 Task: Research Airbnb properties in VÃ¤sterÃ¥s, Sweden from 8th December, 2023 to 15th December, 2023 for 8 adults. Place can be shared room with 5 bedrooms having 8 beds and 5 bathrooms. Property type can be flat. Amenities needed are: wifi, TV, free parkinig on premises, gym, breakfast.
Action: Mouse moved to (440, 101)
Screenshot: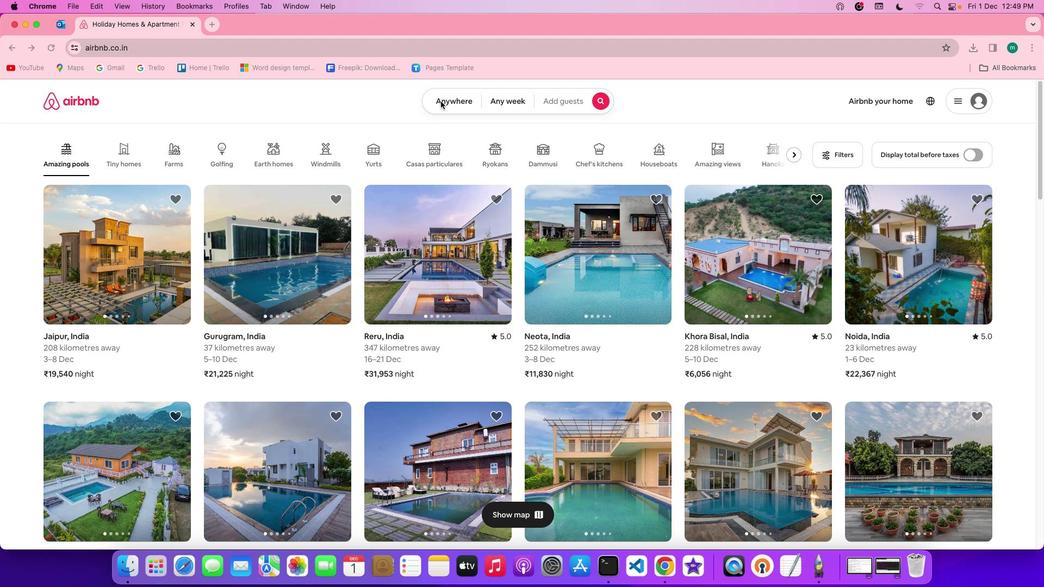
Action: Mouse pressed left at (440, 101)
Screenshot: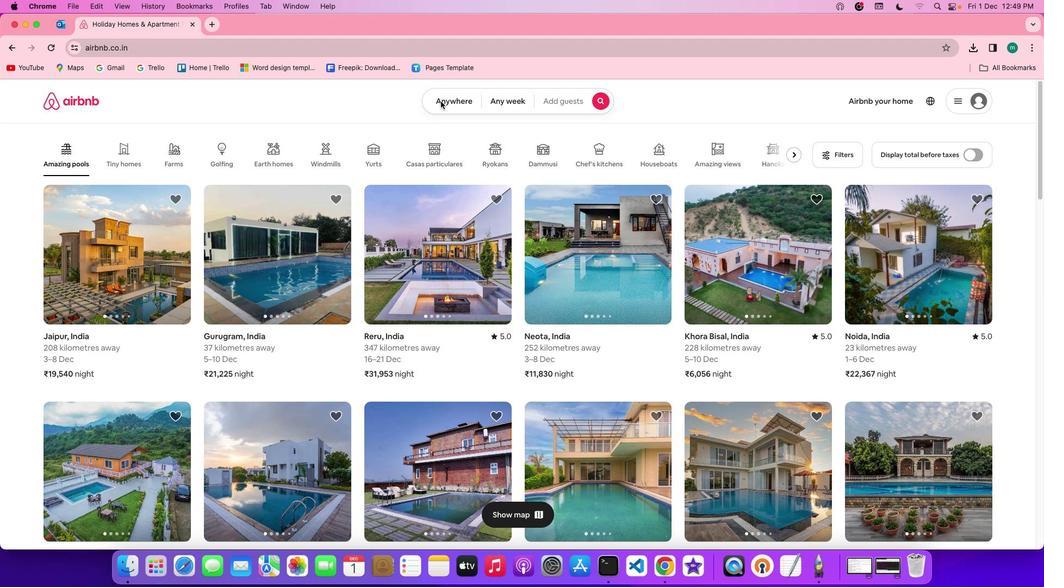 
Action: Mouse pressed left at (440, 101)
Screenshot: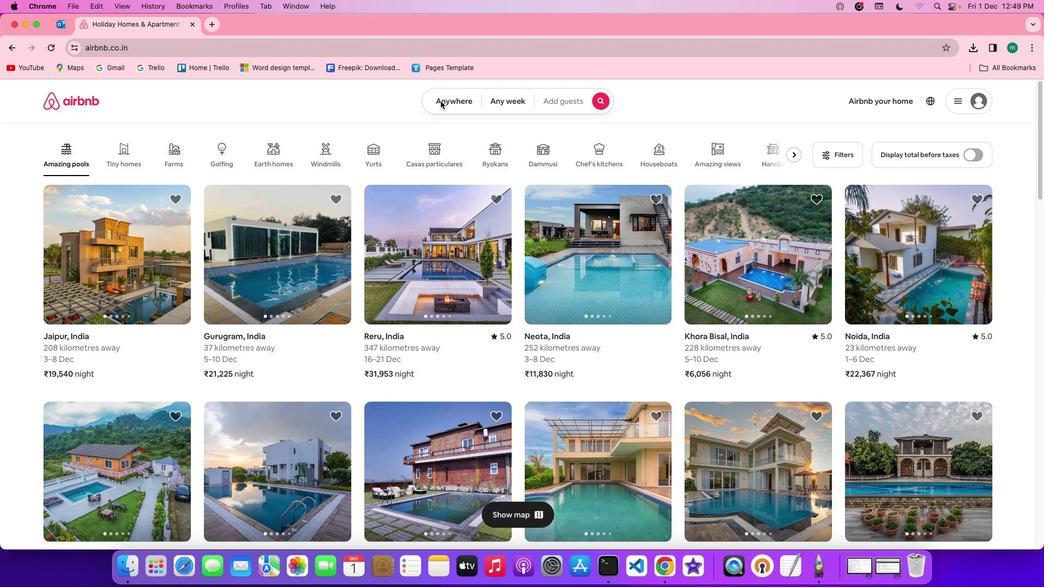 
Action: Mouse moved to (406, 143)
Screenshot: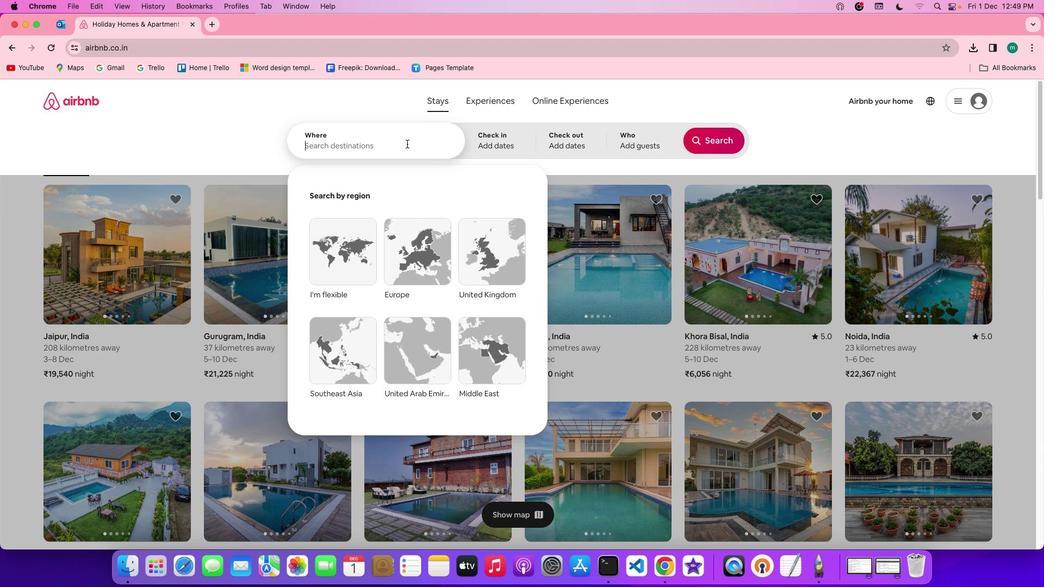 
Action: Mouse pressed left at (406, 143)
Screenshot: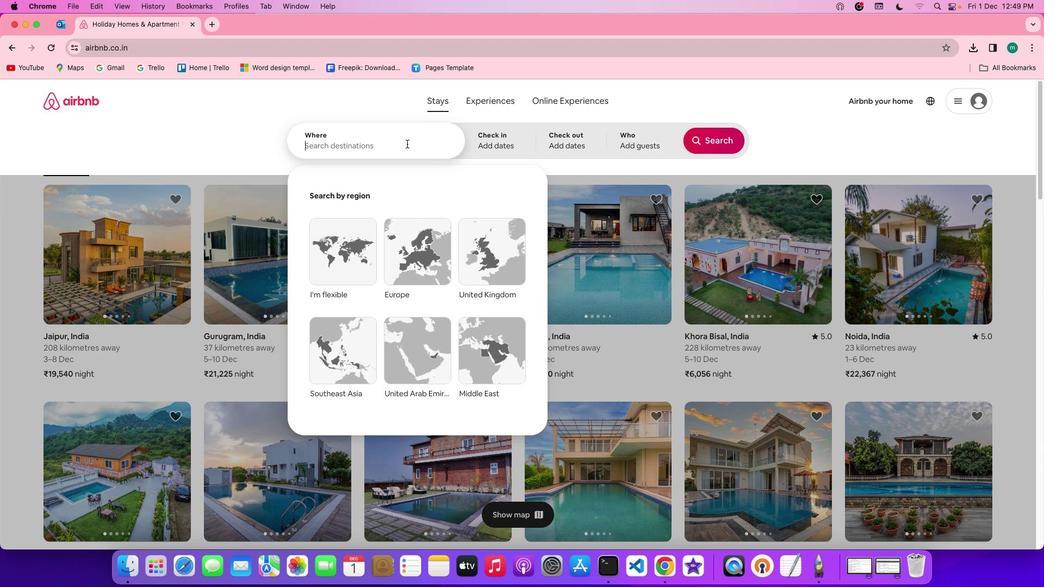 
Action: Mouse moved to (406, 143)
Screenshot: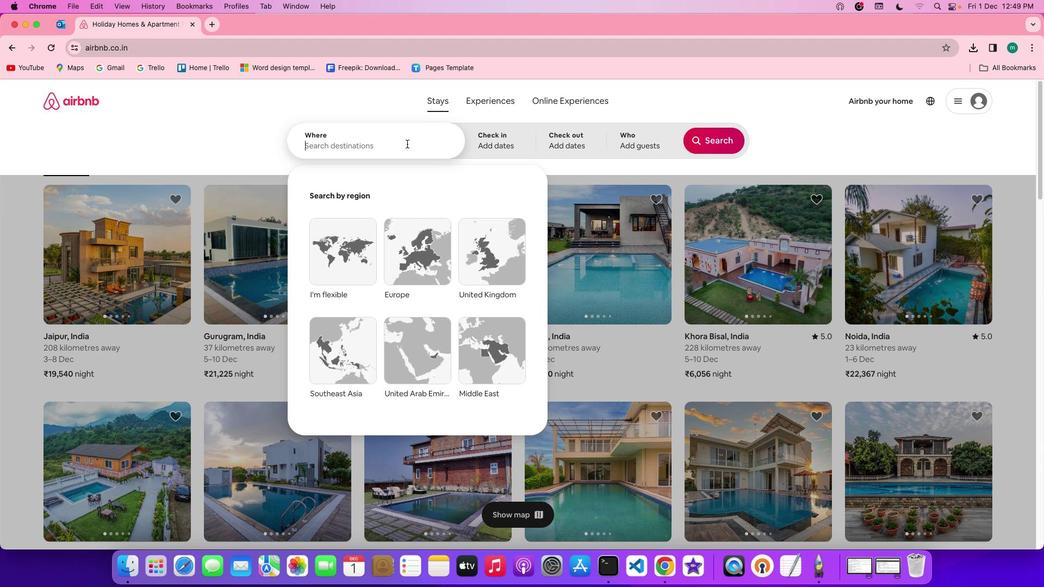 
Action: Key pressed Key.shift'V''a''s''t''e''r''a''s'','Key.spaceKey.shift's''w''e''d''e''n'
Screenshot: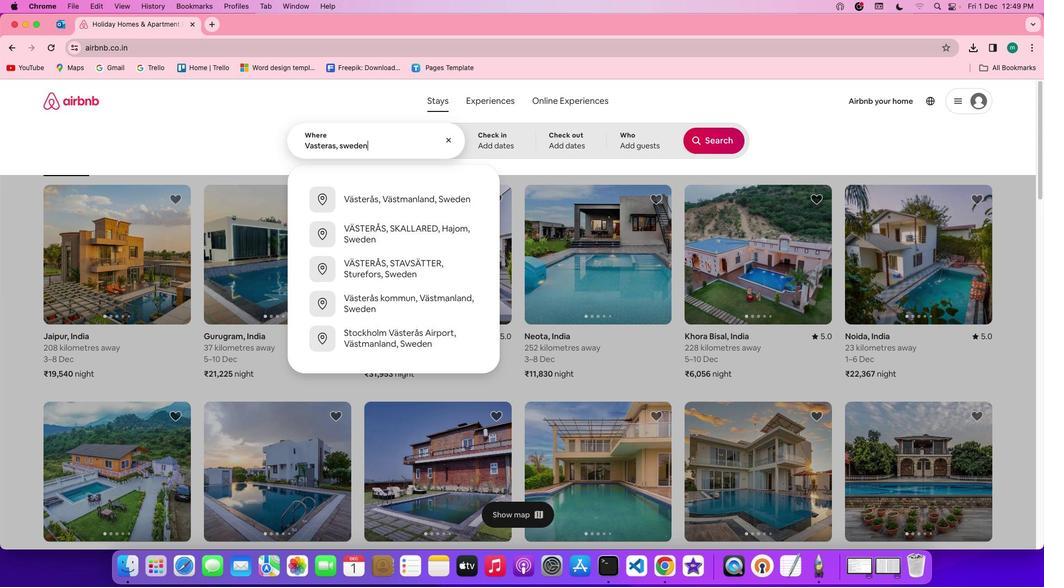 
Action: Mouse moved to (510, 138)
Screenshot: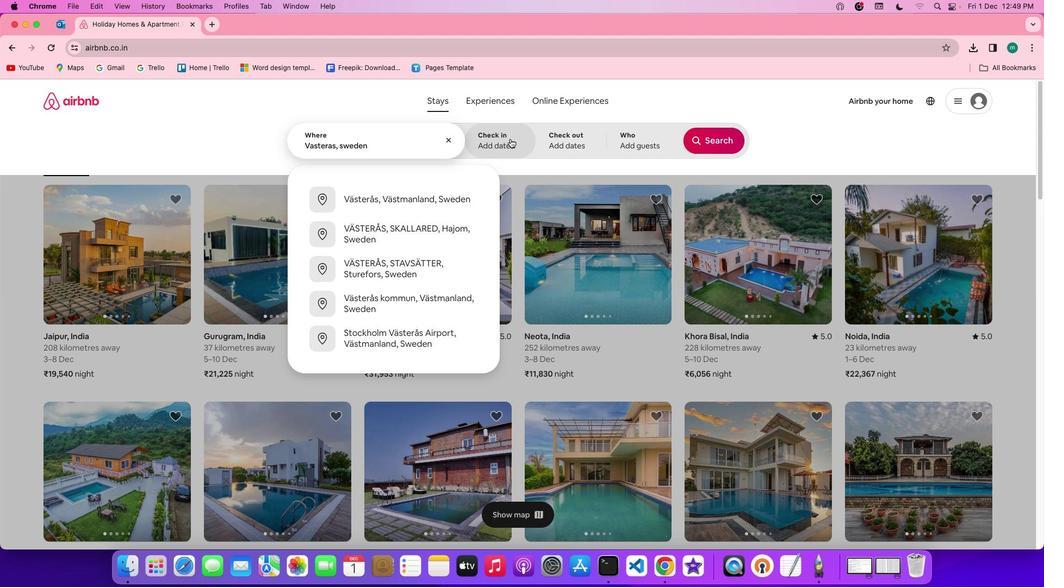 
Action: Mouse pressed left at (510, 138)
Screenshot: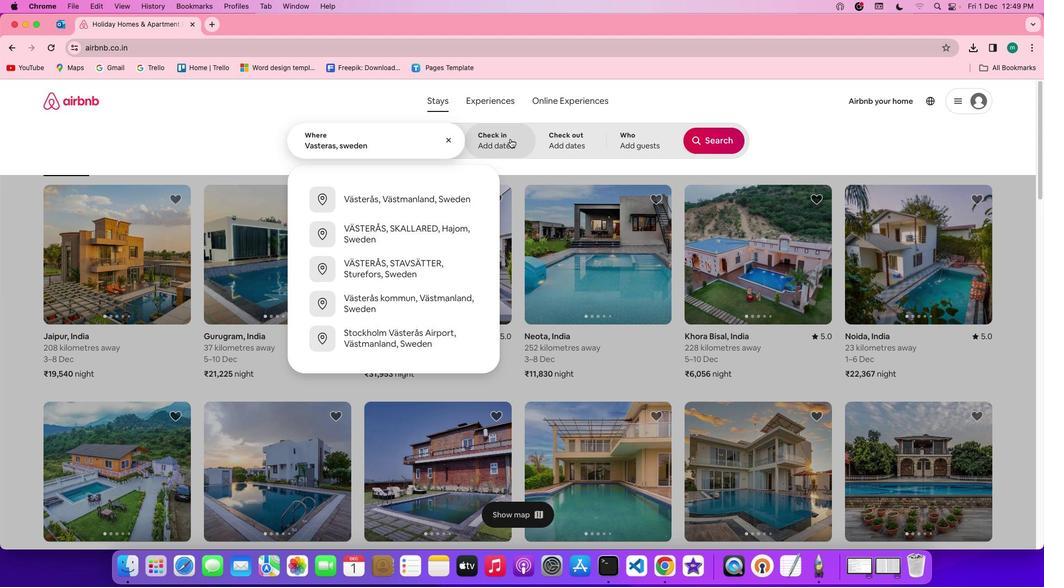 
Action: Mouse moved to (464, 306)
Screenshot: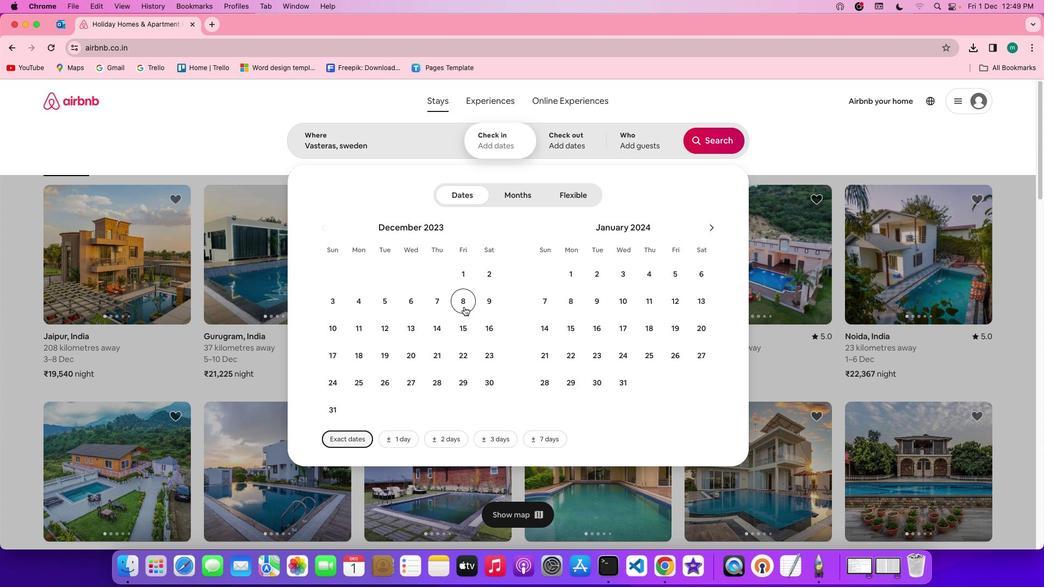 
Action: Mouse pressed left at (464, 306)
Screenshot: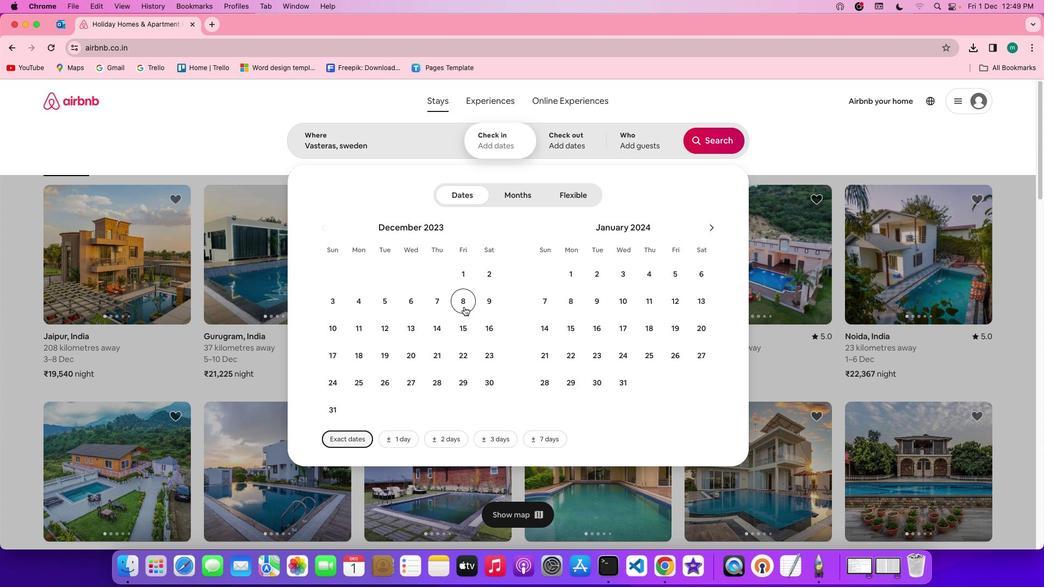 
Action: Mouse moved to (462, 328)
Screenshot: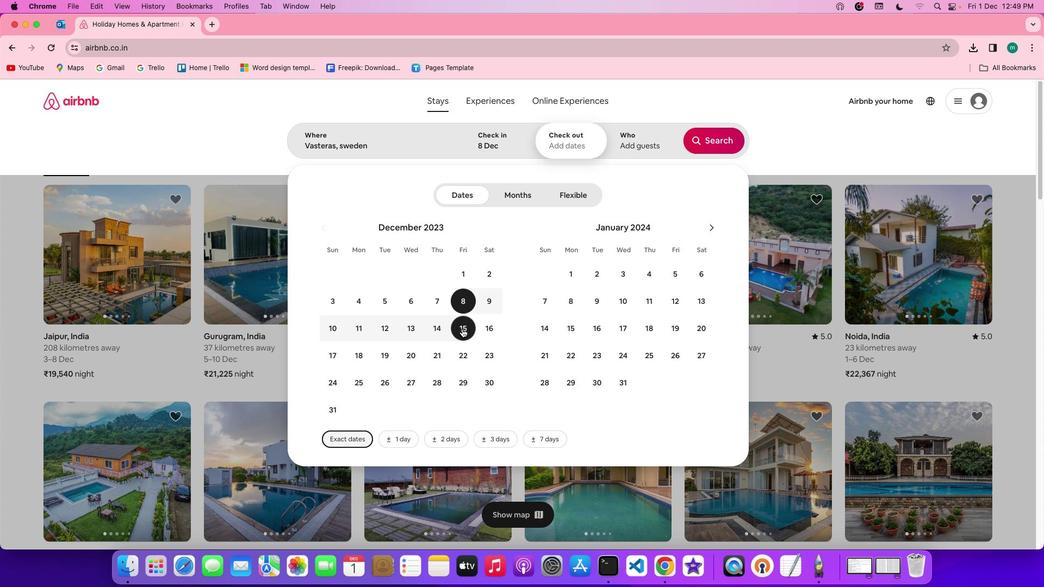 
Action: Mouse pressed left at (462, 328)
Screenshot: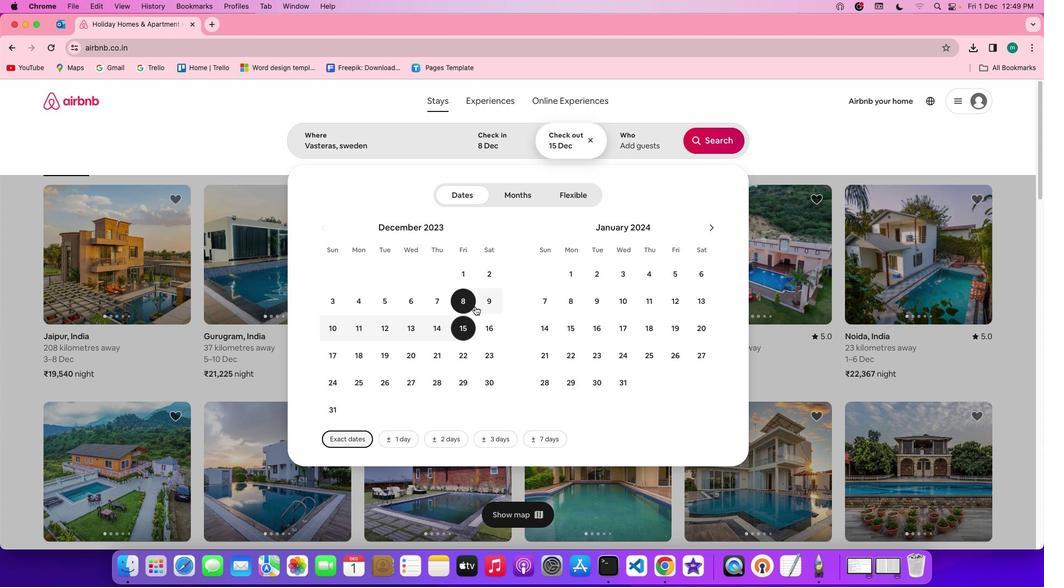 
Action: Mouse moved to (652, 142)
Screenshot: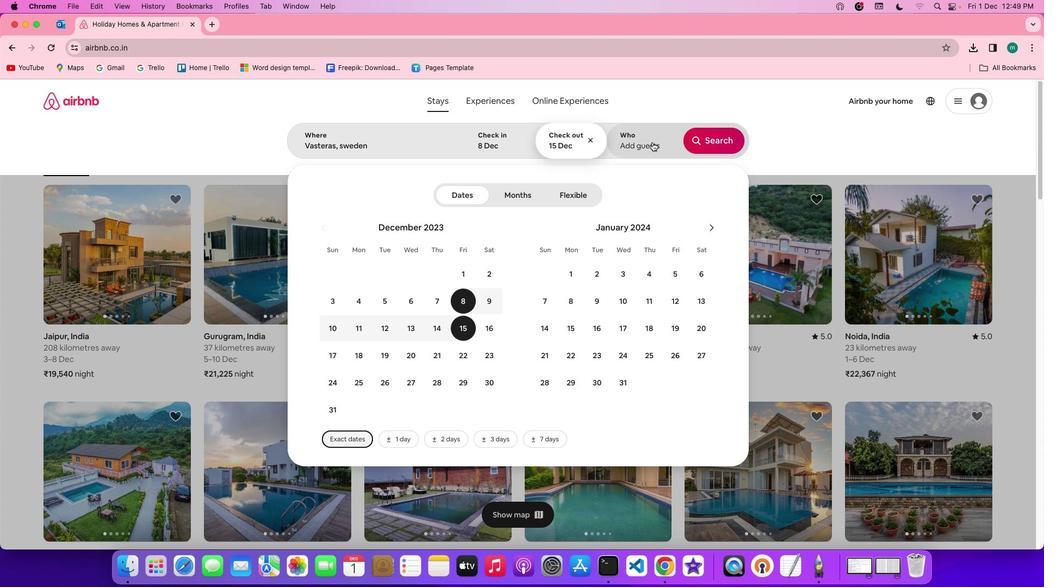 
Action: Mouse pressed left at (652, 142)
Screenshot: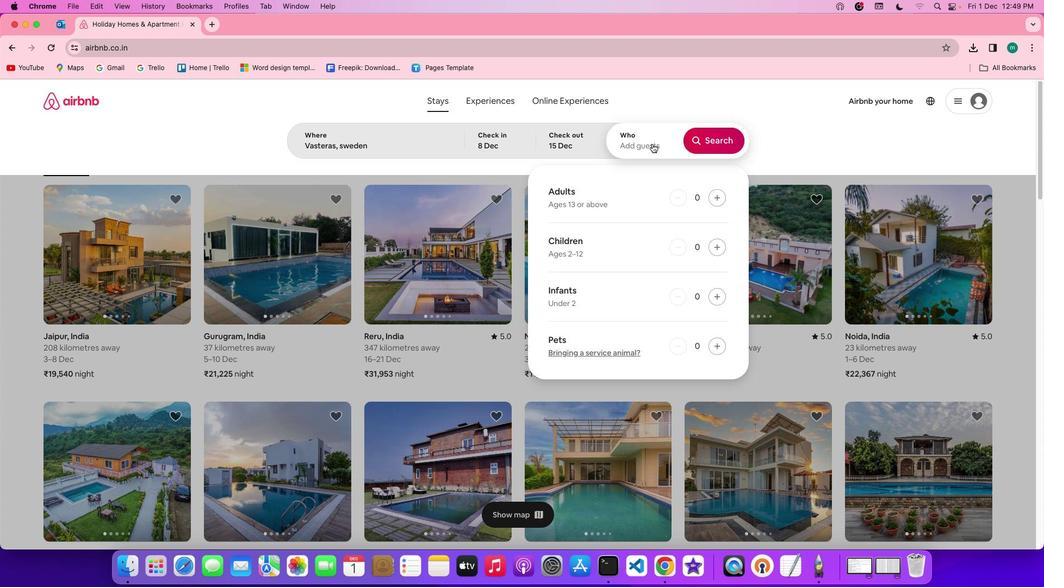
Action: Mouse moved to (717, 196)
Screenshot: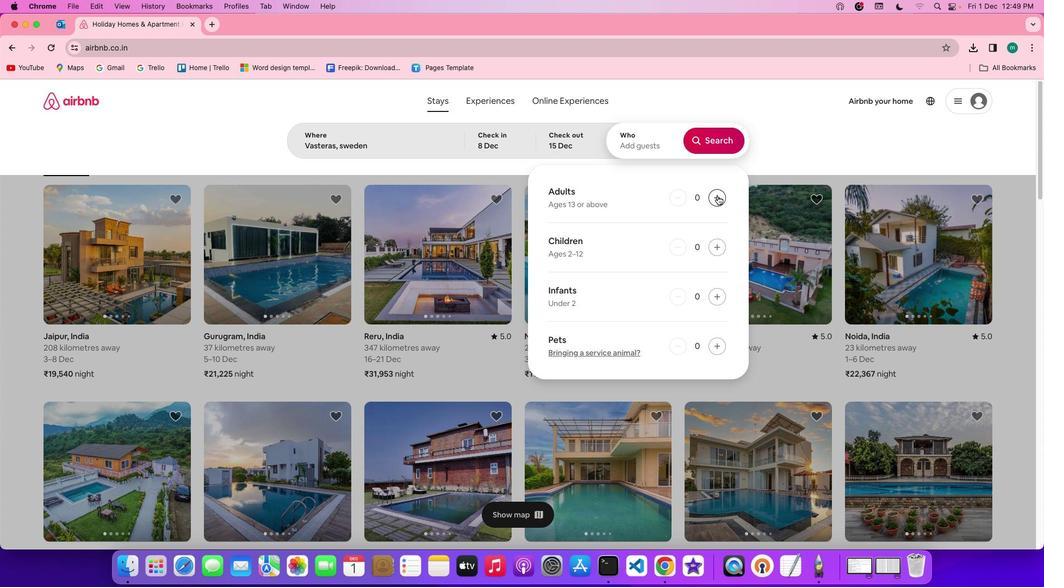 
Action: Mouse pressed left at (717, 196)
Screenshot: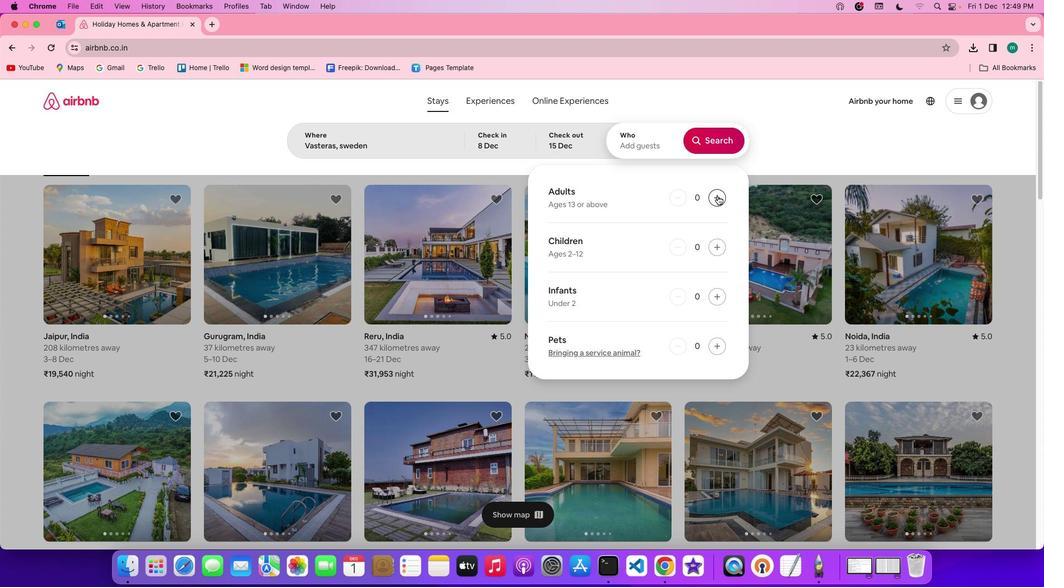 
Action: Mouse pressed left at (717, 196)
Screenshot: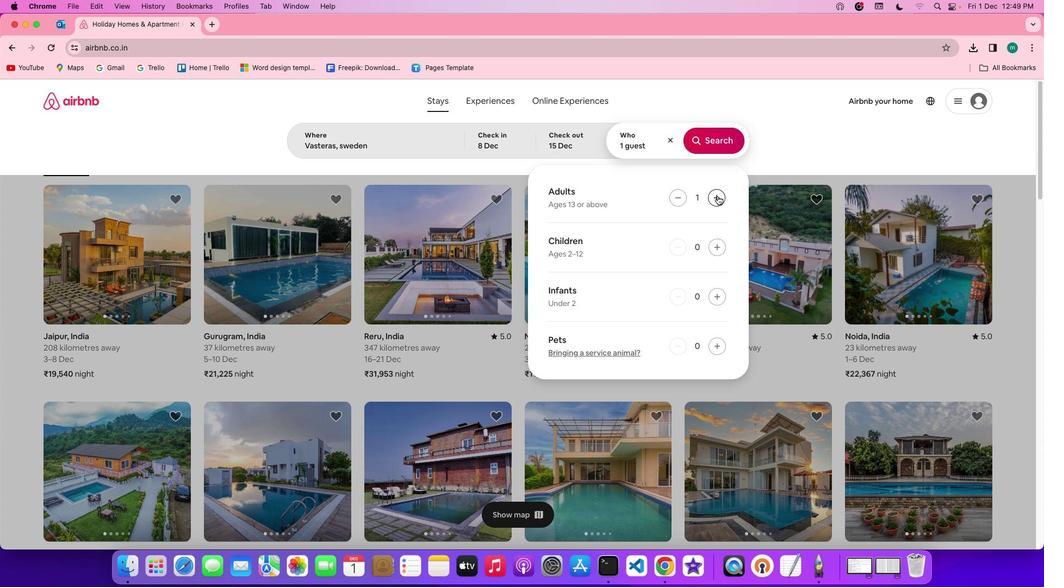 
Action: Mouse pressed left at (717, 196)
Screenshot: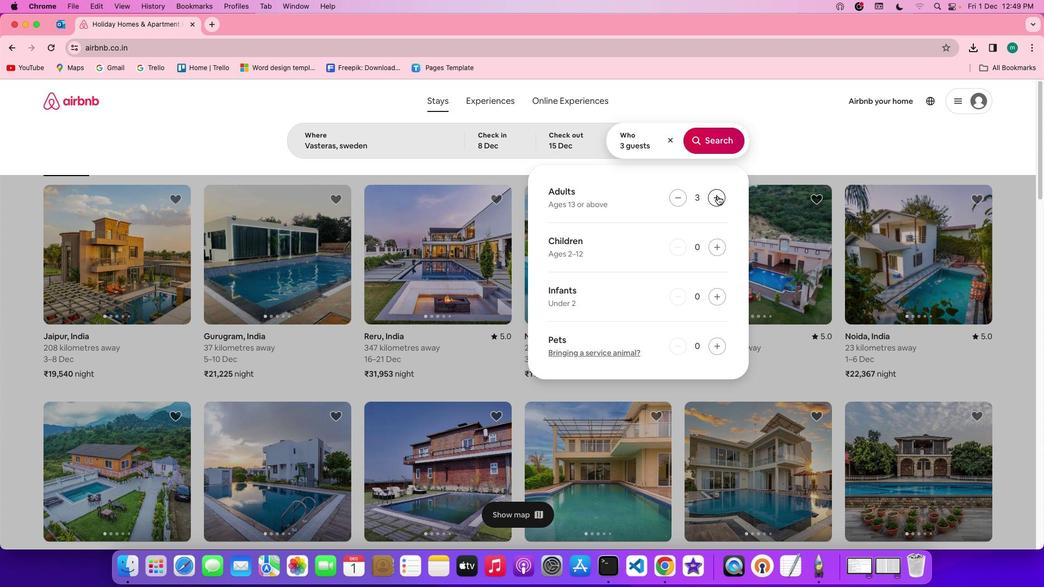 
Action: Mouse pressed left at (717, 196)
Screenshot: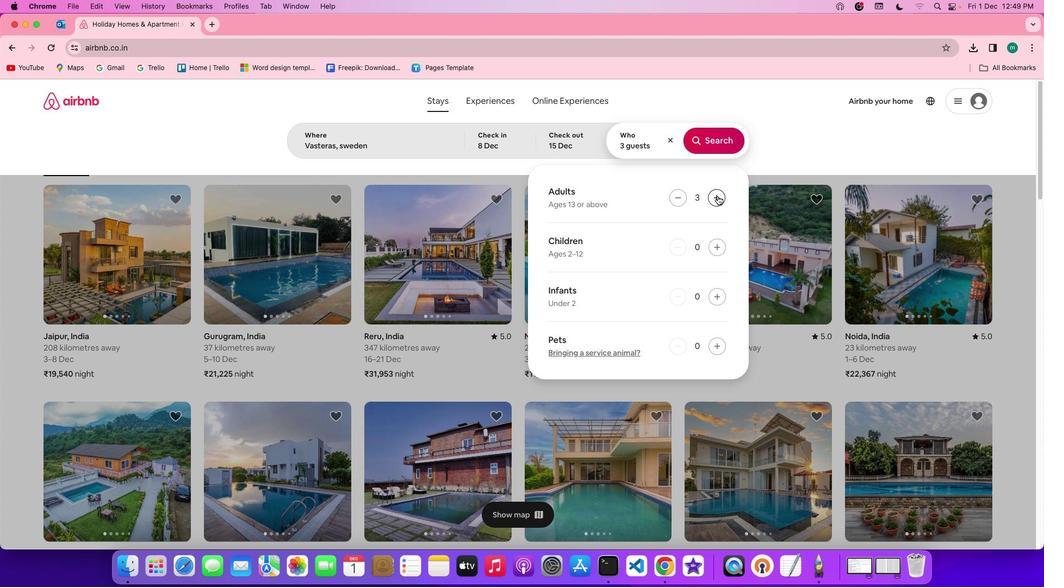 
Action: Mouse pressed left at (717, 196)
Screenshot: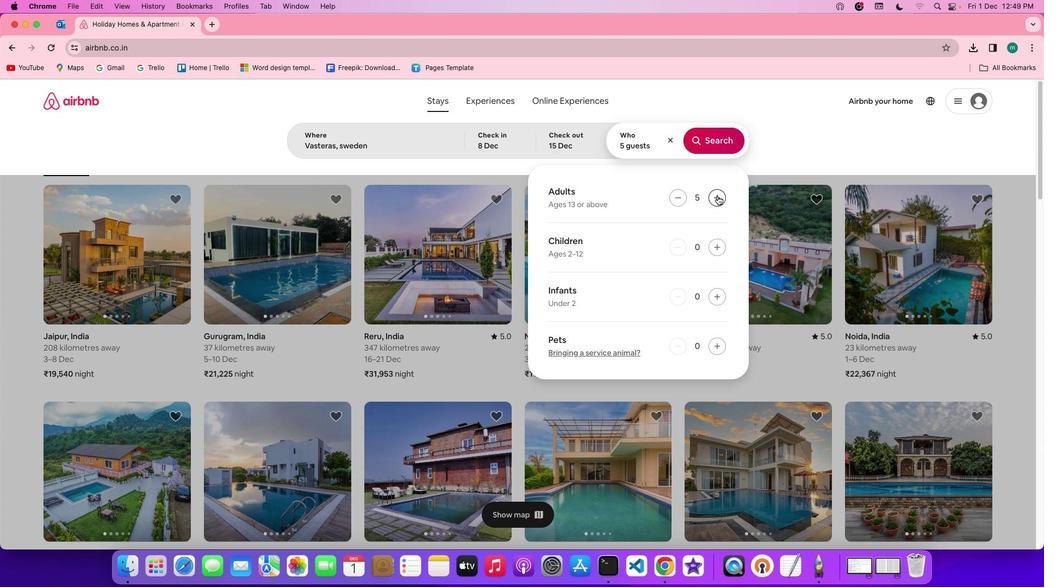 
Action: Mouse pressed left at (717, 196)
Screenshot: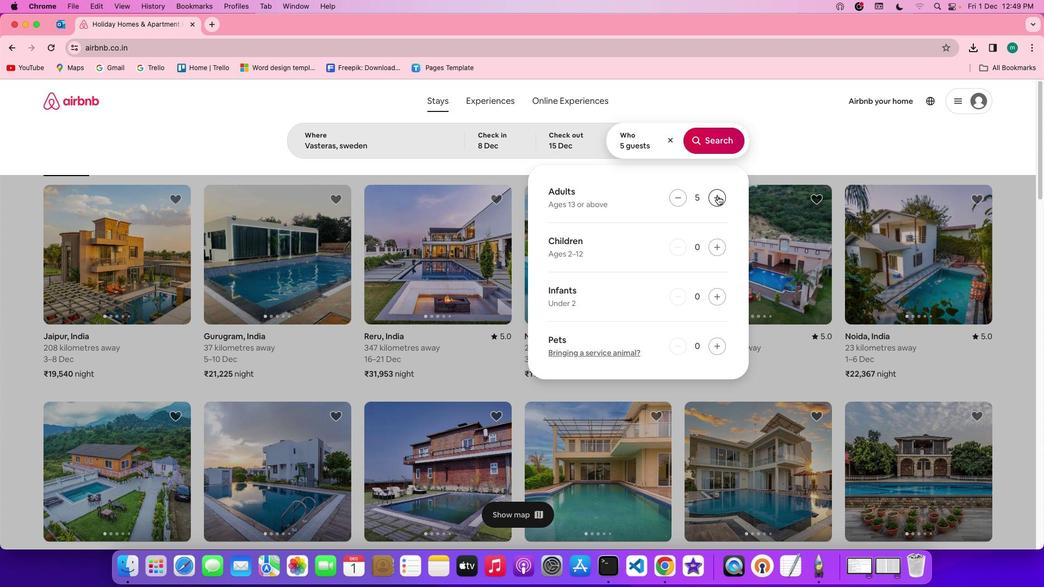 
Action: Mouse pressed left at (717, 196)
Screenshot: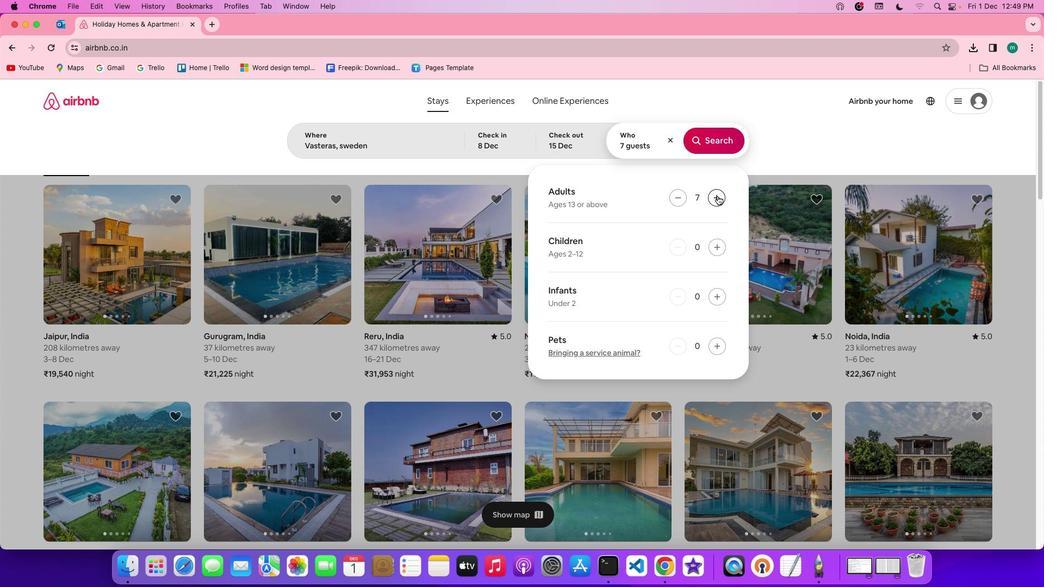 
Action: Mouse pressed left at (717, 196)
Screenshot: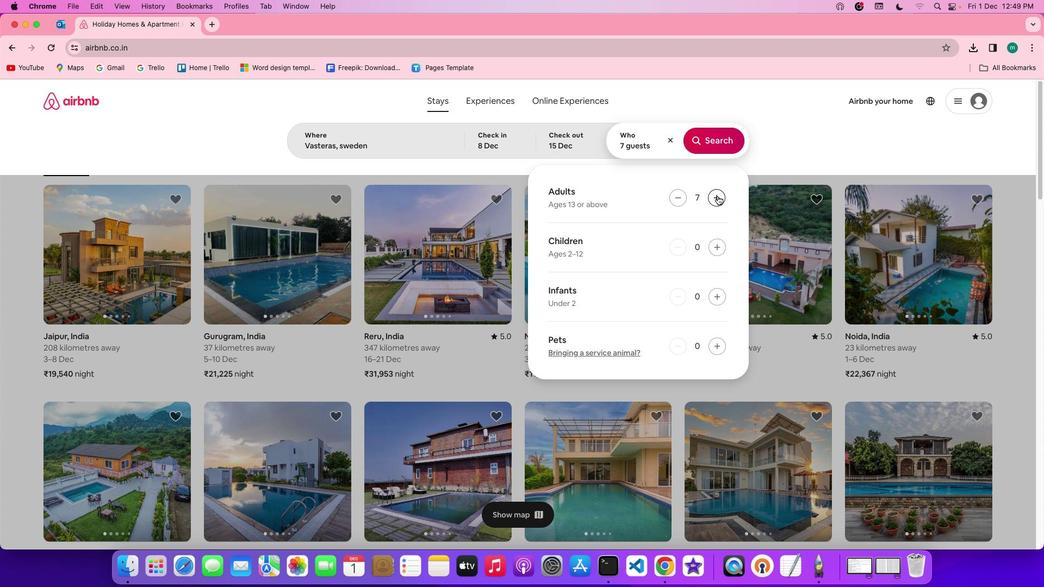 
Action: Mouse moved to (719, 137)
Screenshot: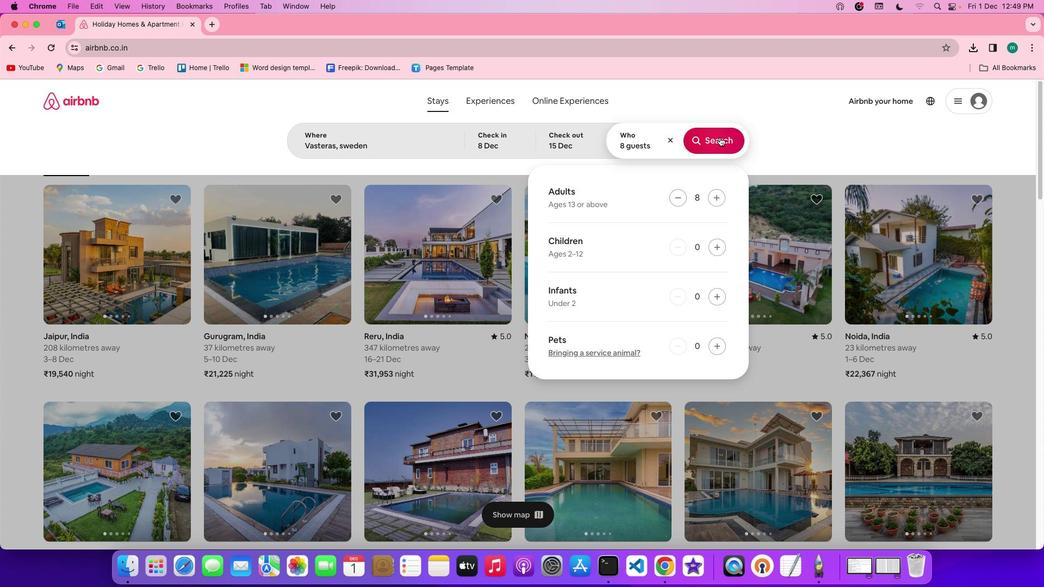 
Action: Mouse pressed left at (719, 137)
Screenshot: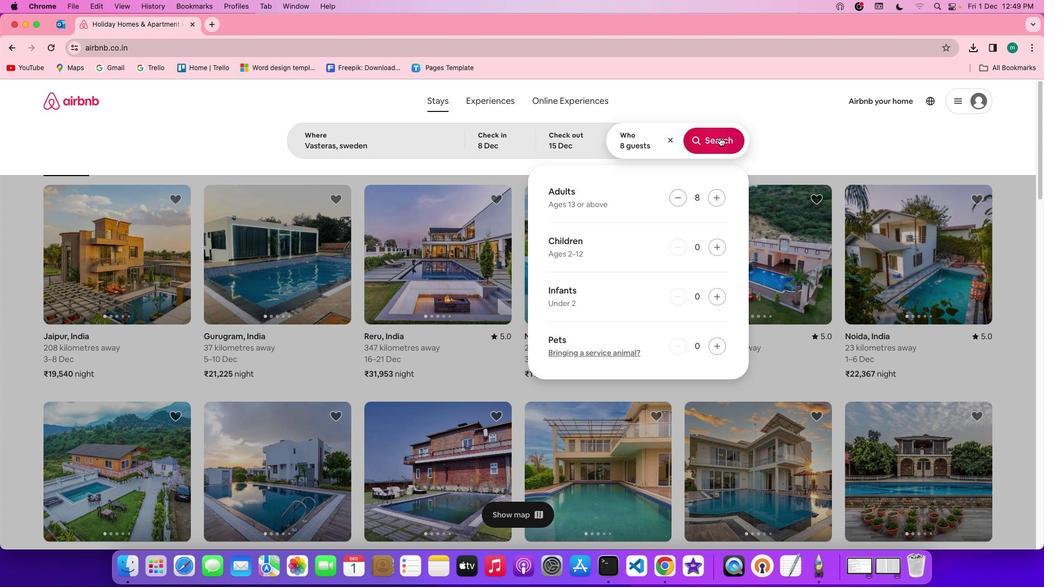 
Action: Mouse moved to (879, 145)
Screenshot: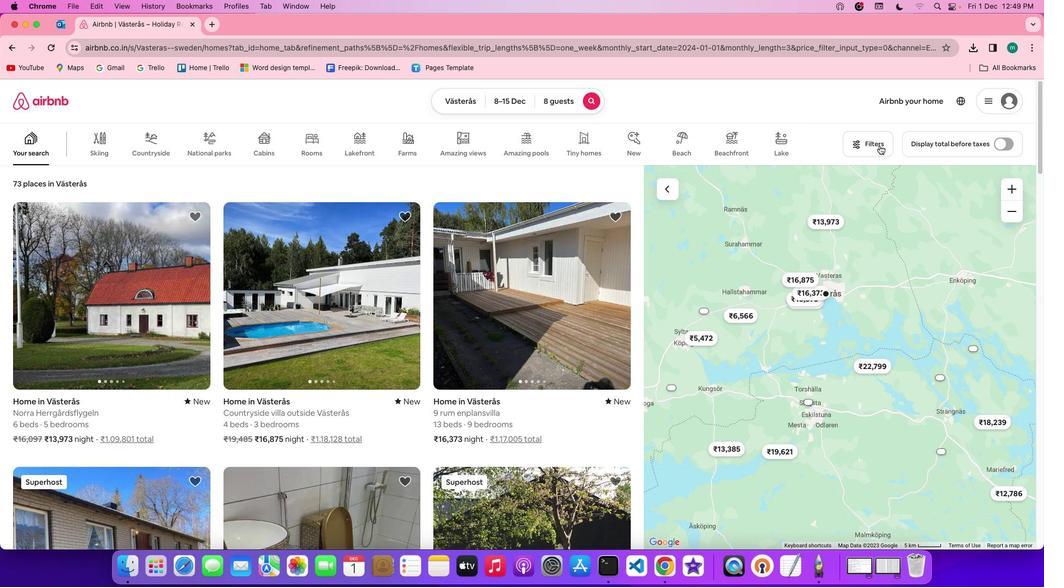 
Action: Mouse pressed left at (879, 145)
Screenshot: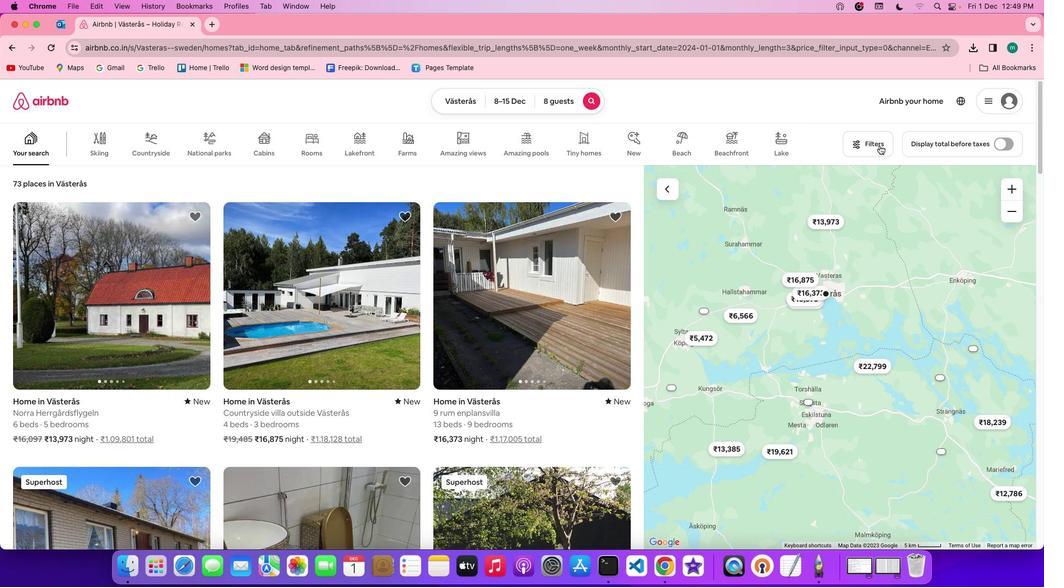 
Action: Mouse moved to (560, 243)
Screenshot: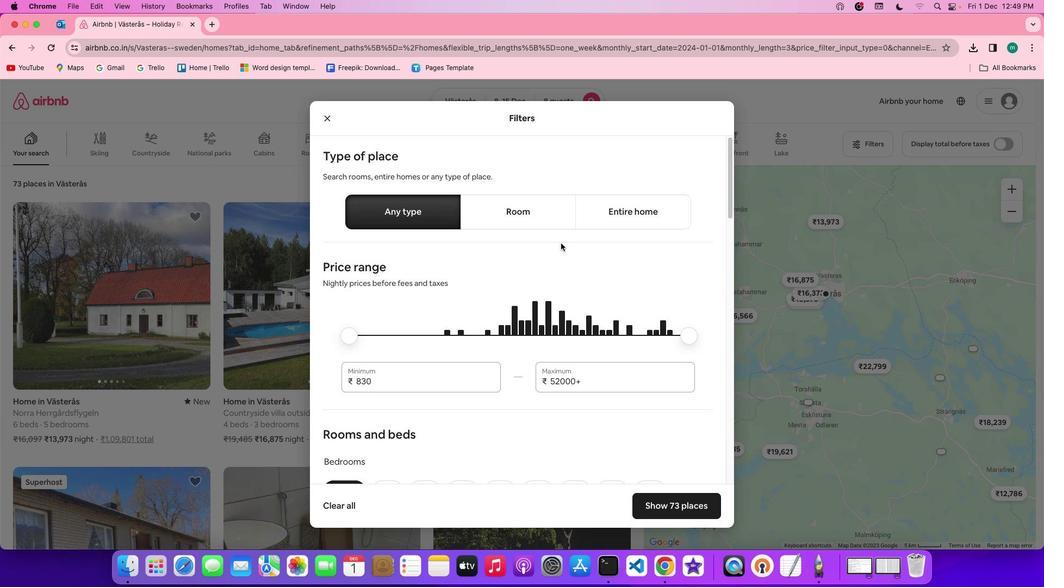 
Action: Mouse scrolled (560, 243) with delta (0, 0)
Screenshot: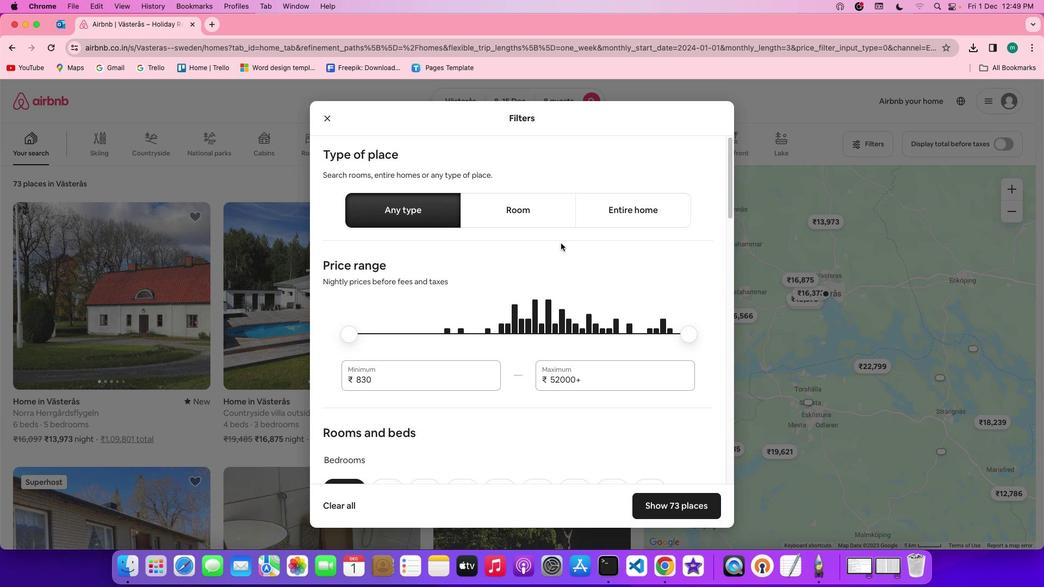 
Action: Mouse moved to (560, 243)
Screenshot: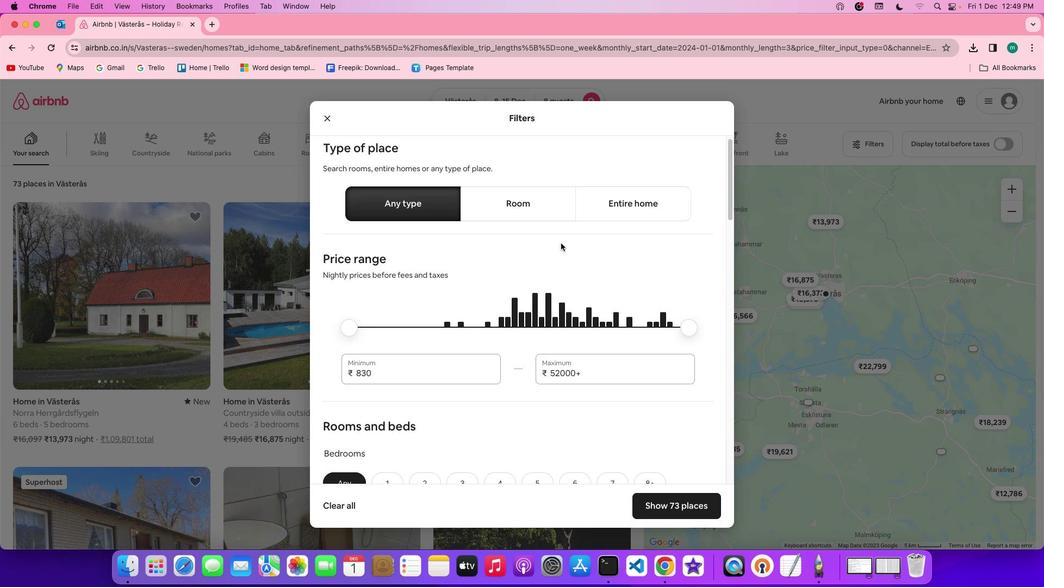 
Action: Mouse scrolled (560, 243) with delta (0, 0)
Screenshot: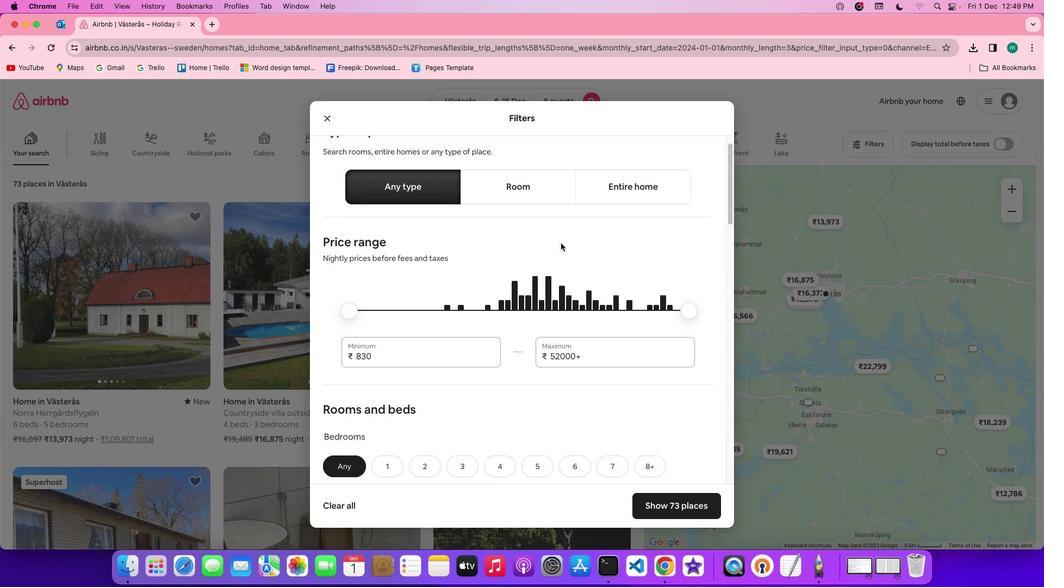
Action: Mouse scrolled (560, 243) with delta (0, -1)
Screenshot: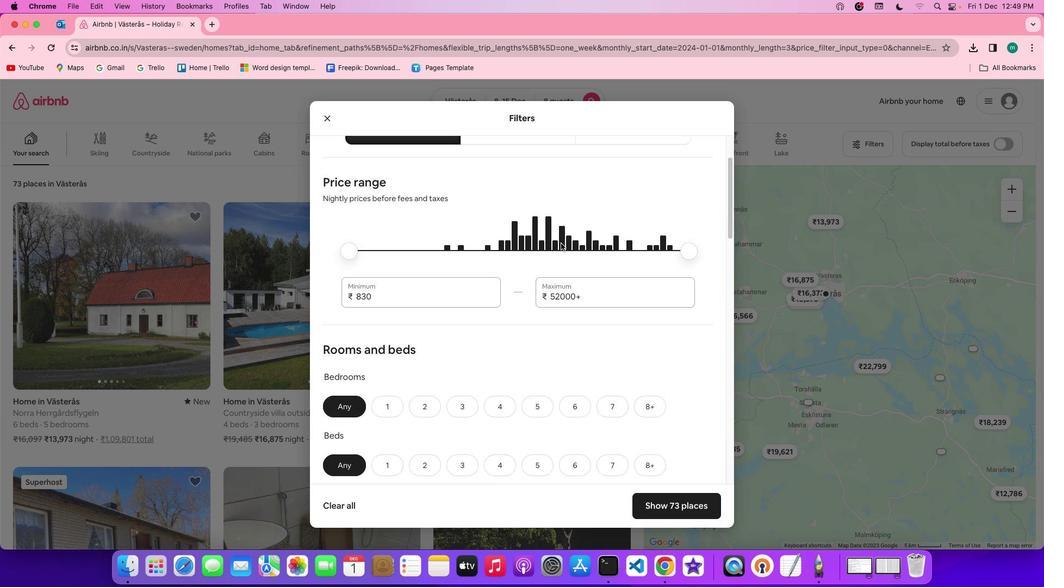 
Action: Mouse scrolled (560, 243) with delta (0, -2)
Screenshot: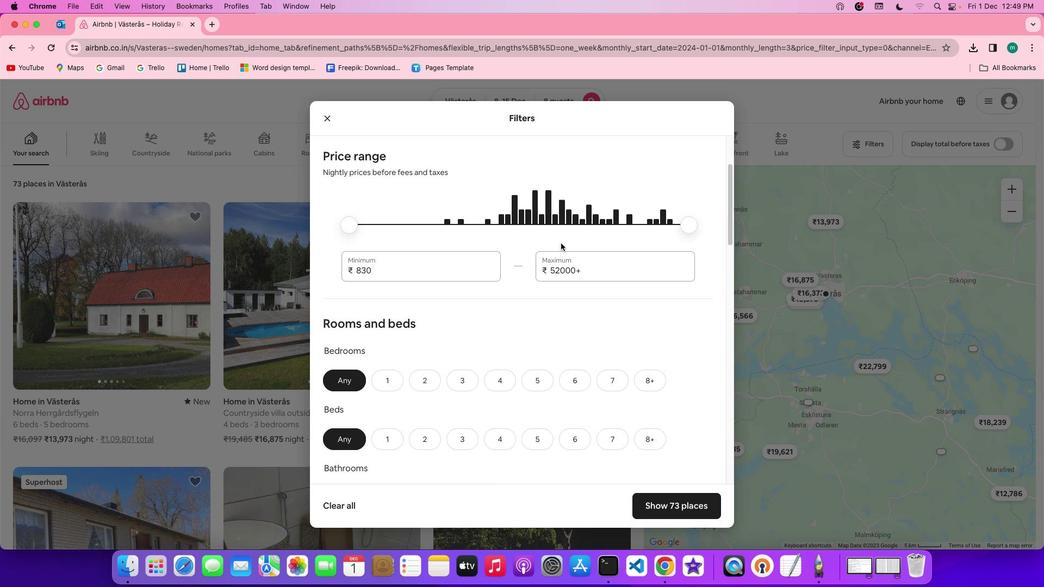 
Action: Mouse scrolled (560, 243) with delta (0, 0)
Screenshot: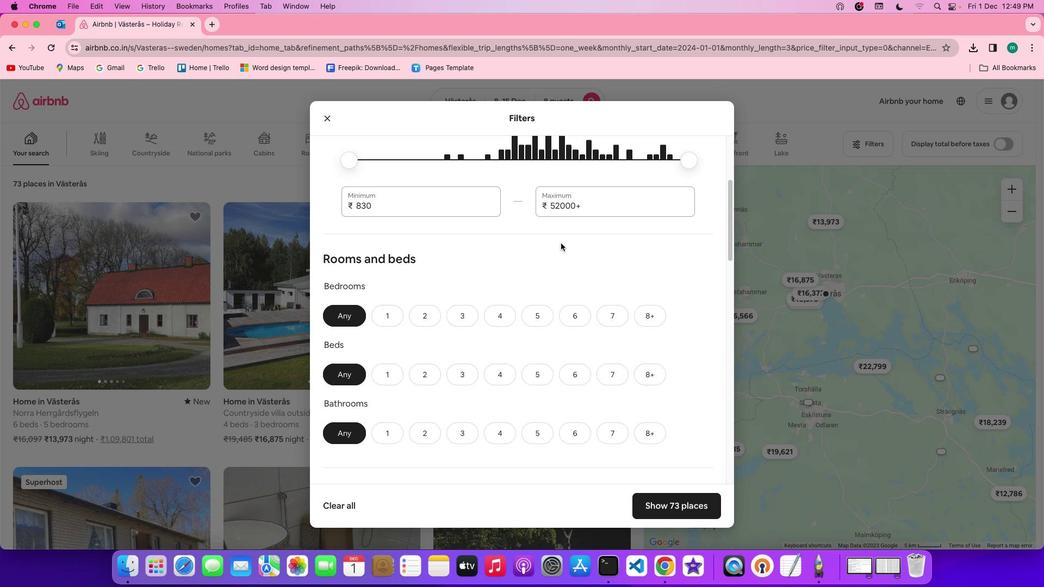 
Action: Mouse scrolled (560, 243) with delta (0, 0)
Screenshot: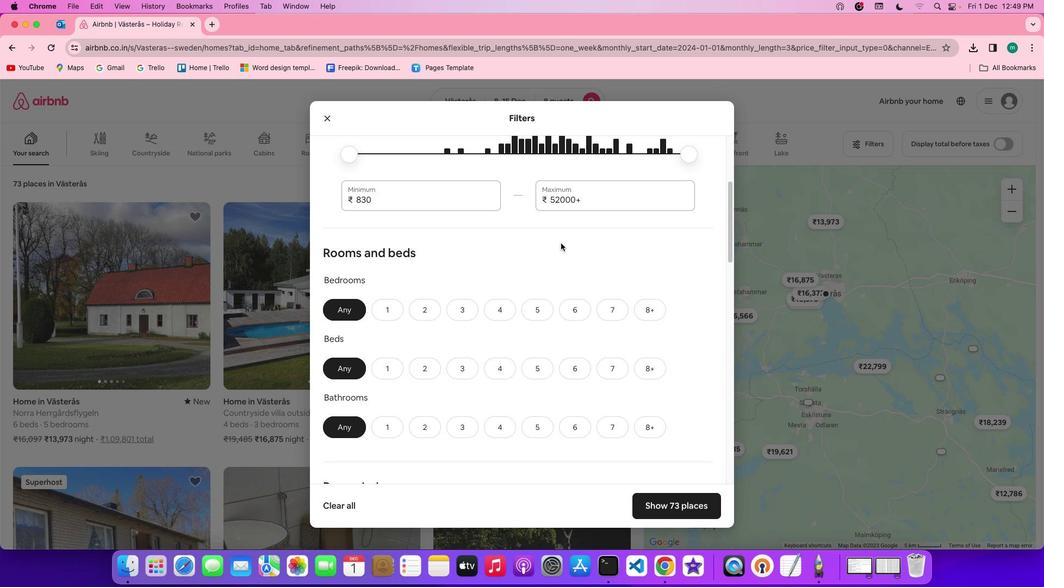 
Action: Mouse scrolled (560, 243) with delta (0, -1)
Screenshot: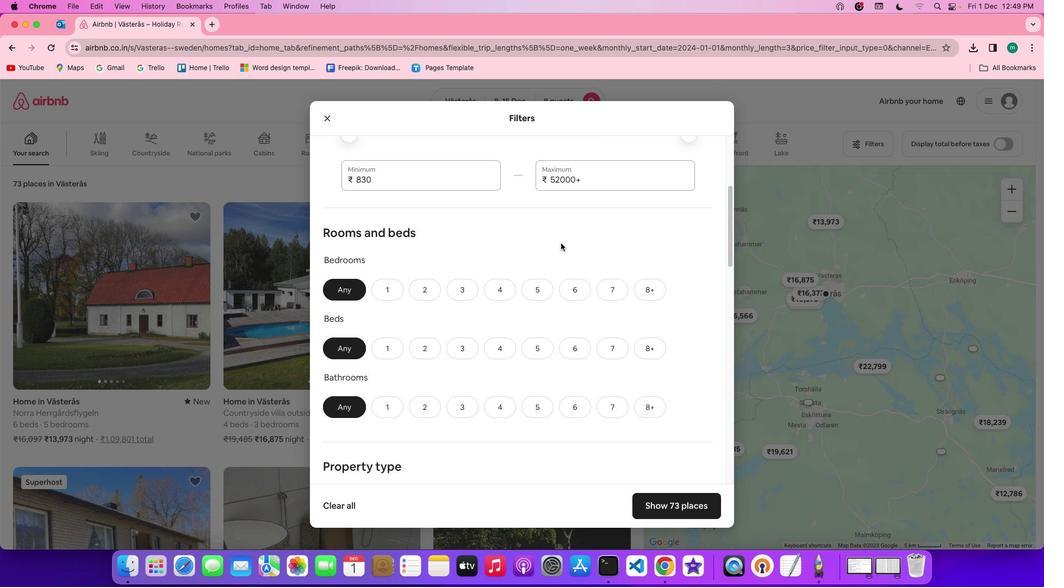 
Action: Mouse moved to (542, 252)
Screenshot: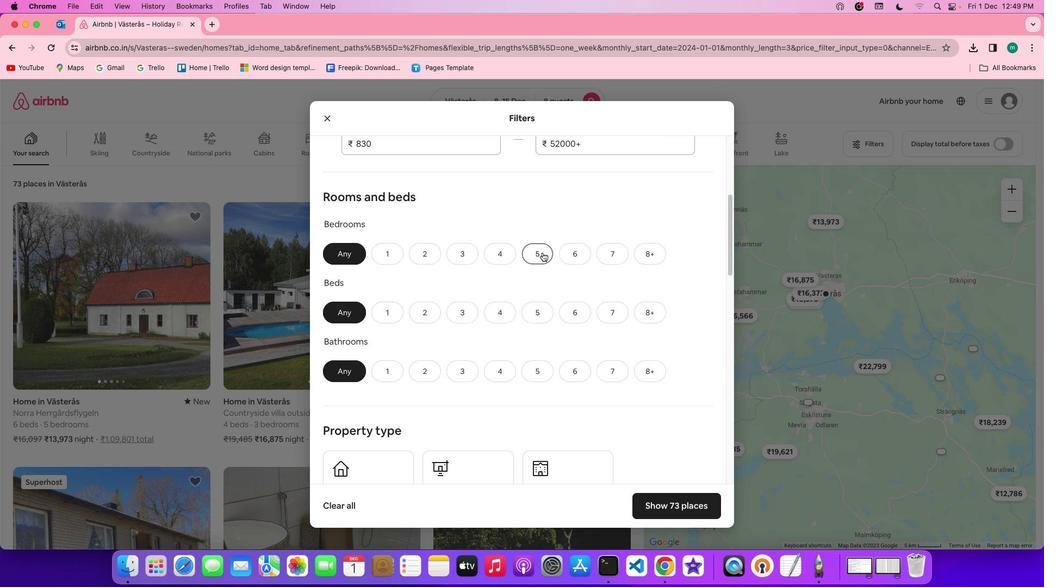 
Action: Mouse pressed left at (542, 252)
Screenshot: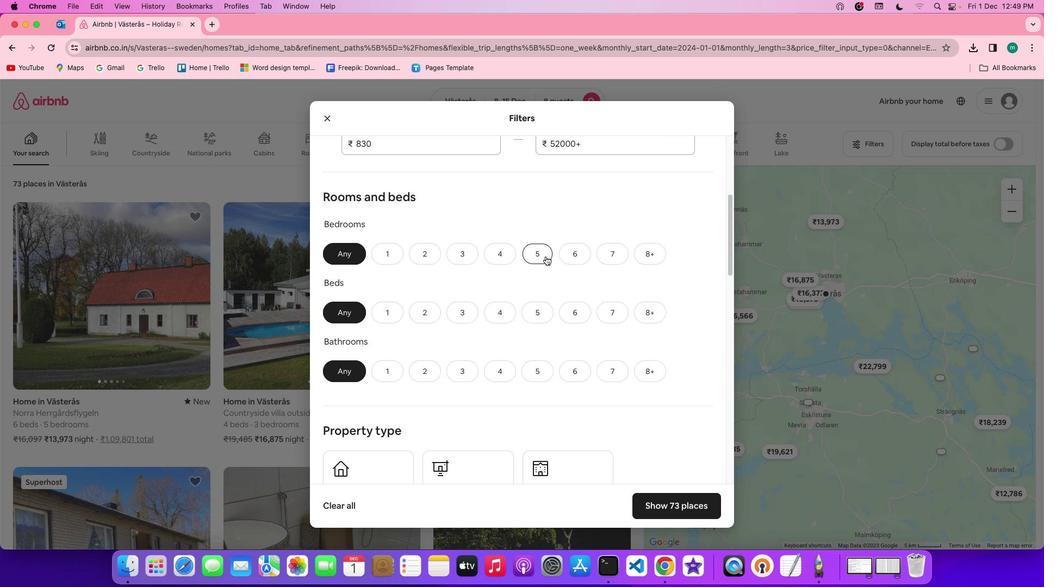 
Action: Mouse moved to (647, 319)
Screenshot: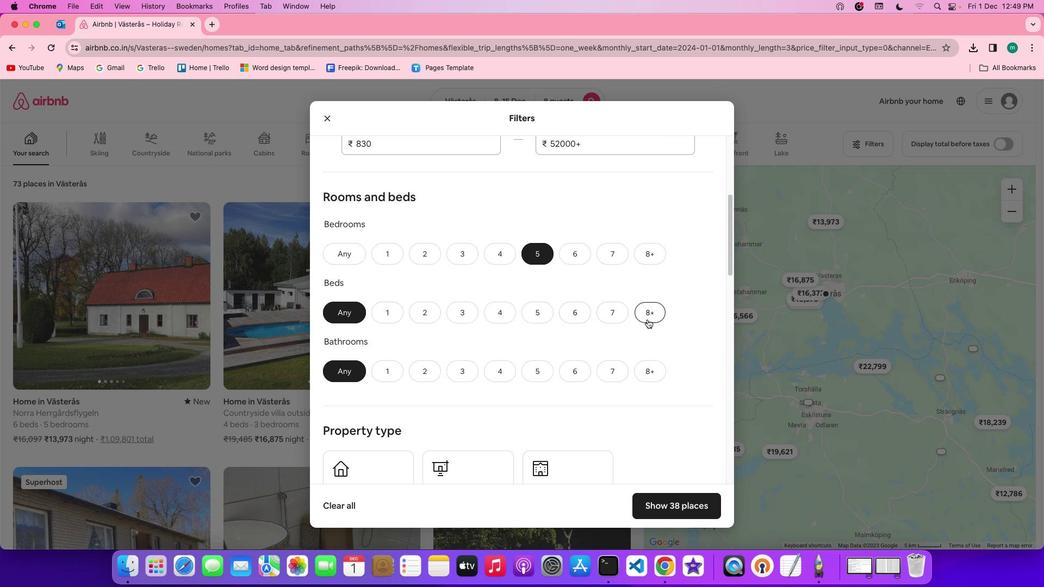
Action: Mouse pressed left at (647, 319)
Screenshot: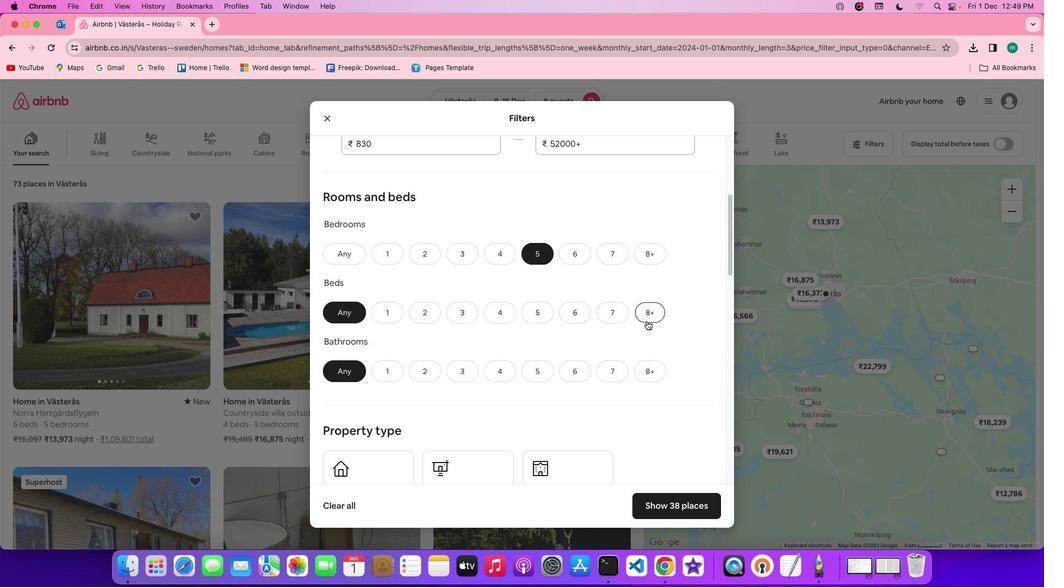 
Action: Mouse moved to (531, 375)
Screenshot: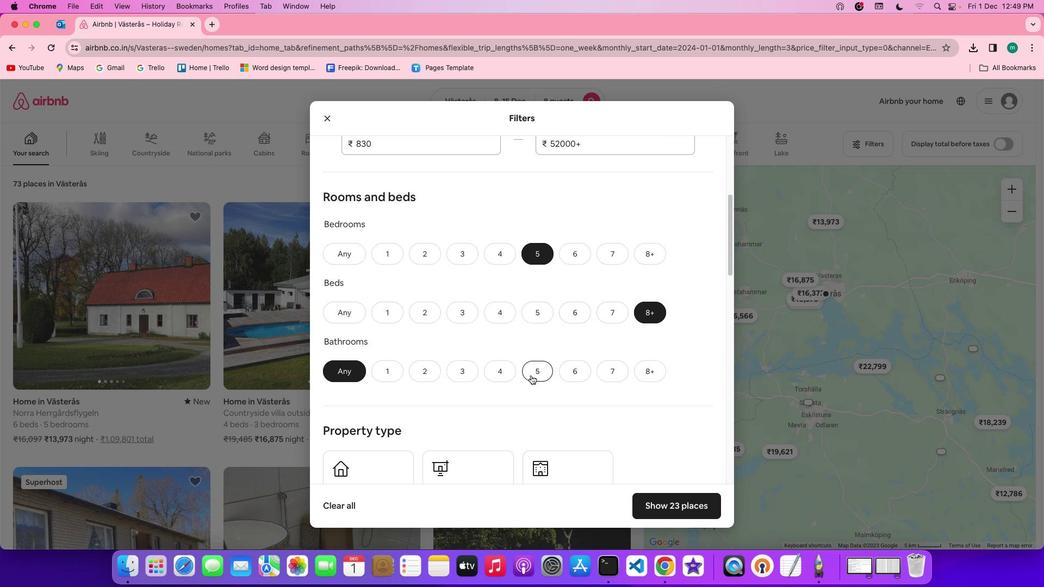 
Action: Mouse pressed left at (531, 375)
Screenshot: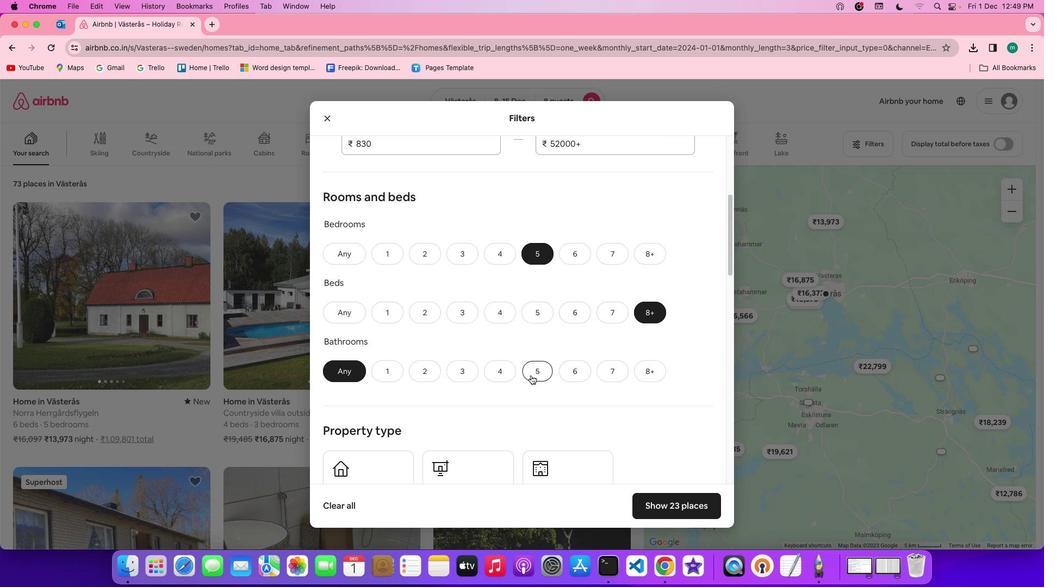 
Action: Mouse moved to (626, 381)
Screenshot: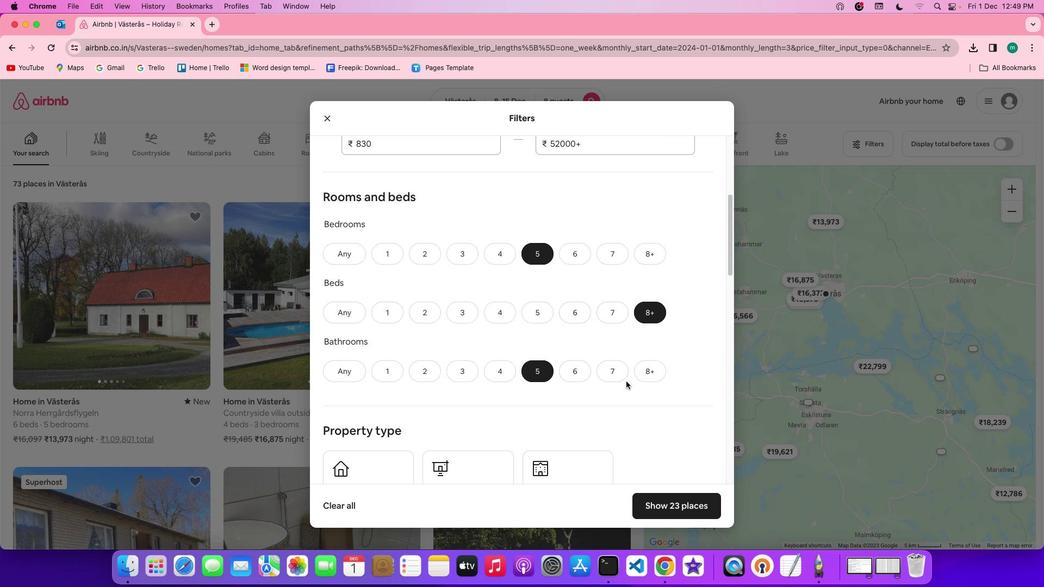 
Action: Mouse scrolled (626, 381) with delta (0, 0)
Screenshot: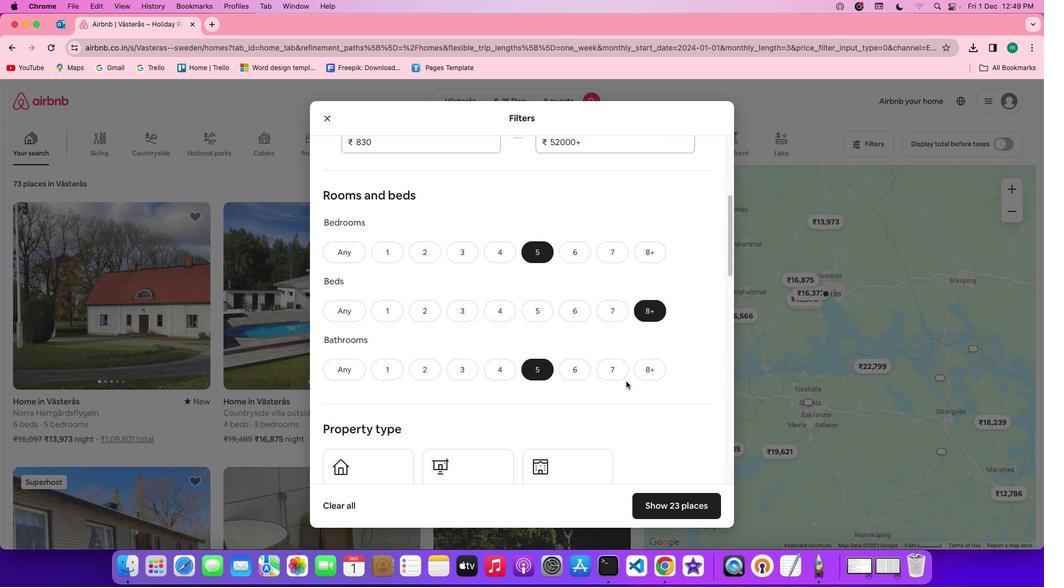 
Action: Mouse scrolled (626, 381) with delta (0, 0)
Screenshot: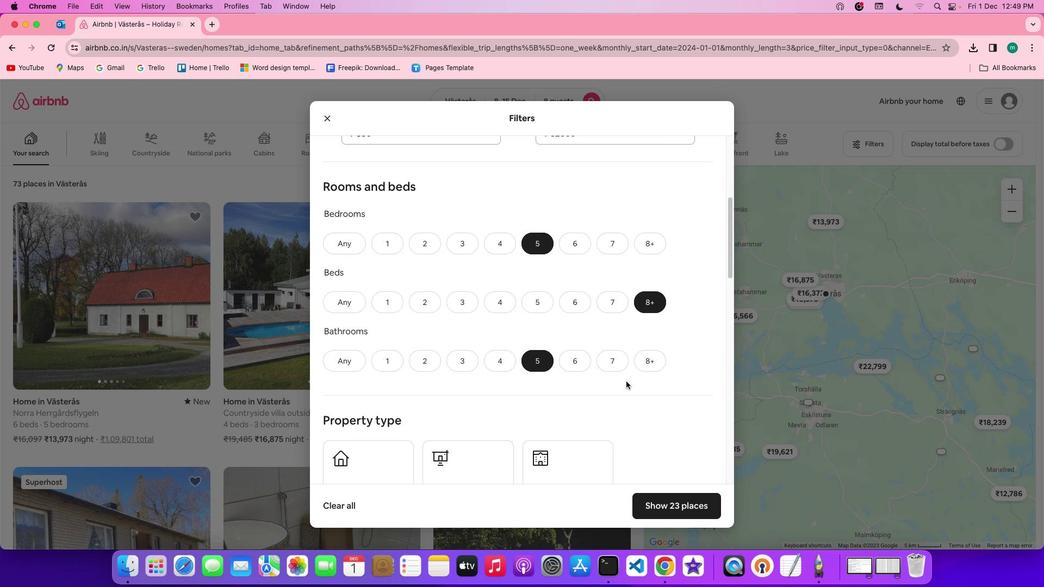 
Action: Mouse scrolled (626, 381) with delta (0, -1)
Screenshot: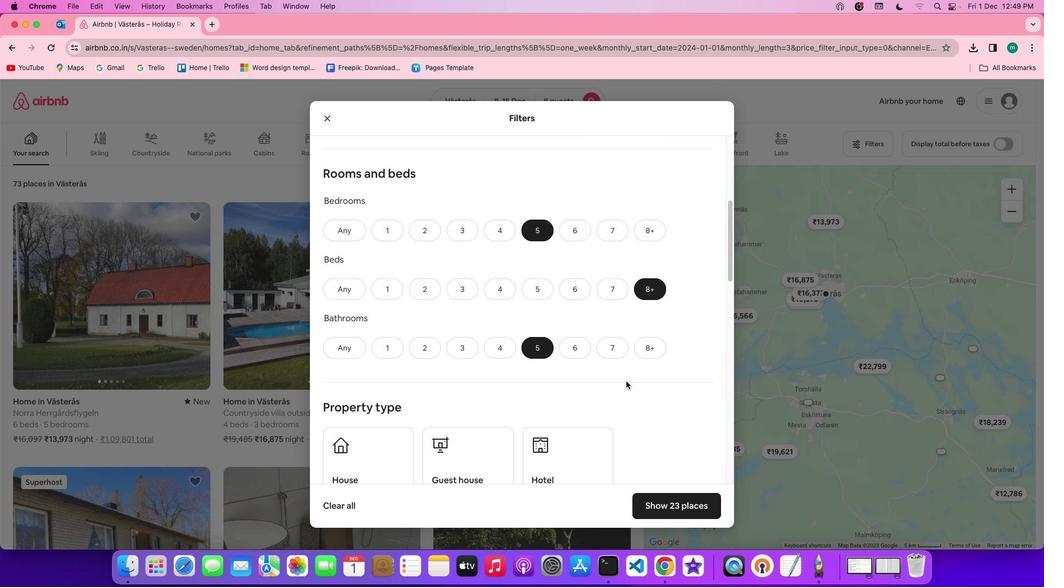 
Action: Mouse scrolled (626, 381) with delta (0, -1)
Screenshot: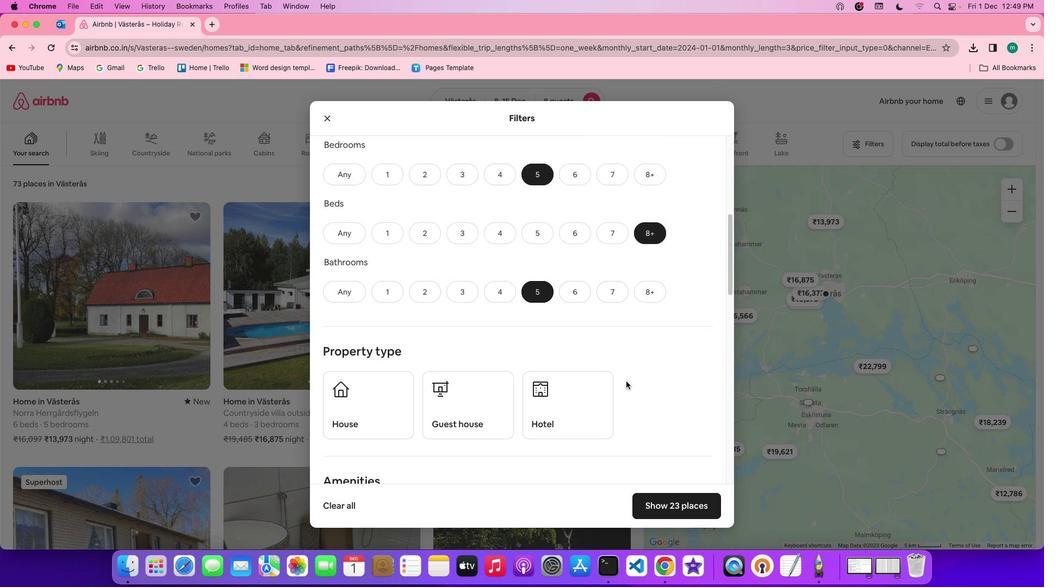 
Action: Mouse scrolled (626, 381) with delta (0, 0)
Screenshot: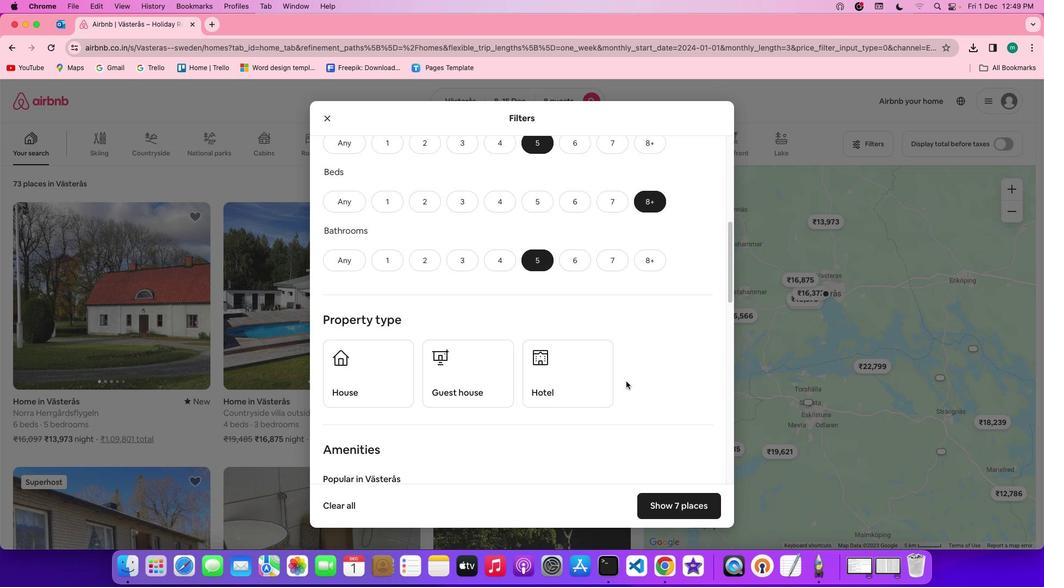 
Action: Mouse scrolled (626, 381) with delta (0, 0)
Screenshot: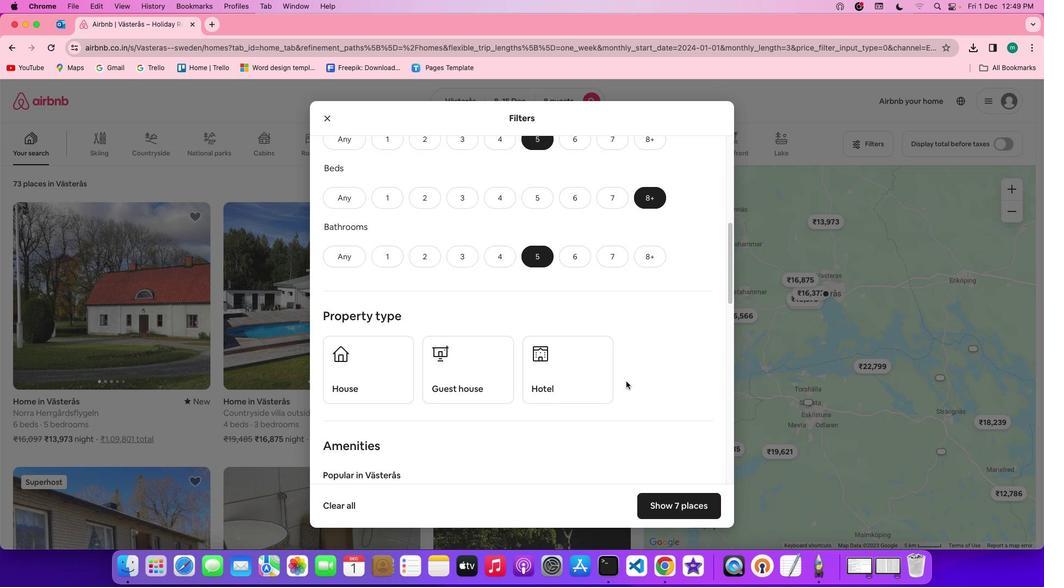 
Action: Mouse scrolled (626, 381) with delta (0, 0)
Screenshot: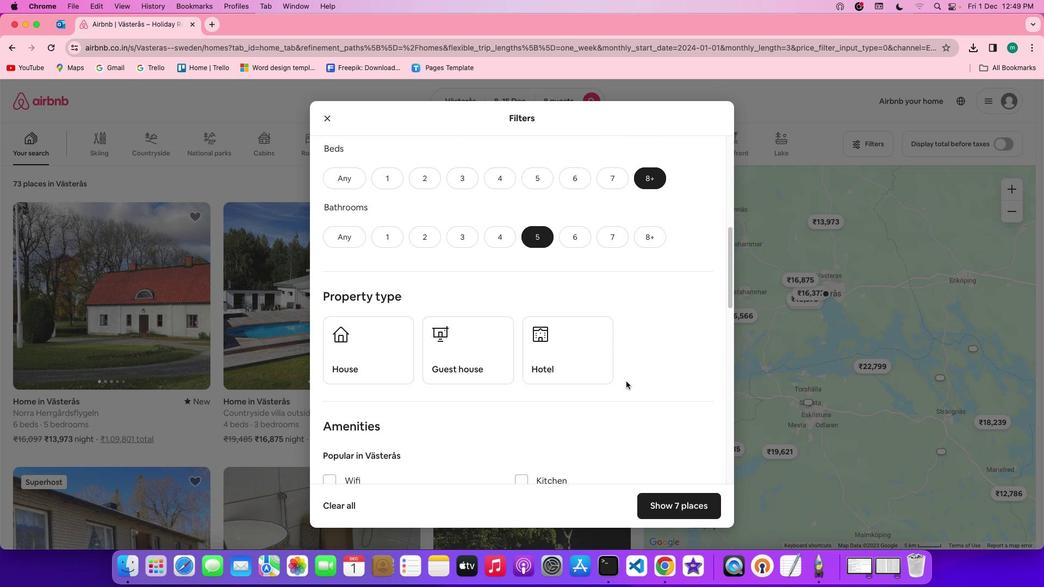 
Action: Mouse scrolled (626, 381) with delta (0, 0)
Screenshot: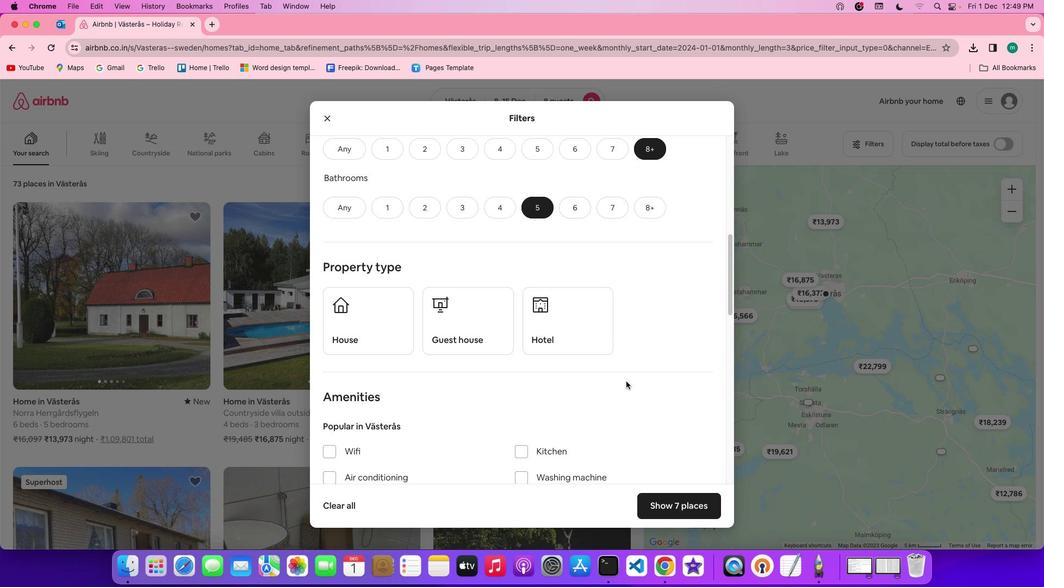 
Action: Mouse moved to (546, 329)
Screenshot: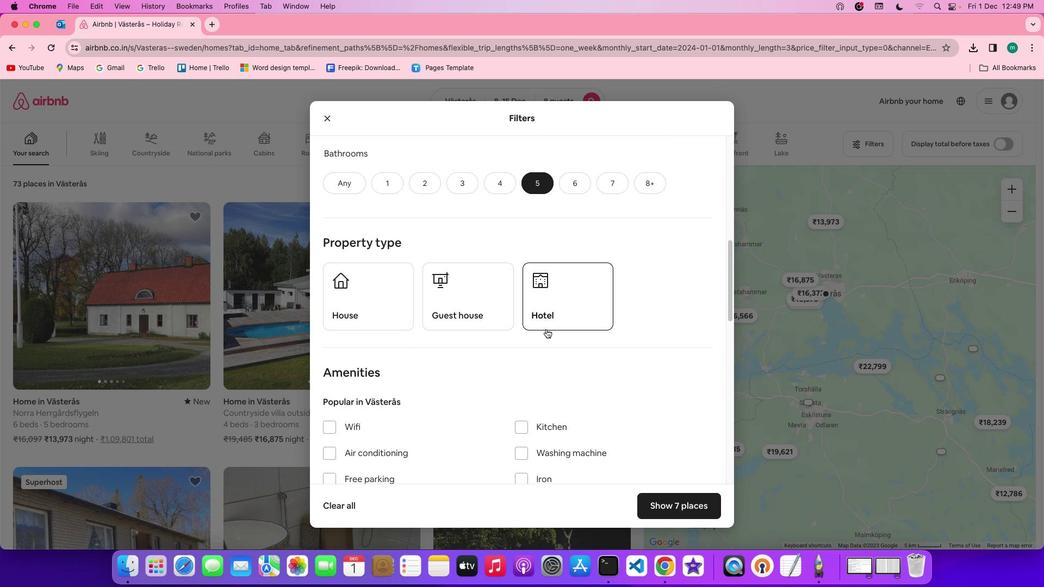 
Action: Mouse scrolled (546, 329) with delta (0, 0)
Screenshot: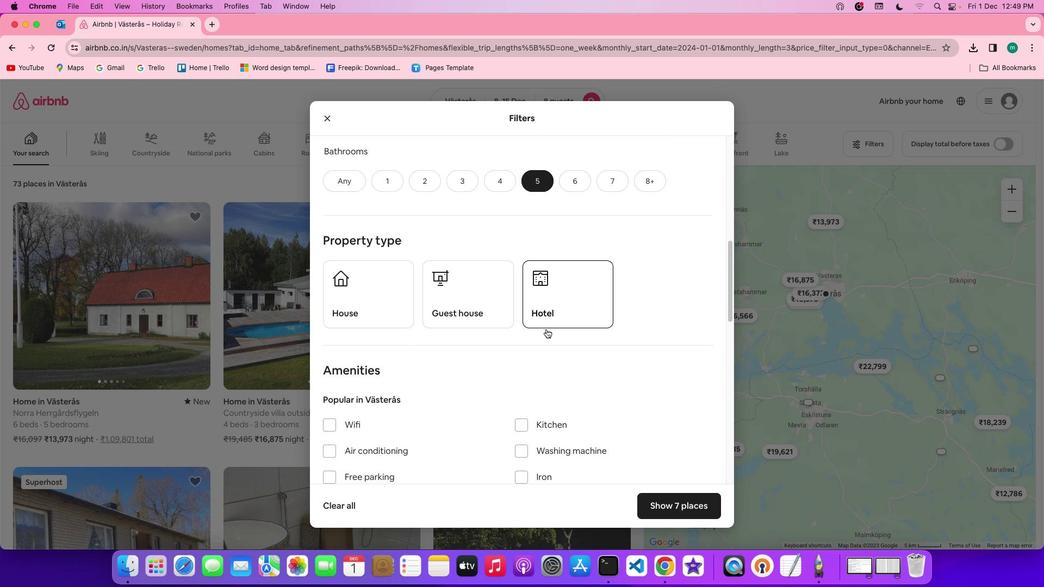 
Action: Mouse scrolled (546, 329) with delta (0, 0)
Screenshot: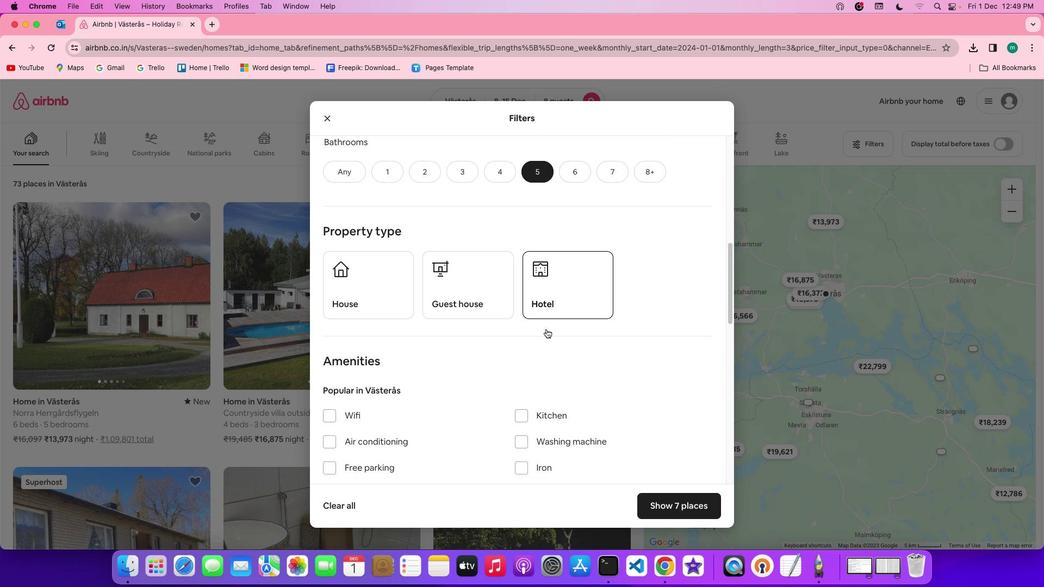
Action: Mouse scrolled (546, 329) with delta (0, 0)
Screenshot: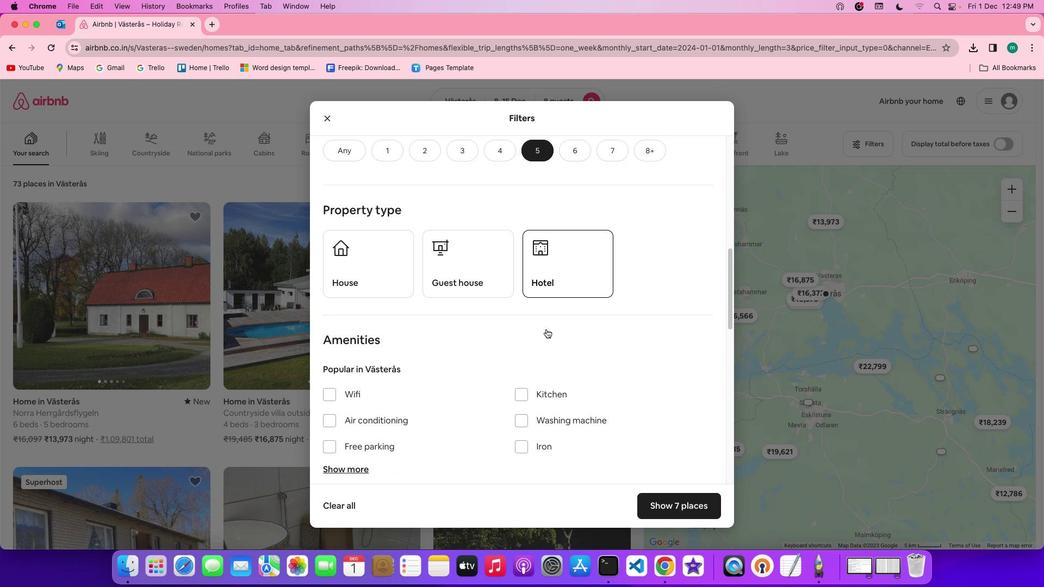 
Action: Mouse scrolled (546, 329) with delta (0, 0)
Screenshot: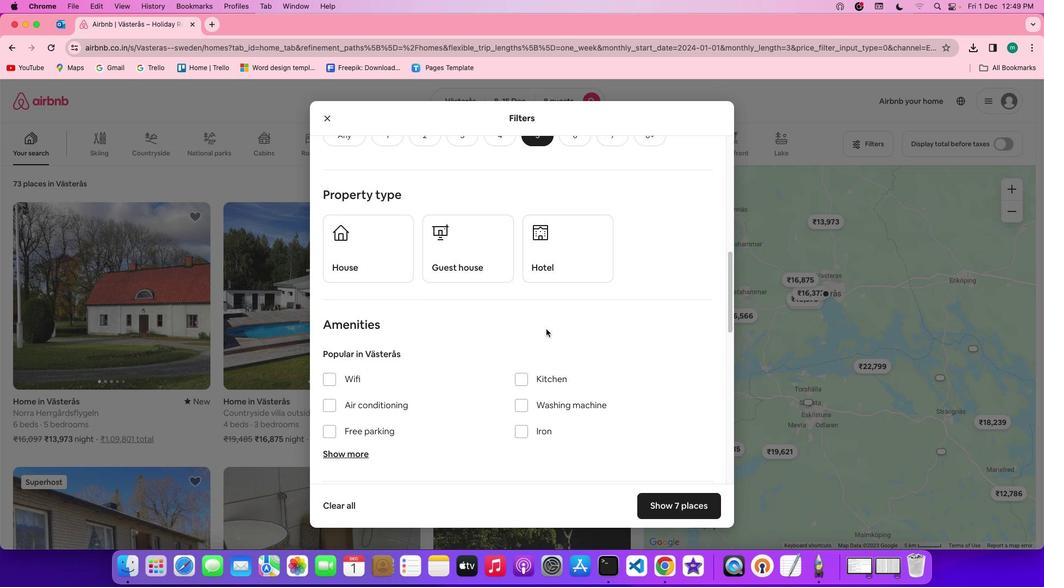 
Action: Mouse scrolled (546, 329) with delta (0, 0)
Screenshot: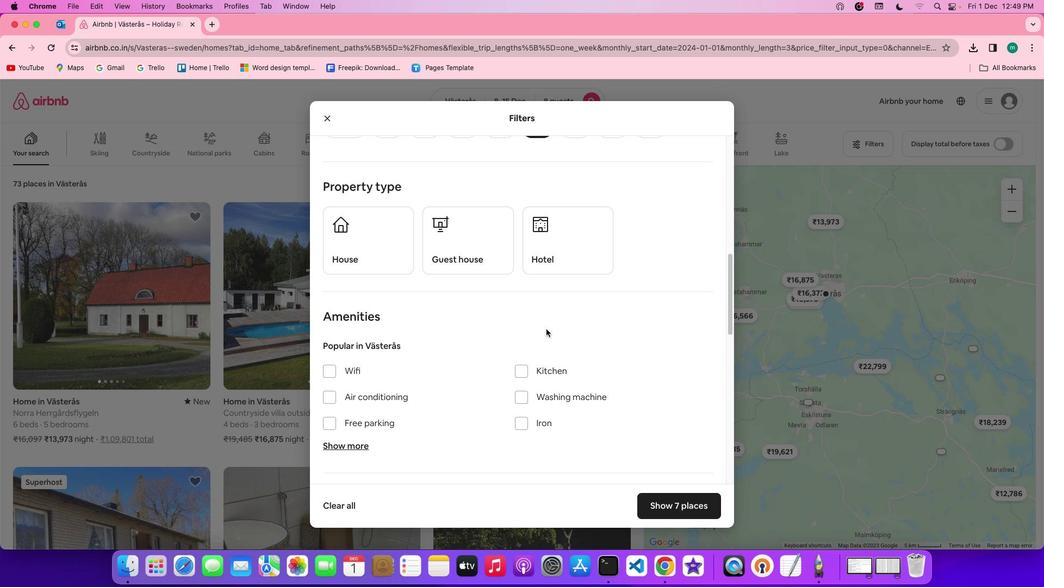 
Action: Mouse scrolled (546, 329) with delta (0, 0)
Screenshot: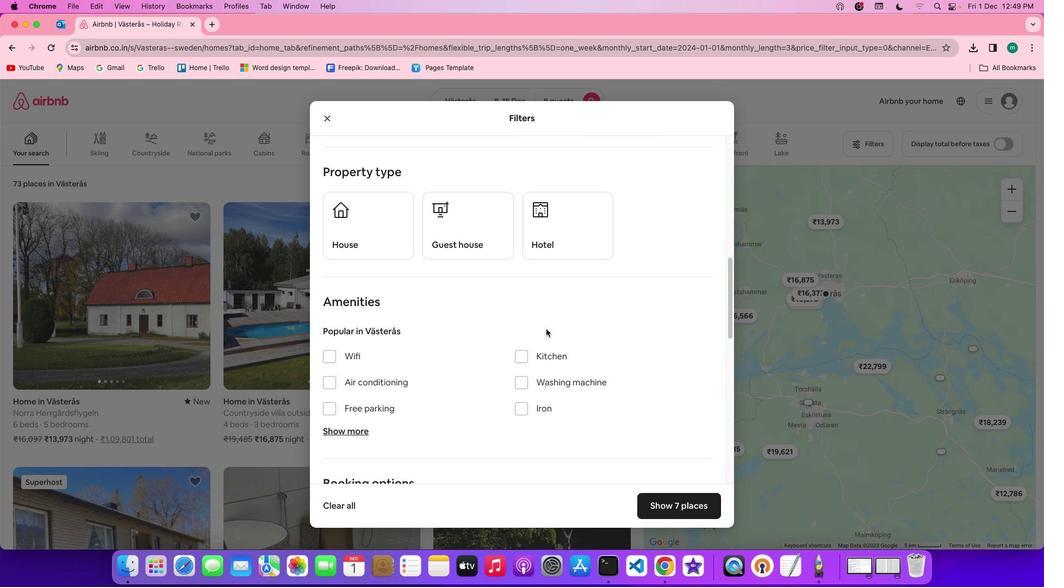
Action: Mouse scrolled (546, 329) with delta (0, 0)
Screenshot: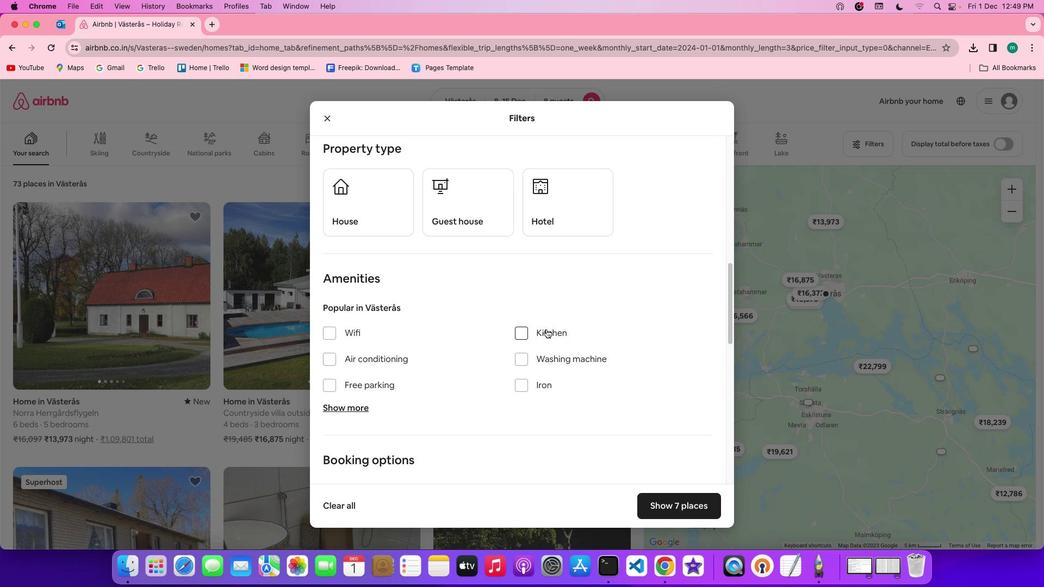 
Action: Mouse scrolled (546, 329) with delta (0, 0)
Screenshot: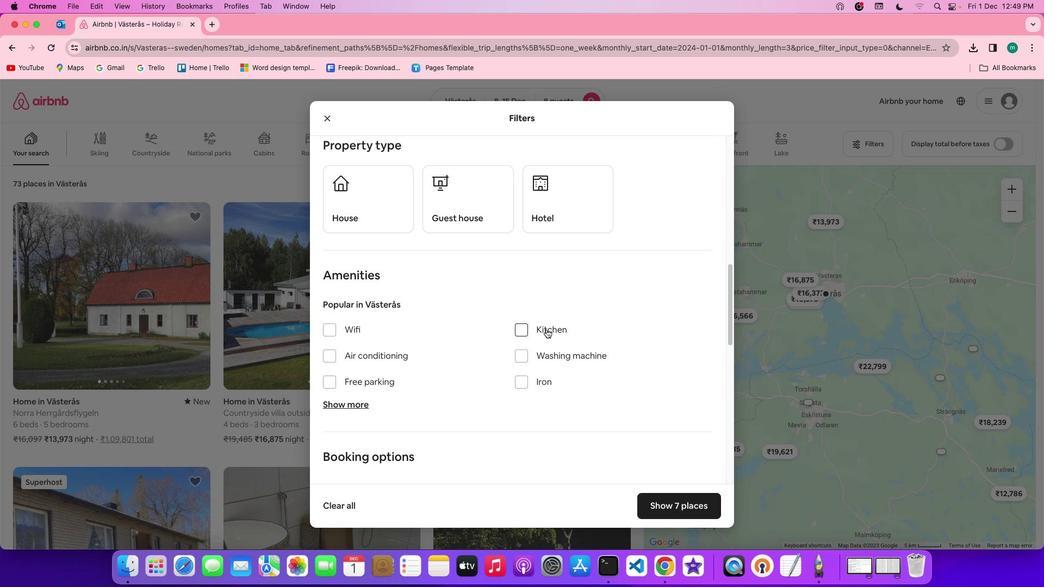 
Action: Mouse scrolled (546, 329) with delta (0, 0)
Screenshot: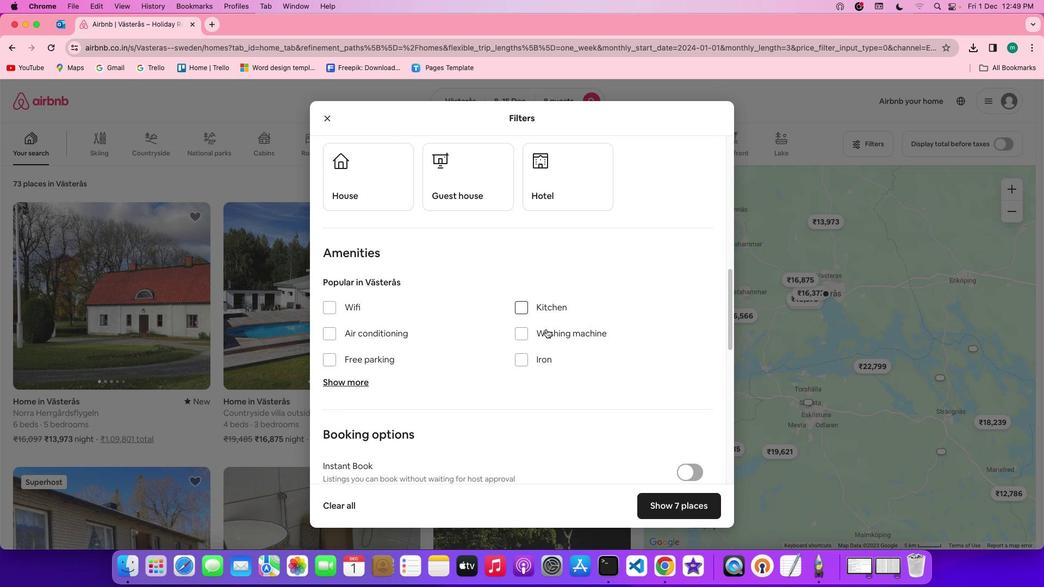 
Action: Mouse scrolled (546, 329) with delta (0, 0)
Screenshot: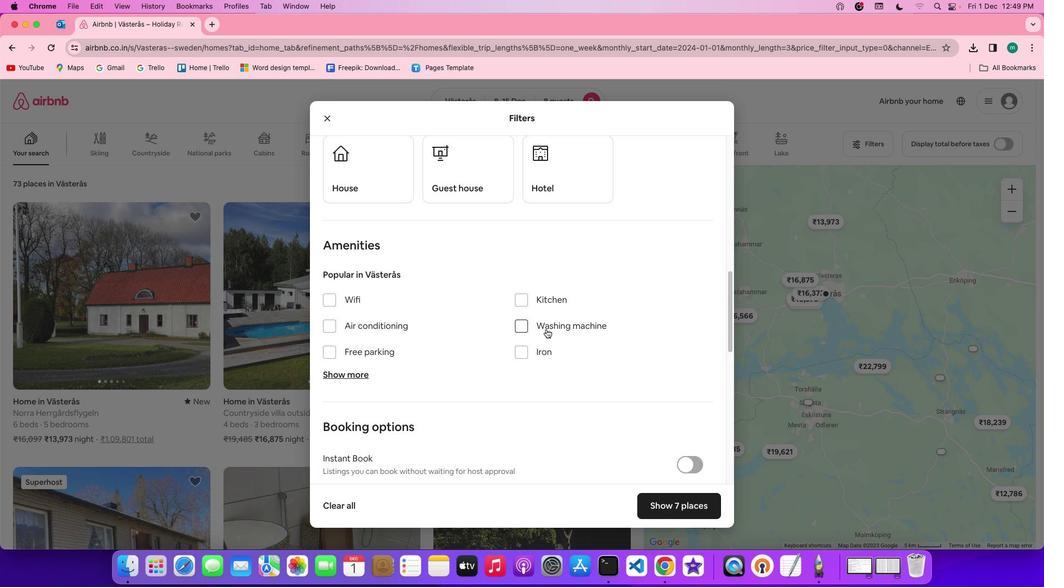 
Action: Mouse scrolled (546, 329) with delta (0, 0)
Screenshot: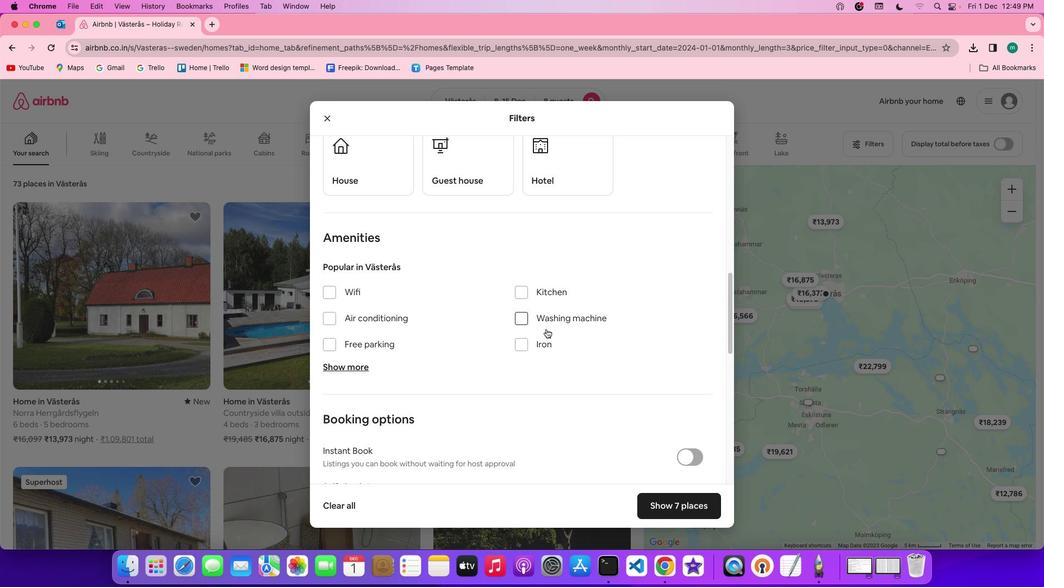 
Action: Mouse scrolled (546, 329) with delta (0, 0)
Screenshot: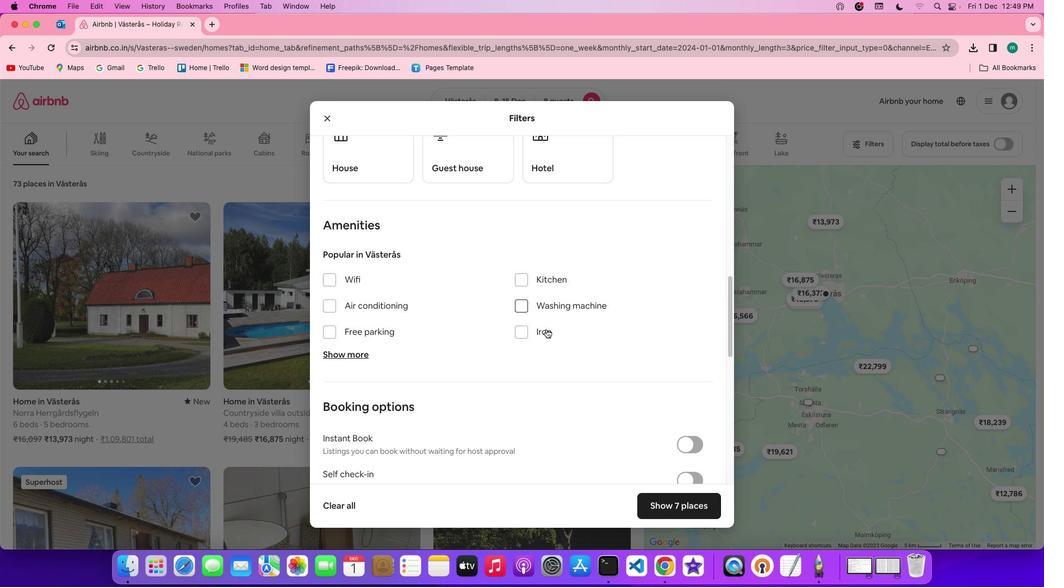 
Action: Mouse scrolled (546, 329) with delta (0, 0)
Screenshot: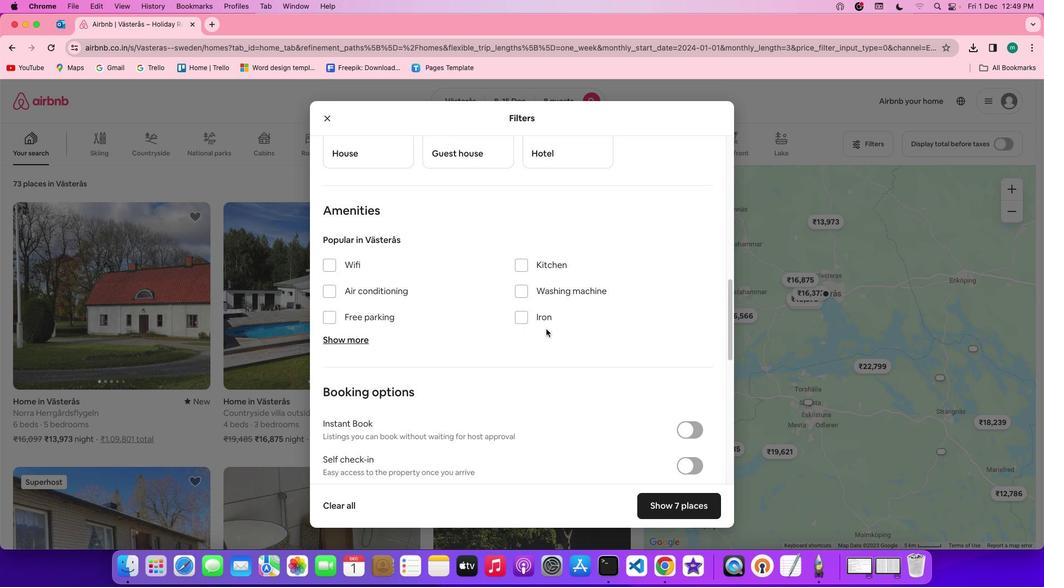 
Action: Mouse scrolled (546, 329) with delta (0, 0)
Screenshot: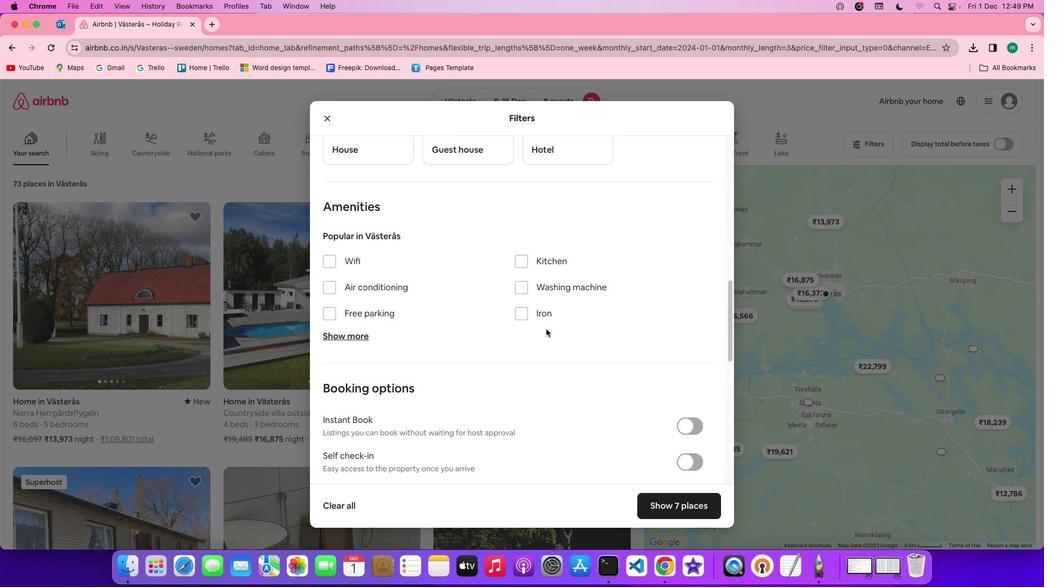 
Action: Mouse scrolled (546, 329) with delta (0, 0)
Screenshot: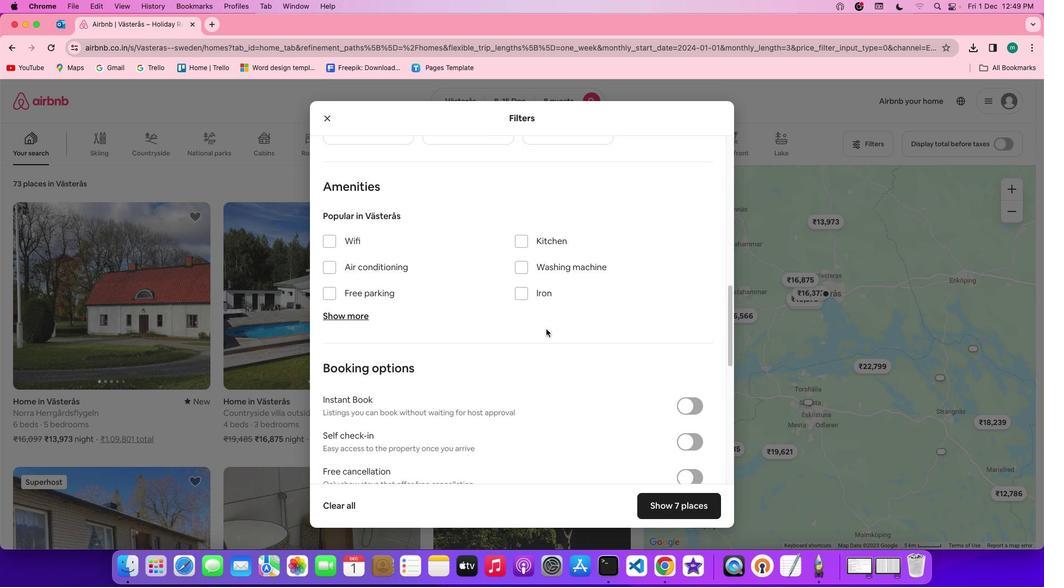 
Action: Mouse scrolled (546, 329) with delta (0, 0)
Screenshot: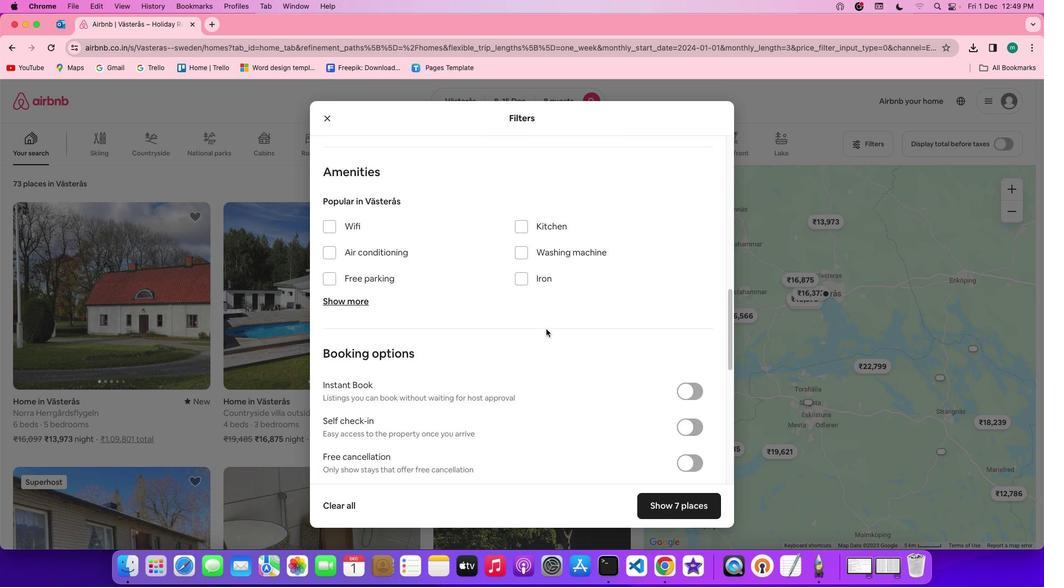 
Action: Mouse scrolled (546, 329) with delta (0, 0)
Screenshot: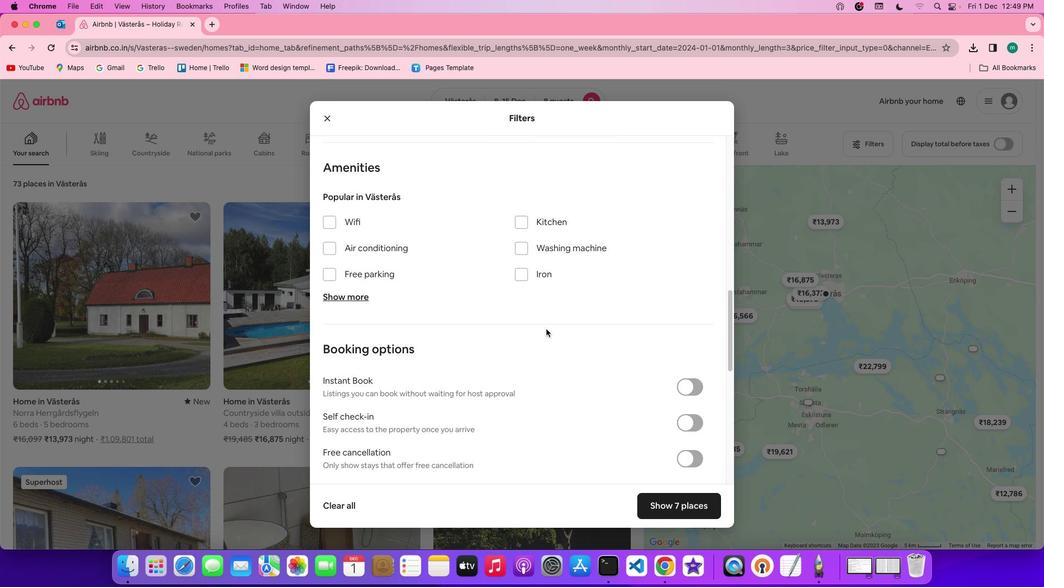 
Action: Mouse scrolled (546, 329) with delta (0, 0)
Screenshot: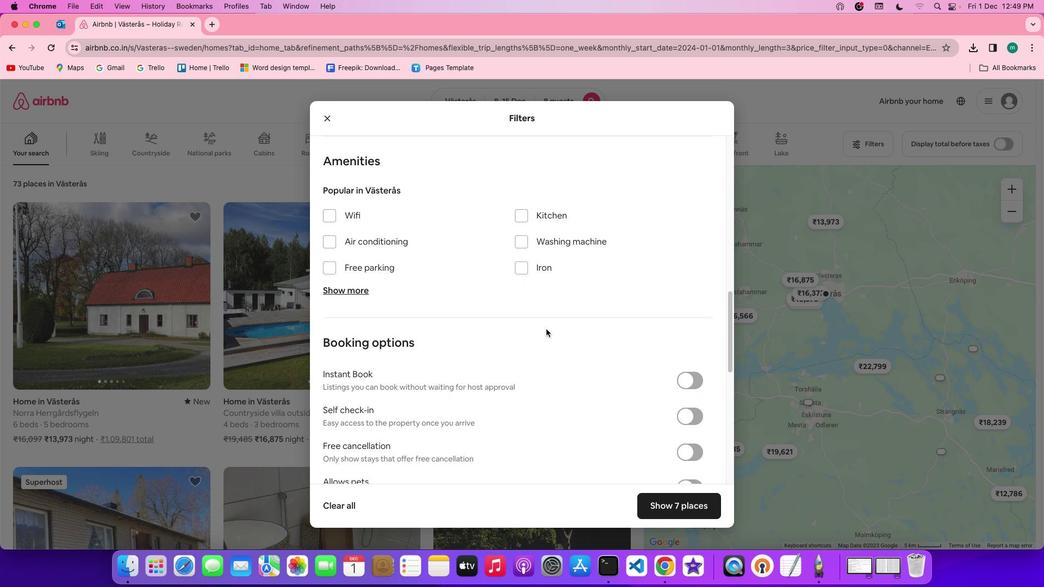 
Action: Mouse scrolled (546, 329) with delta (0, 0)
Screenshot: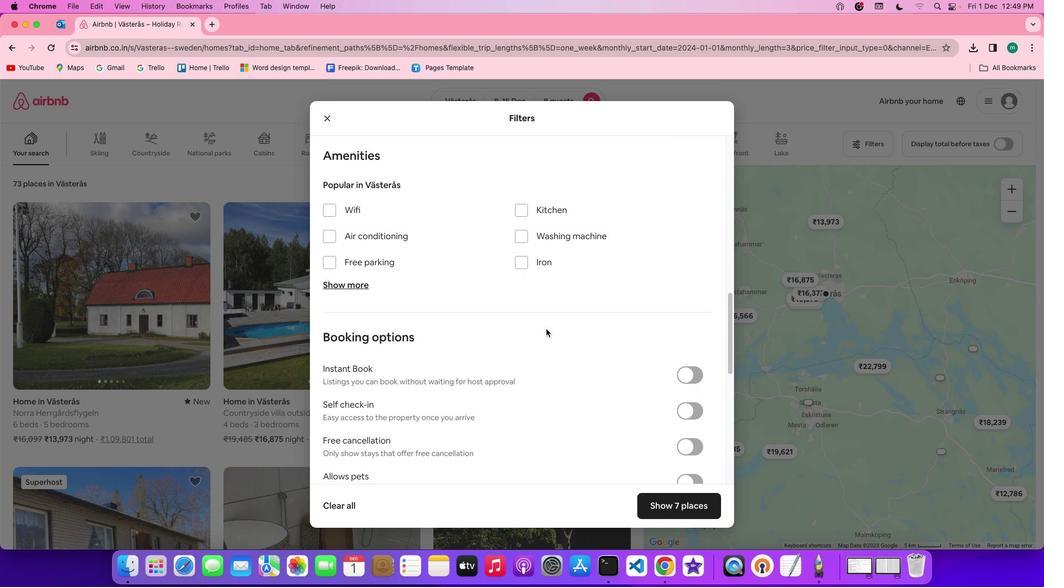 
Action: Mouse scrolled (546, 329) with delta (0, 0)
Screenshot: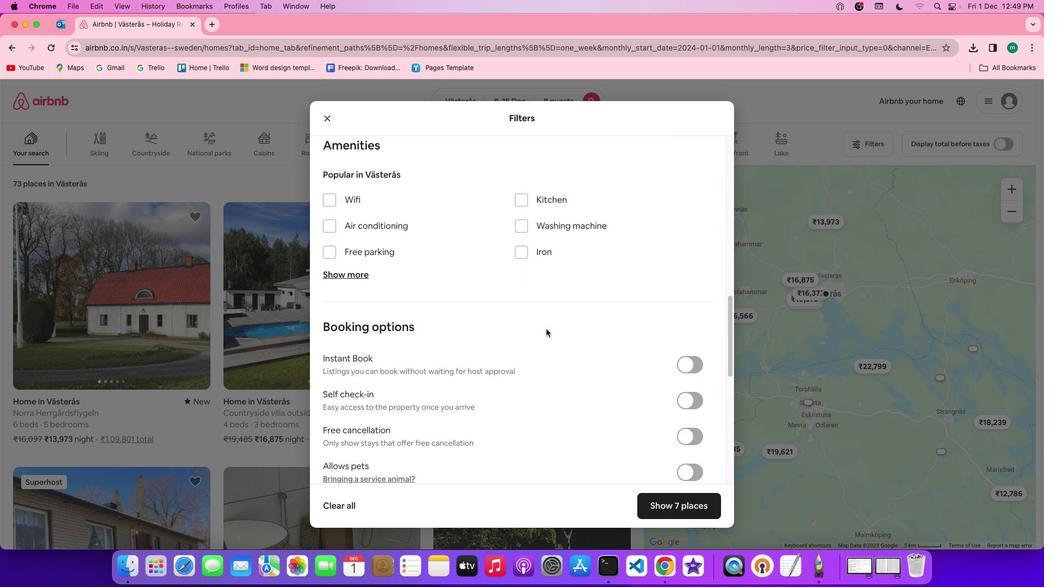 
Action: Mouse scrolled (546, 329) with delta (0, 0)
Screenshot: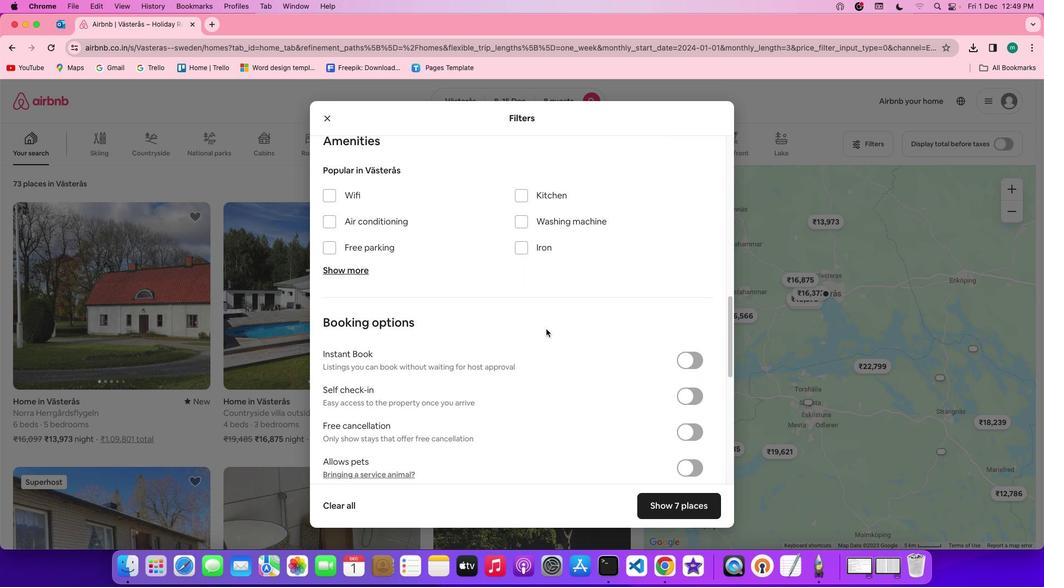 
Action: Mouse scrolled (546, 329) with delta (0, 0)
Screenshot: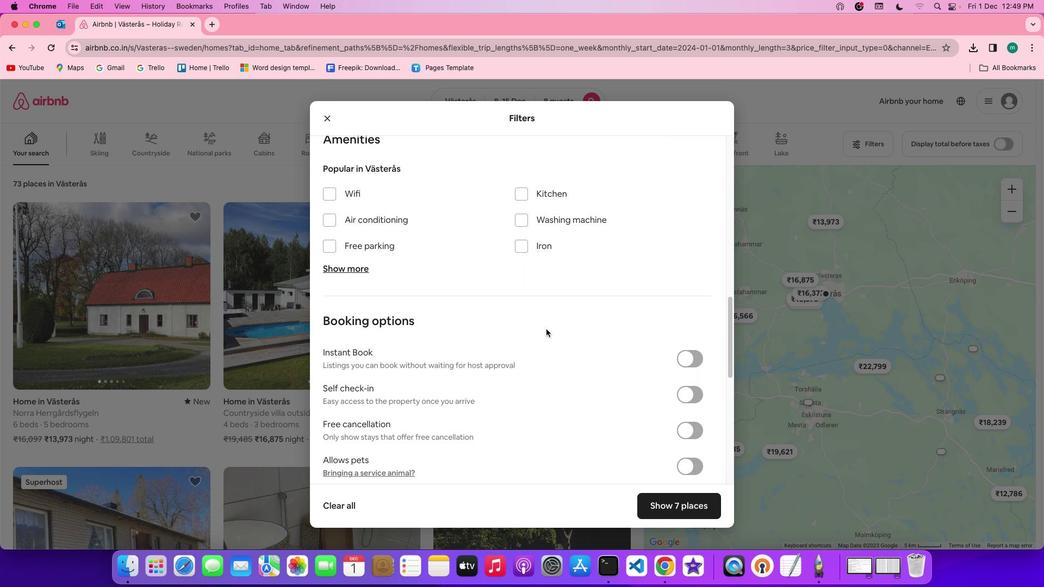 
Action: Mouse scrolled (546, 329) with delta (0, 0)
Screenshot: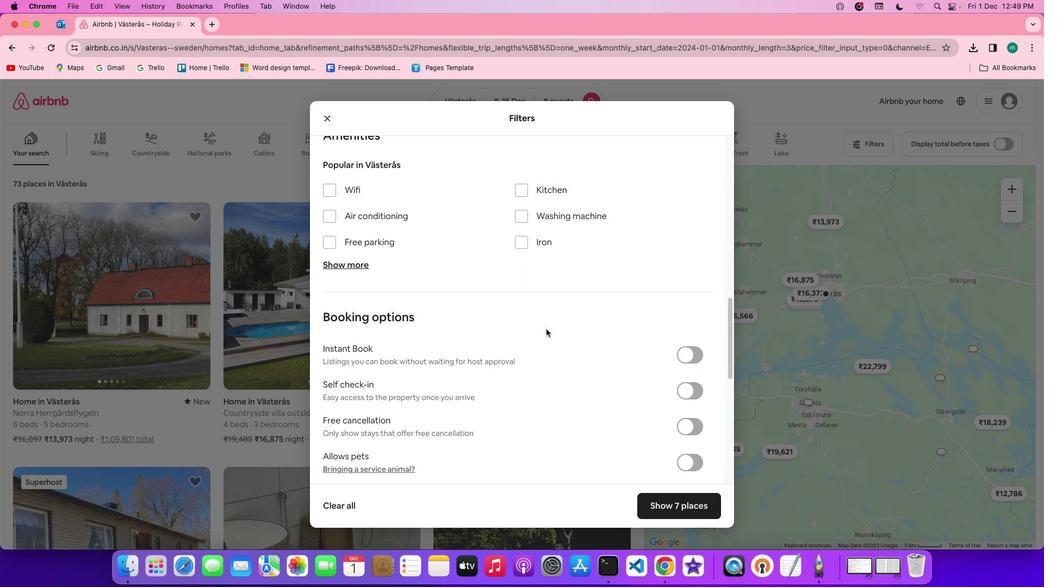 
Action: Mouse moved to (326, 181)
Screenshot: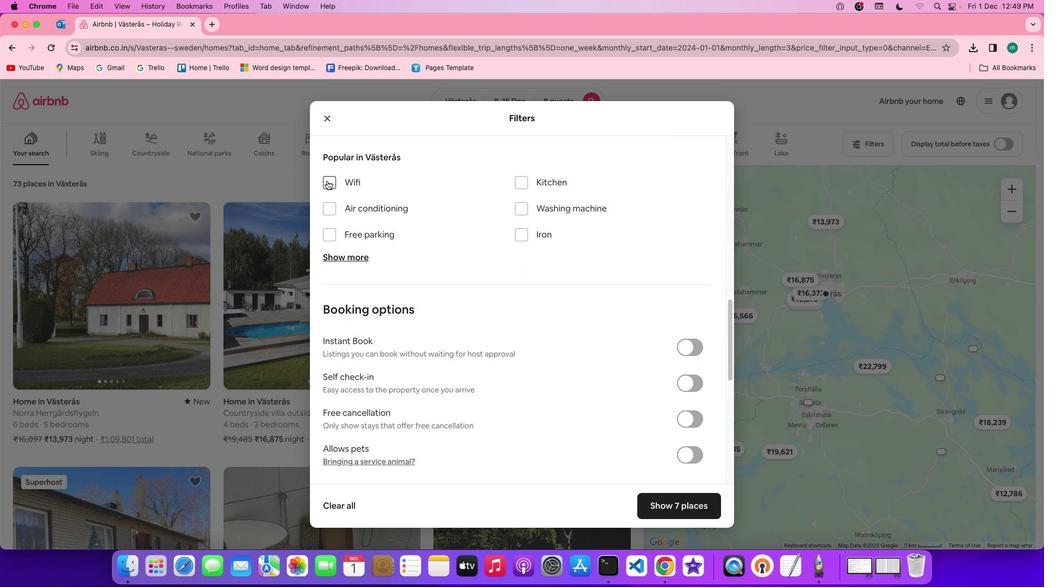 
Action: Mouse pressed left at (326, 181)
Screenshot: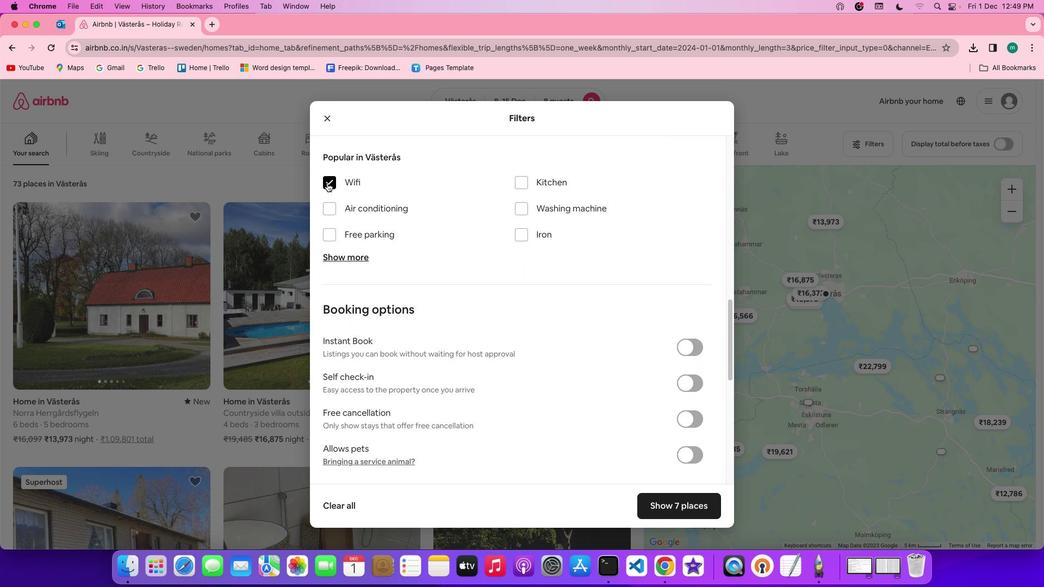 
Action: Mouse moved to (355, 255)
Screenshot: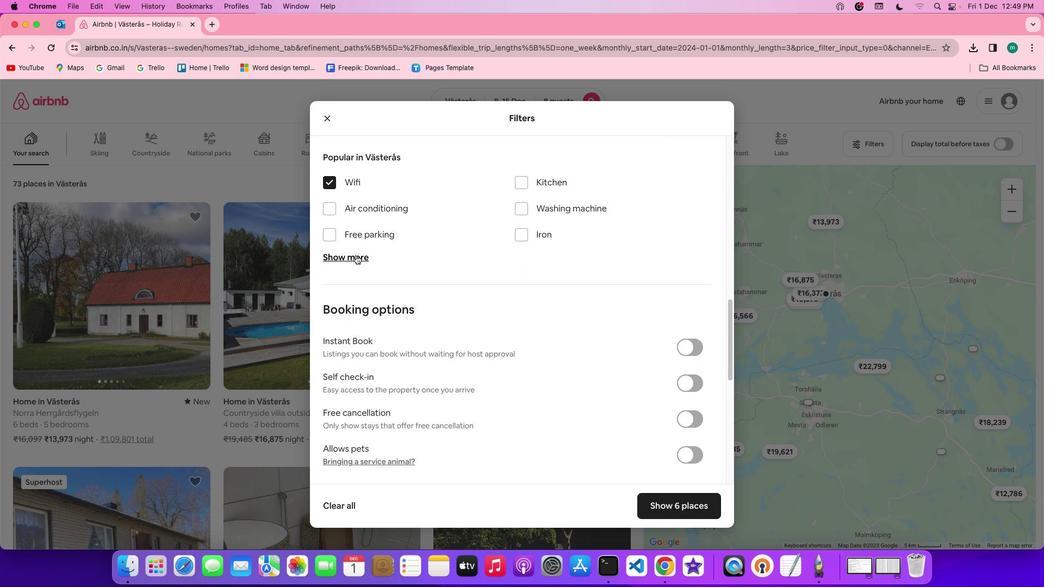 
Action: Mouse pressed left at (355, 255)
Screenshot: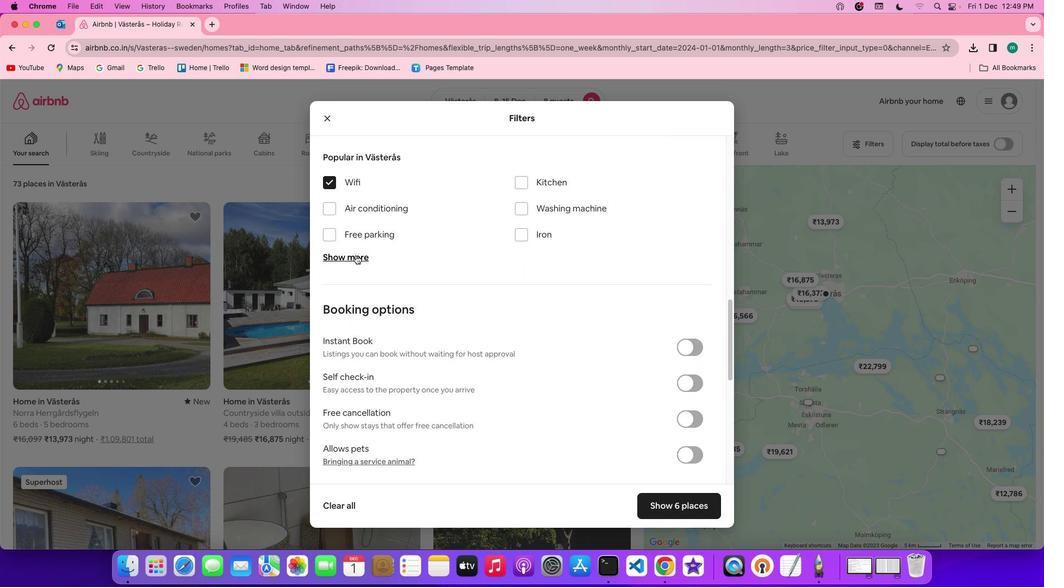 
Action: Mouse moved to (525, 319)
Screenshot: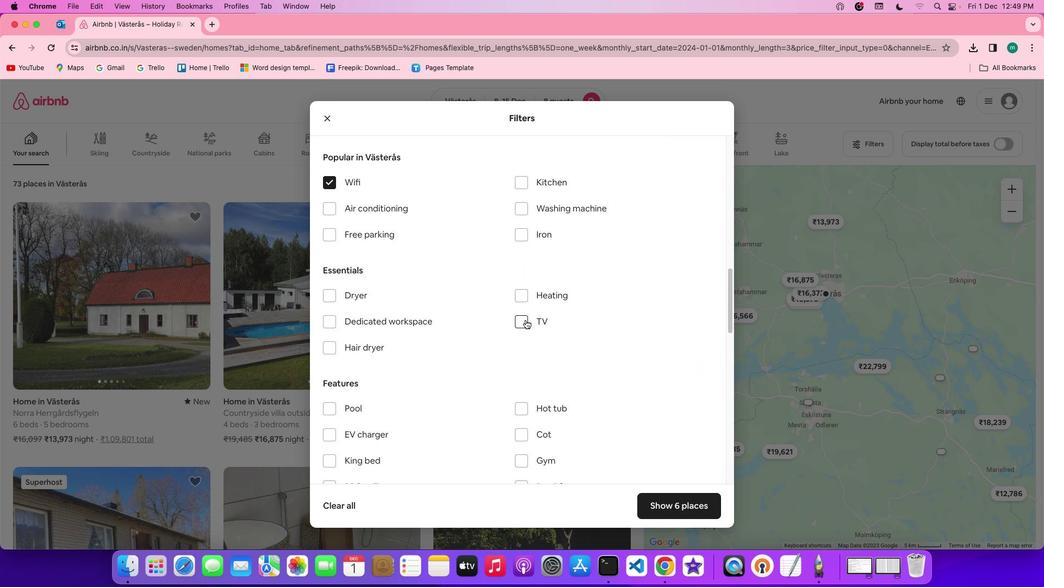 
Action: Mouse pressed left at (525, 319)
Screenshot: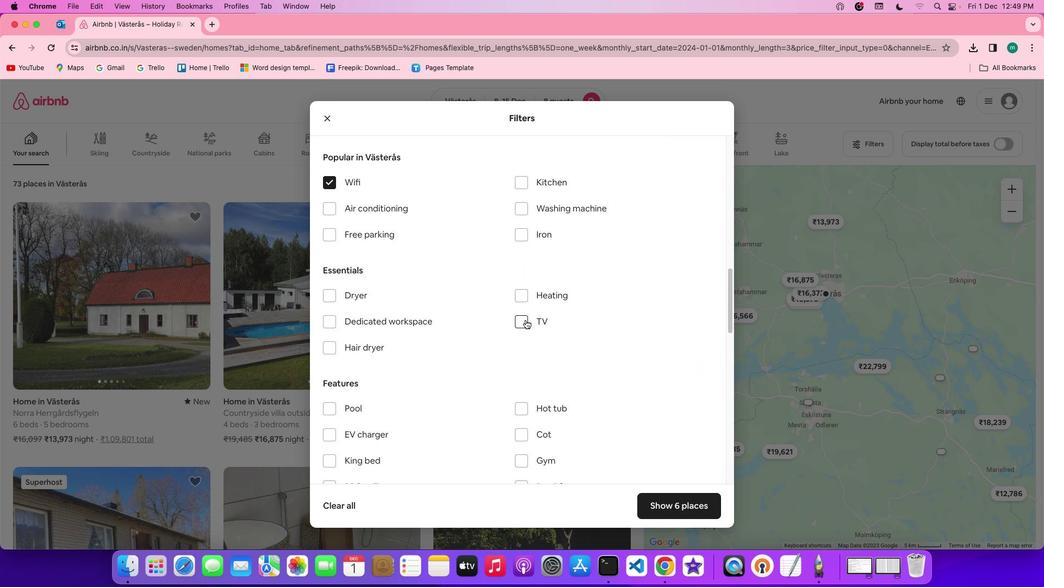 
Action: Mouse moved to (383, 233)
Screenshot: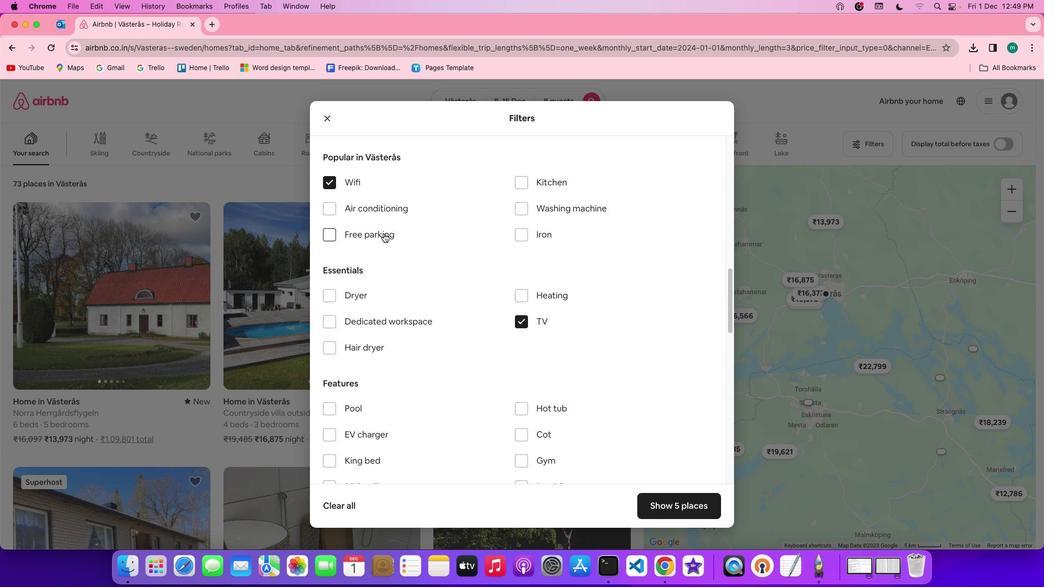 
Action: Mouse pressed left at (383, 233)
Screenshot: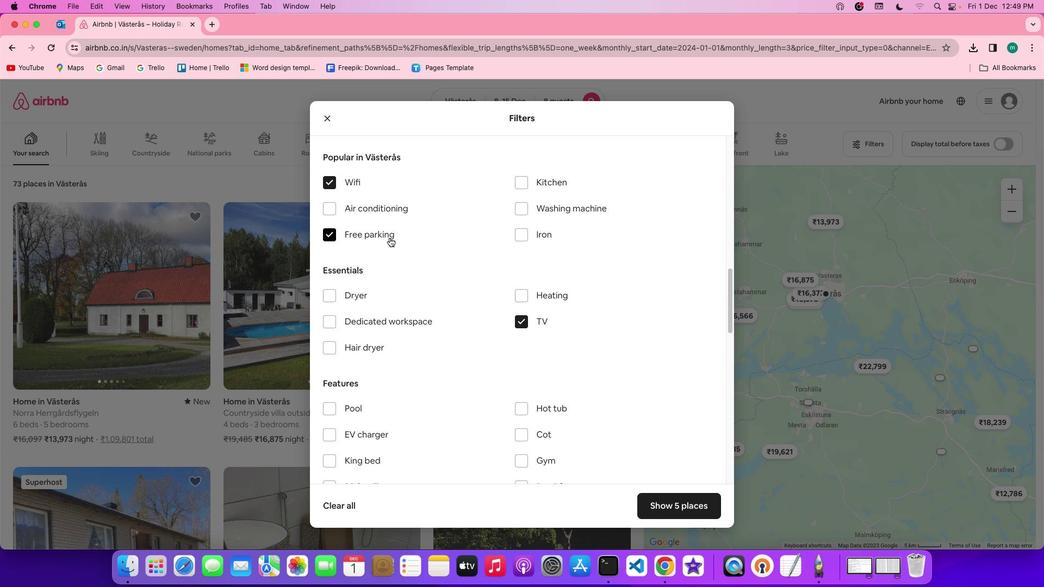 
Action: Mouse moved to (544, 328)
Screenshot: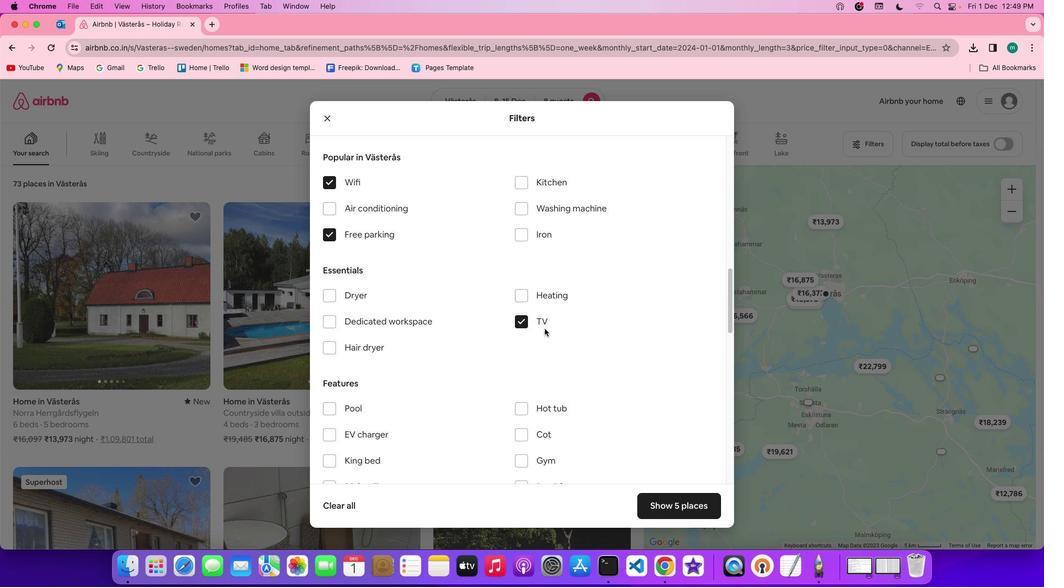 
Action: Mouse scrolled (544, 328) with delta (0, 0)
Screenshot: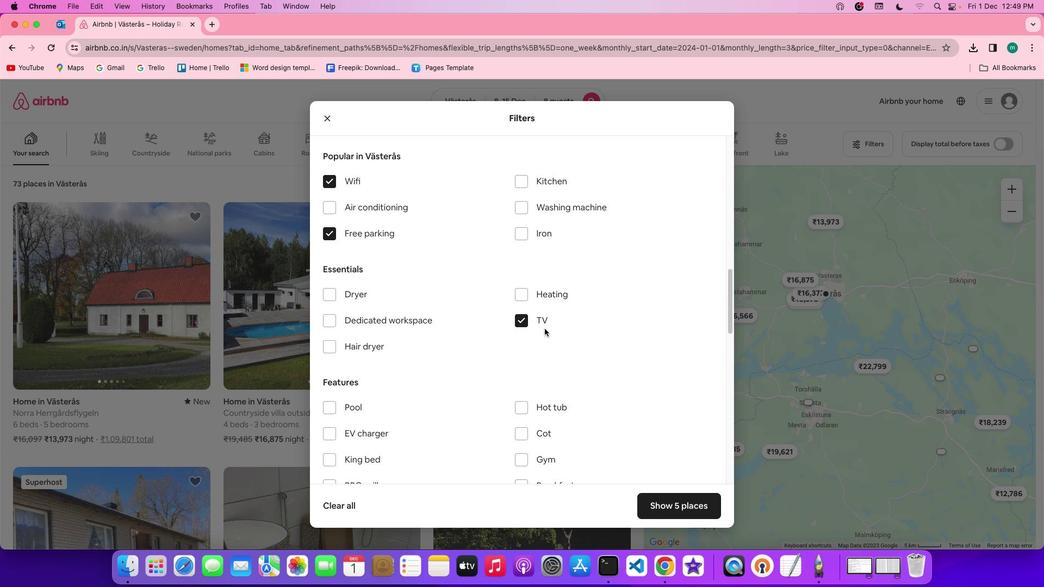 
Action: Mouse scrolled (544, 328) with delta (0, 0)
Screenshot: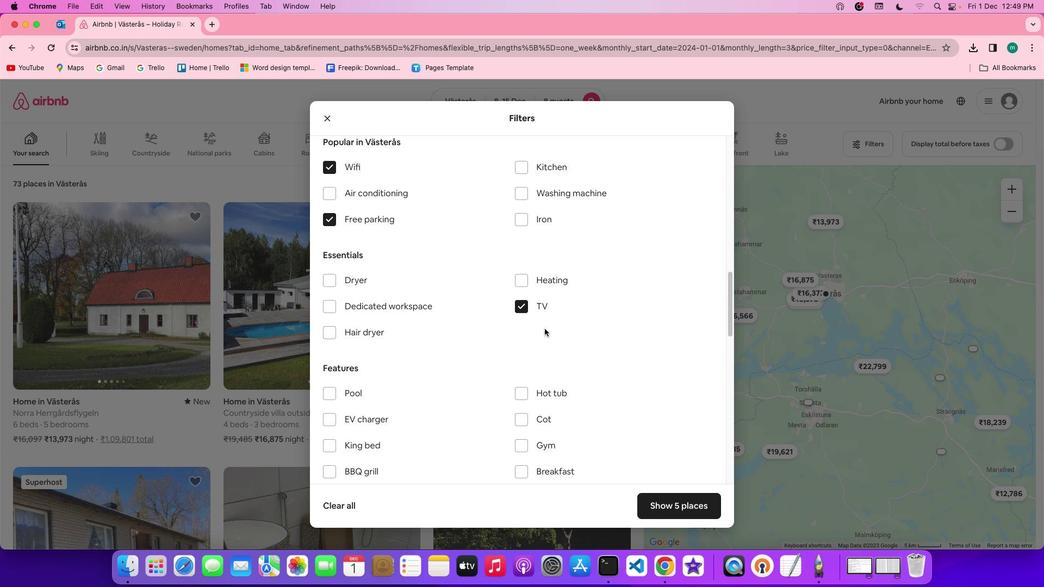 
Action: Mouse scrolled (544, 328) with delta (0, 0)
Screenshot: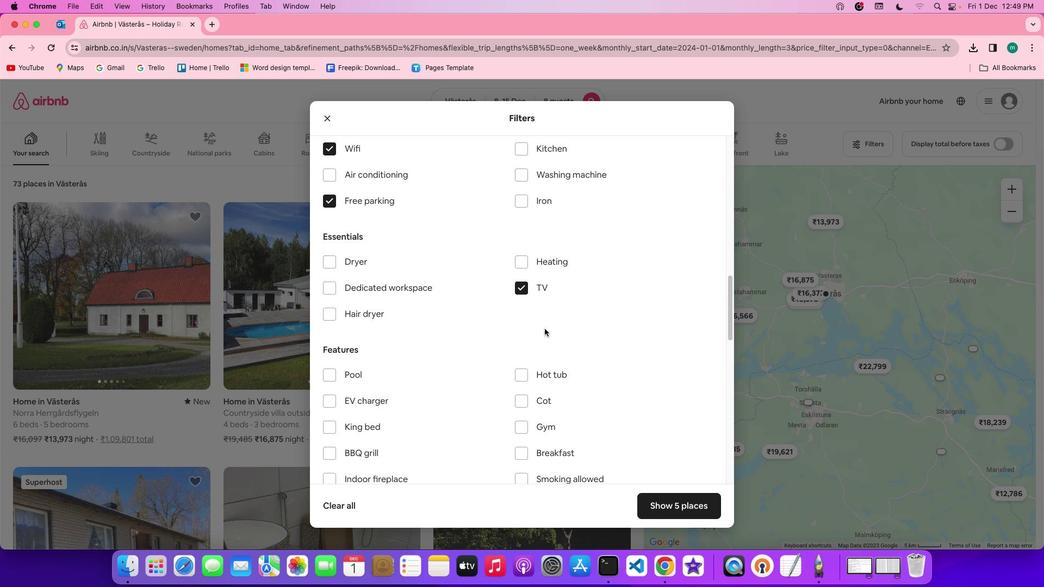 
Action: Mouse scrolled (544, 328) with delta (0, 0)
Screenshot: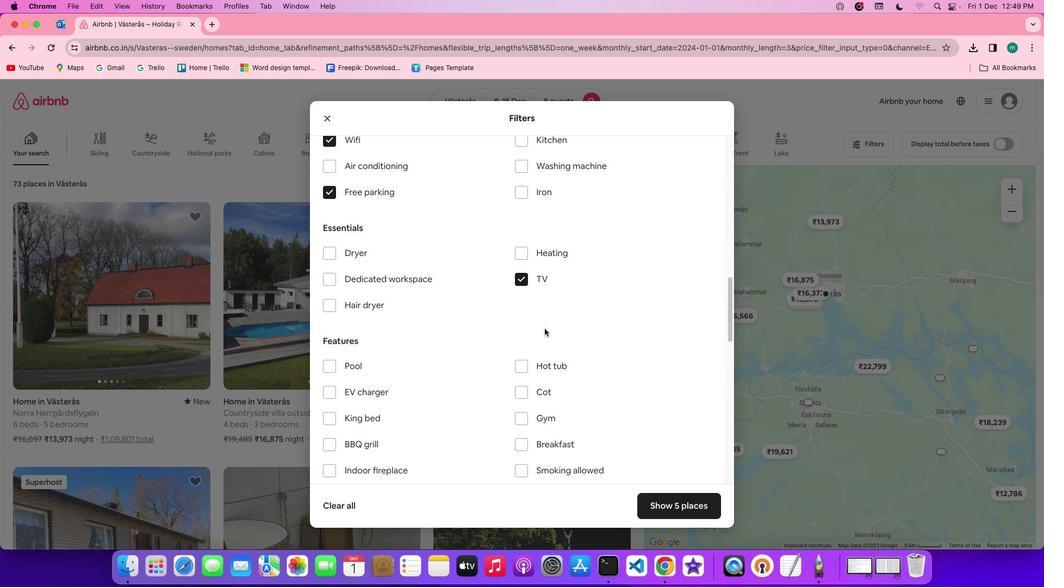 
Action: Mouse scrolled (544, 328) with delta (0, 0)
Screenshot: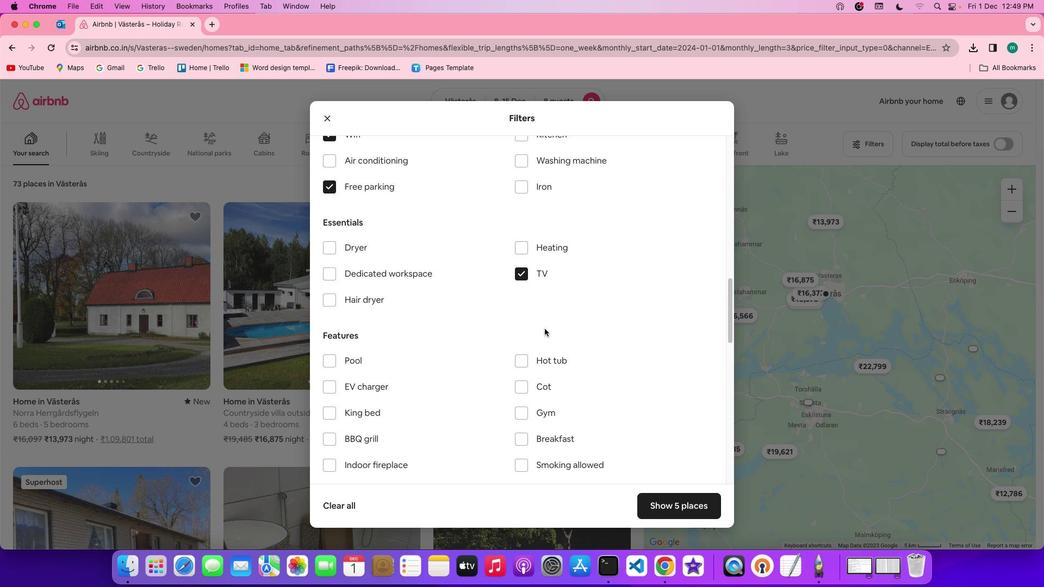 
Action: Mouse scrolled (544, 328) with delta (0, 0)
Screenshot: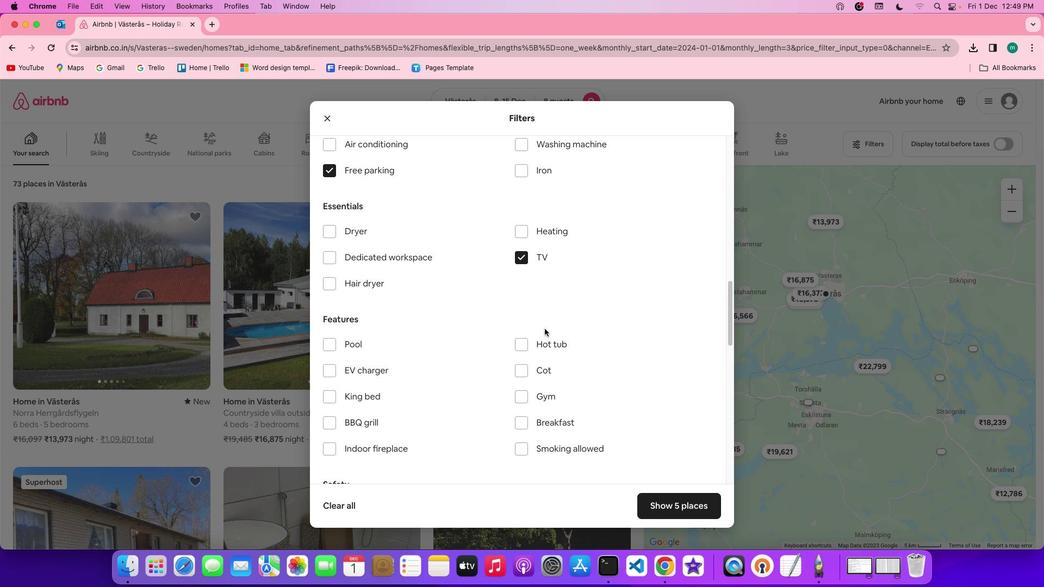 
Action: Mouse scrolled (544, 328) with delta (0, 0)
Screenshot: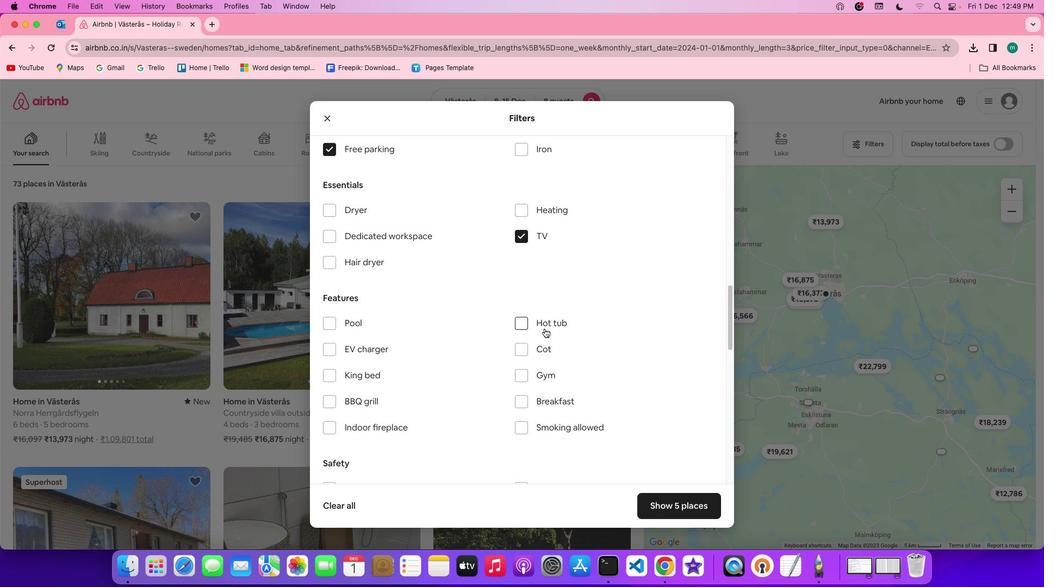 
Action: Mouse scrolled (544, 328) with delta (0, 0)
Screenshot: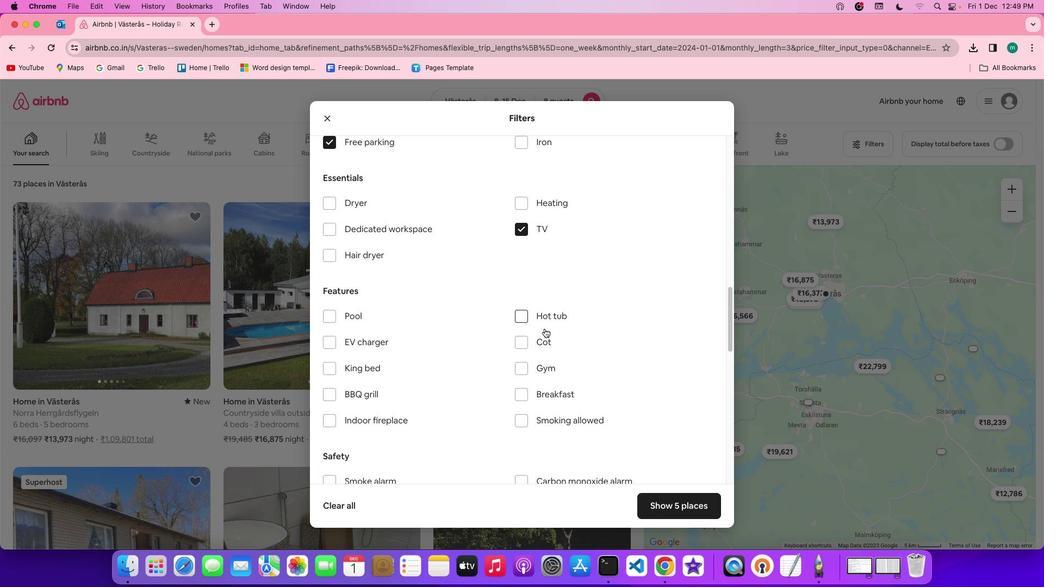 
Action: Mouse scrolled (544, 328) with delta (0, 0)
Screenshot: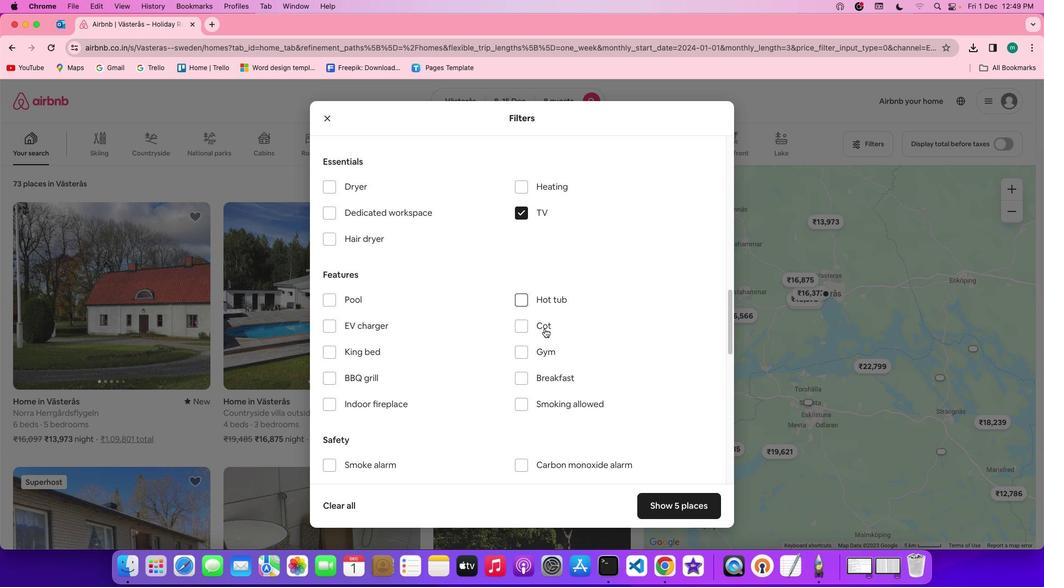 
Action: Mouse scrolled (544, 328) with delta (0, 0)
Screenshot: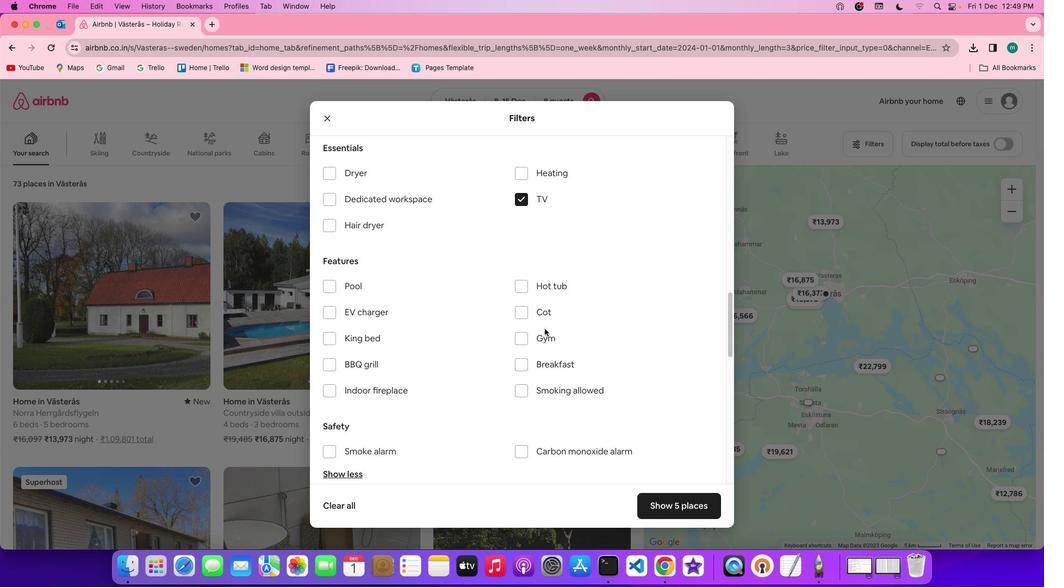 
Action: Mouse scrolled (544, 328) with delta (0, 0)
Screenshot: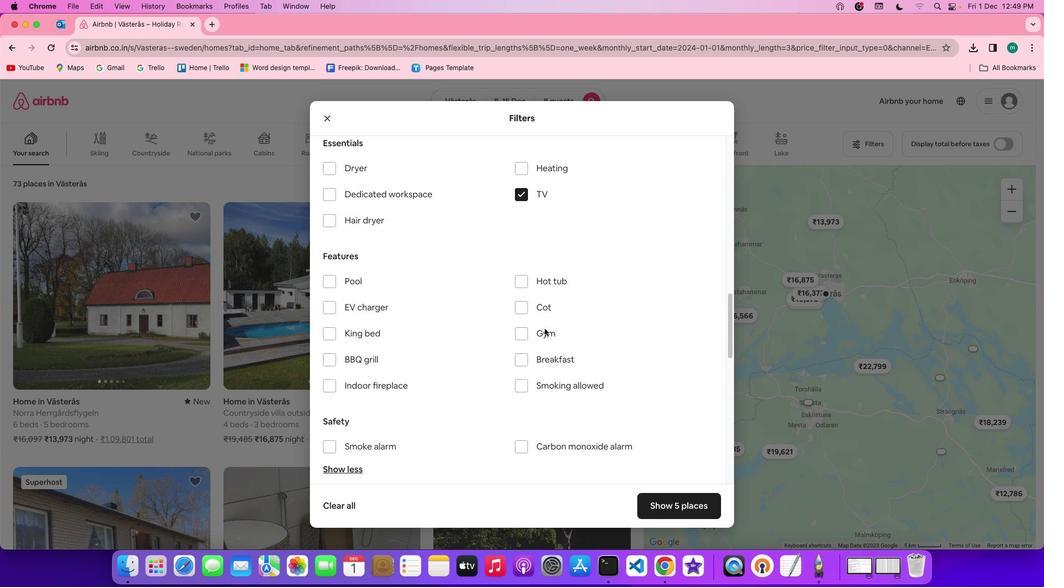 
Action: Mouse scrolled (544, 328) with delta (0, 0)
Screenshot: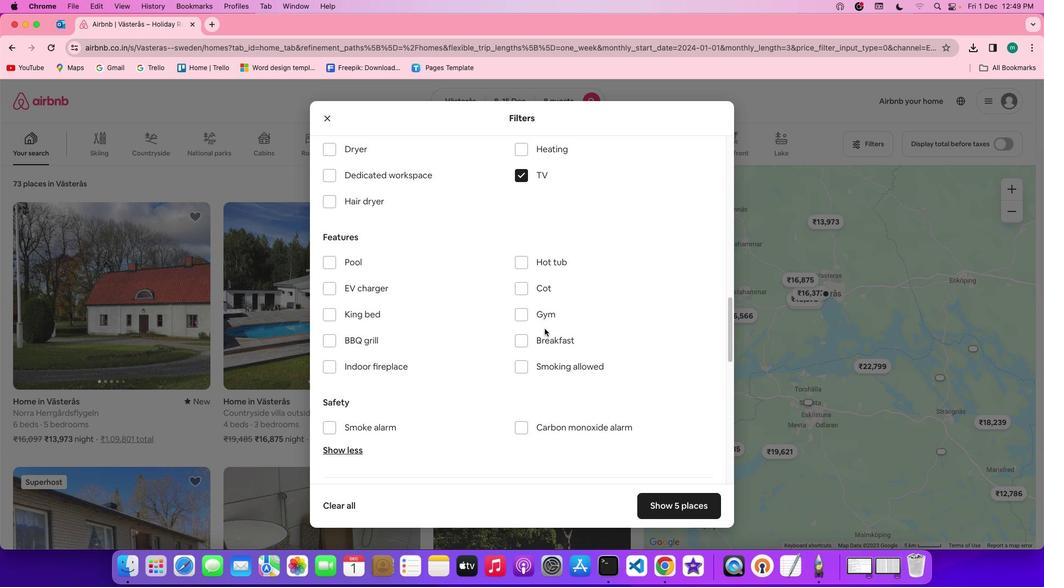 
Action: Mouse moved to (542, 303)
Screenshot: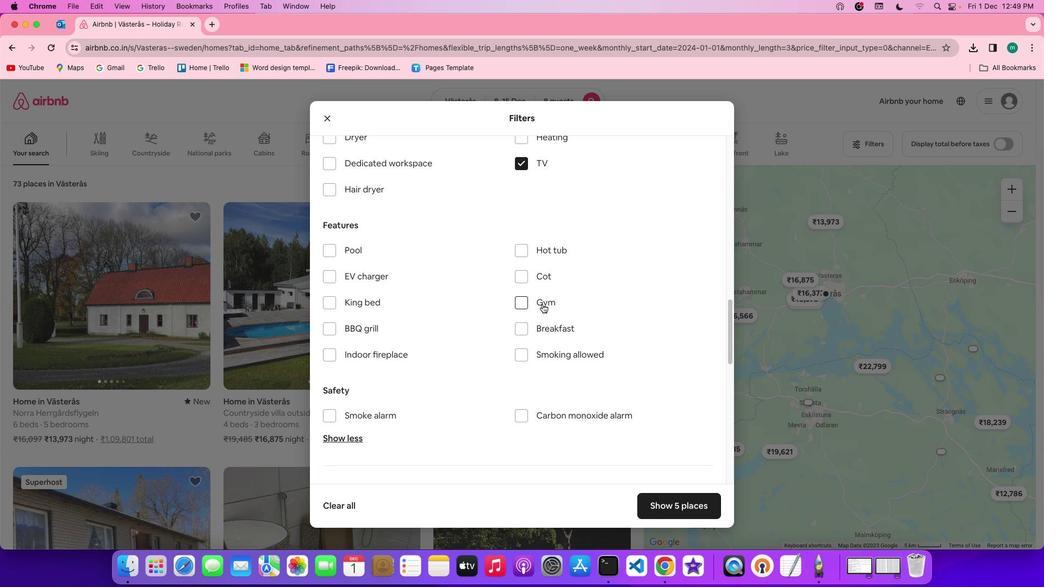 
Action: Mouse pressed left at (542, 303)
Screenshot: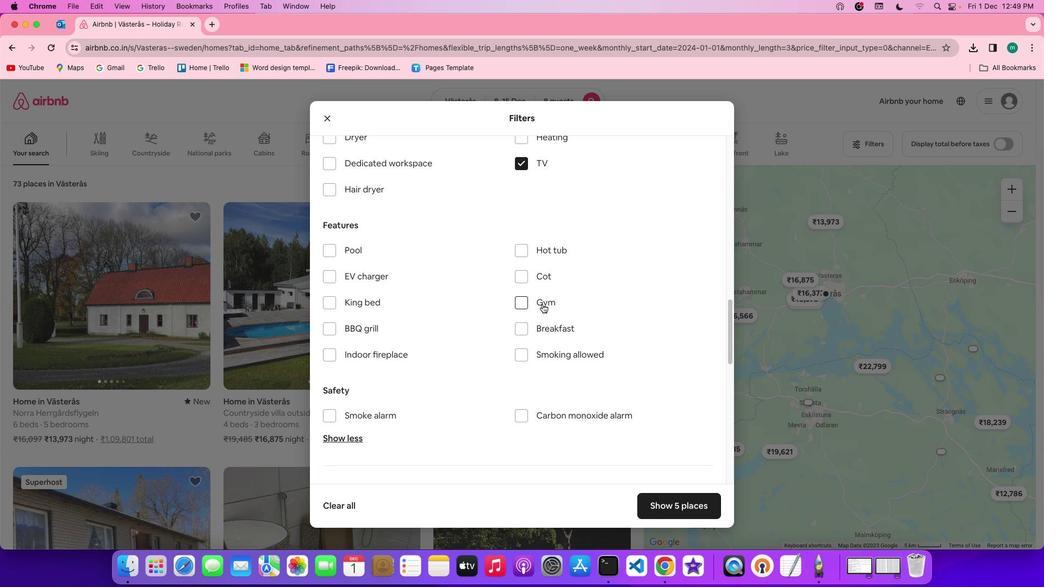 
Action: Mouse moved to (551, 328)
Screenshot: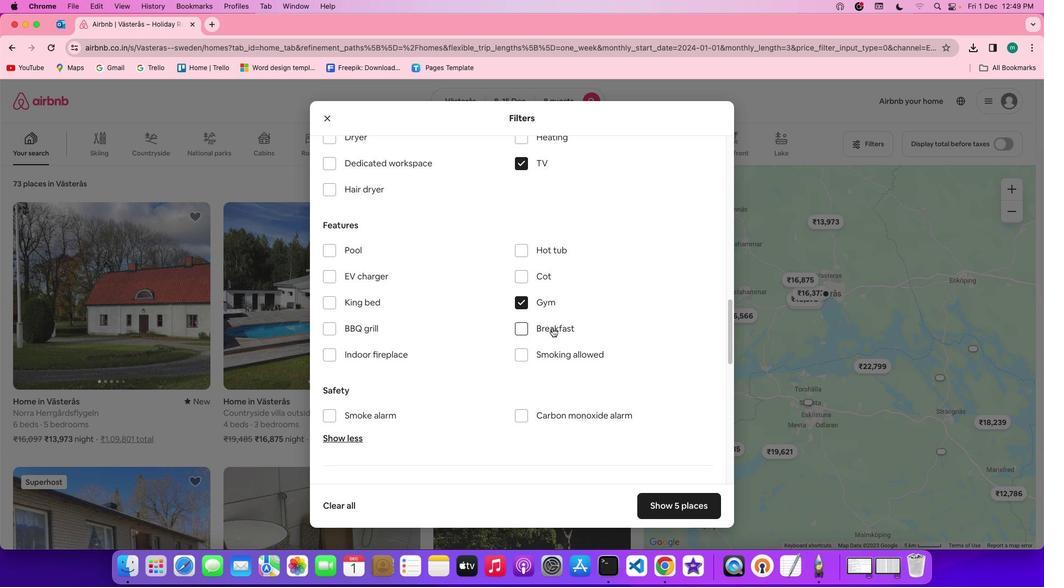 
Action: Mouse pressed left at (551, 328)
Screenshot: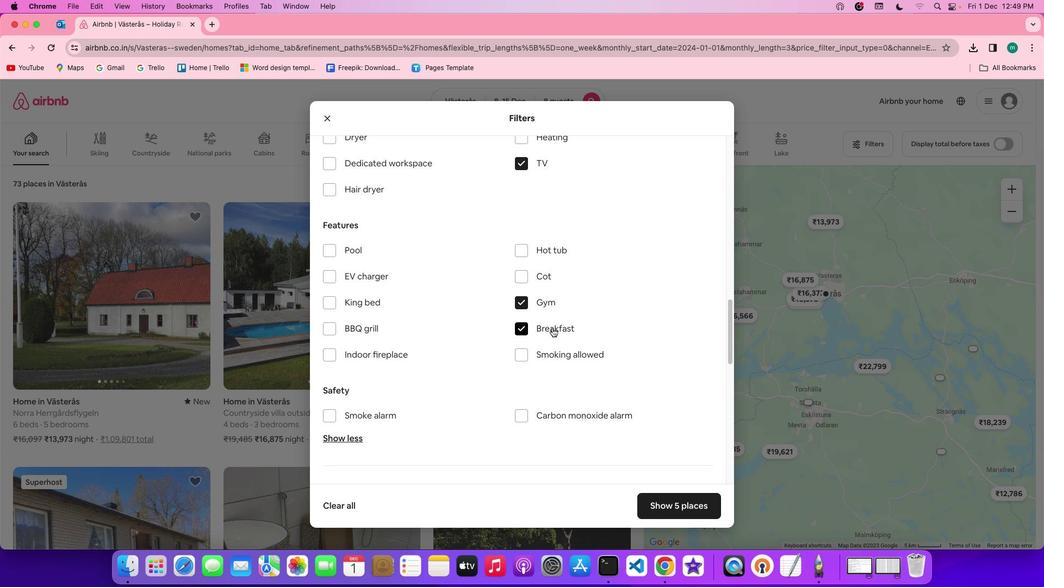 
Action: Mouse moved to (624, 376)
Screenshot: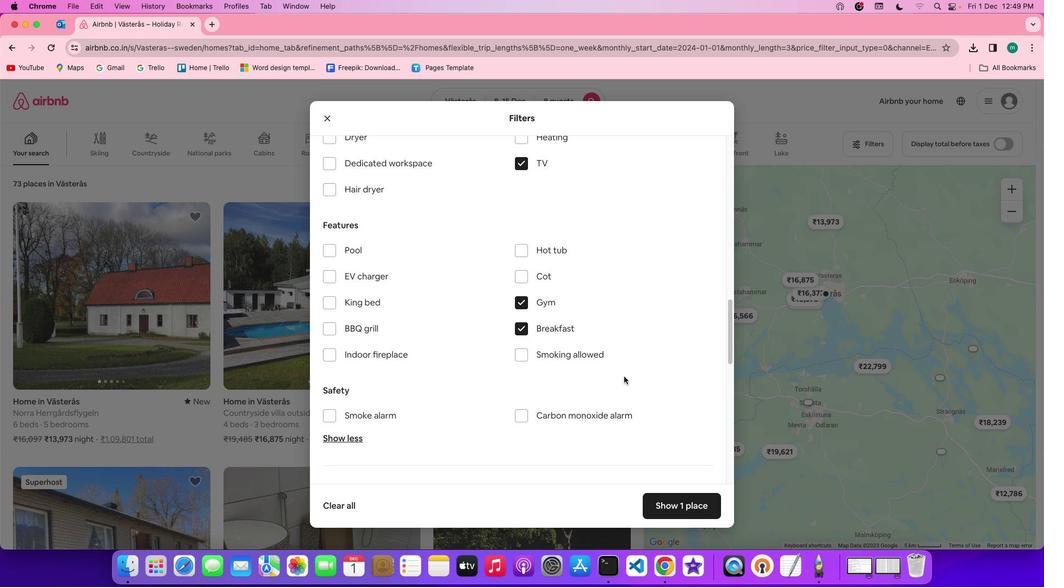
Action: Mouse scrolled (624, 376) with delta (0, 0)
Screenshot: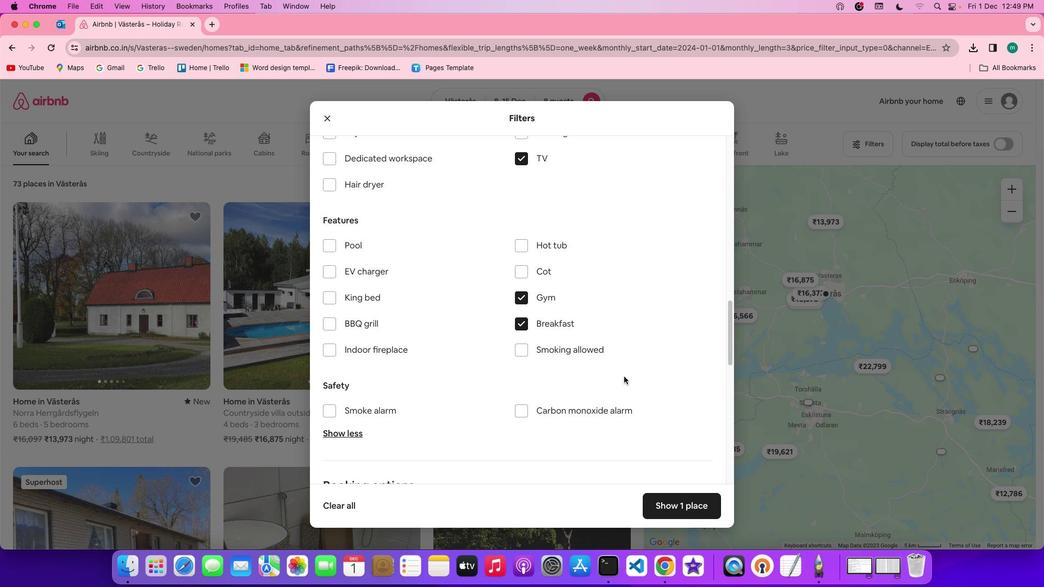 
Action: Mouse scrolled (624, 376) with delta (0, 0)
Screenshot: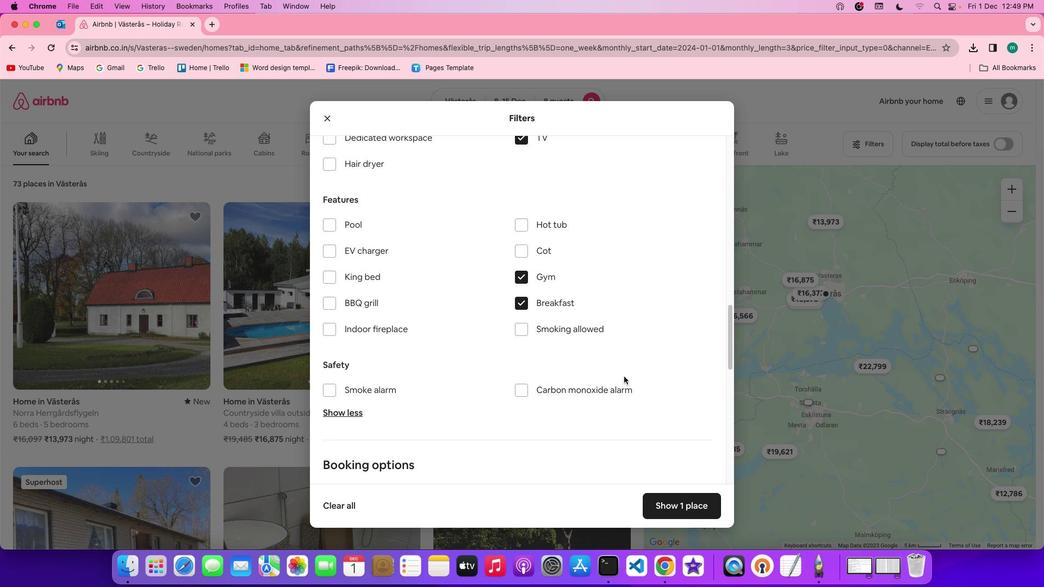 
Action: Mouse scrolled (624, 376) with delta (0, -1)
Screenshot: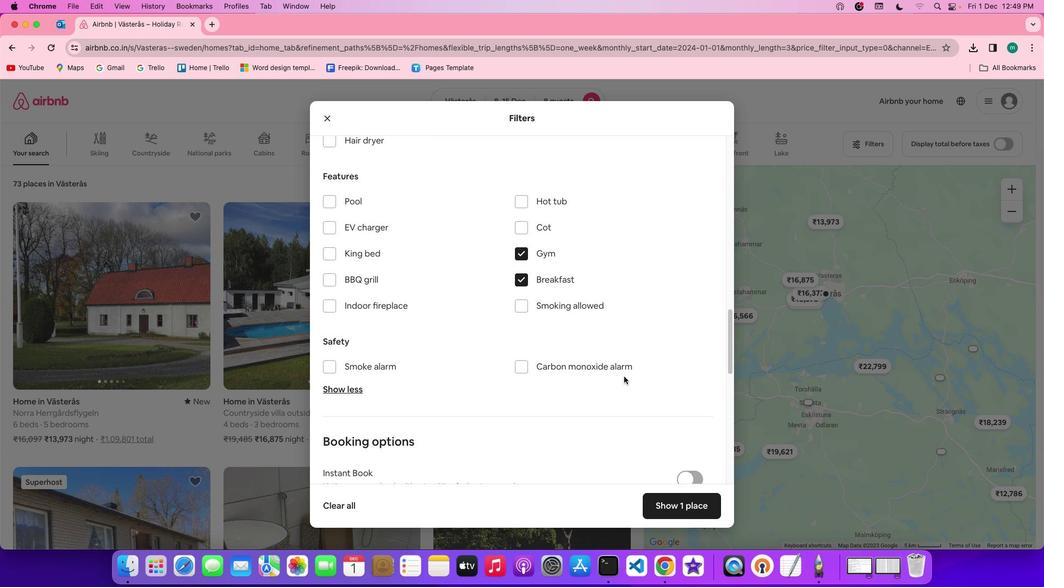
Action: Mouse scrolled (624, 376) with delta (0, -1)
Screenshot: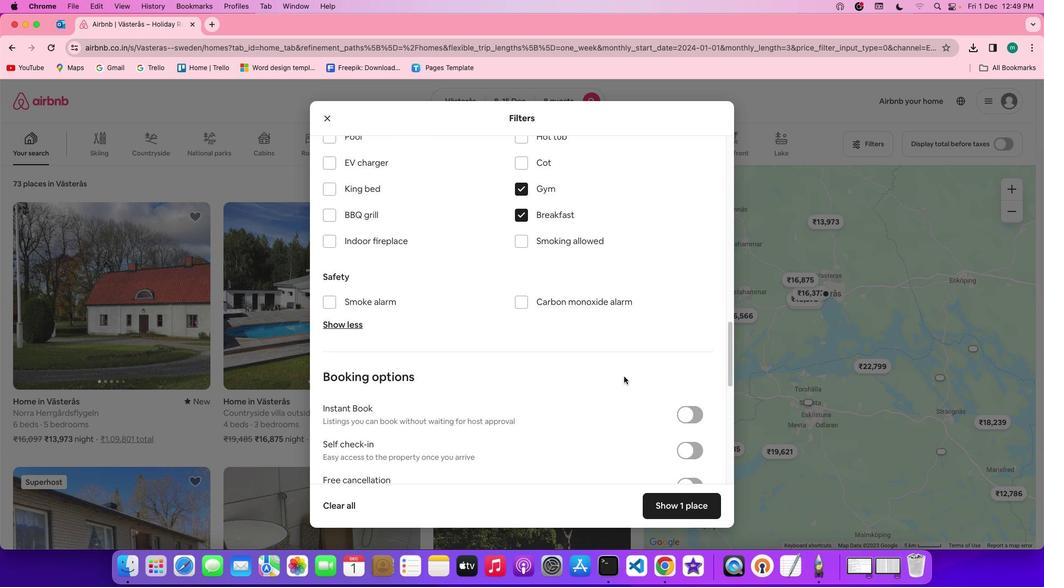 
Action: Mouse moved to (636, 383)
Screenshot: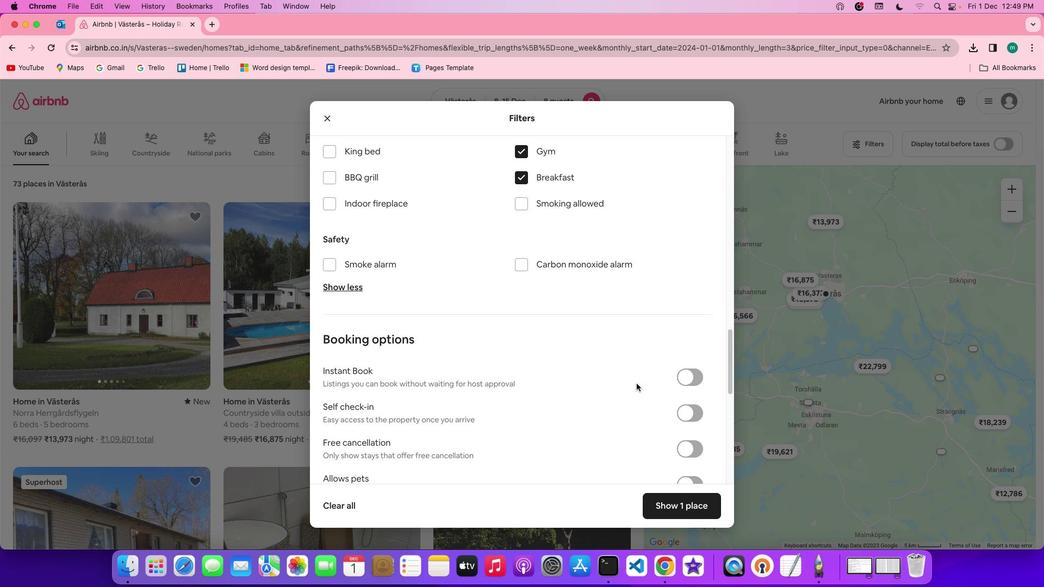 
Action: Mouse scrolled (636, 383) with delta (0, 0)
Screenshot: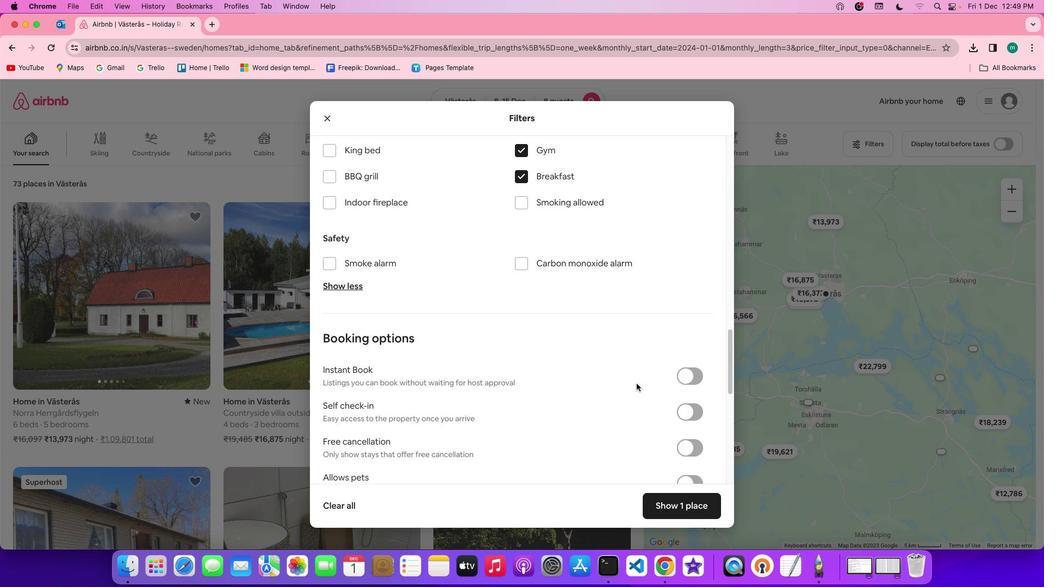 
Action: Mouse scrolled (636, 383) with delta (0, 0)
Screenshot: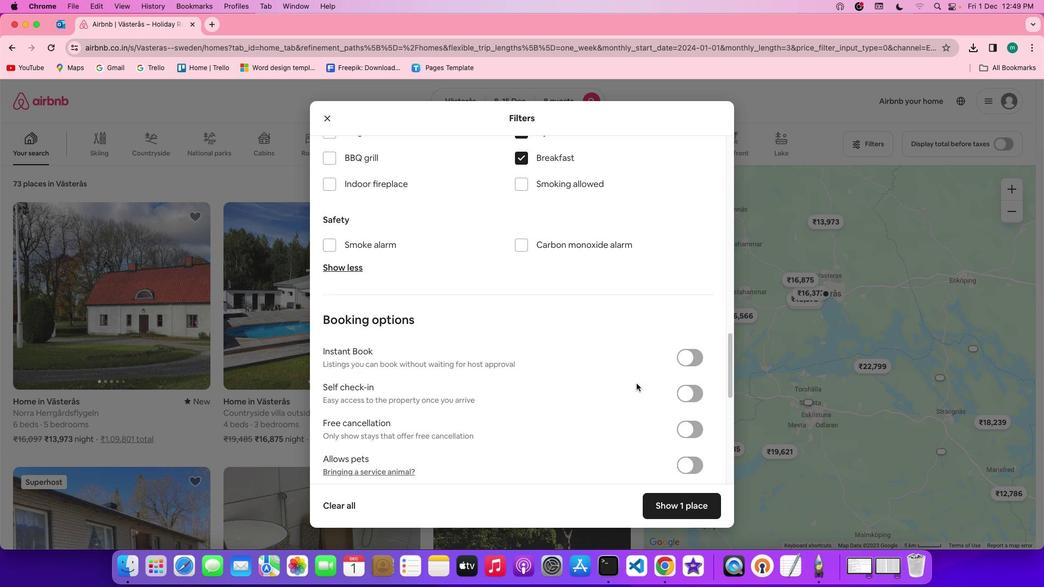 
Action: Mouse scrolled (636, 383) with delta (0, 0)
Screenshot: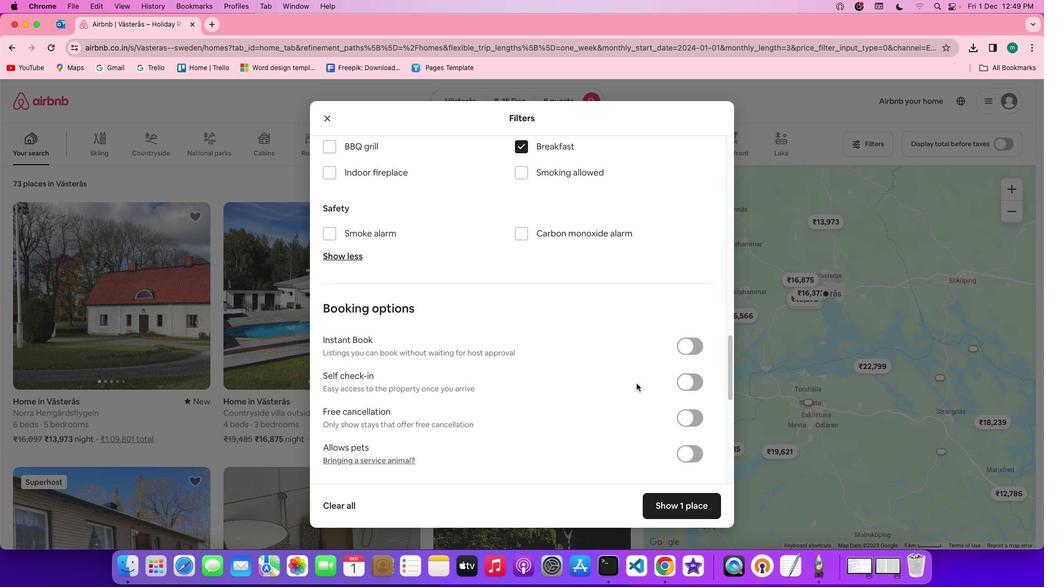 
Action: Mouse scrolled (636, 383) with delta (0, 0)
Screenshot: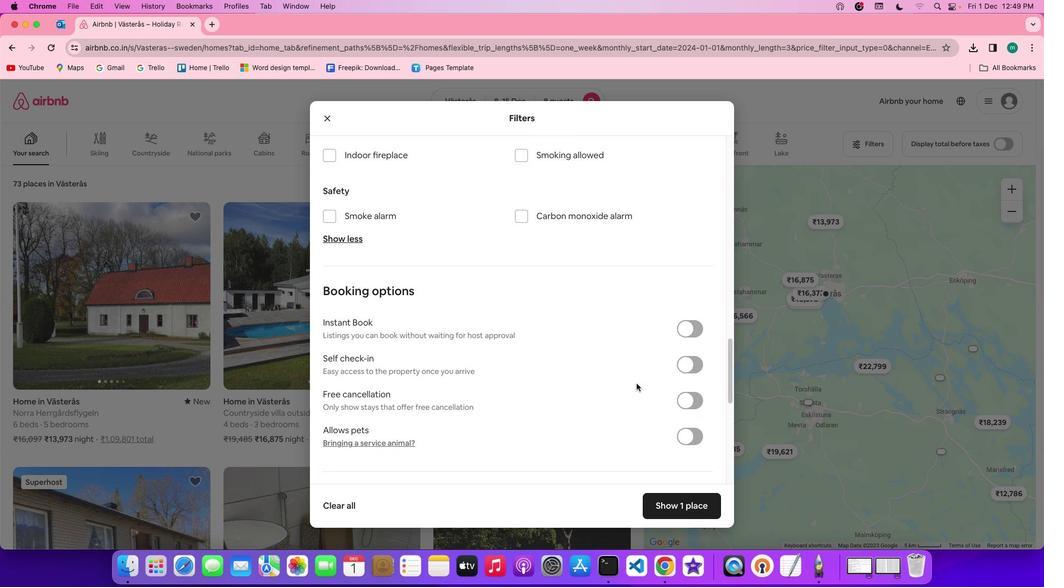 
Action: Mouse scrolled (636, 383) with delta (0, 0)
Screenshot: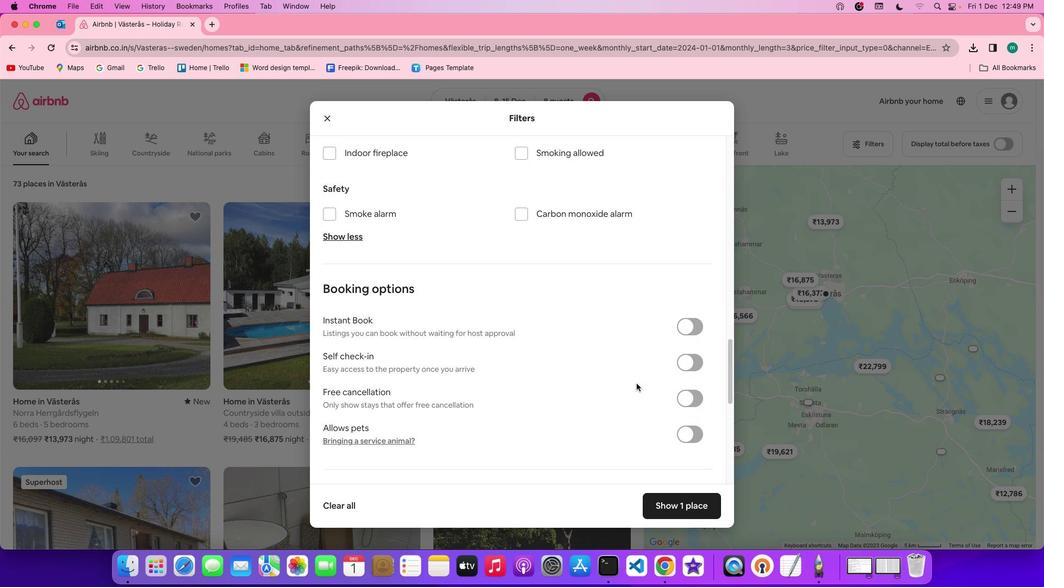 
Action: Mouse scrolled (636, 383) with delta (0, 0)
Screenshot: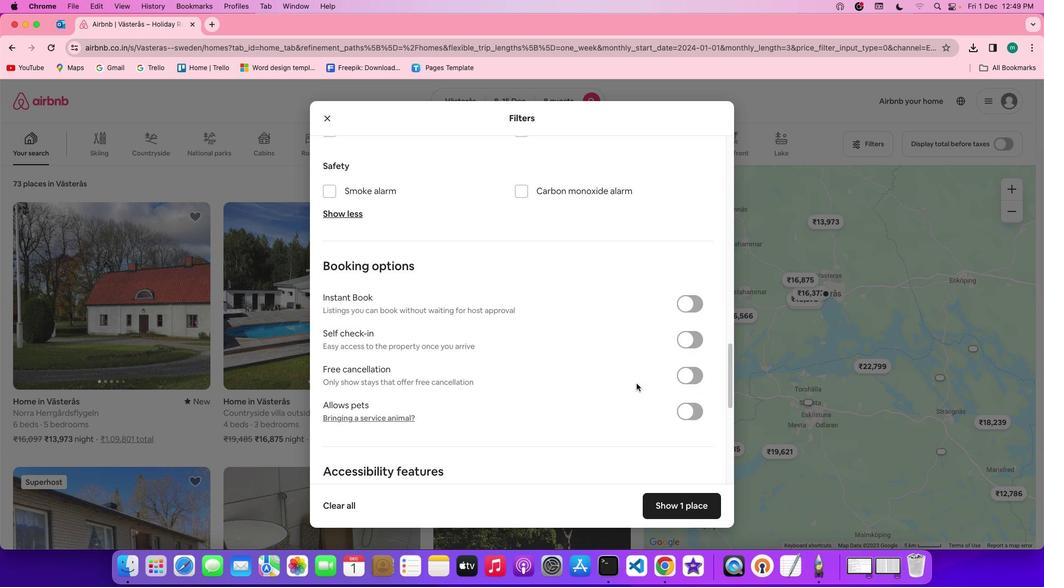 
Action: Mouse scrolled (636, 383) with delta (0, -1)
Screenshot: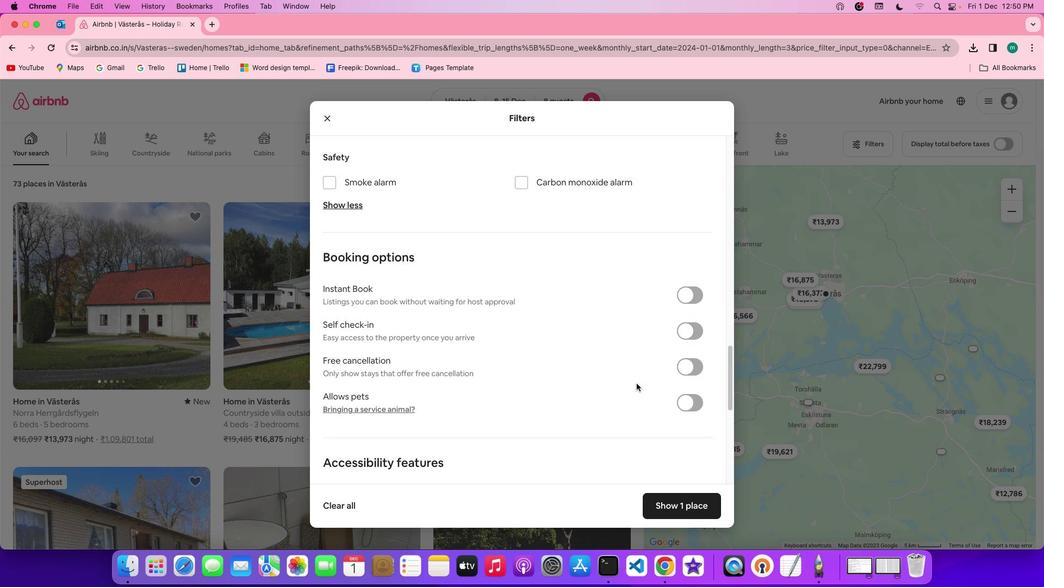 
Action: Mouse scrolled (636, 383) with delta (0, -1)
Screenshot: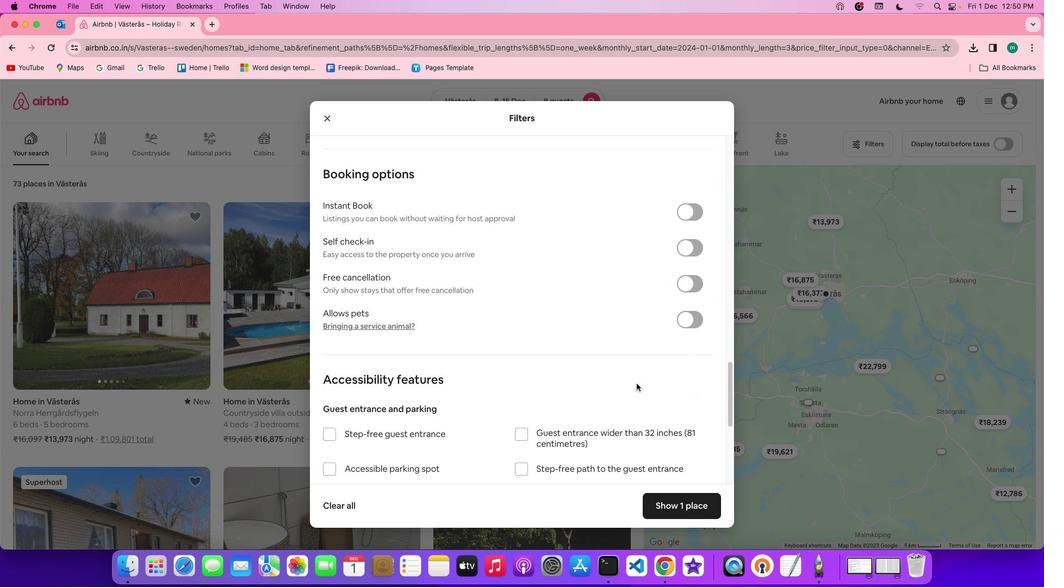 
Action: Mouse scrolled (636, 383) with delta (0, 0)
Screenshot: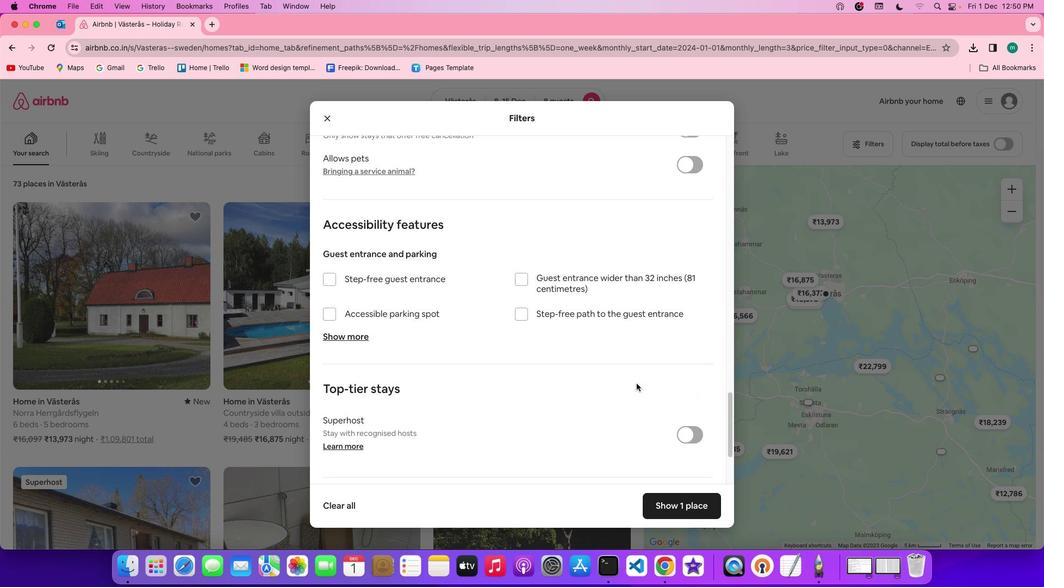 
Action: Mouse scrolled (636, 383) with delta (0, 0)
Screenshot: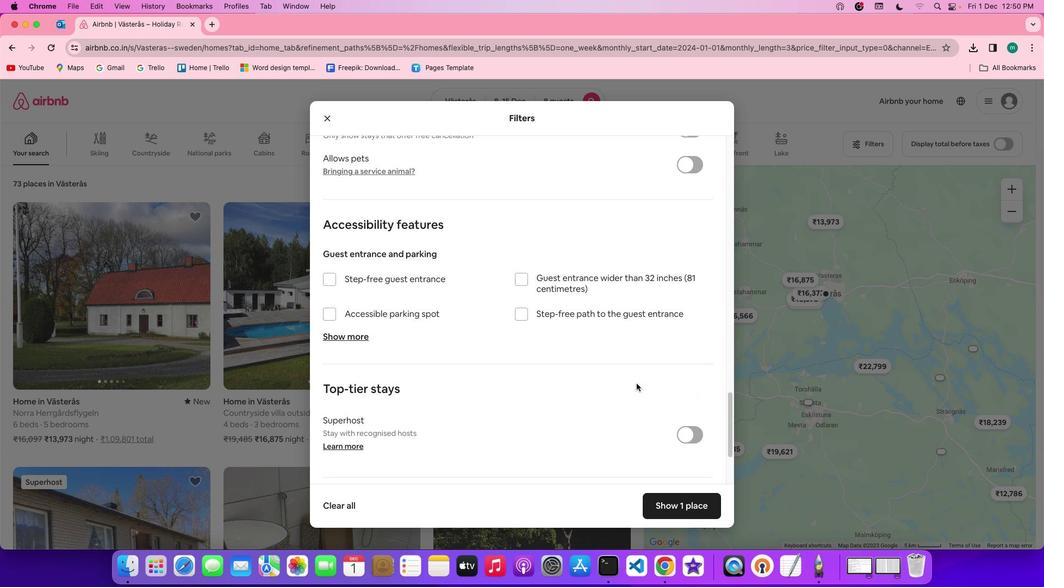 
Action: Mouse scrolled (636, 383) with delta (0, -1)
Screenshot: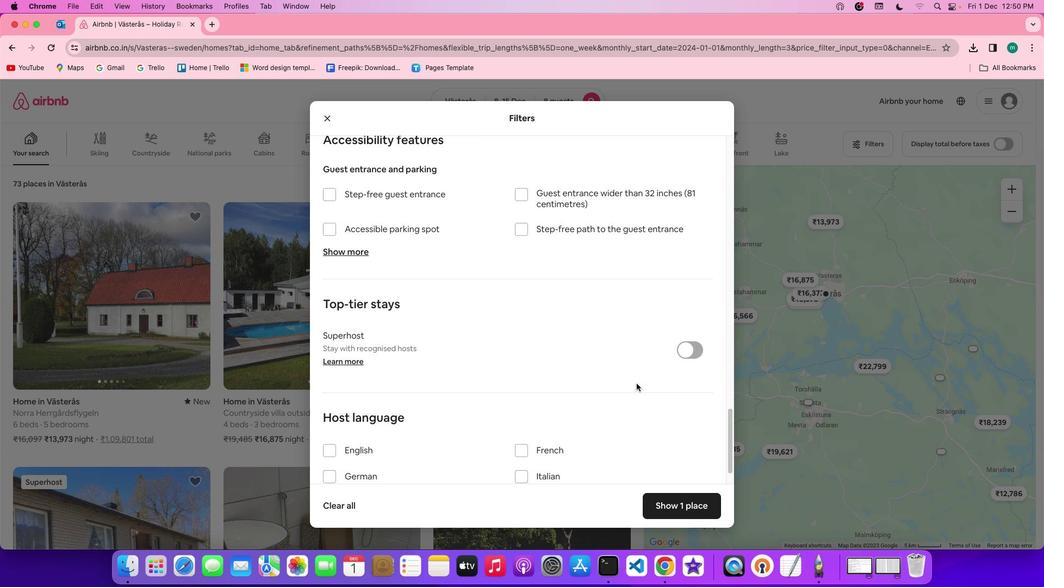 
Action: Mouse scrolled (636, 383) with delta (0, -2)
Screenshot: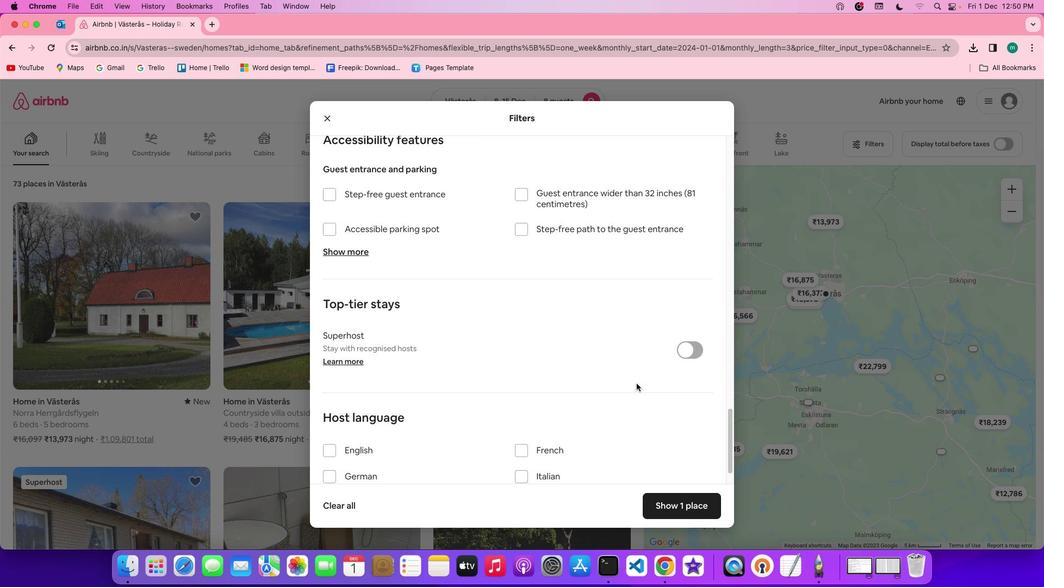 
Action: Mouse scrolled (636, 383) with delta (0, -3)
Screenshot: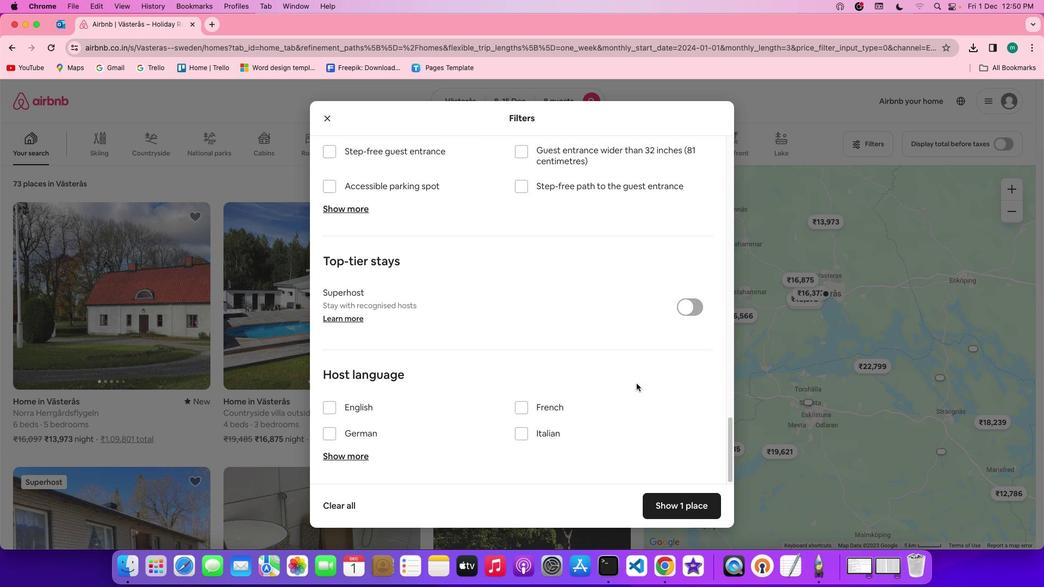 
Action: Mouse scrolled (636, 383) with delta (0, 0)
Screenshot: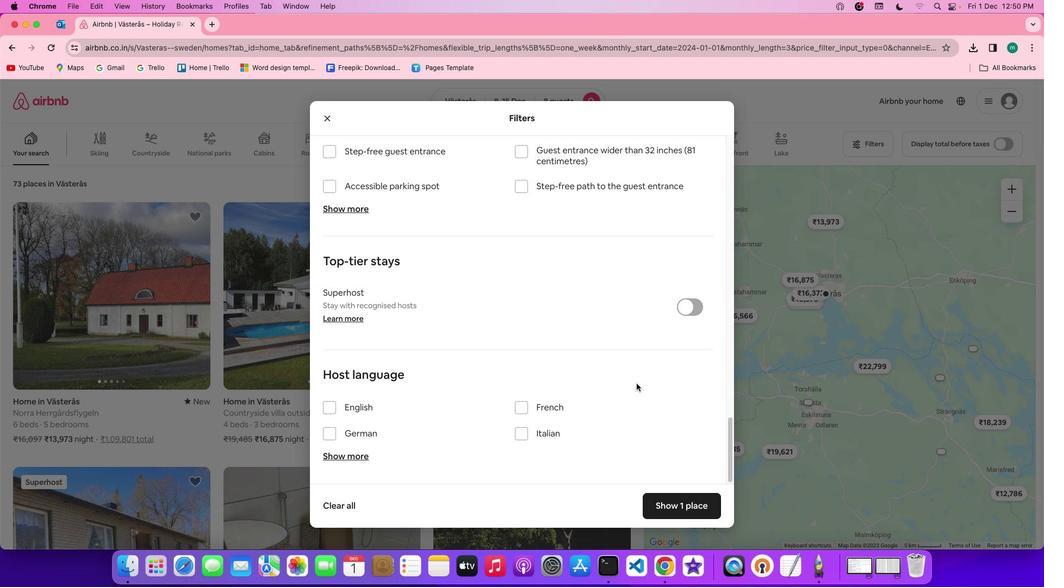 
Action: Mouse scrolled (636, 383) with delta (0, 0)
Screenshot: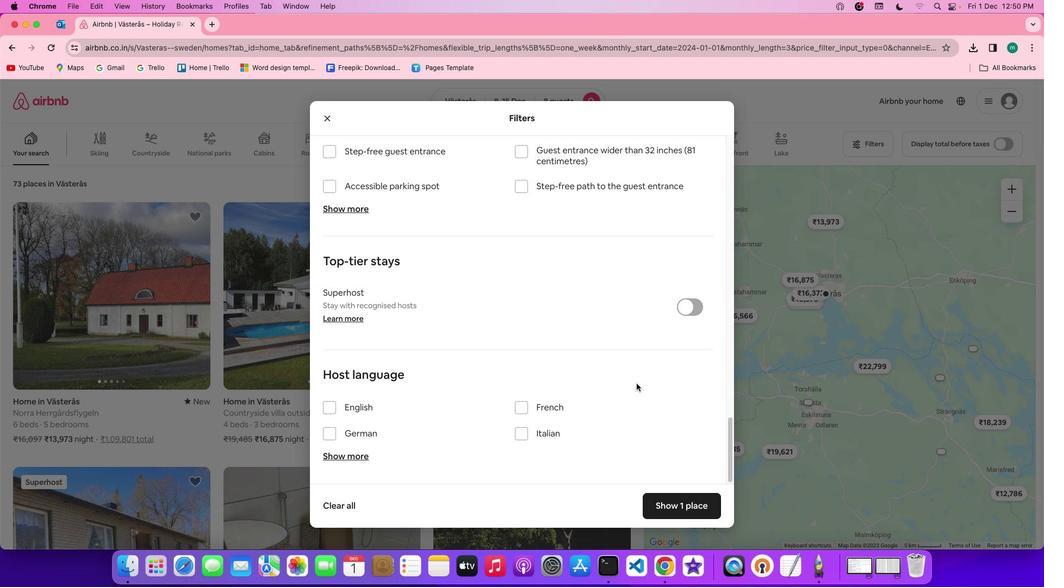 
Action: Mouse scrolled (636, 383) with delta (0, -1)
Screenshot: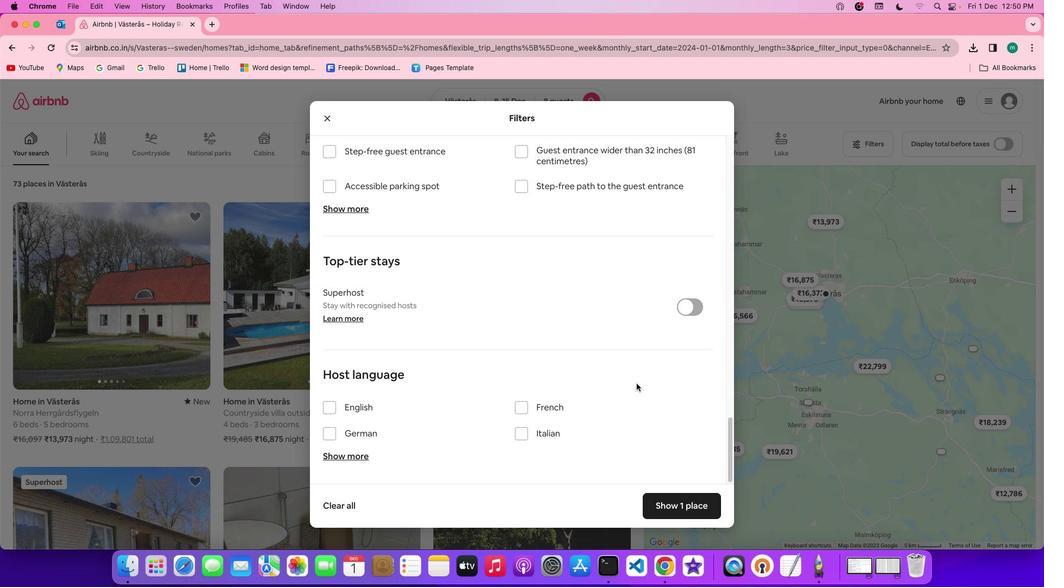 
Action: Mouse scrolled (636, 383) with delta (0, -2)
Screenshot: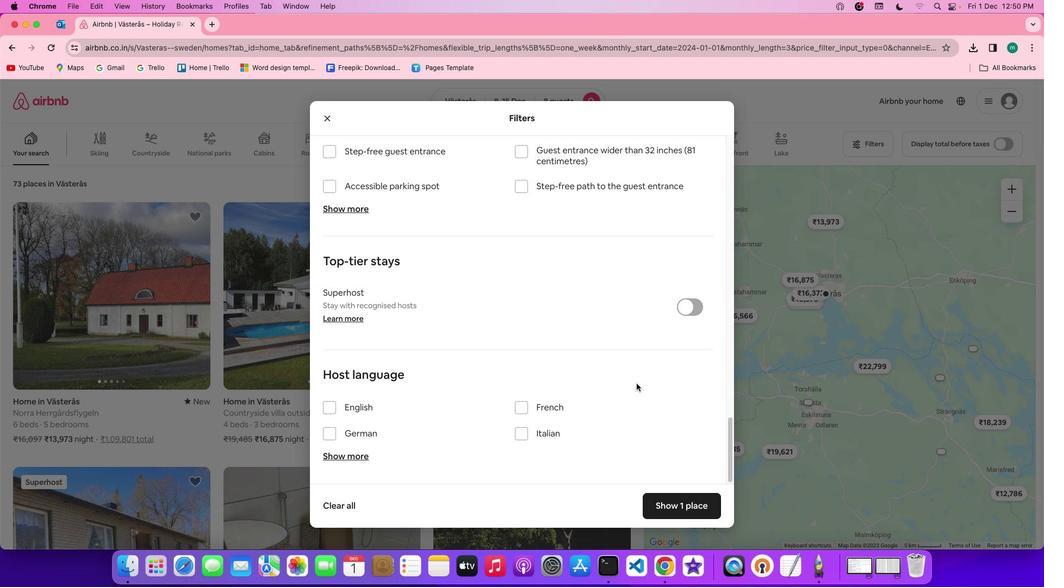 
Action: Mouse scrolled (636, 383) with delta (0, -3)
Screenshot: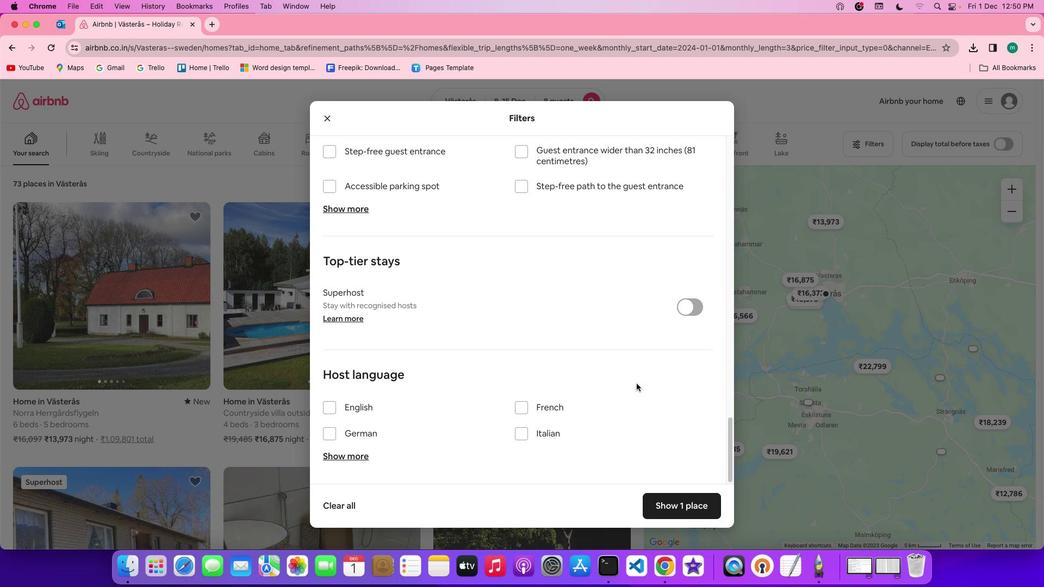 
Action: Mouse scrolled (636, 383) with delta (0, -3)
Screenshot: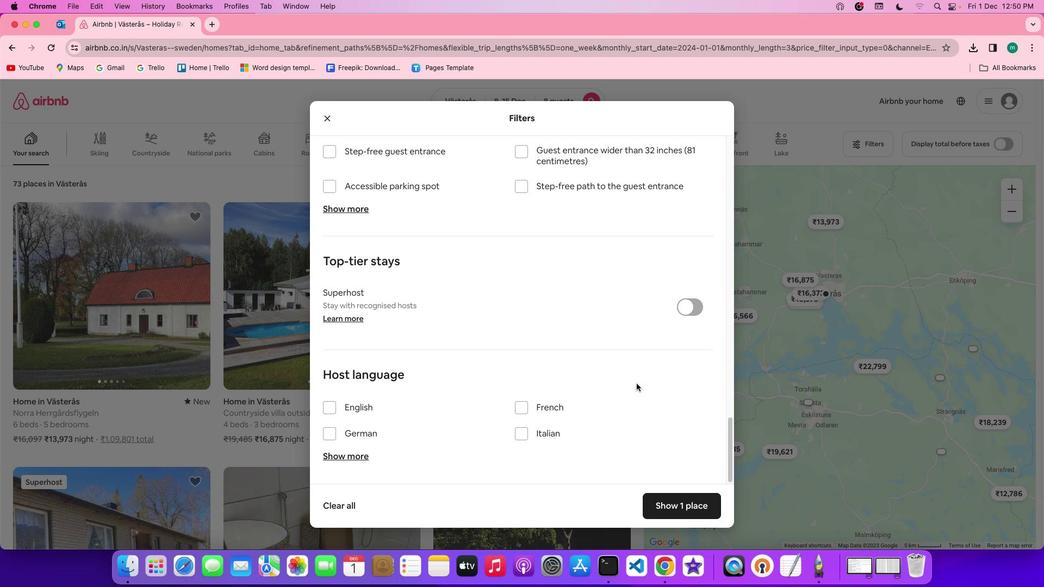 
Action: Mouse moved to (710, 510)
Screenshot: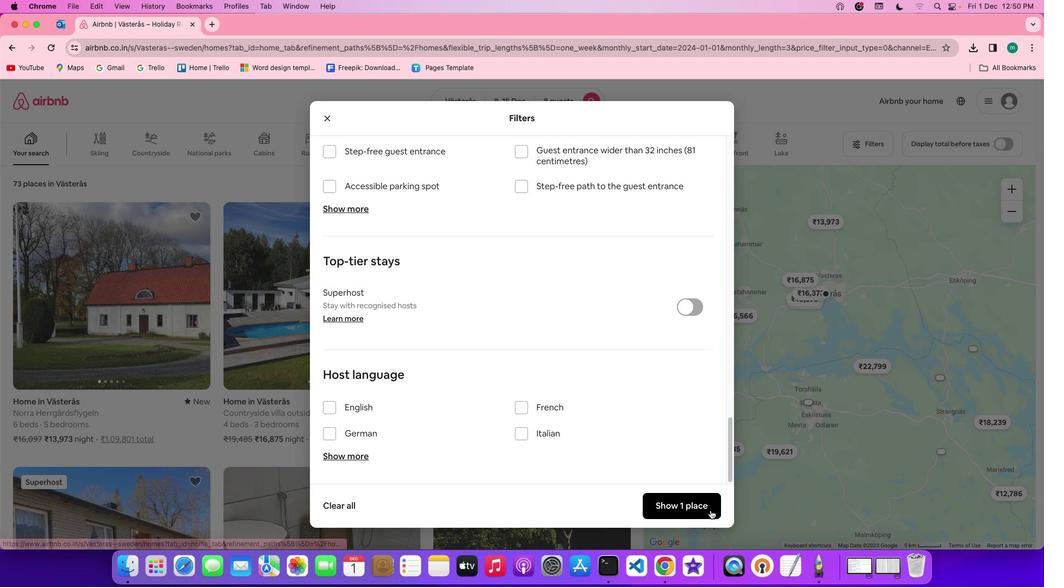 
Action: Mouse pressed left at (710, 510)
Screenshot: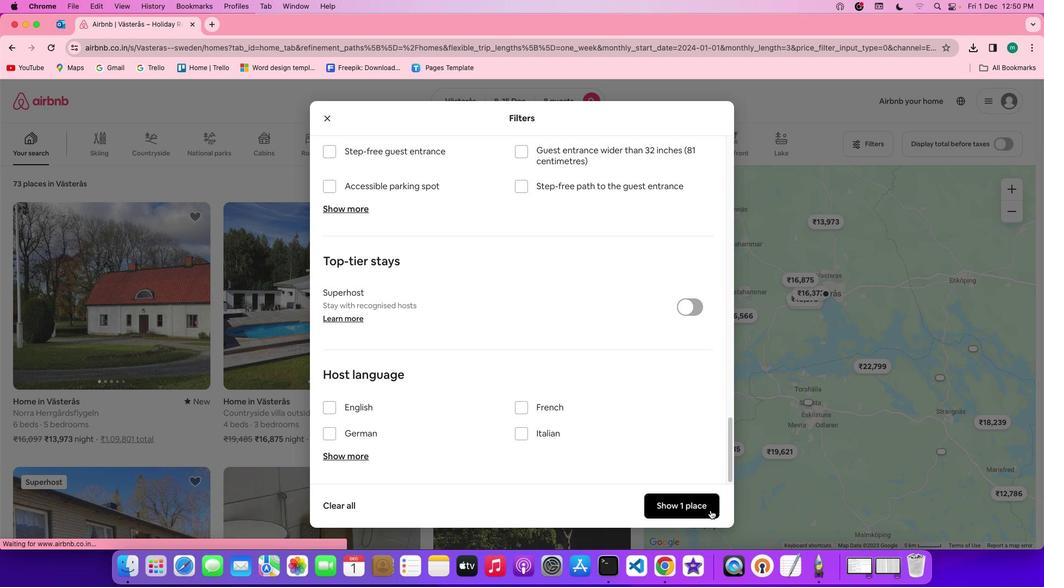 
Action: Mouse moved to (170, 290)
Screenshot: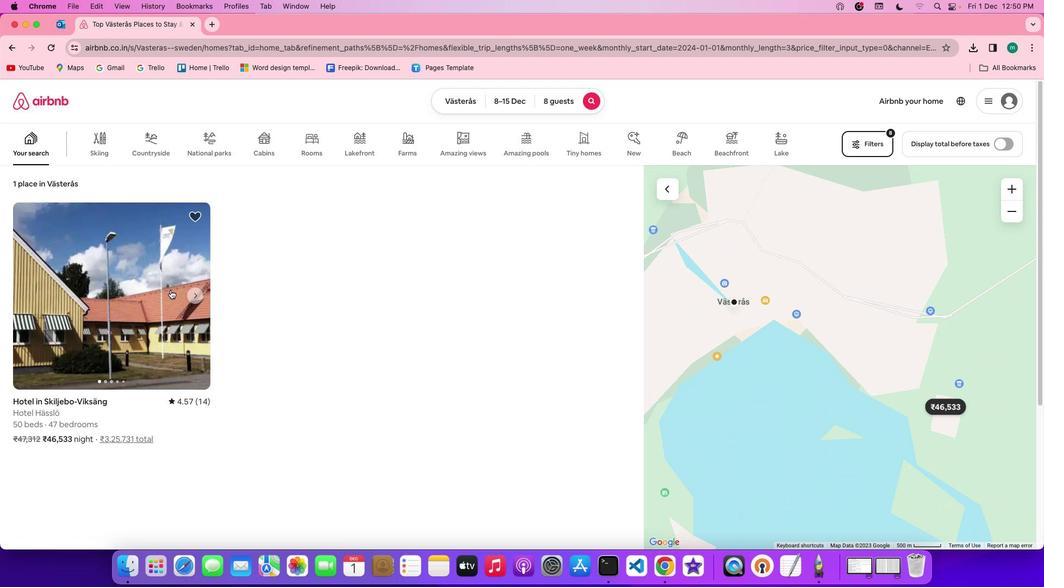 
Action: Mouse pressed left at (170, 290)
Screenshot: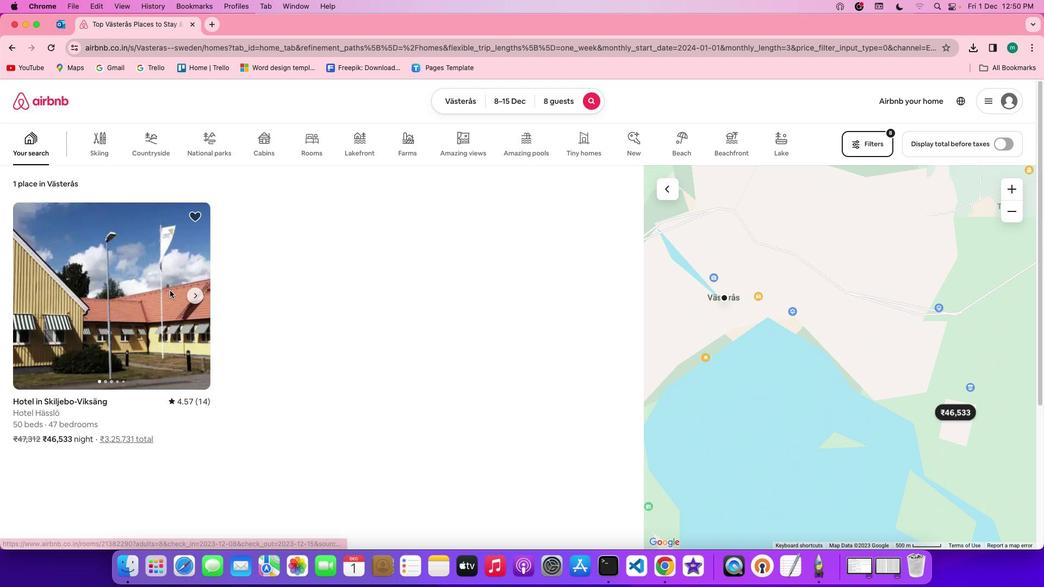 
Action: Mouse moved to (772, 411)
Screenshot: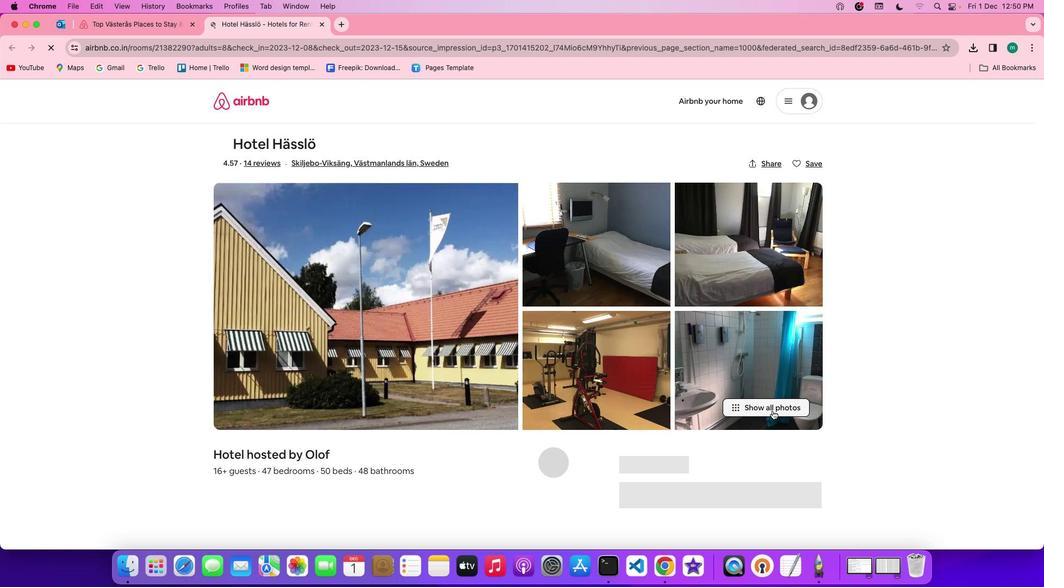 
Action: Mouse pressed left at (772, 411)
Screenshot: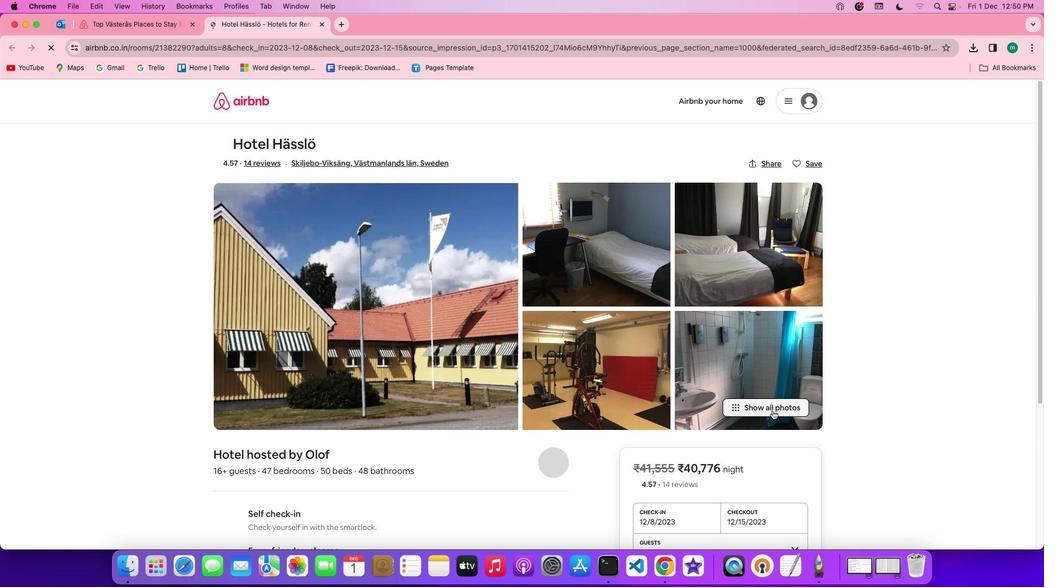 
Action: Mouse moved to (408, 444)
Screenshot: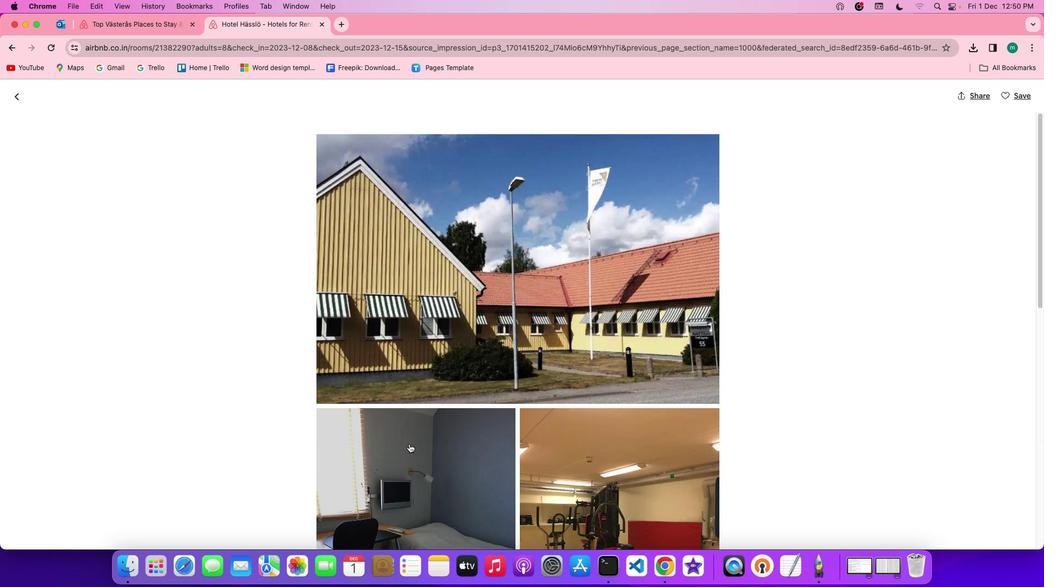 
Action: Mouse scrolled (408, 444) with delta (0, 0)
Screenshot: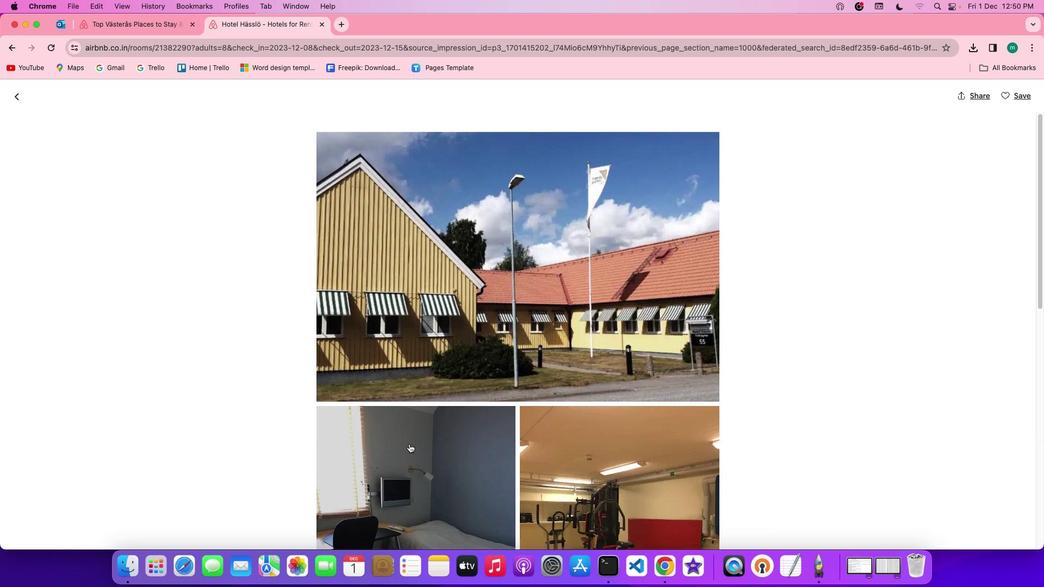 
Action: Mouse scrolled (408, 444) with delta (0, 0)
Screenshot: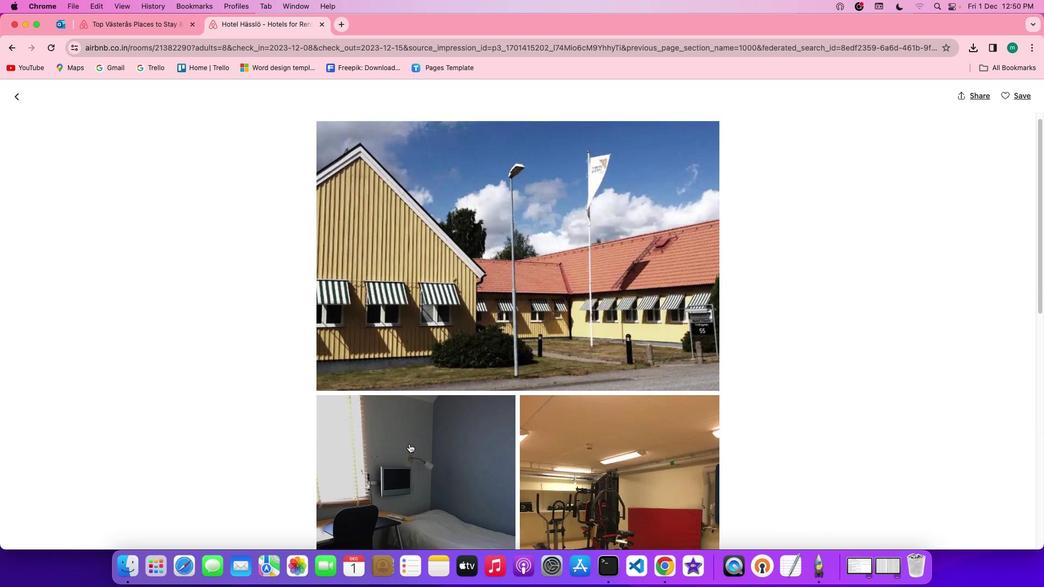 
Action: Mouse scrolled (408, 444) with delta (0, -1)
Screenshot: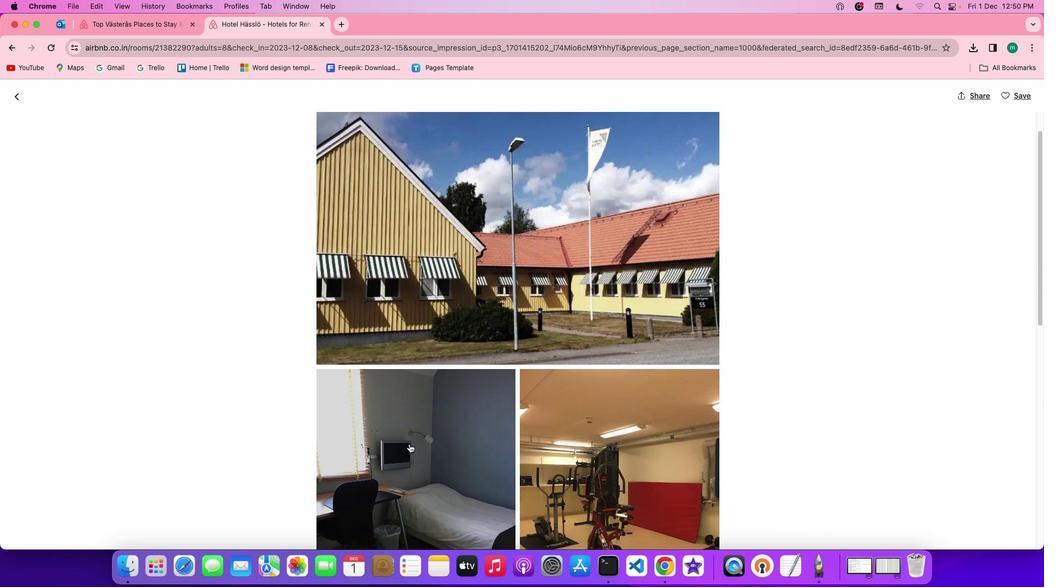 
Action: Mouse scrolled (408, 444) with delta (0, 0)
Screenshot: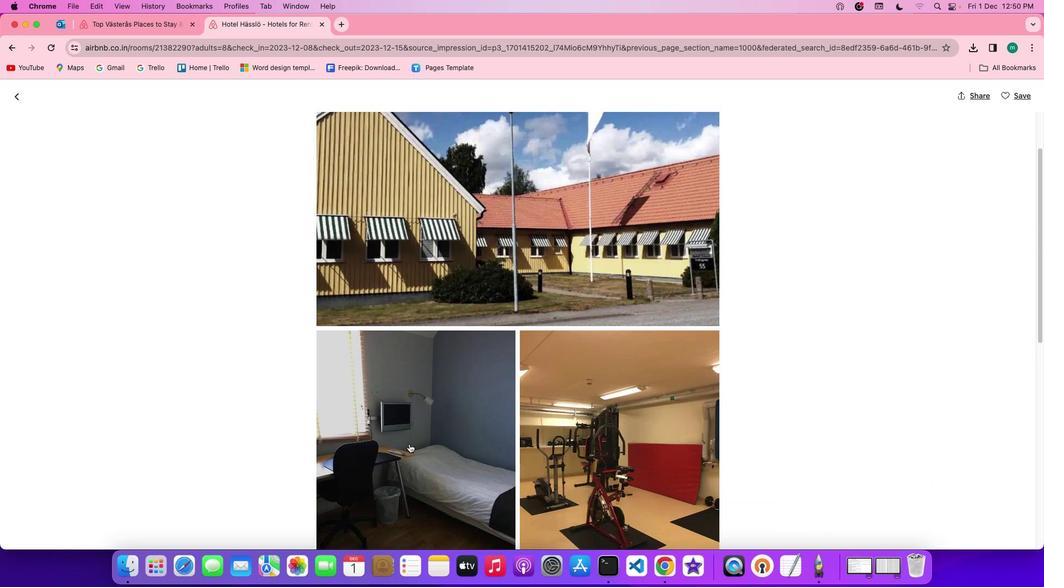 
Action: Mouse scrolled (408, 444) with delta (0, 0)
Screenshot: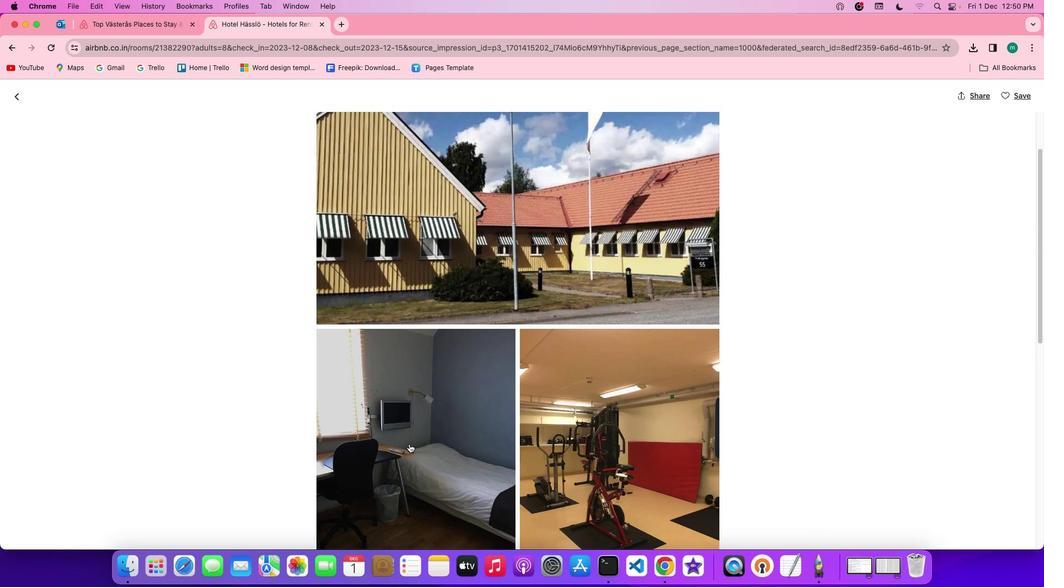 
Action: Mouse scrolled (408, 444) with delta (0, 0)
Screenshot: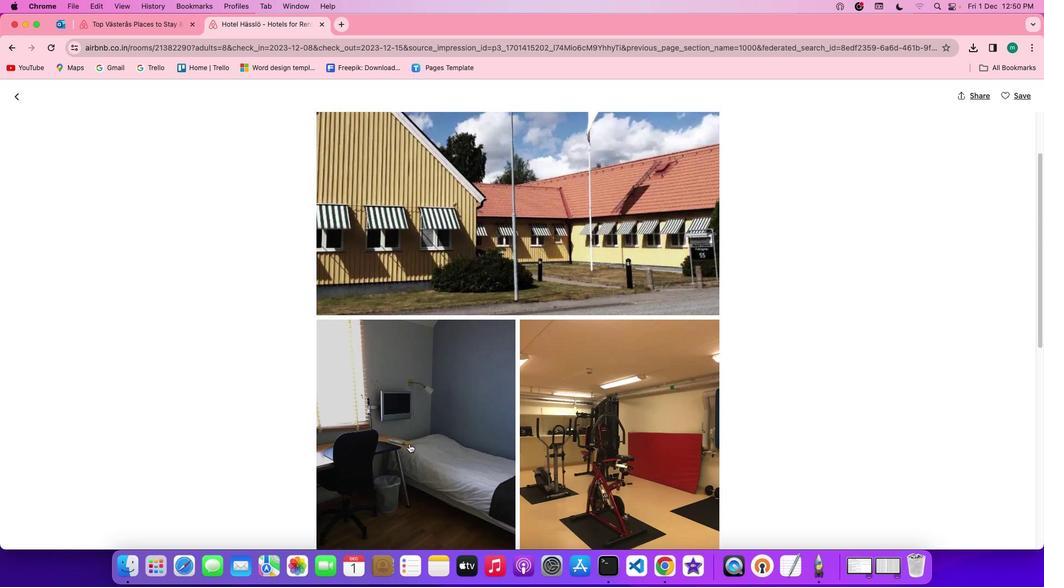 
Action: Mouse scrolled (408, 444) with delta (0, -1)
Screenshot: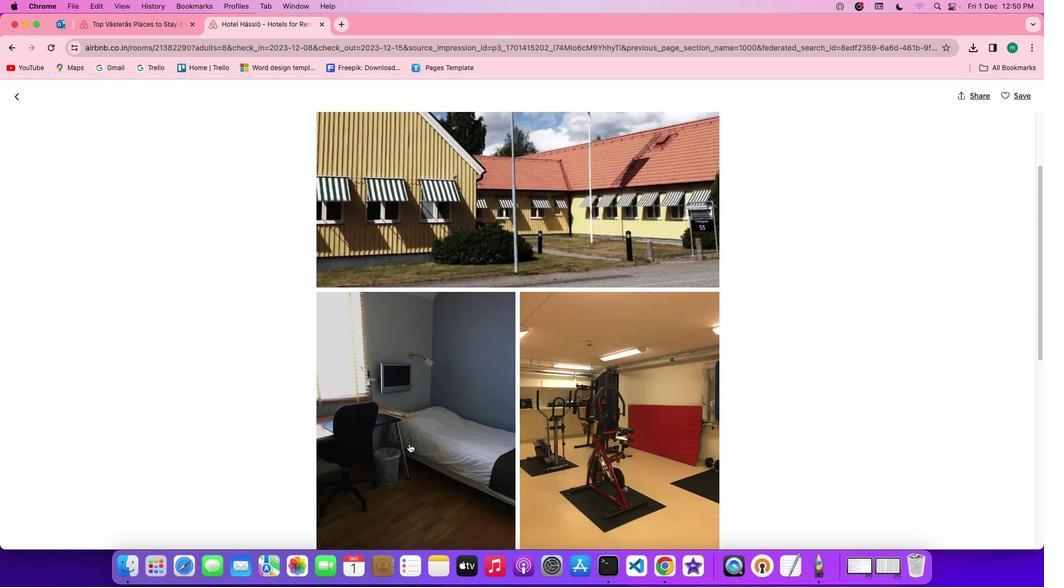 
Action: Mouse scrolled (408, 444) with delta (0, 0)
Screenshot: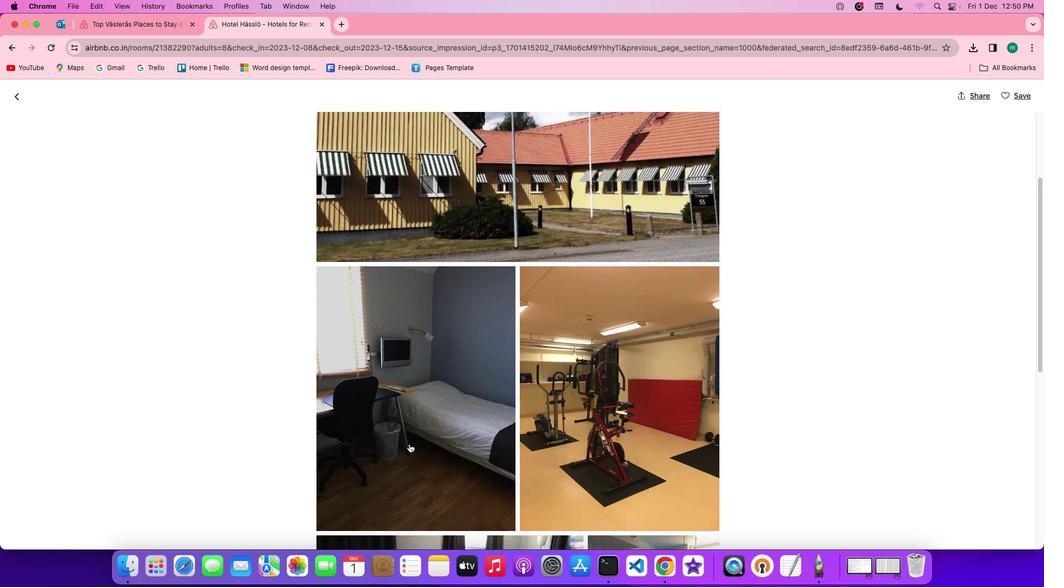 
Action: Mouse scrolled (408, 444) with delta (0, 0)
Screenshot: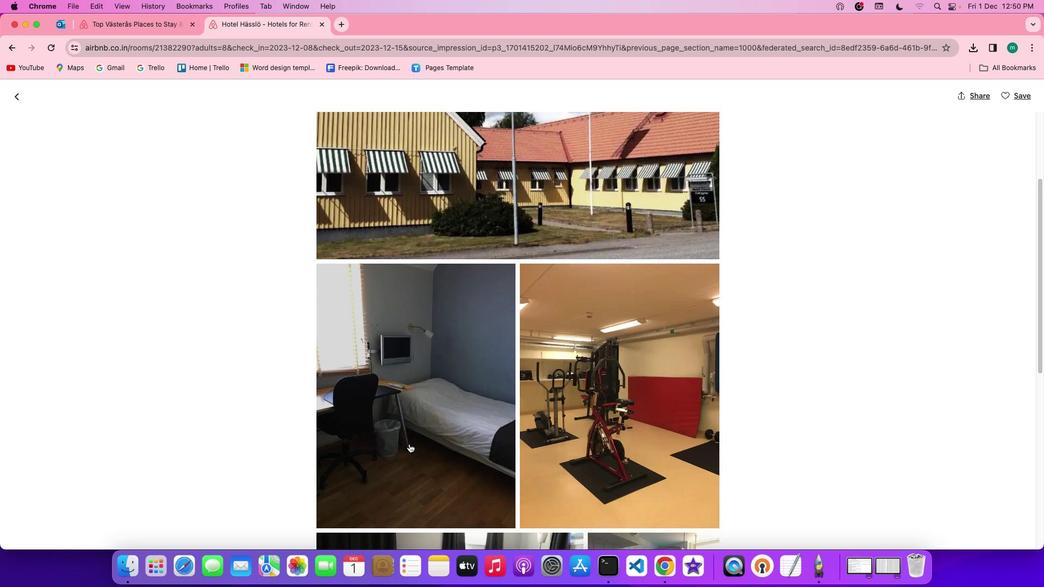 
Action: Mouse scrolled (408, 444) with delta (0, 0)
Screenshot: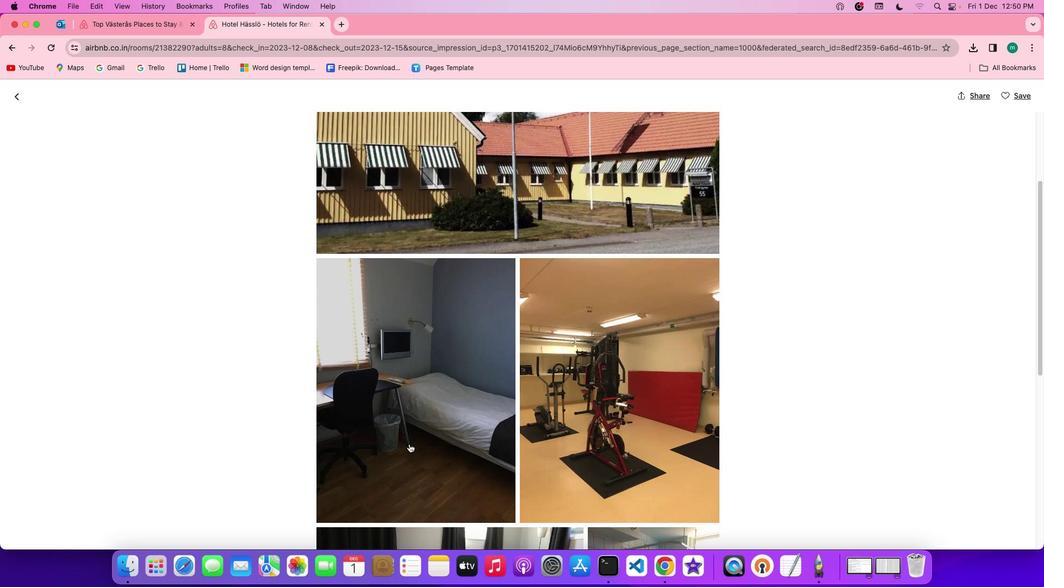 
Action: Mouse scrolled (408, 444) with delta (0, 0)
Screenshot: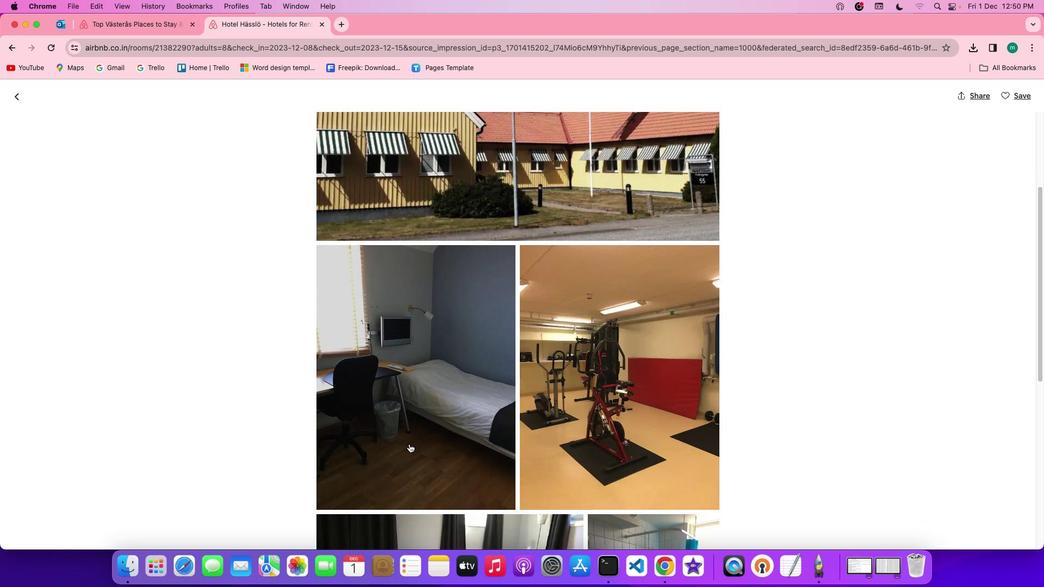 
Action: Mouse scrolled (408, 444) with delta (0, 0)
Screenshot: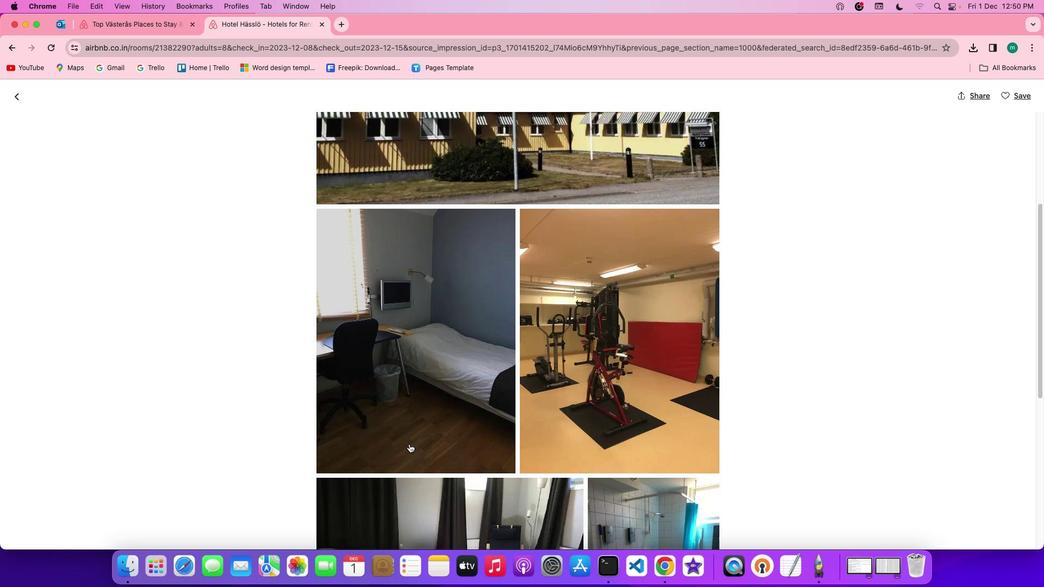 
Action: Mouse scrolled (408, 444) with delta (0, 0)
Screenshot: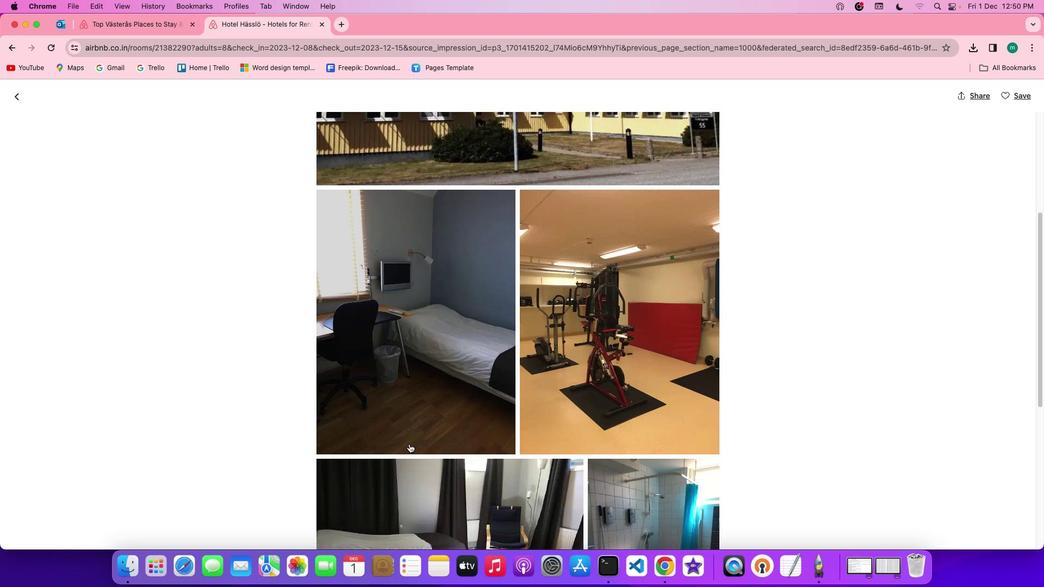 
Action: Mouse scrolled (408, 444) with delta (0, 0)
Screenshot: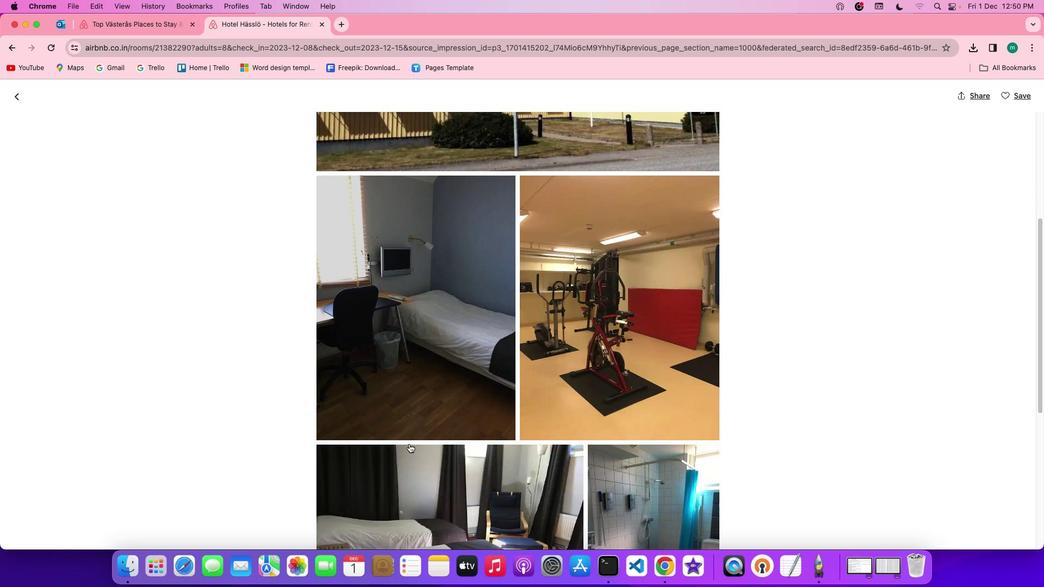 
Action: Mouse scrolled (408, 444) with delta (0, -1)
Screenshot: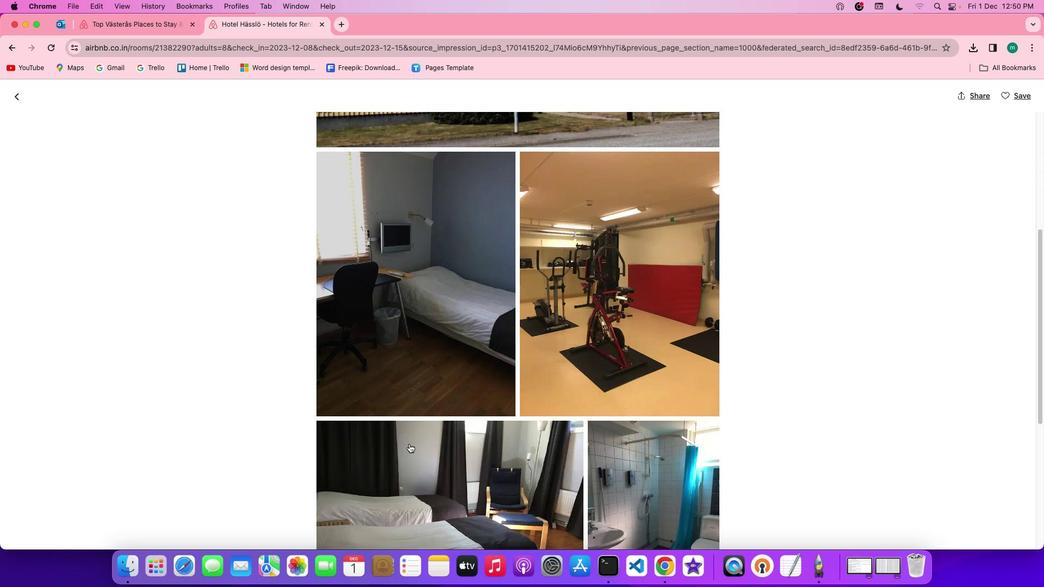 
Action: Mouse scrolled (408, 444) with delta (0, 0)
Screenshot: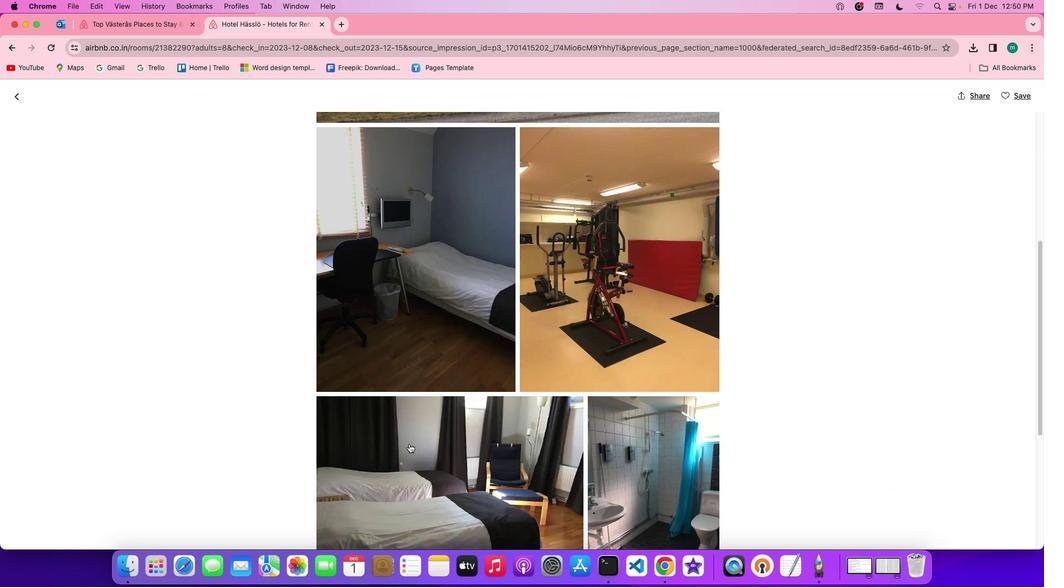 
Action: Mouse scrolled (408, 444) with delta (0, 0)
Screenshot: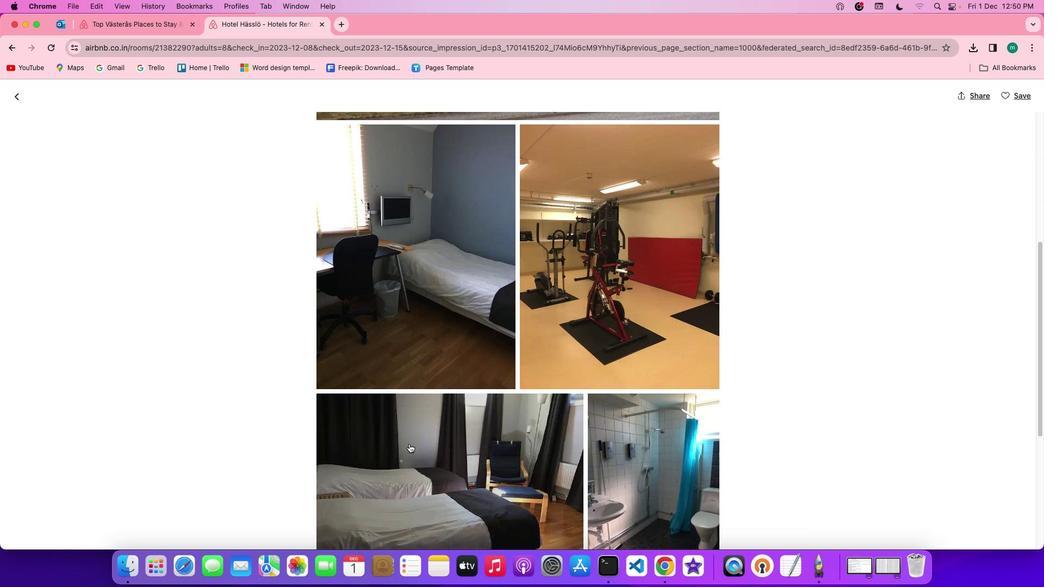 
Action: Mouse scrolled (408, 444) with delta (0, 0)
Screenshot: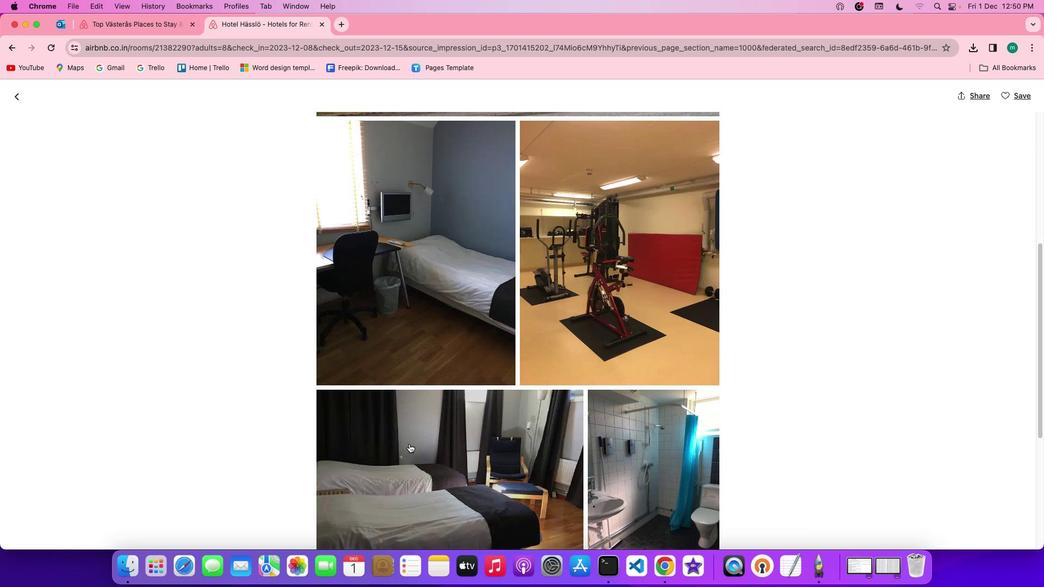 
Action: Mouse scrolled (408, 444) with delta (0, 0)
Screenshot: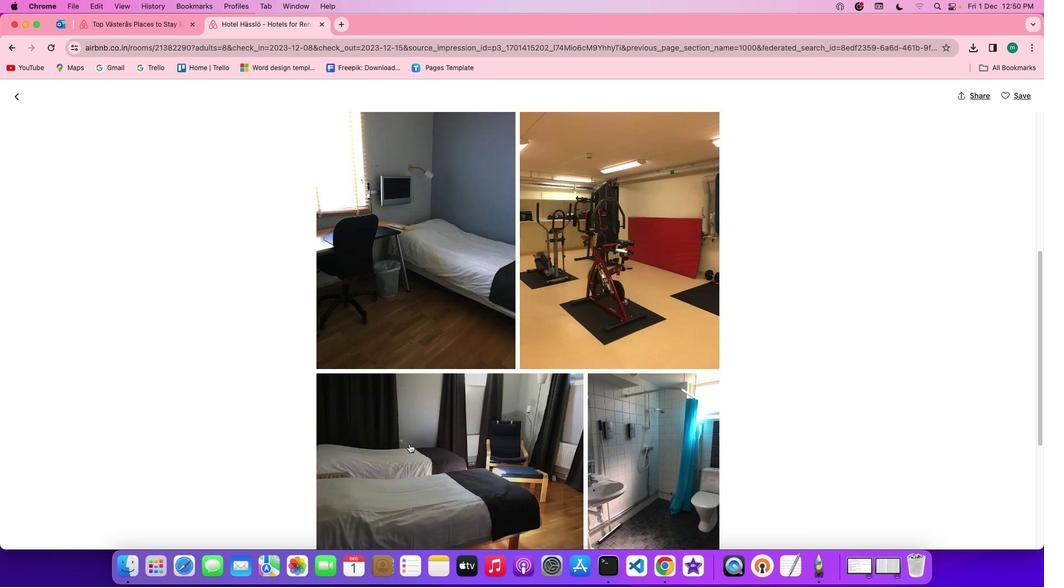 
Action: Mouse scrolled (408, 444) with delta (0, 0)
Screenshot: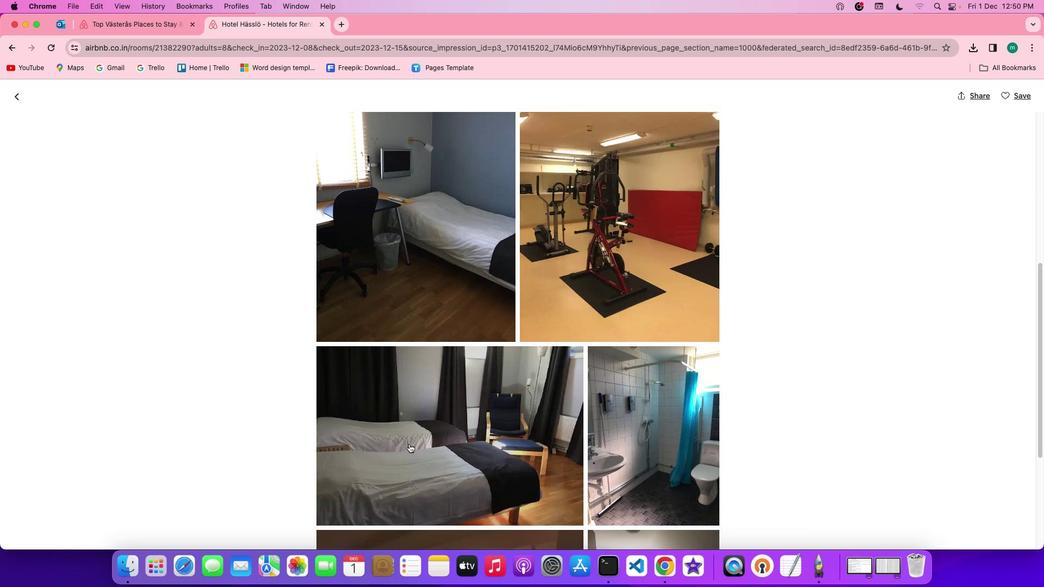 
Action: Mouse scrolled (408, 444) with delta (0, 0)
Screenshot: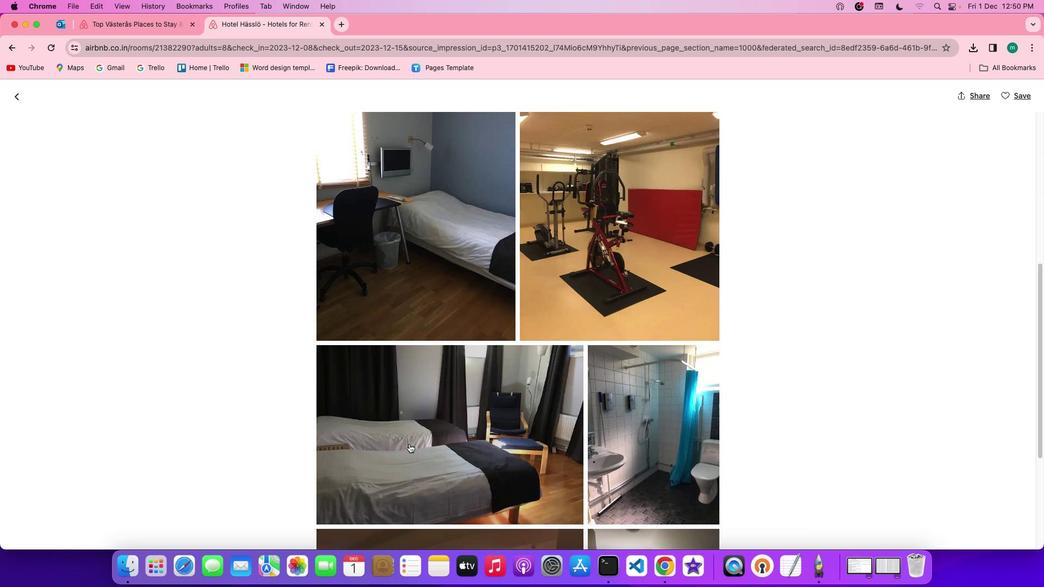 
Action: Mouse scrolled (408, 444) with delta (0, 0)
Screenshot: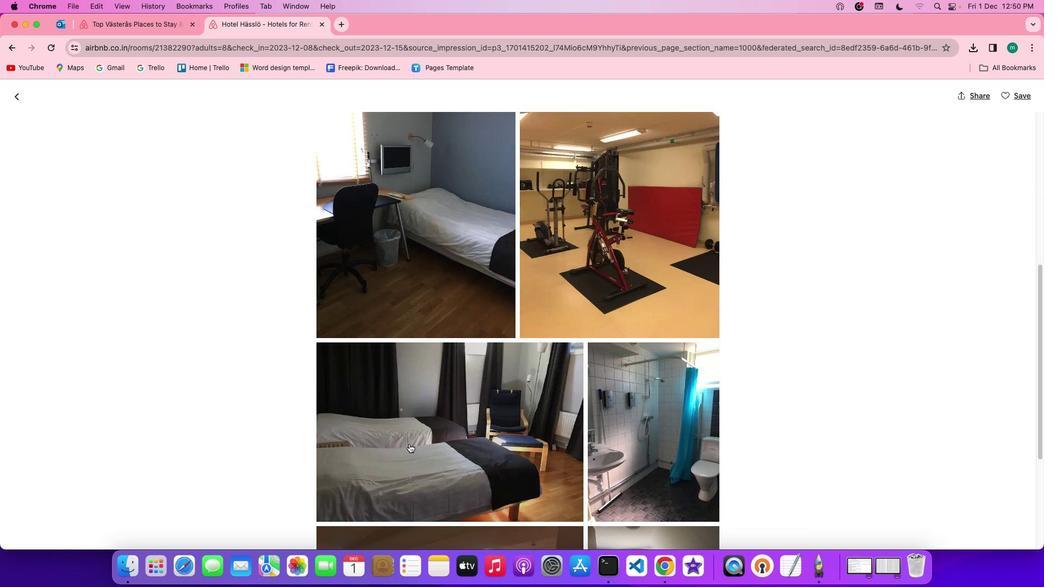 
Action: Mouse scrolled (408, 444) with delta (0, 0)
Screenshot: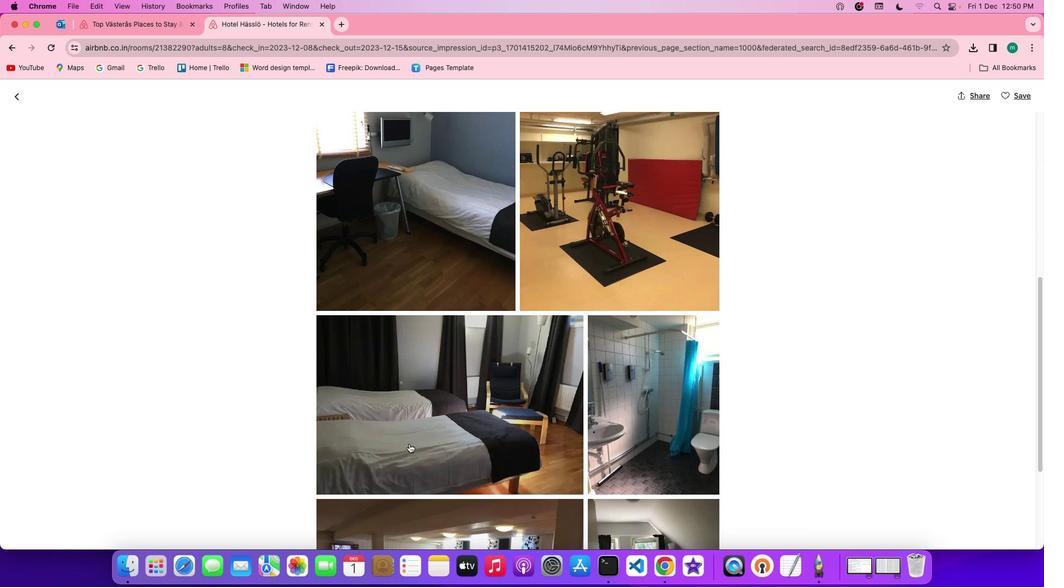 
Action: Mouse scrolled (408, 444) with delta (0, 0)
Screenshot: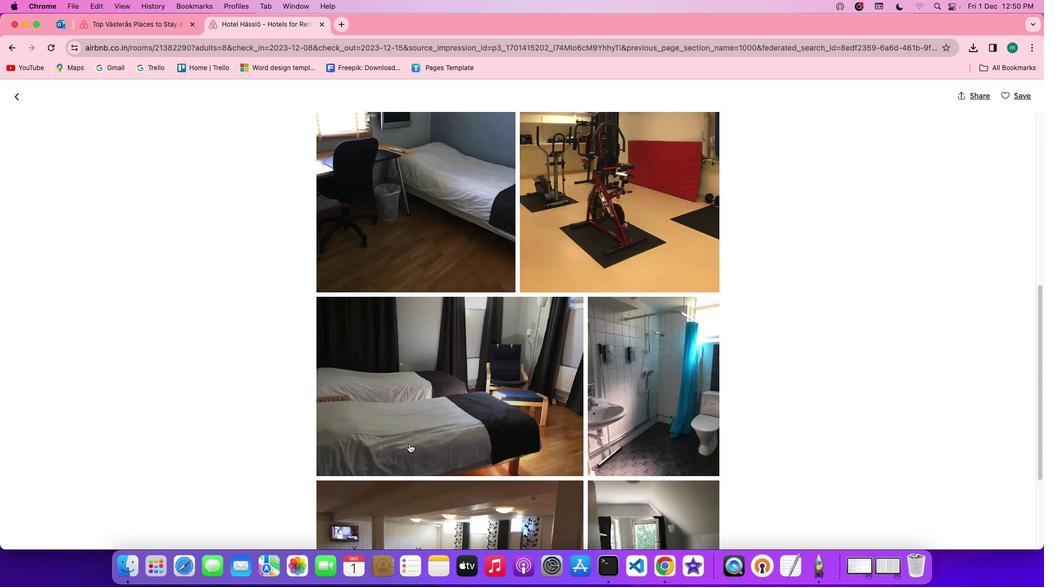
Action: Mouse scrolled (408, 444) with delta (0, 0)
Screenshot: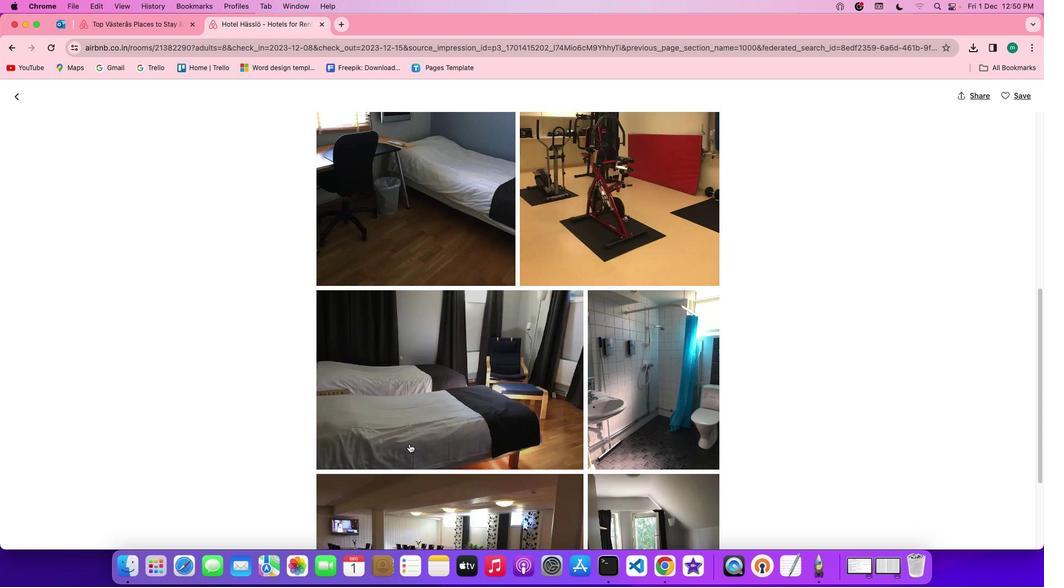 
Action: Mouse scrolled (408, 444) with delta (0, 0)
Screenshot: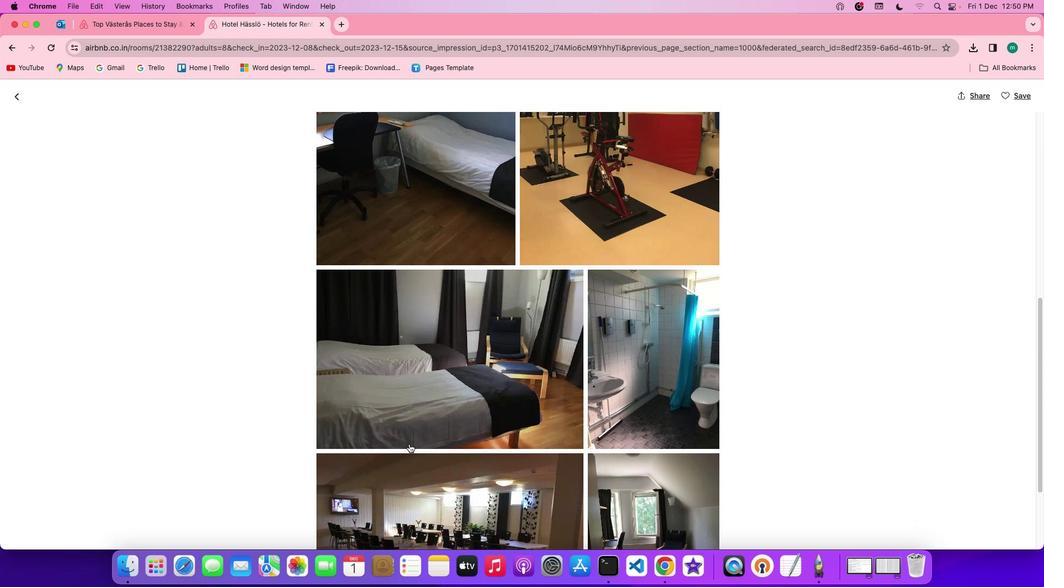 
Action: Mouse scrolled (408, 444) with delta (0, 0)
Screenshot: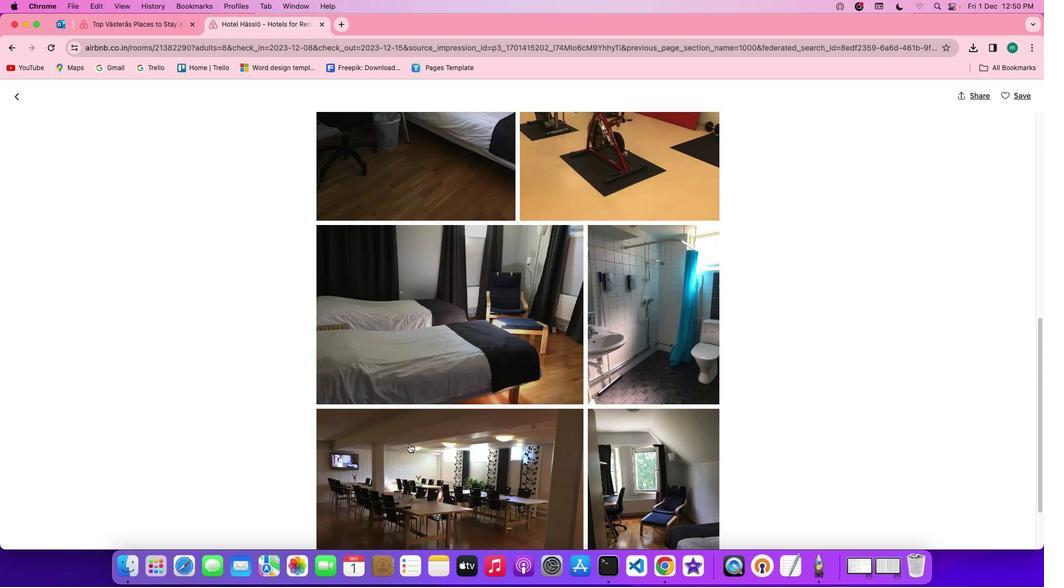 
Action: Mouse scrolled (408, 444) with delta (0, 0)
Screenshot: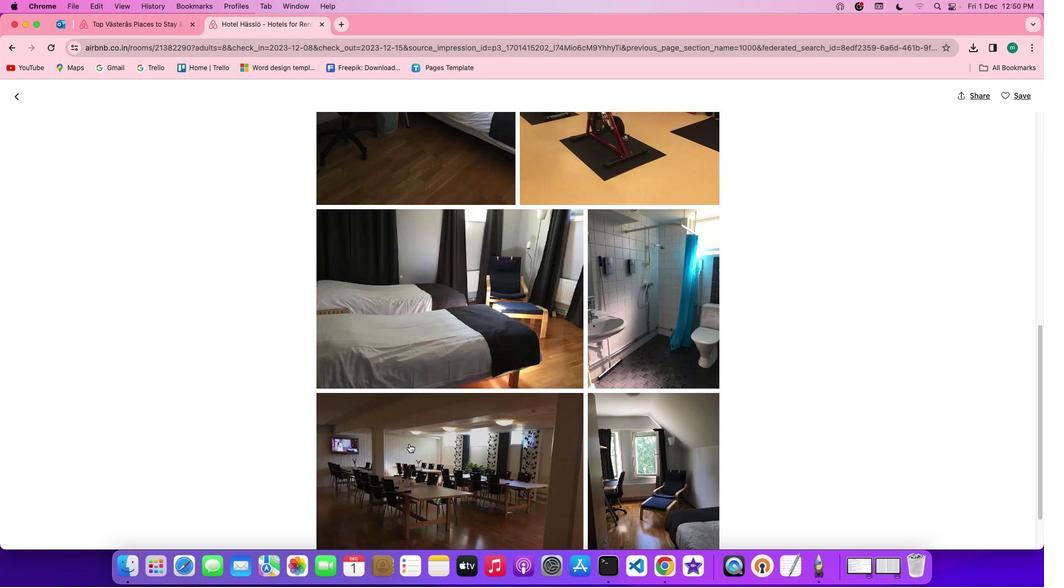 
Action: Mouse scrolled (408, 444) with delta (0, 0)
Screenshot: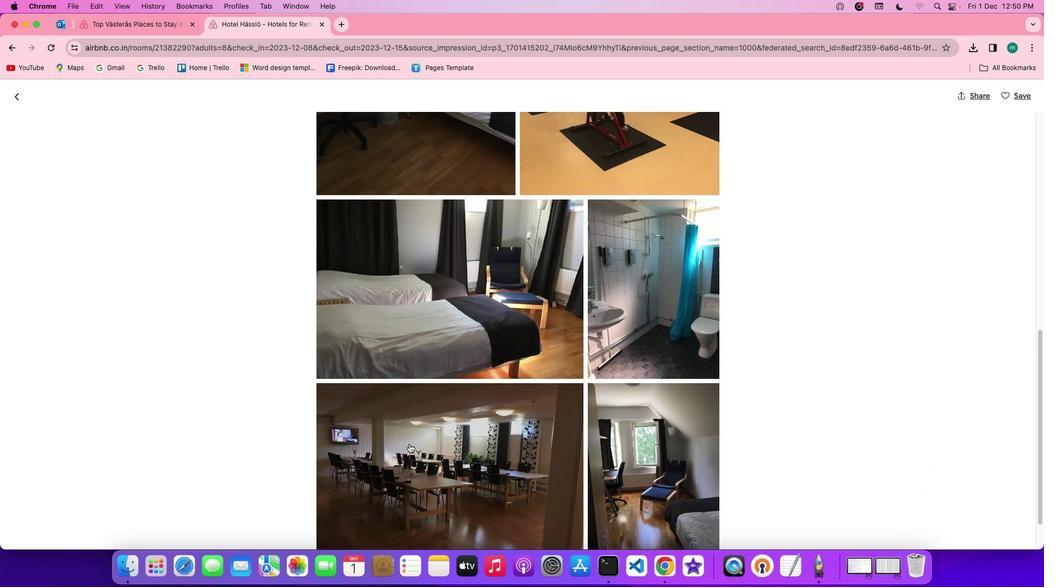 
Action: Mouse scrolled (408, 444) with delta (0, -1)
Screenshot: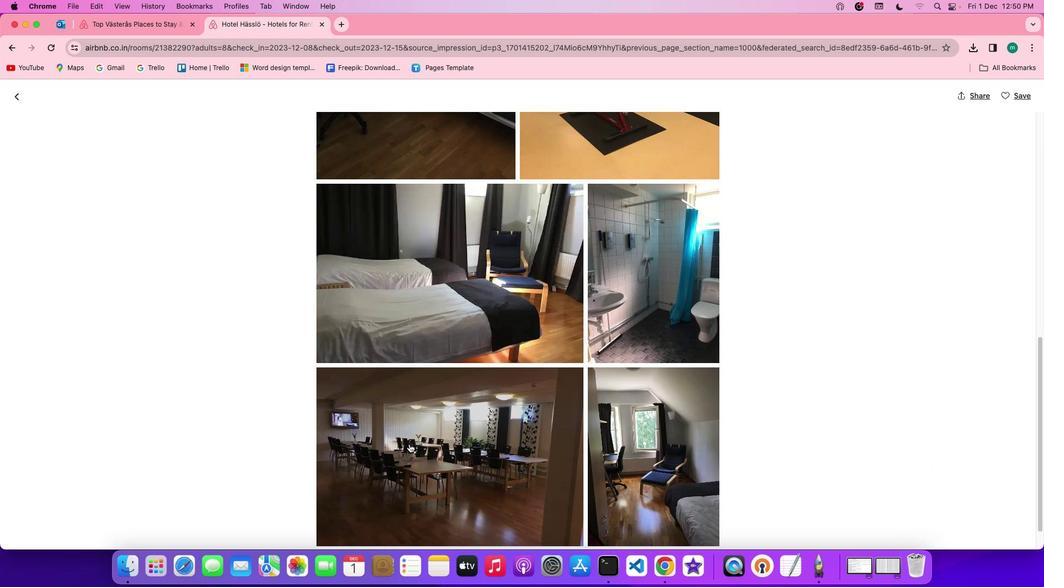 
Action: Mouse scrolled (408, 444) with delta (0, -1)
Screenshot: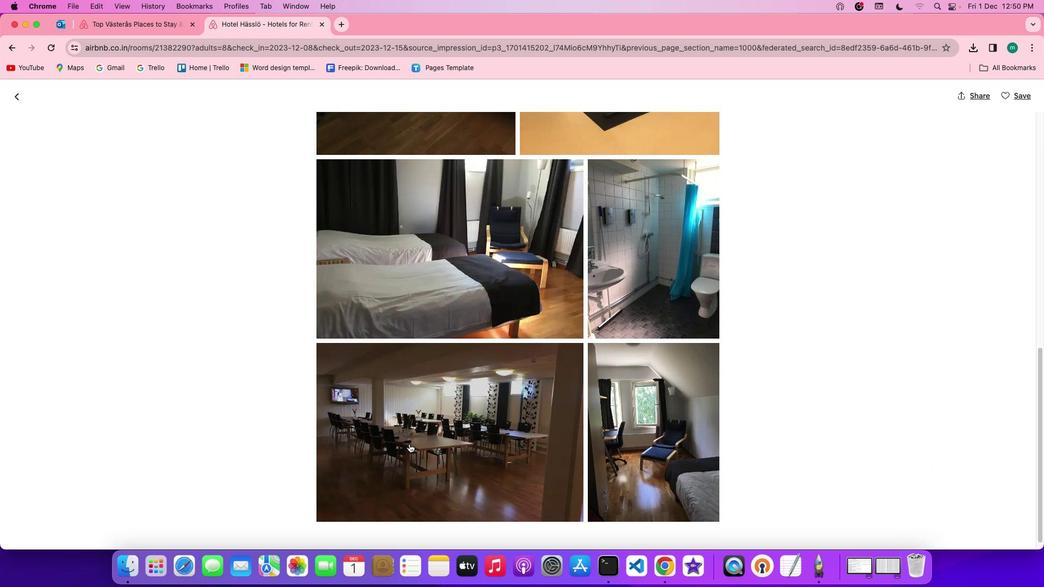 
Action: Mouse scrolled (408, 444) with delta (0, 0)
Screenshot: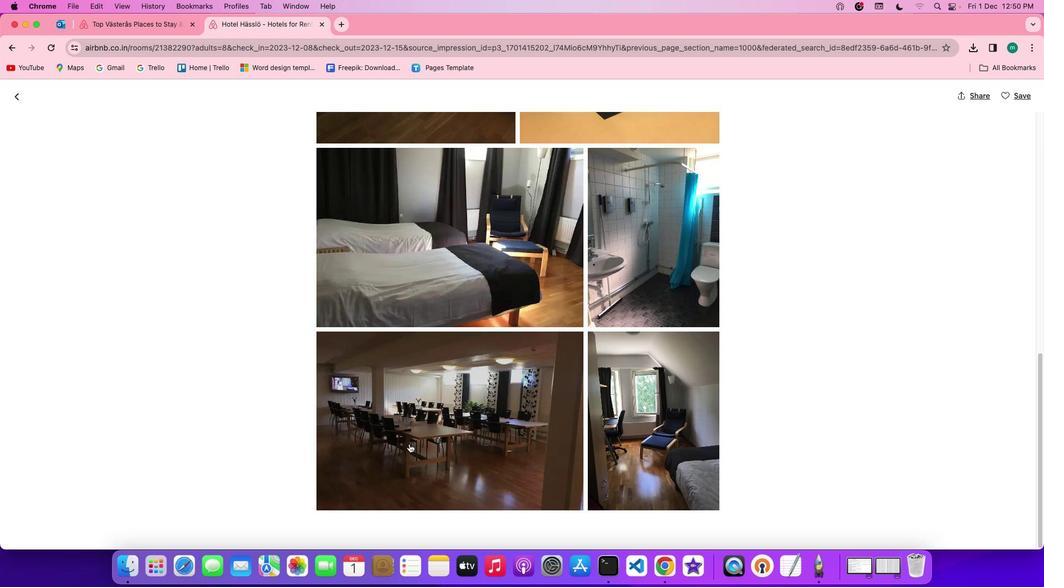 
Action: Mouse scrolled (408, 444) with delta (0, 0)
Screenshot: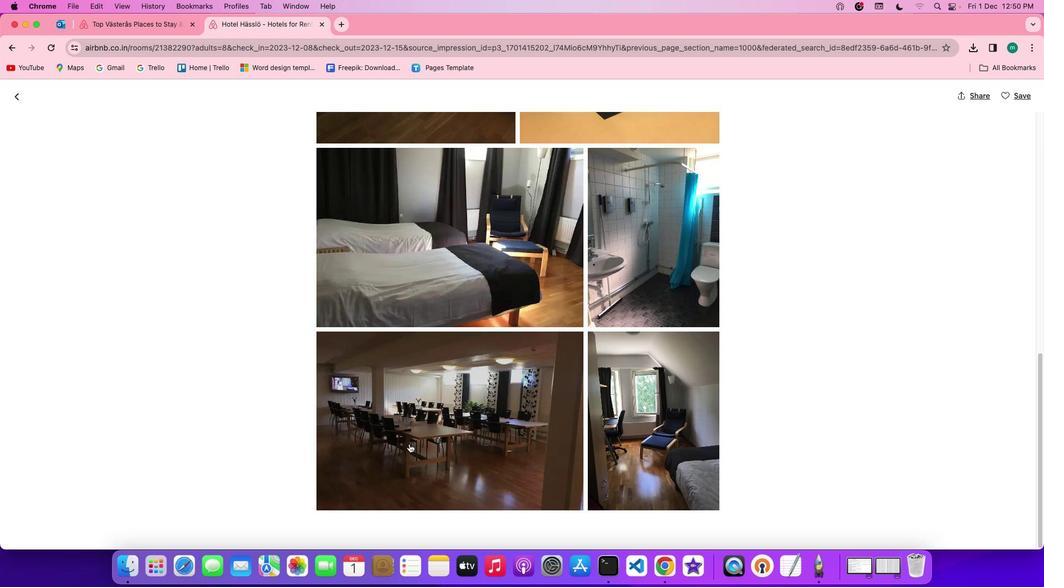 
Action: Mouse scrolled (408, 444) with delta (0, -1)
Screenshot: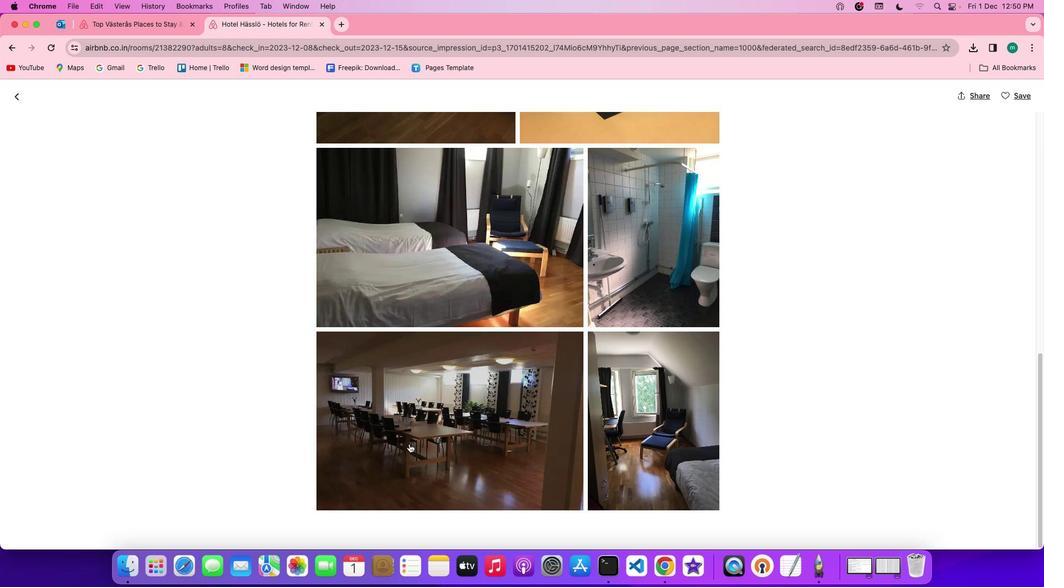 
Action: Mouse scrolled (408, 444) with delta (0, -1)
Screenshot: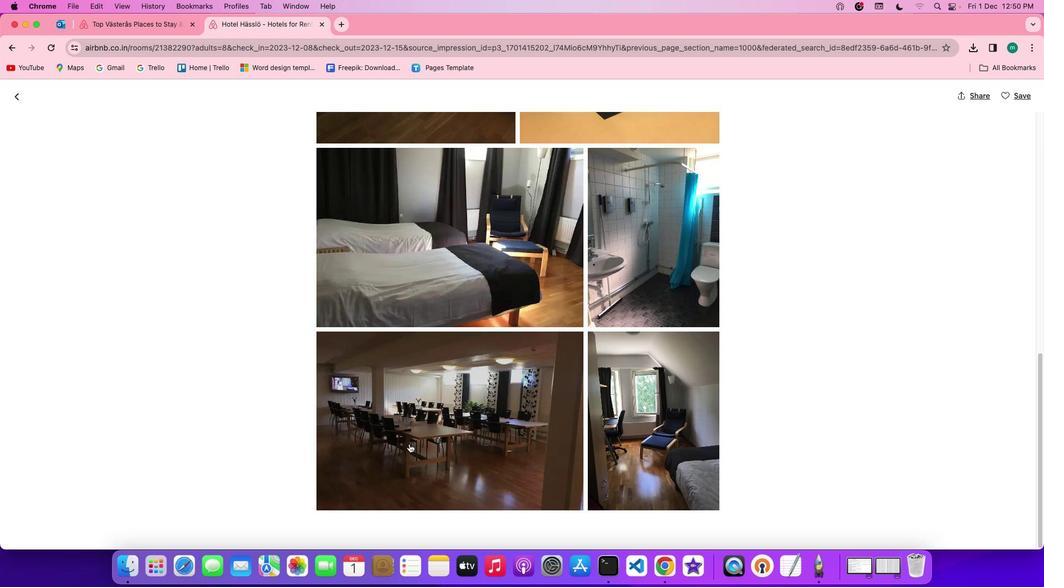 
Action: Mouse scrolled (408, 444) with delta (0, 0)
Screenshot: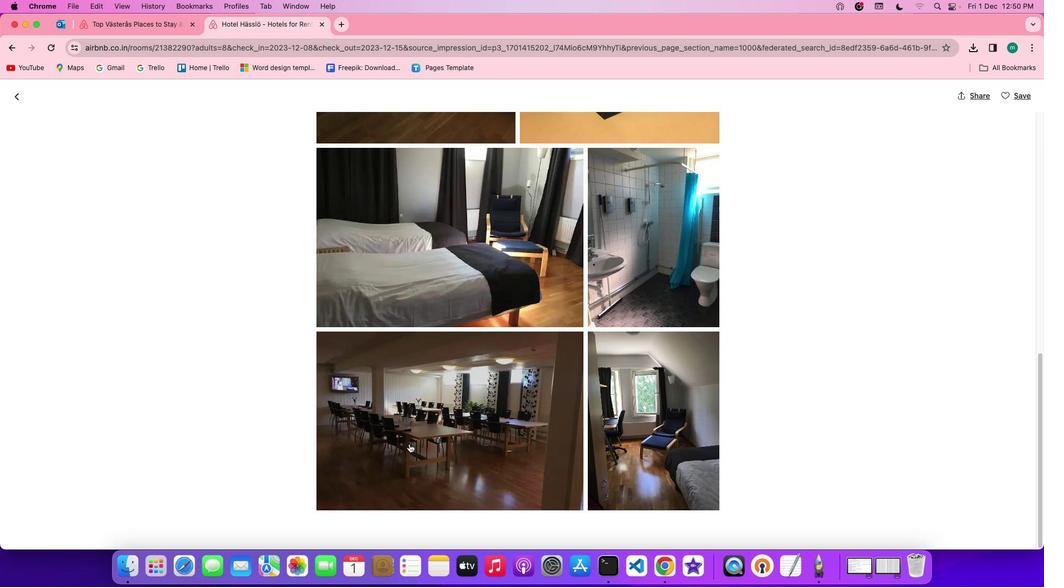 
Action: Mouse scrolled (408, 444) with delta (0, 0)
Screenshot: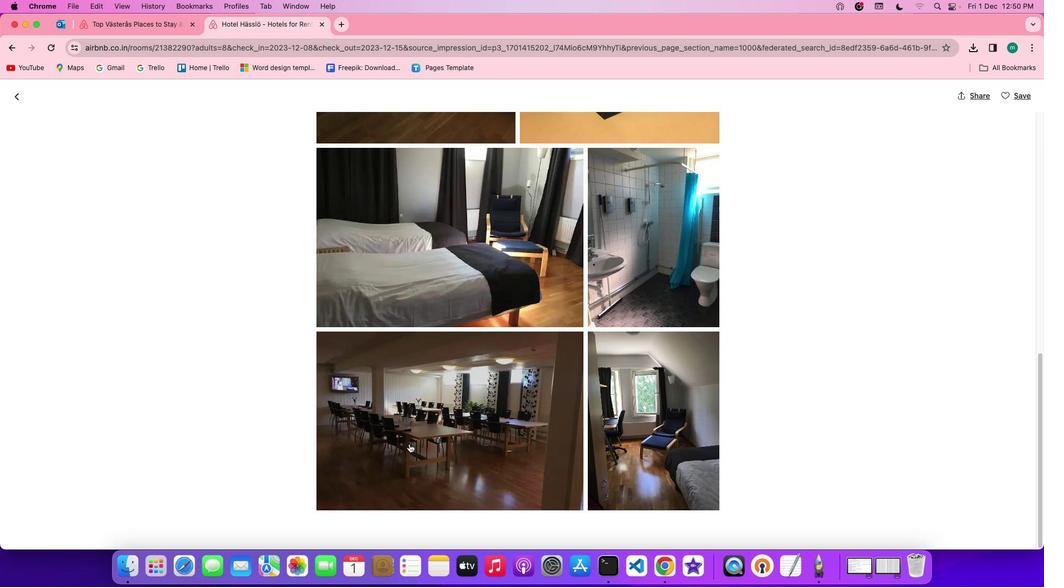 
Action: Mouse scrolled (408, 444) with delta (0, -1)
Screenshot: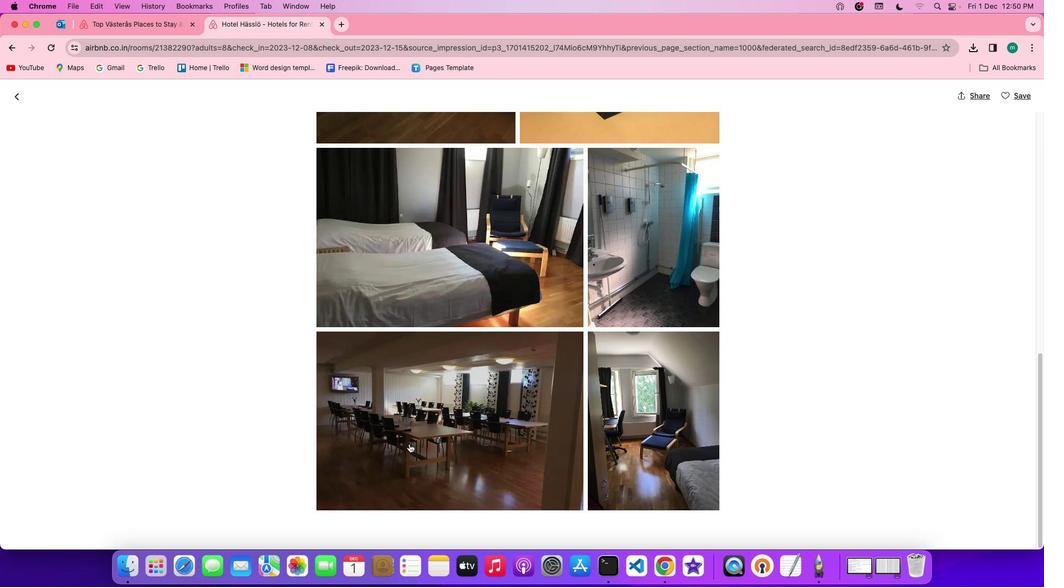 
Action: Mouse scrolled (408, 444) with delta (0, -1)
Screenshot: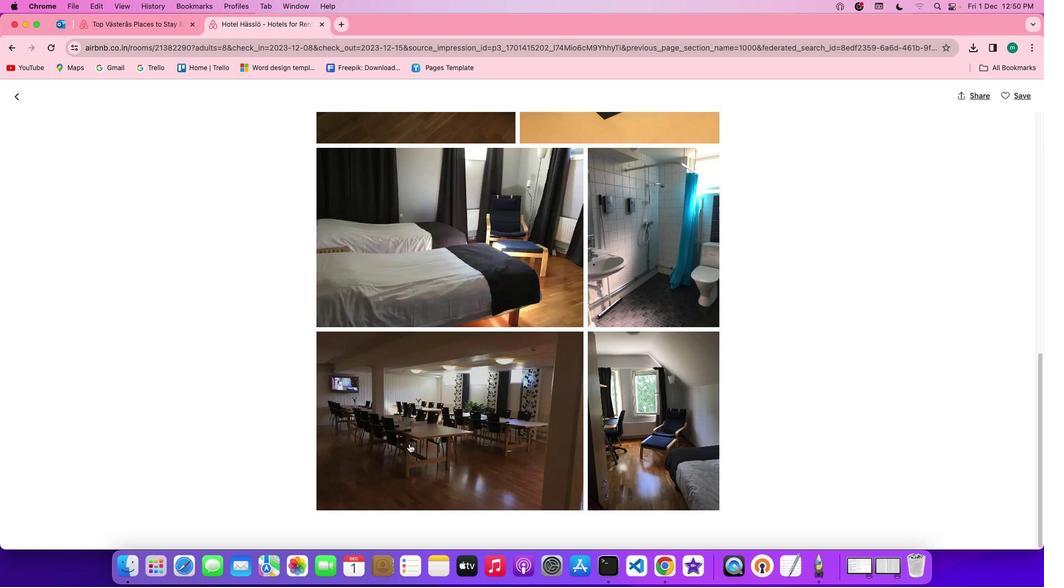 
Action: Mouse scrolled (408, 444) with delta (0, 0)
Screenshot: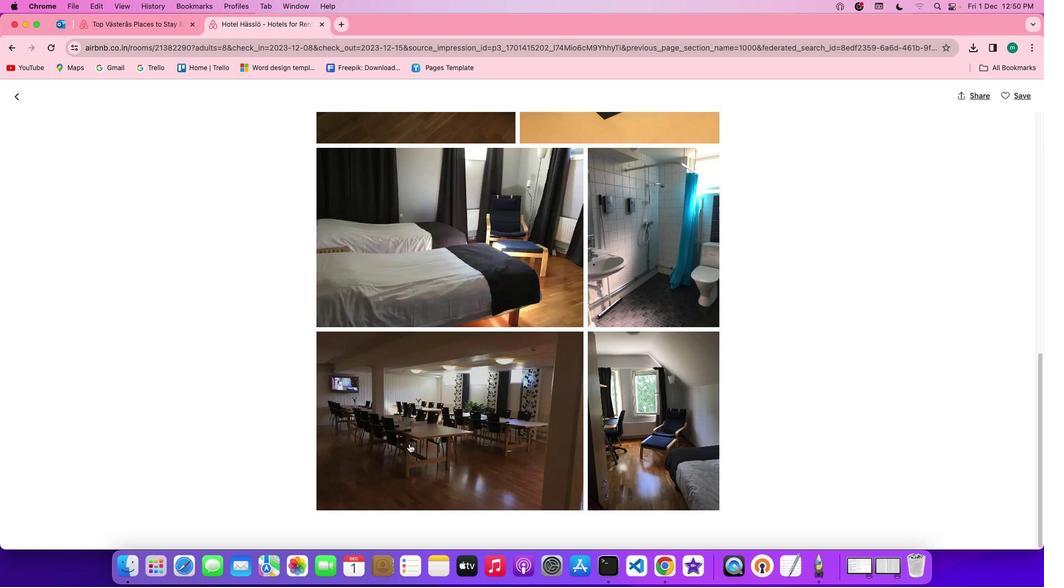 
Action: Mouse scrolled (408, 444) with delta (0, 0)
Screenshot: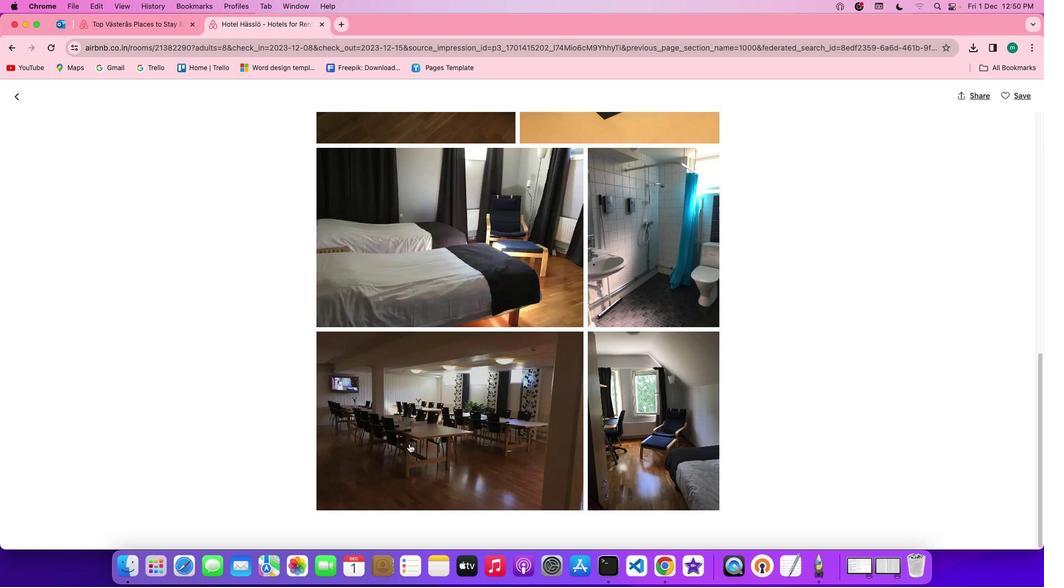 
Action: Mouse scrolled (408, 444) with delta (0, -1)
Screenshot: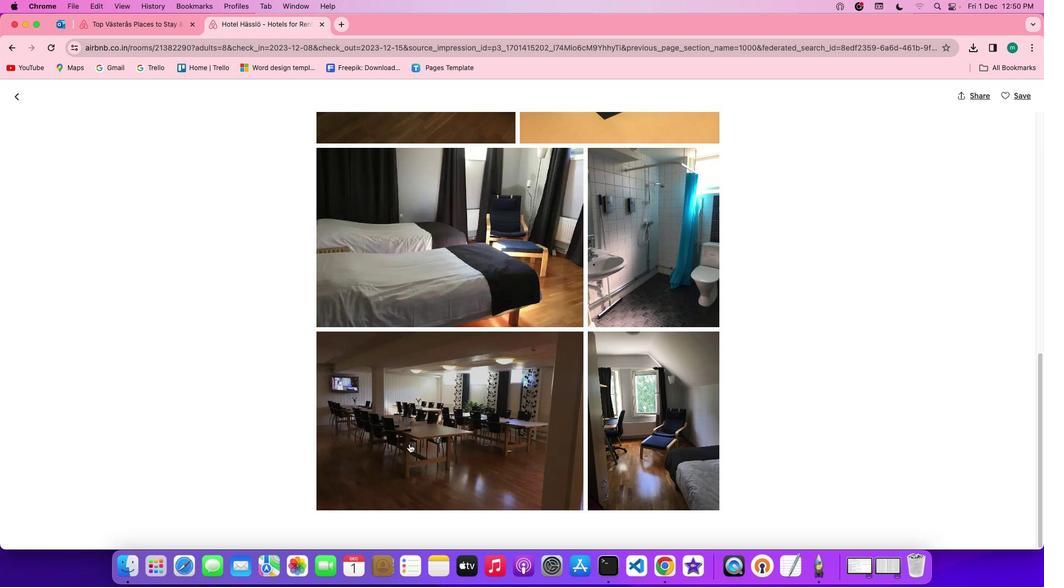 
Action: Mouse scrolled (408, 444) with delta (0, -1)
Screenshot: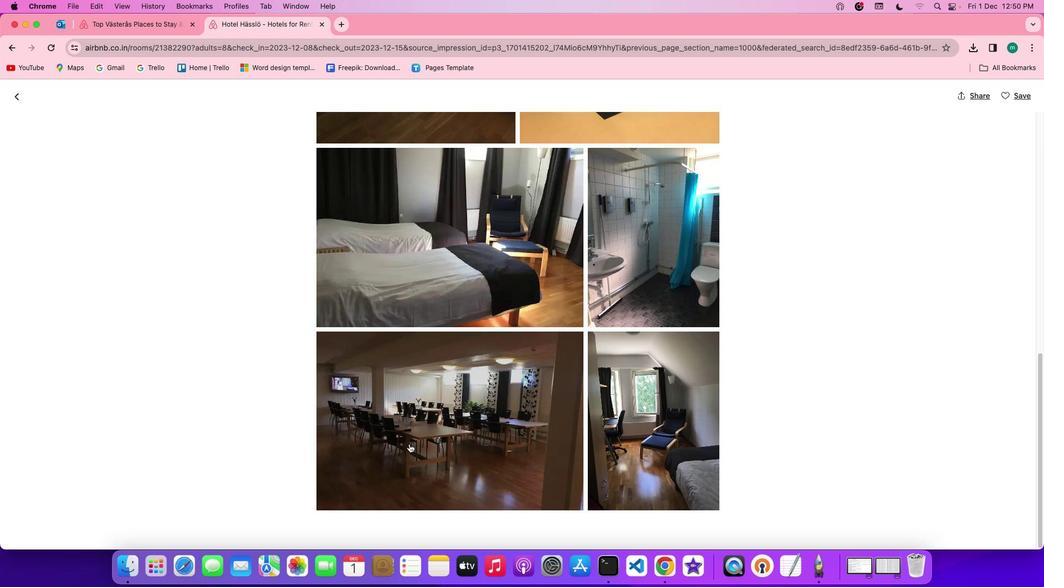 
Action: Mouse scrolled (408, 444) with delta (0, 0)
Screenshot: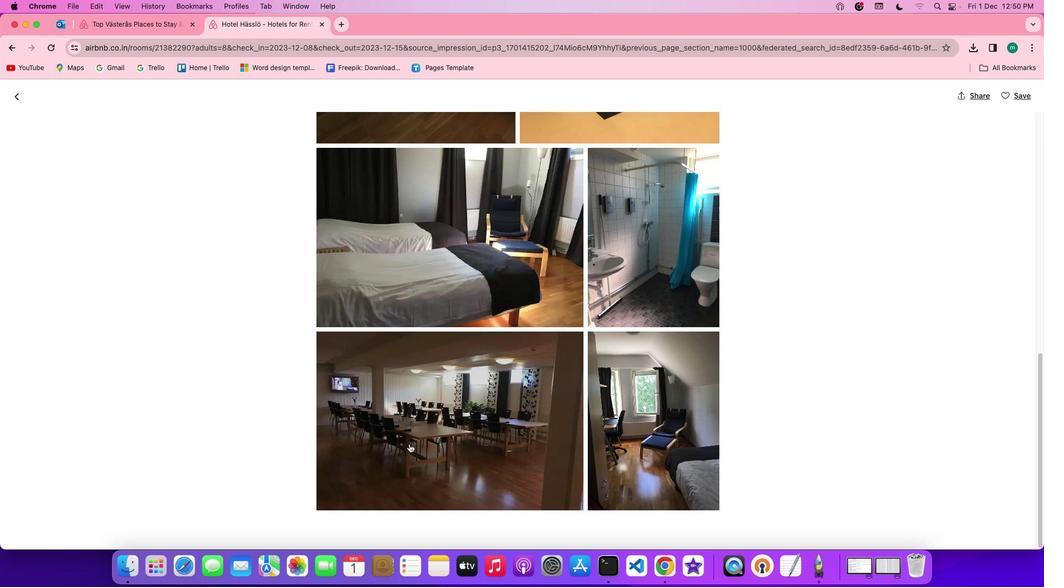 
Action: Mouse scrolled (408, 444) with delta (0, 0)
Screenshot: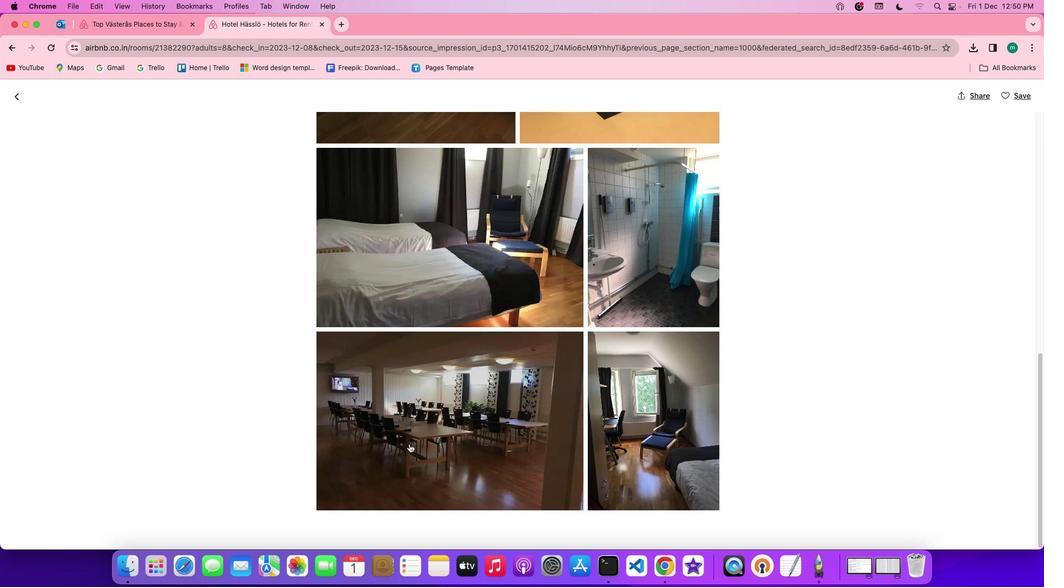 
Action: Mouse scrolled (408, 444) with delta (0, -1)
Screenshot: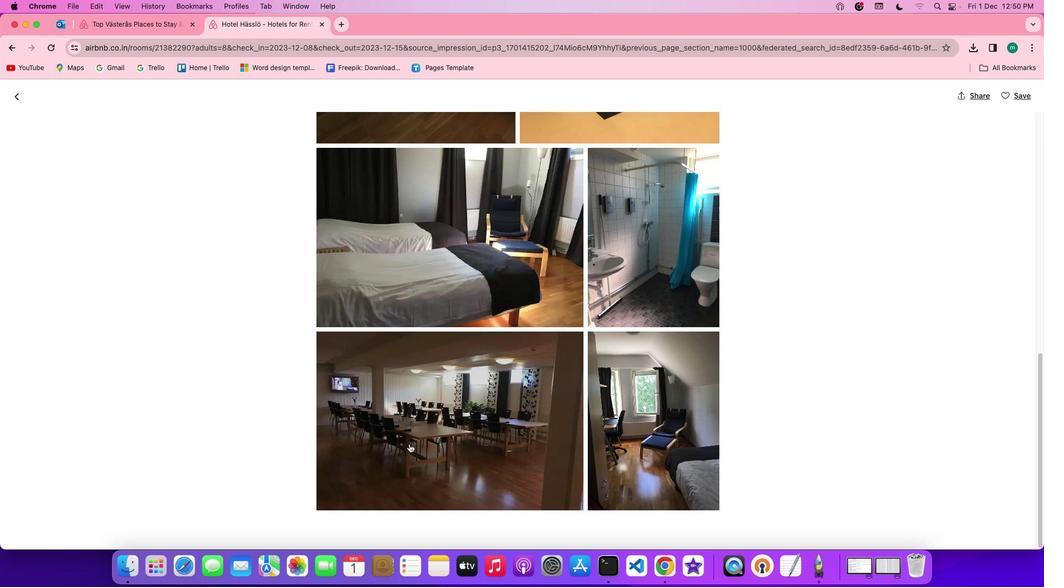 
Action: Mouse scrolled (408, 444) with delta (0, -1)
Screenshot: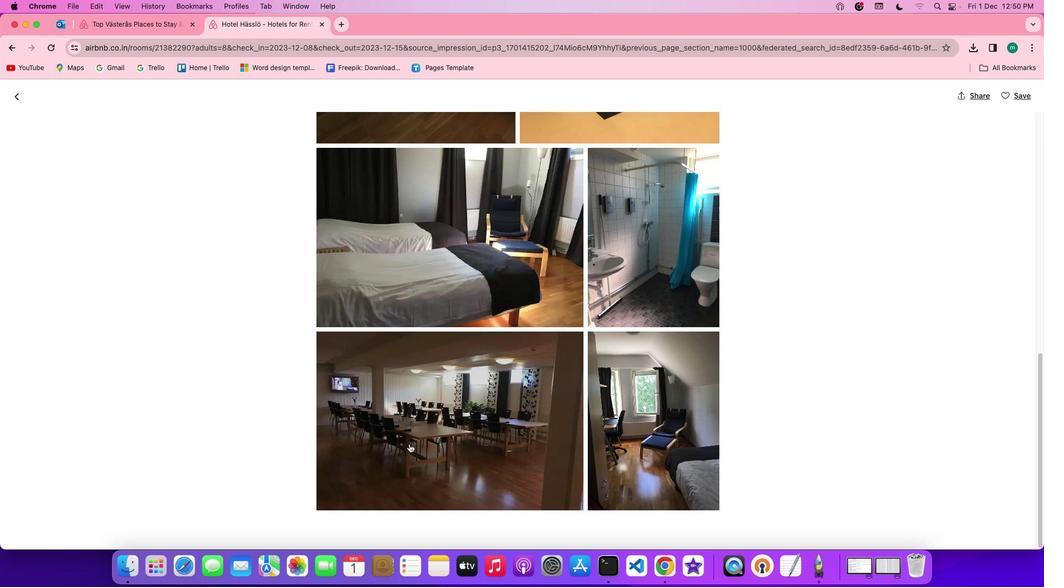 
Action: Mouse scrolled (408, 444) with delta (0, 0)
Screenshot: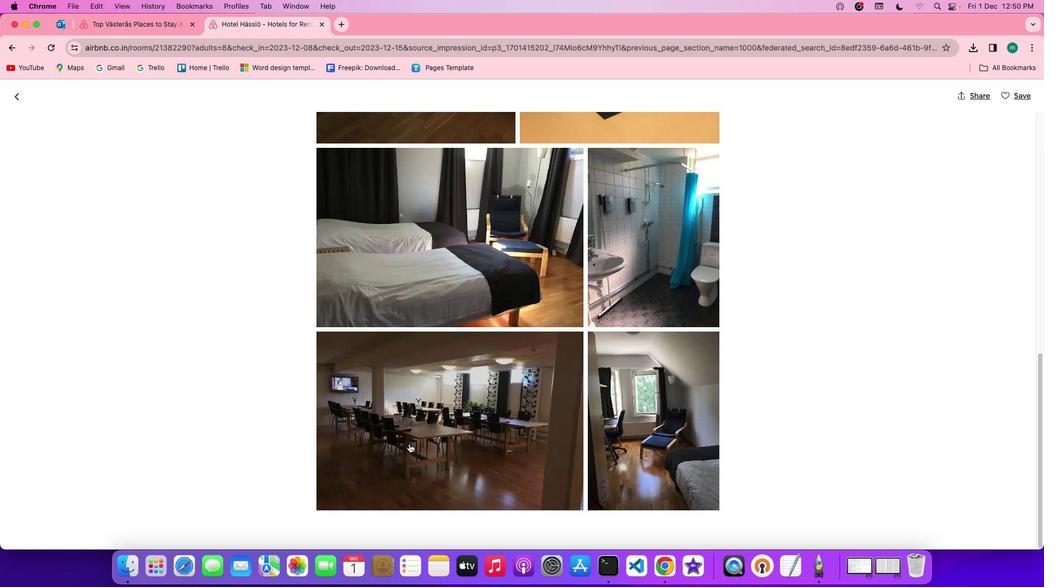 
Action: Mouse moved to (19, 95)
Screenshot: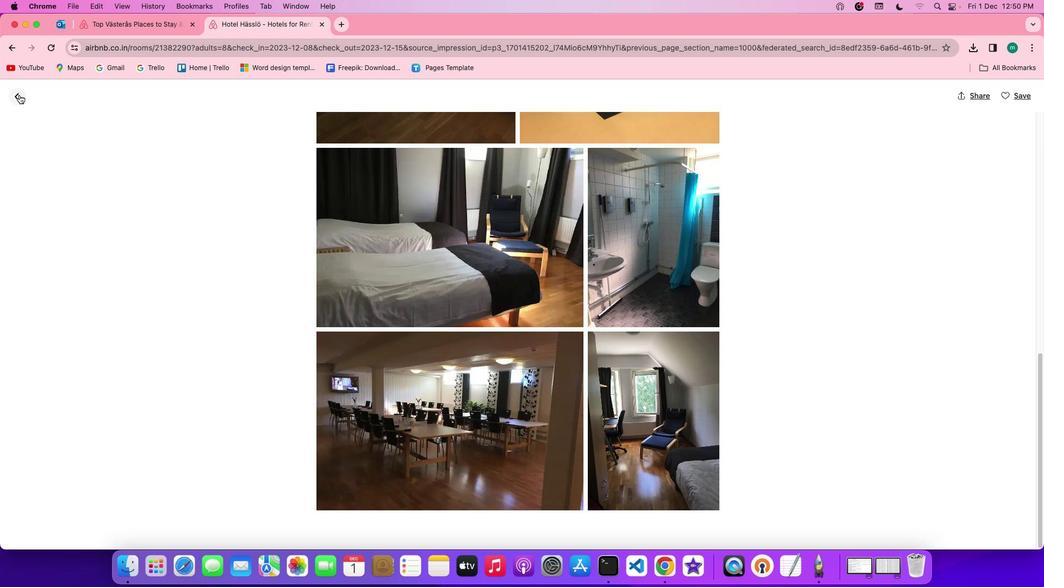 
Action: Mouse pressed left at (19, 95)
Screenshot: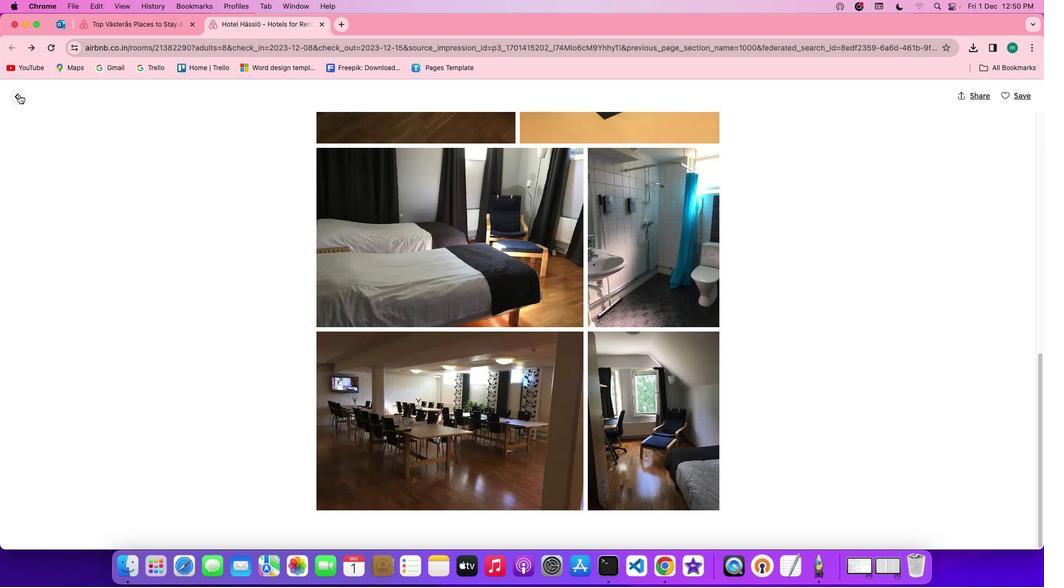 
Action: Mouse moved to (352, 303)
Screenshot: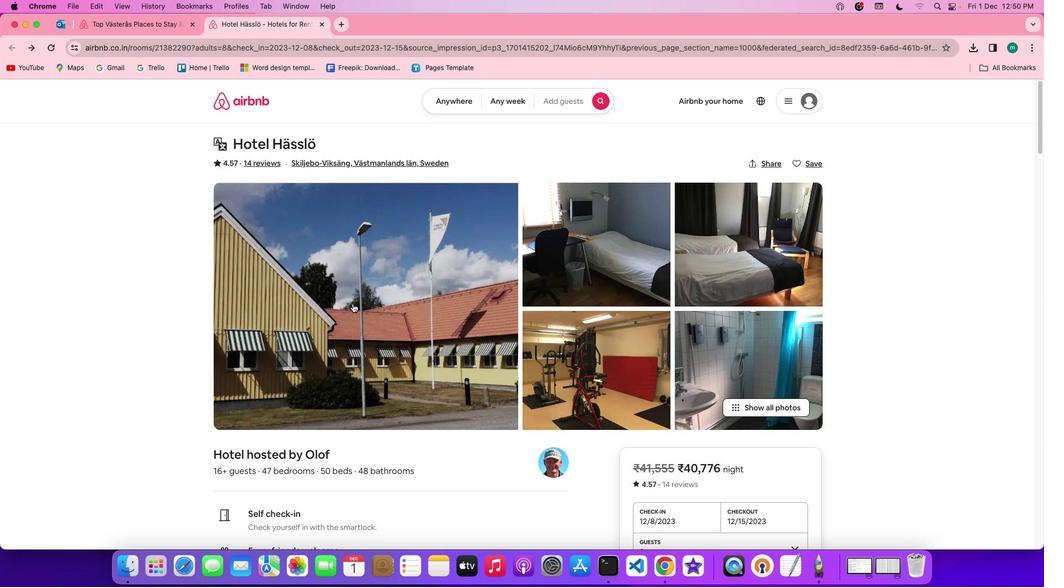 
Action: Mouse scrolled (352, 303) with delta (0, 0)
Screenshot: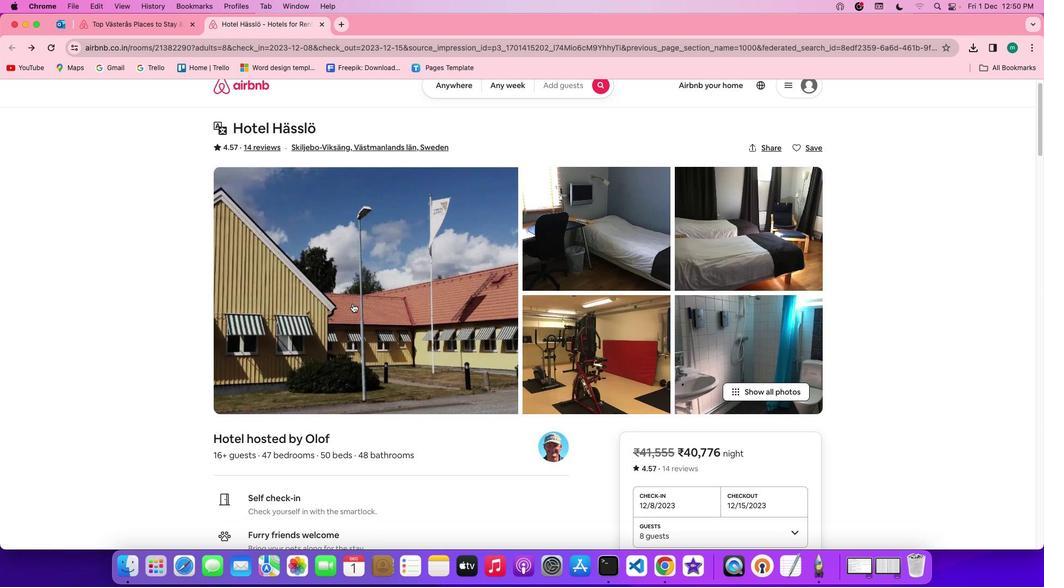 
Action: Mouse scrolled (352, 303) with delta (0, 0)
Screenshot: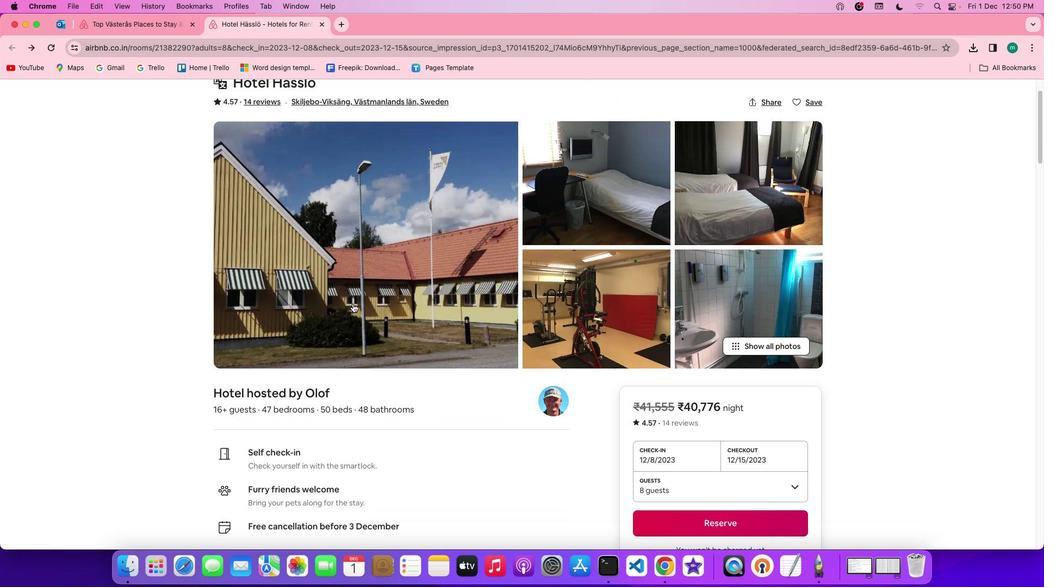 
Action: Mouse scrolled (352, 303) with delta (0, -1)
Screenshot: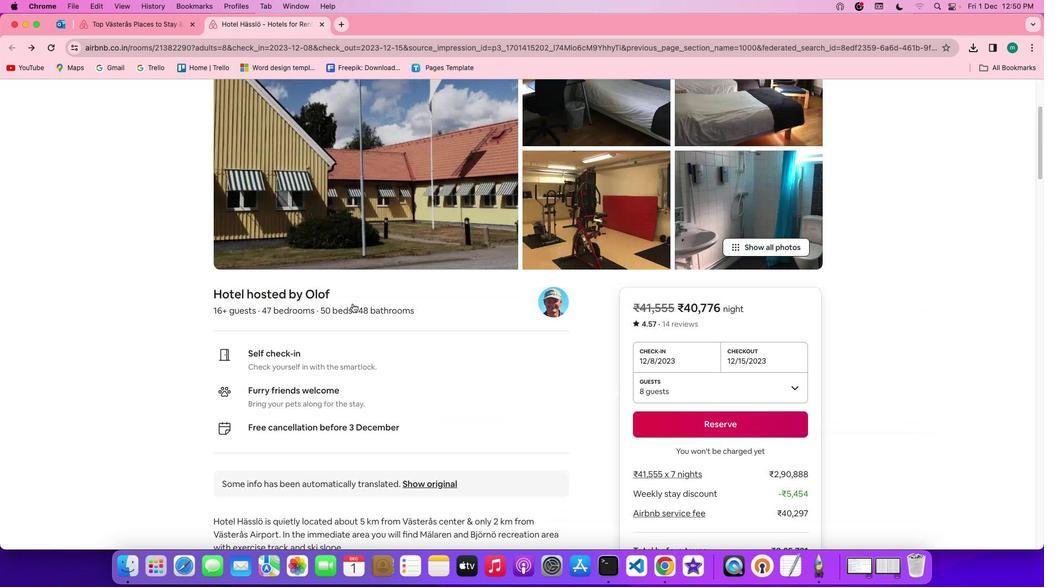
Action: Mouse scrolled (352, 303) with delta (0, -2)
Screenshot: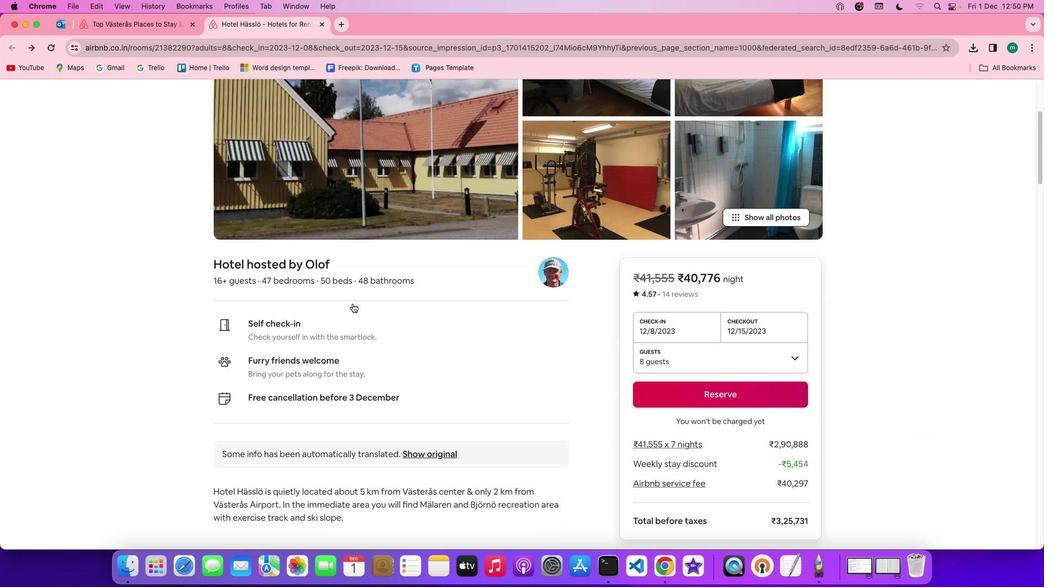 
Action: Mouse moved to (404, 340)
Screenshot: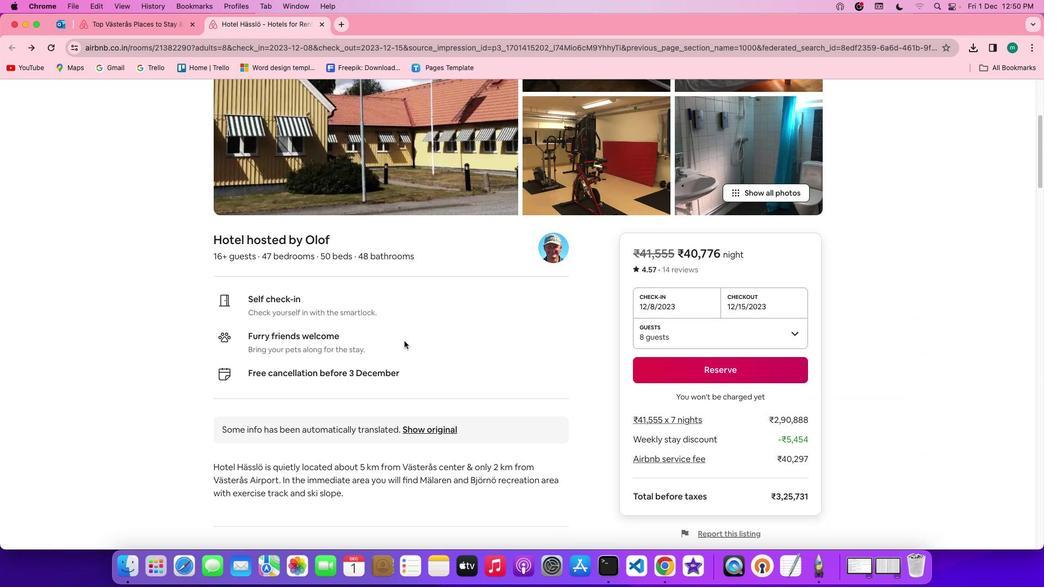 
Action: Mouse scrolled (404, 340) with delta (0, 0)
Screenshot: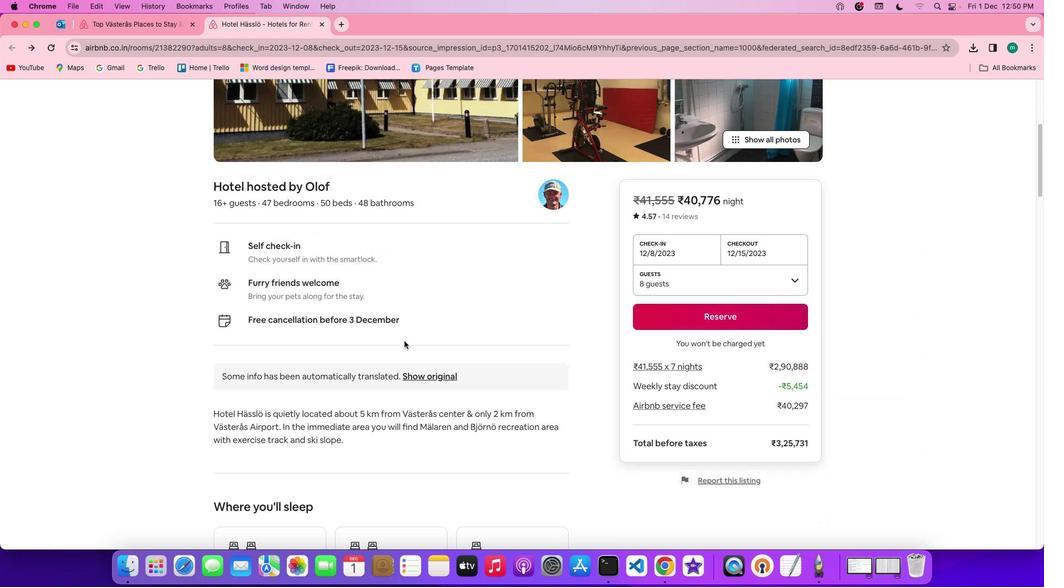 
Action: Mouse scrolled (404, 340) with delta (0, 0)
Screenshot: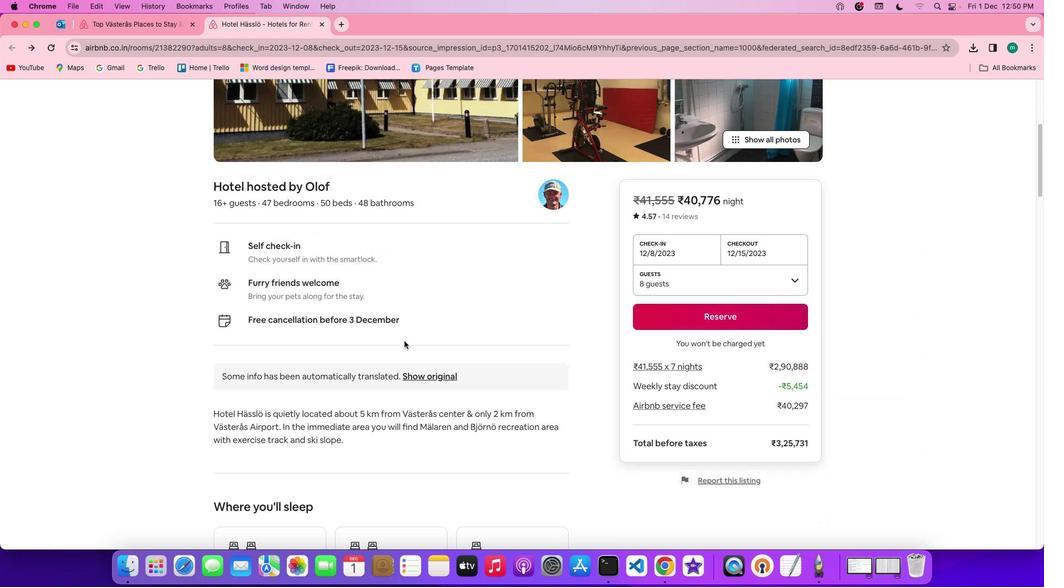 
Action: Mouse scrolled (404, 340) with delta (0, -1)
Screenshot: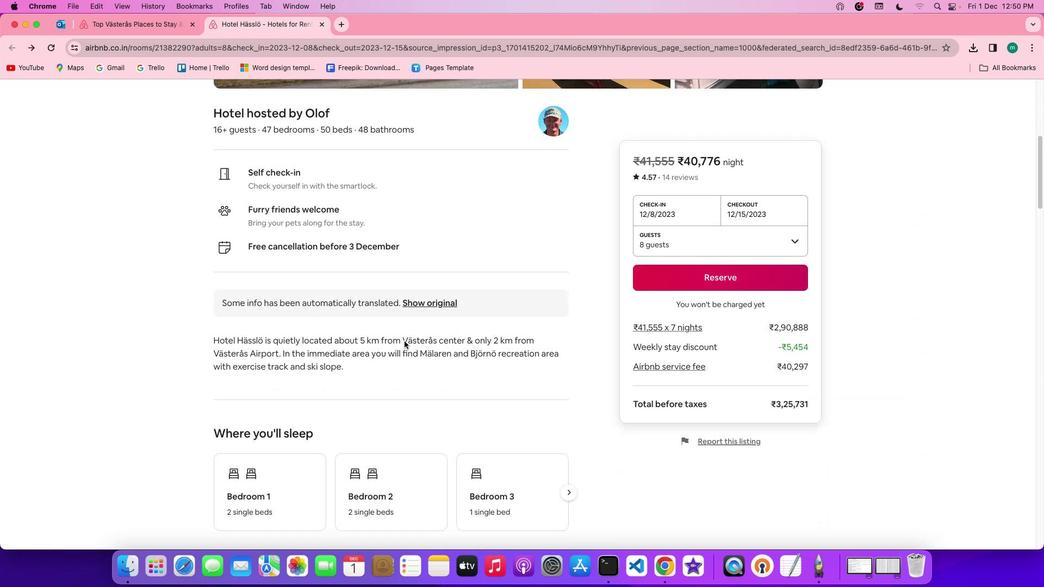 
Action: Mouse scrolled (404, 340) with delta (0, -2)
Screenshot: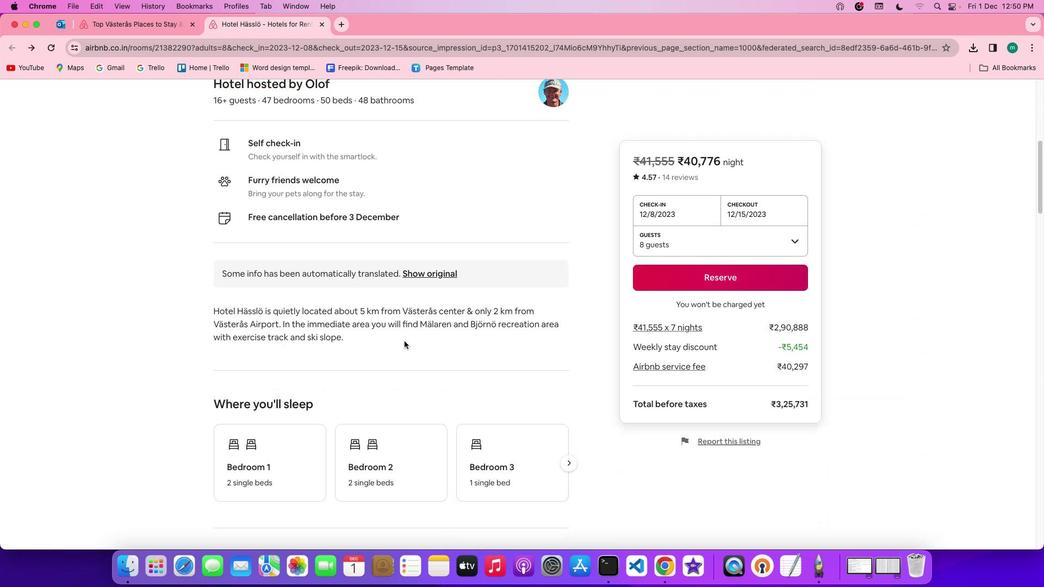 
Action: Mouse scrolled (404, 340) with delta (0, -2)
Screenshot: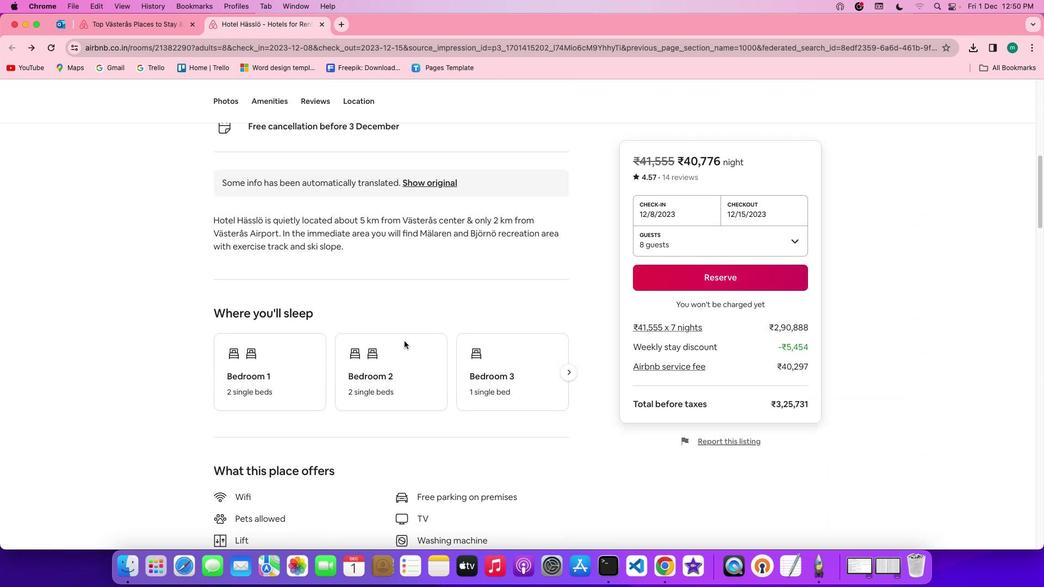 
Action: Mouse moved to (563, 349)
Screenshot: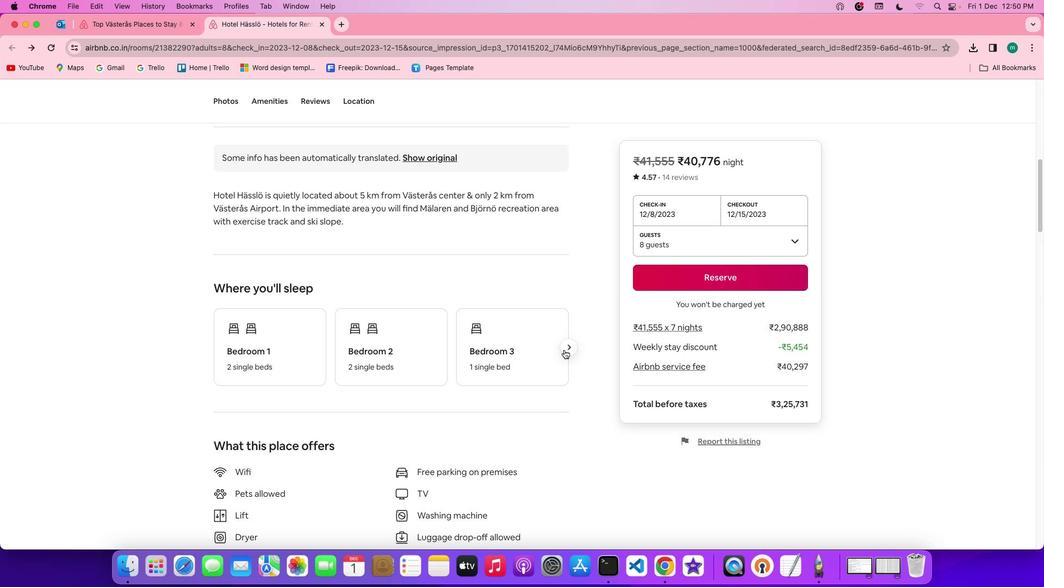 
Action: Mouse pressed left at (563, 349)
Screenshot: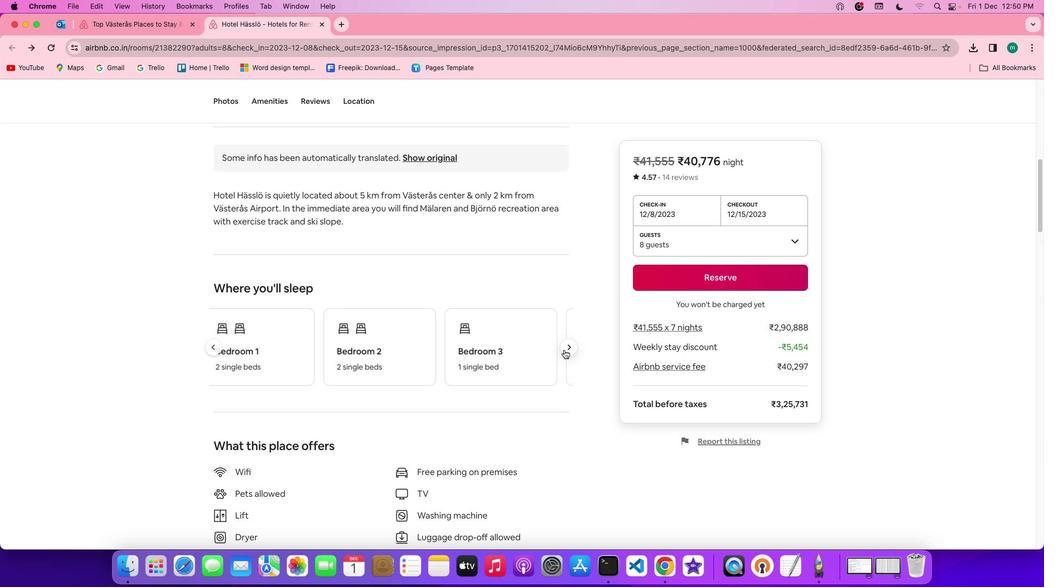 
Action: Mouse pressed left at (563, 349)
Screenshot: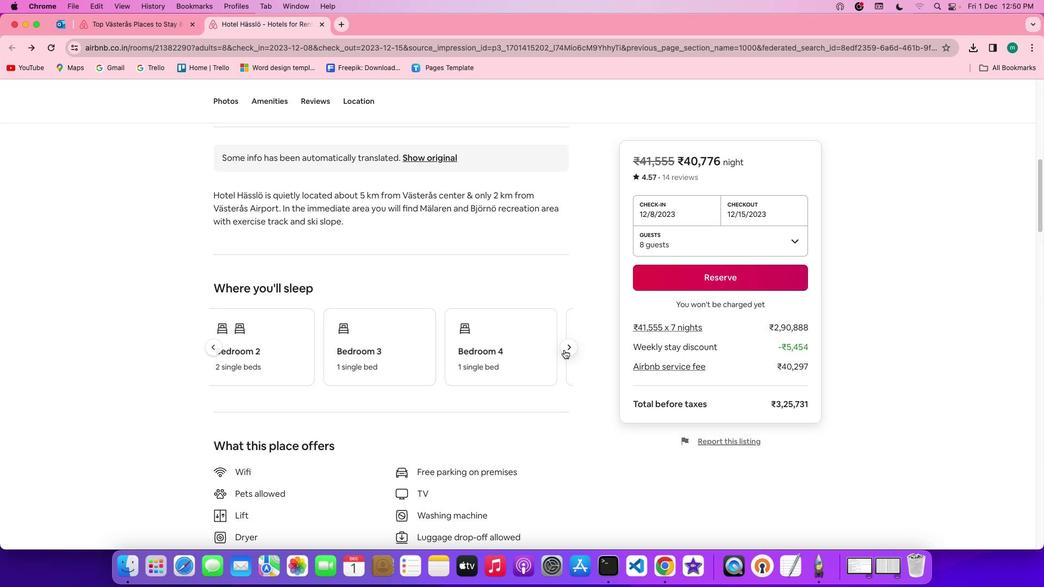 
Action: Mouse pressed left at (563, 349)
Screenshot: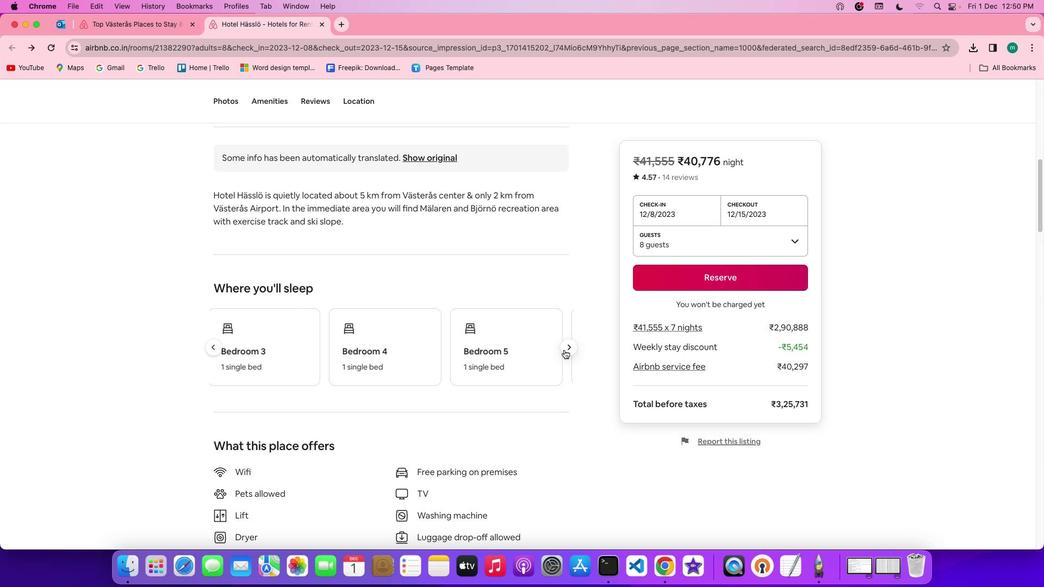 
Action: Mouse pressed left at (563, 349)
Screenshot: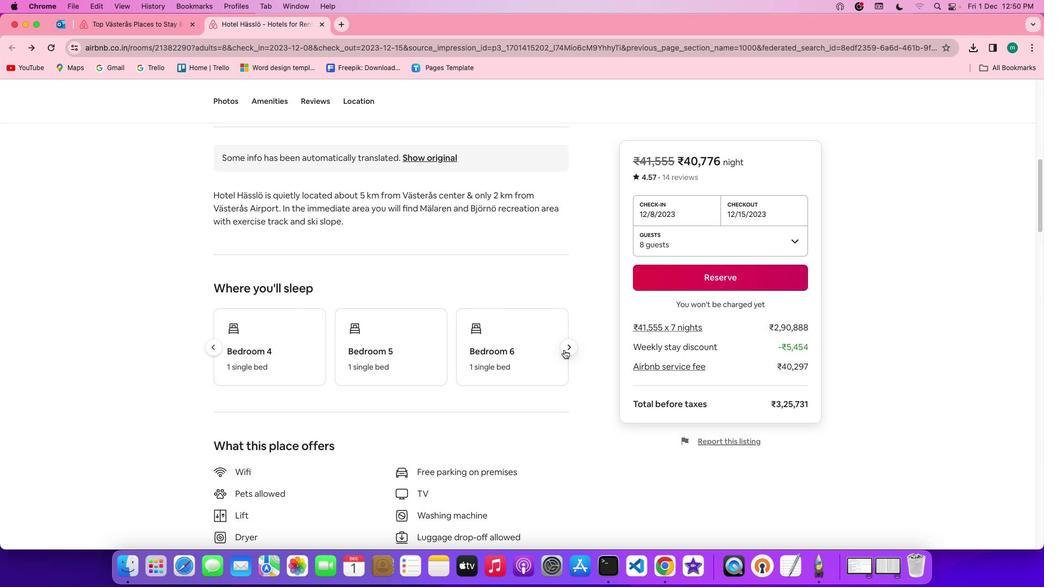 
Action: Mouse pressed left at (563, 349)
Screenshot: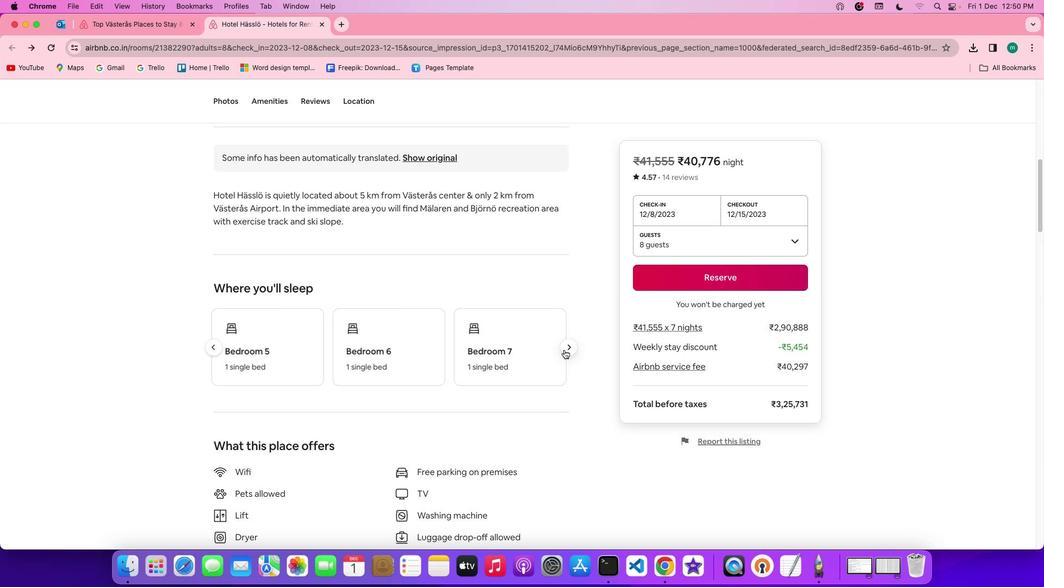 
Action: Mouse pressed left at (563, 349)
Screenshot: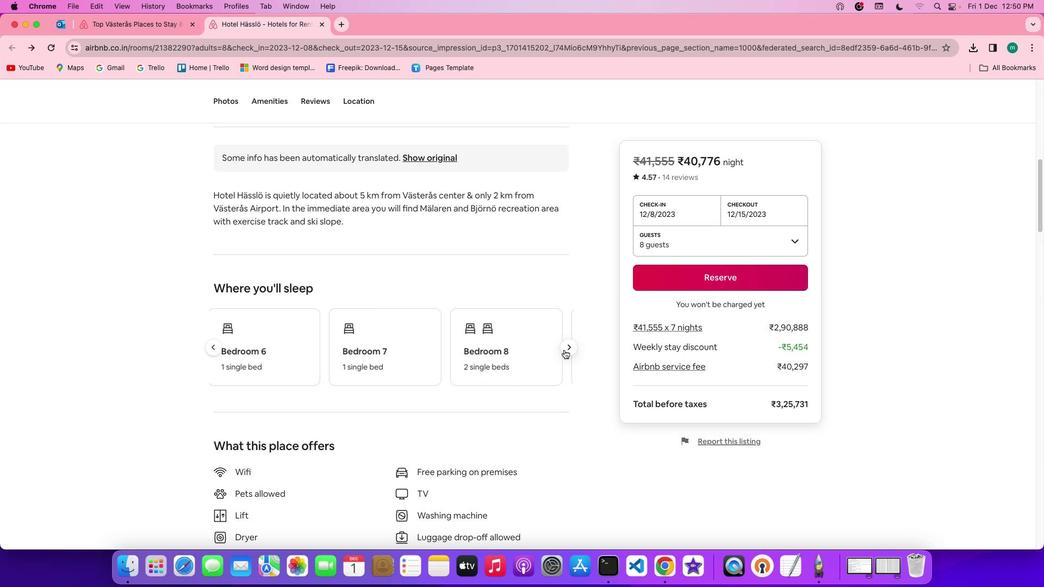 
Action: Mouse pressed left at (563, 349)
Screenshot: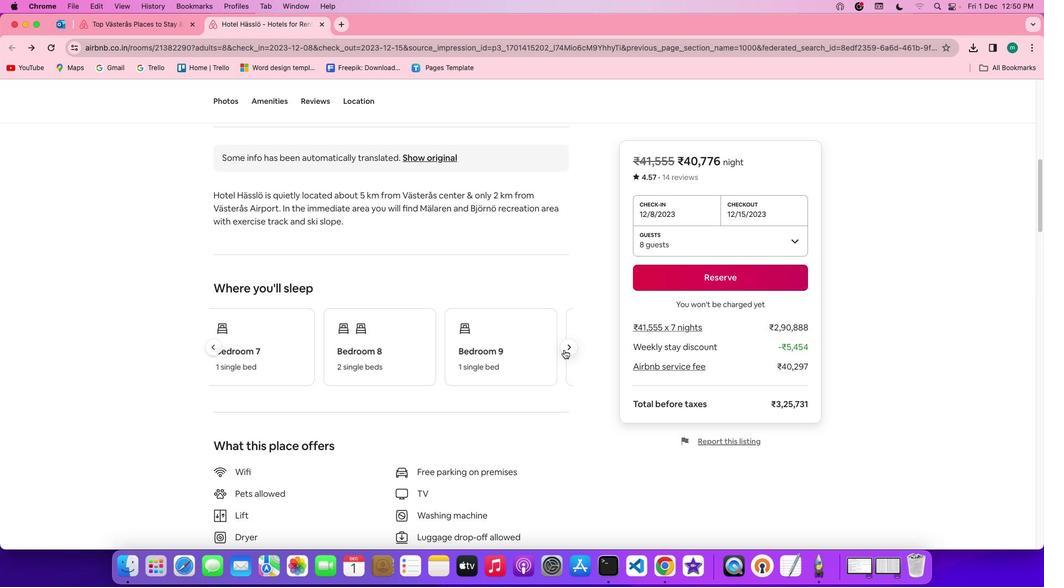 
Action: Mouse pressed left at (563, 349)
Screenshot: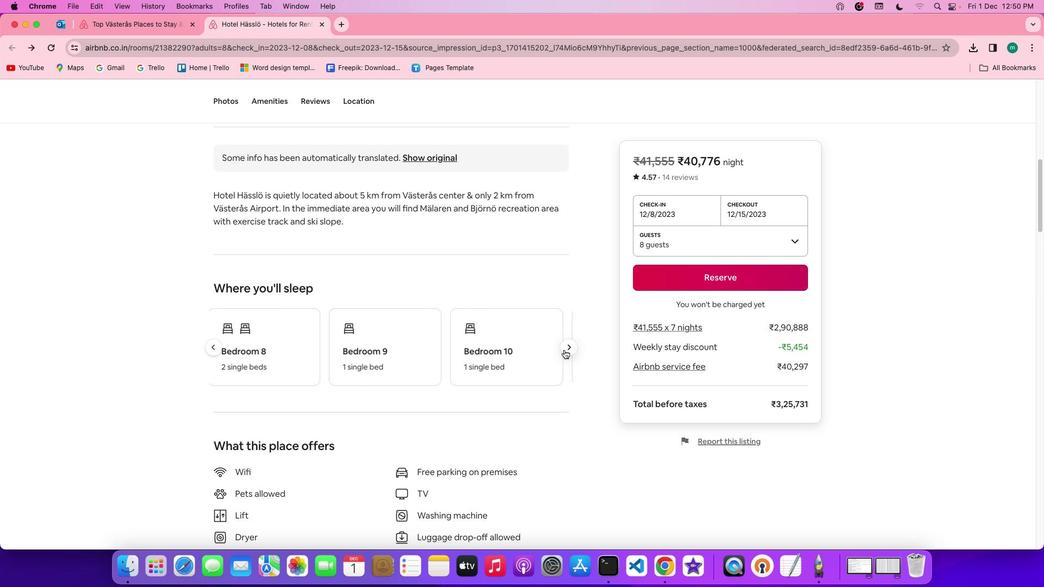 
Action: Mouse pressed left at (563, 349)
Screenshot: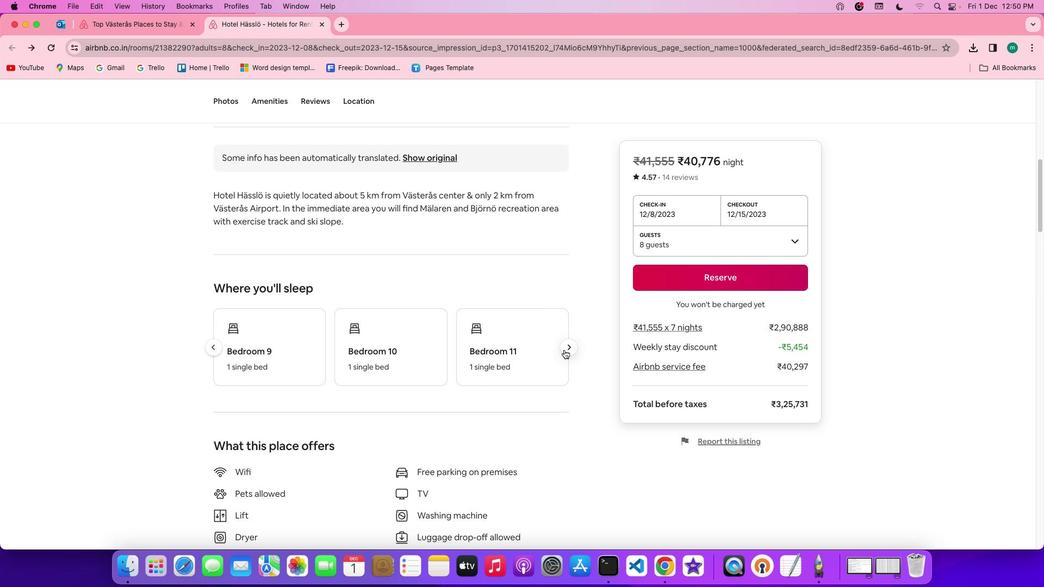 
Action: Mouse pressed left at (563, 349)
Screenshot: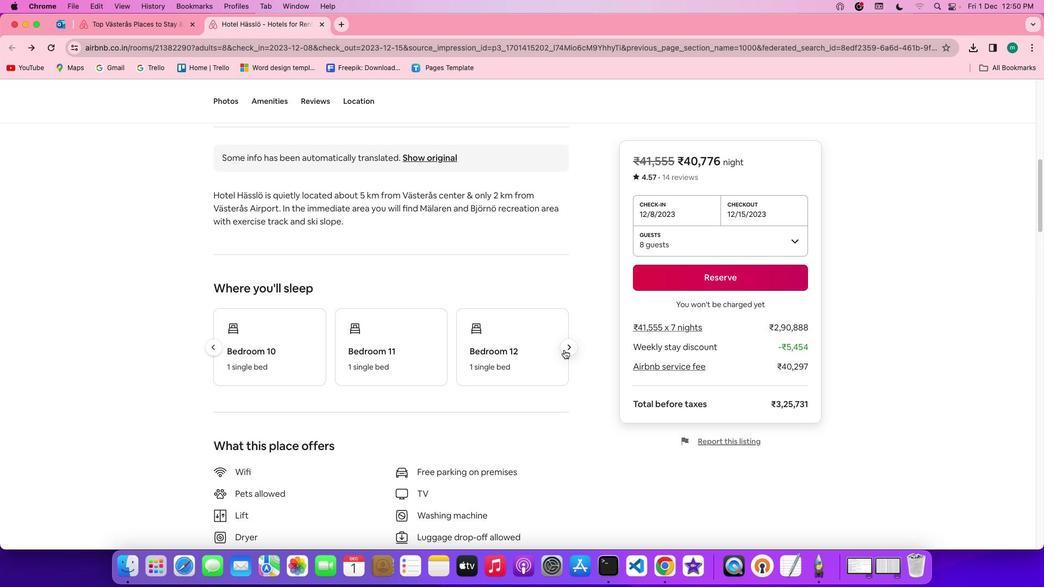 
Action: Mouse pressed left at (563, 349)
Screenshot: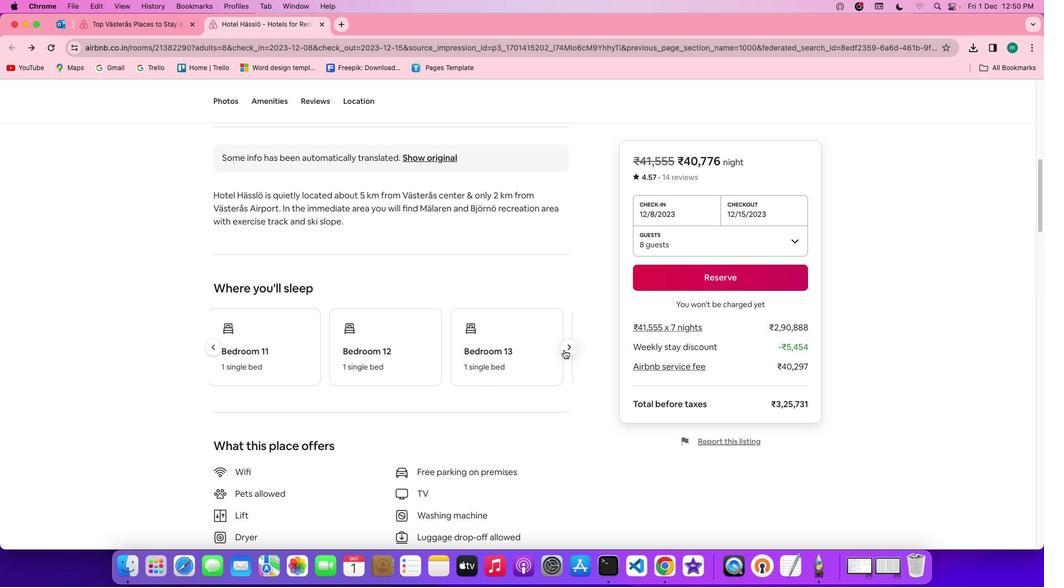 
Action: Mouse pressed left at (563, 349)
Screenshot: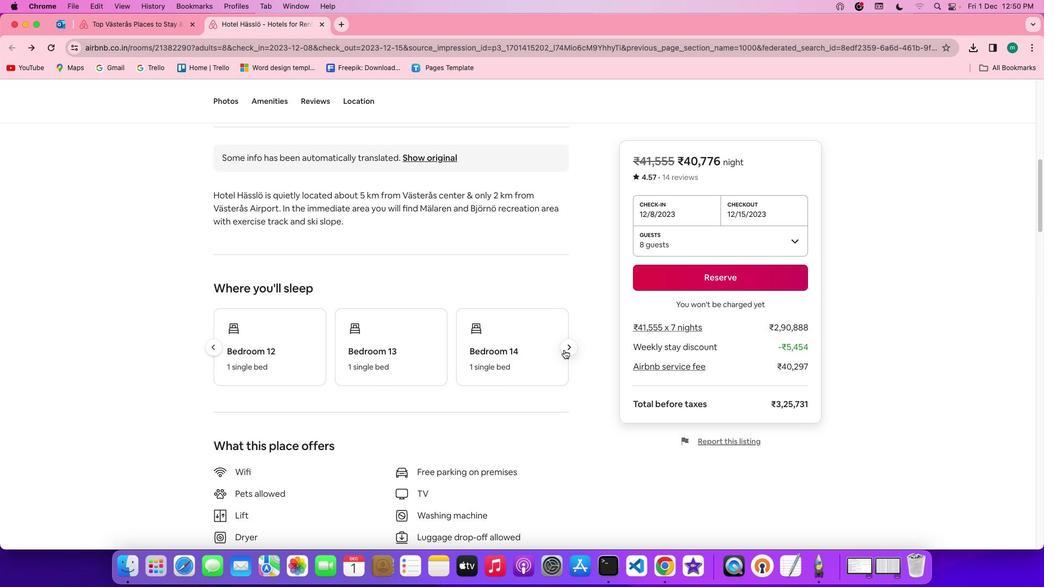 
Action: Mouse pressed left at (563, 349)
Screenshot: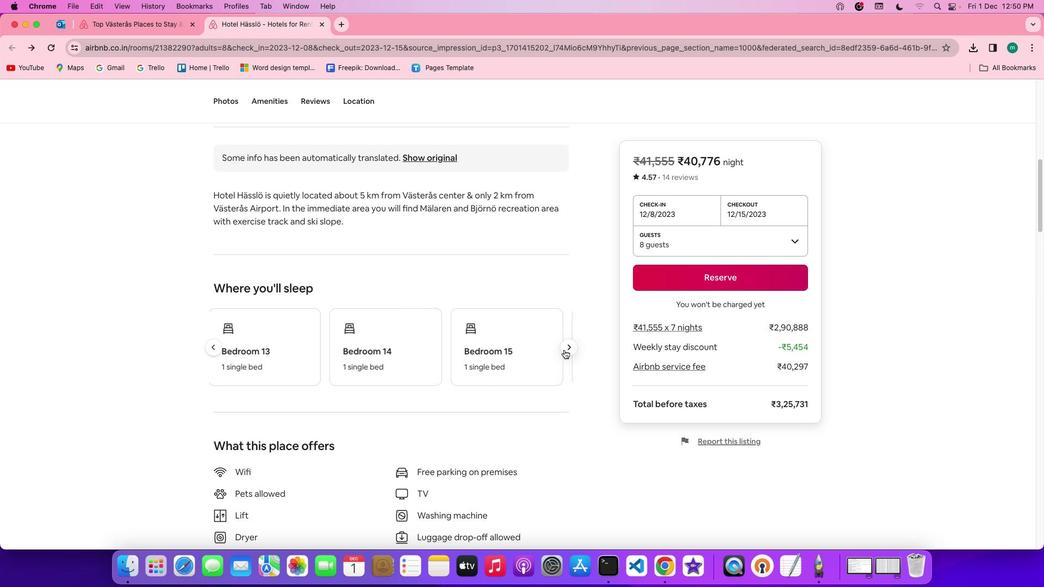 
Action: Mouse pressed left at (563, 349)
Screenshot: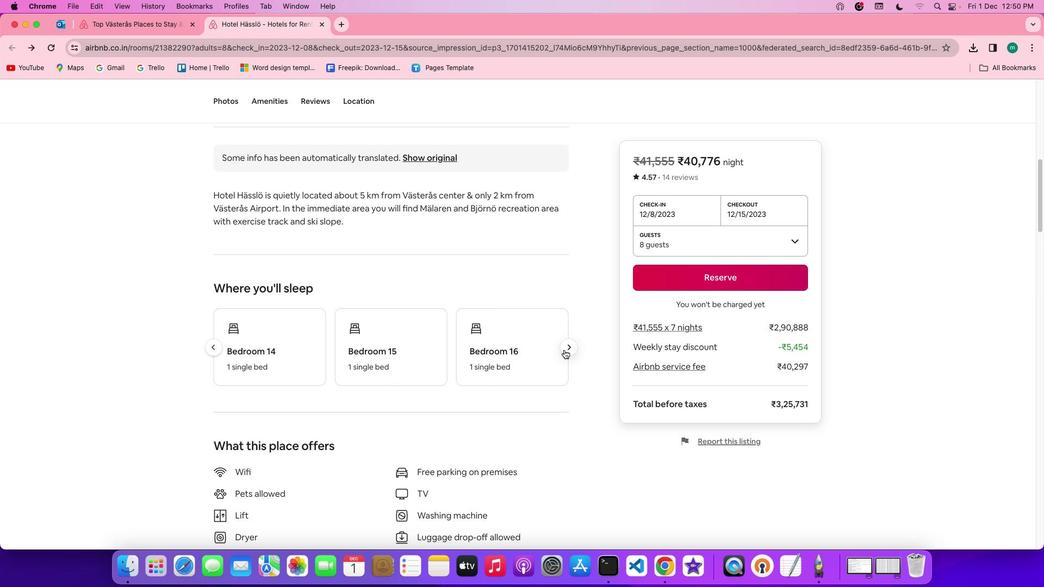 
Action: Mouse pressed left at (563, 349)
Screenshot: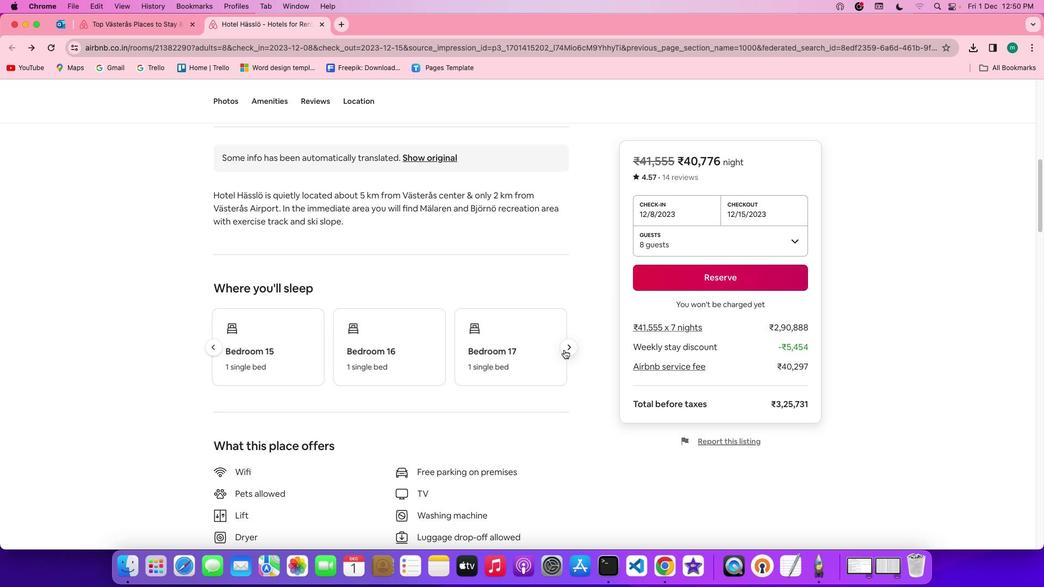 
Action: Mouse pressed left at (563, 349)
Screenshot: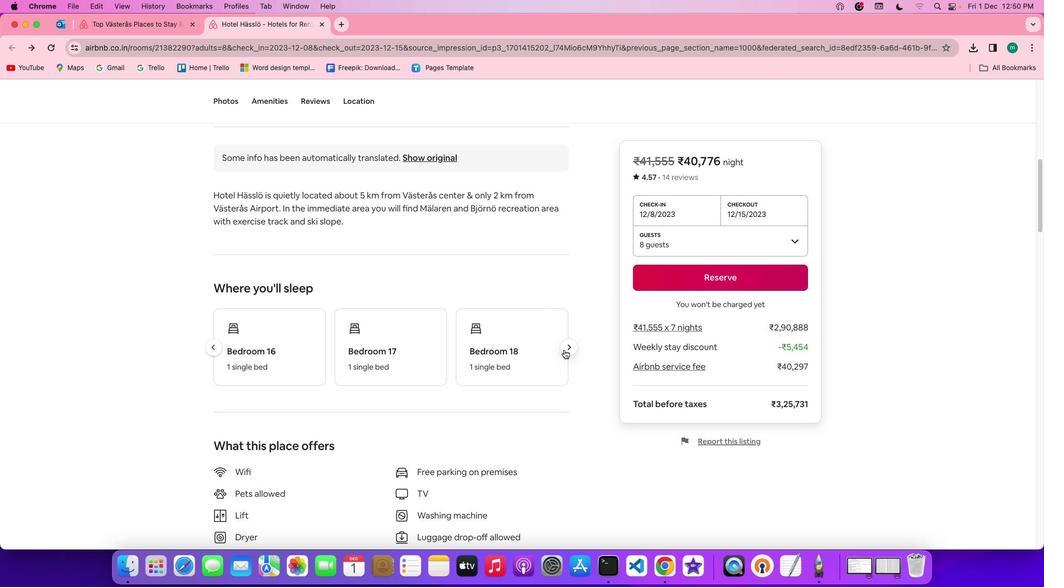 
Action: Mouse pressed left at (563, 349)
Screenshot: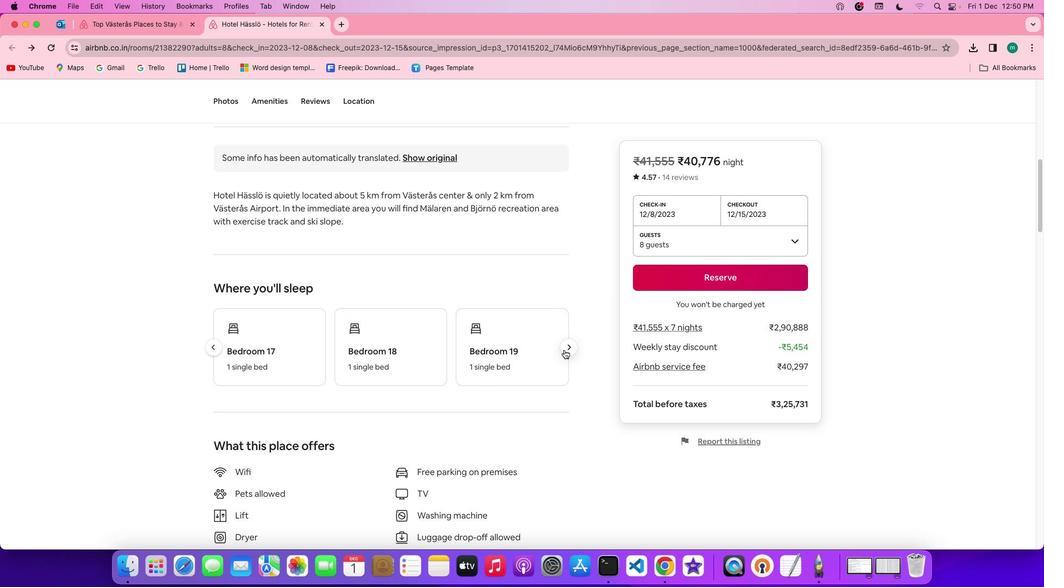
Action: Mouse moved to (572, 348)
Screenshot: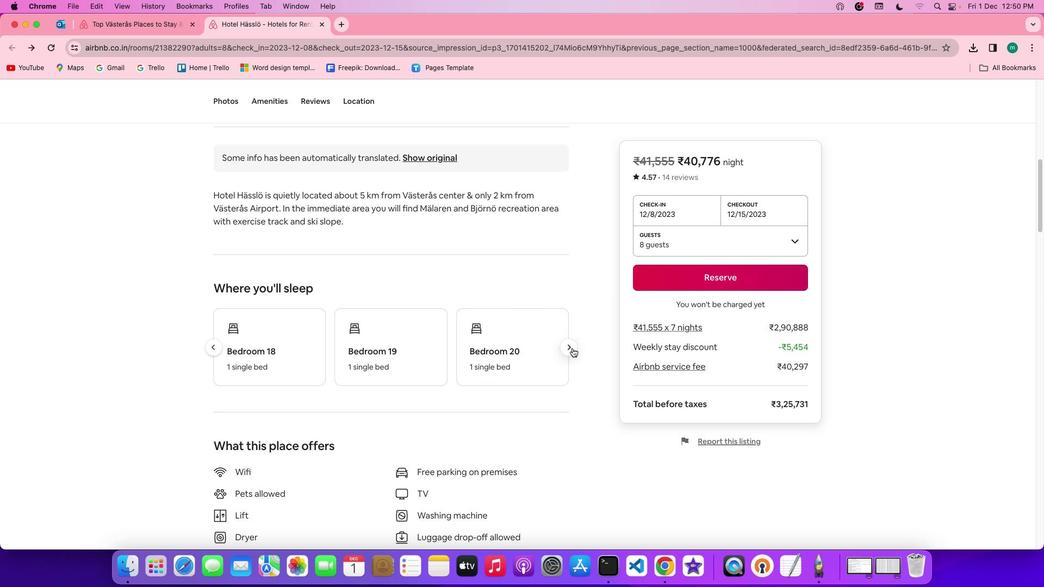 
Action: Mouse pressed left at (572, 348)
Screenshot: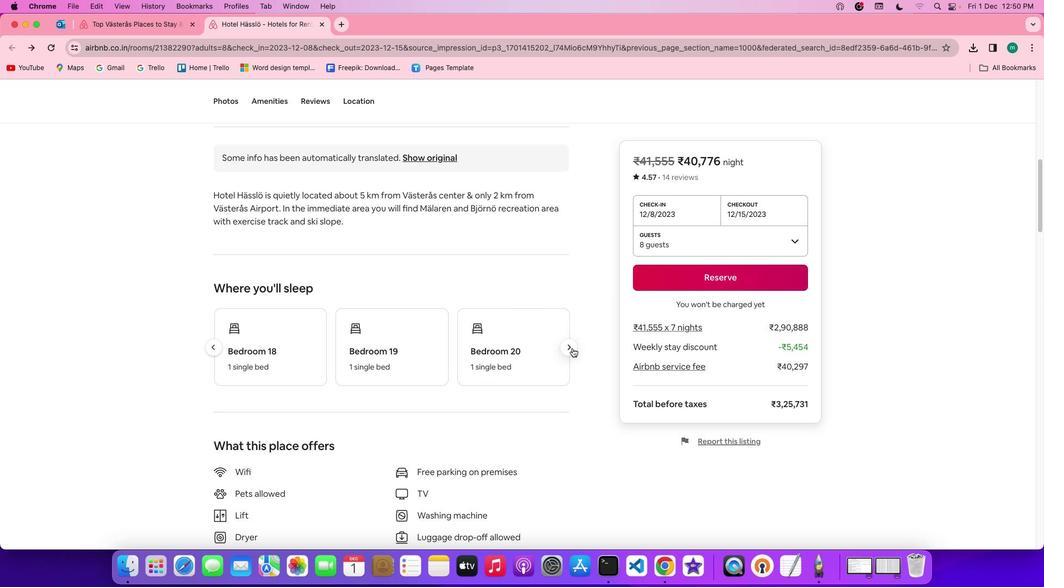 
Action: Mouse pressed left at (572, 348)
Screenshot: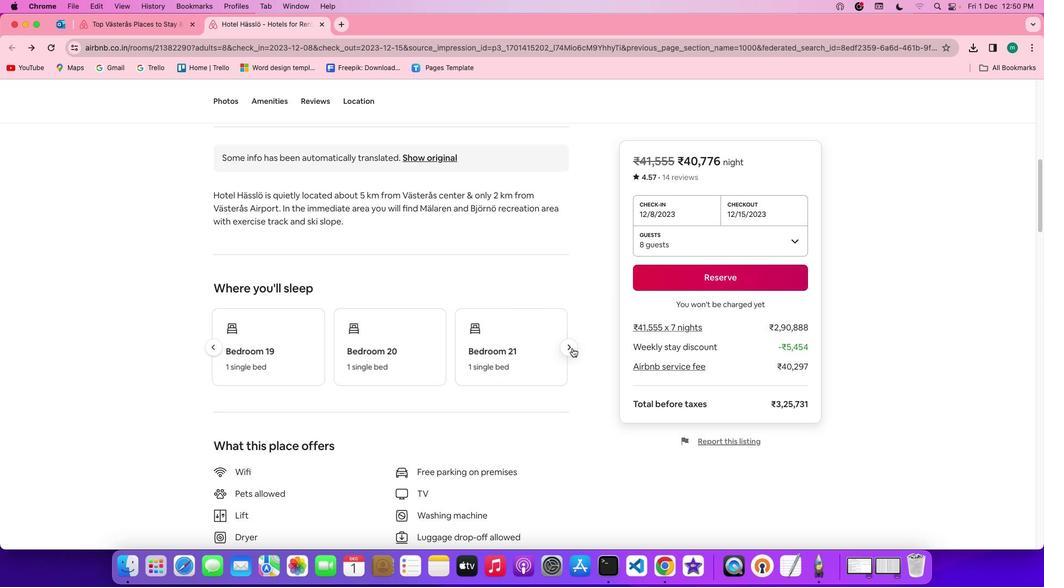 
Action: Mouse moved to (571, 348)
Screenshot: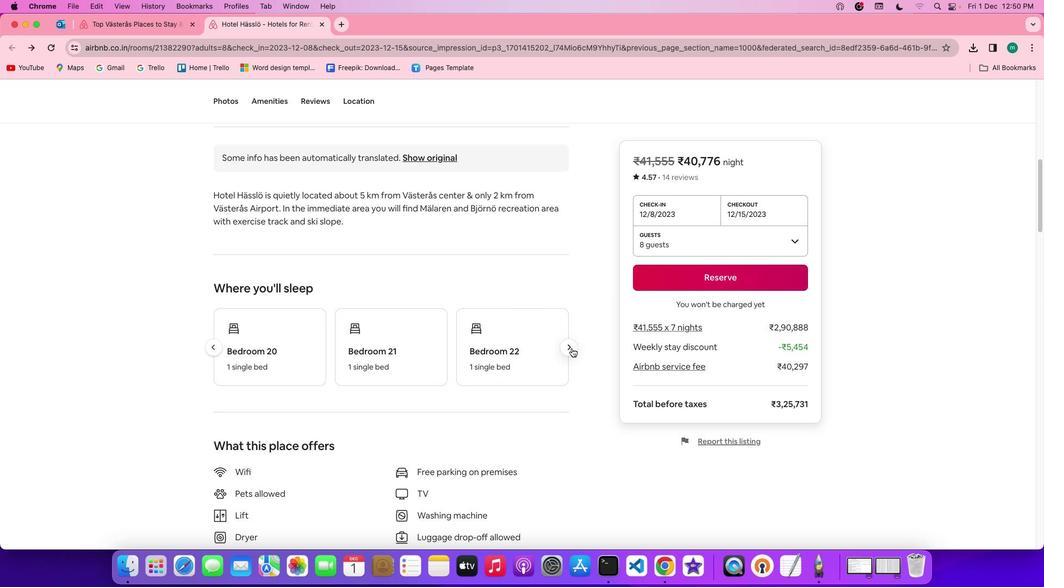 
Action: Mouse pressed left at (571, 348)
Screenshot: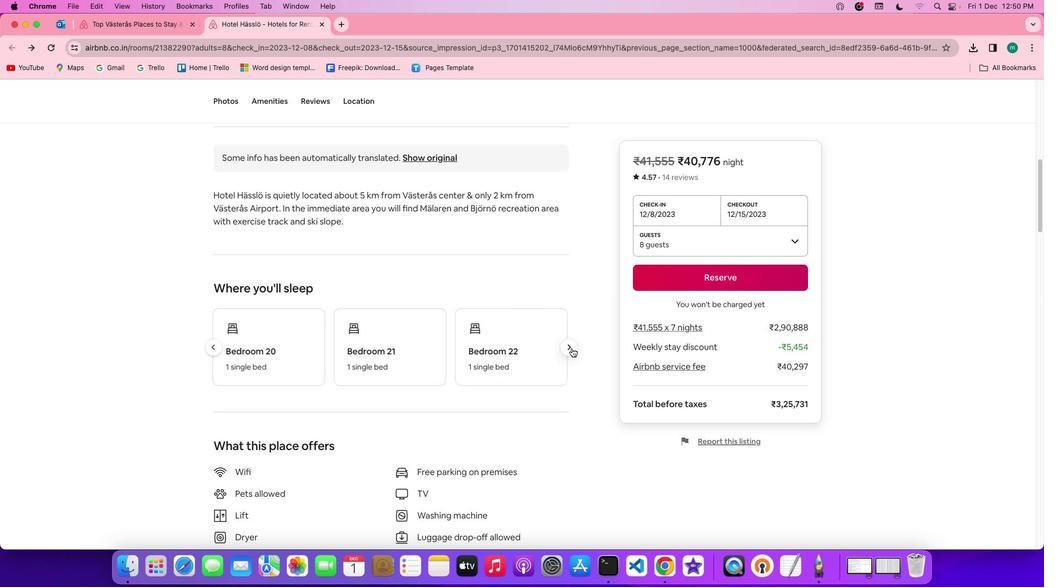 
Action: Mouse pressed left at (571, 348)
Screenshot: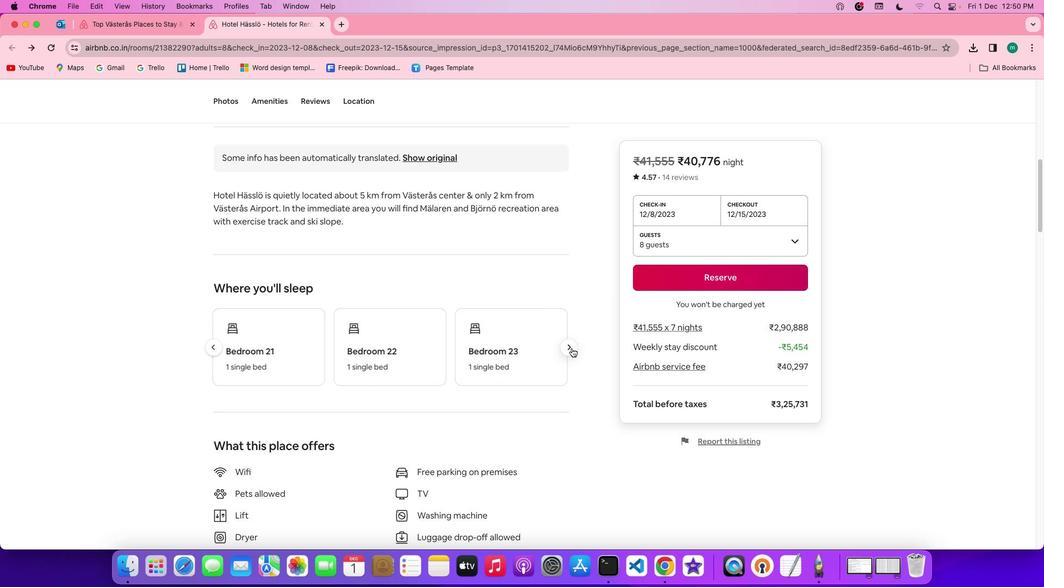 
Action: Mouse pressed left at (571, 348)
Screenshot: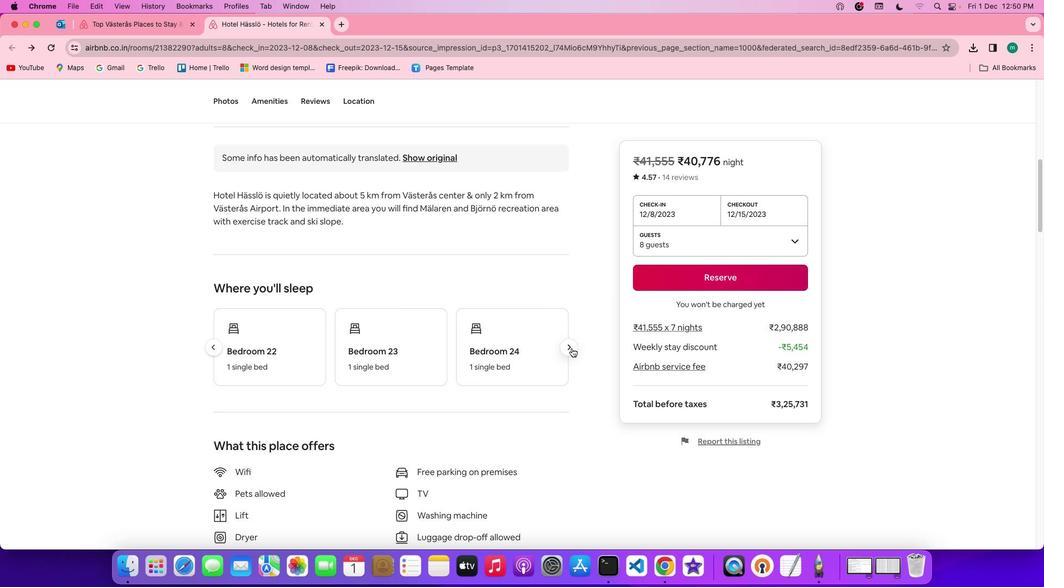 
Action: Mouse pressed left at (571, 348)
Screenshot: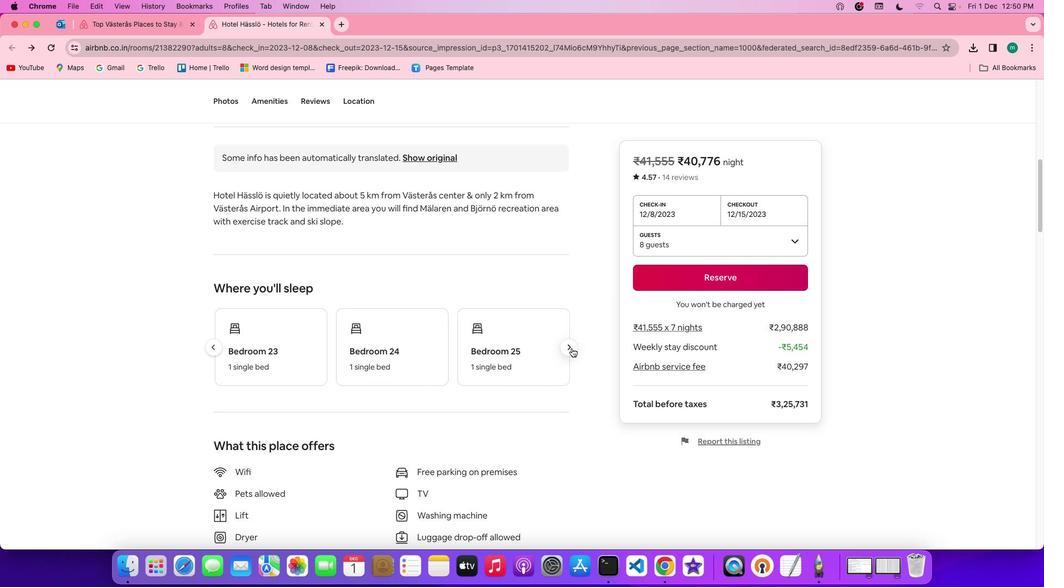 
Action: Mouse pressed left at (571, 348)
Screenshot: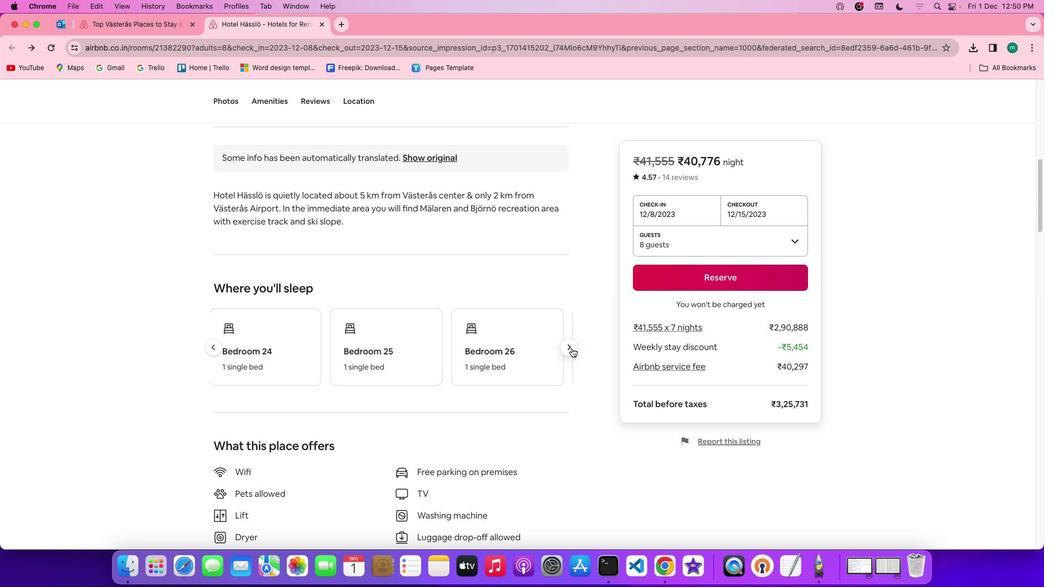 
Action: Mouse pressed left at (571, 348)
Screenshot: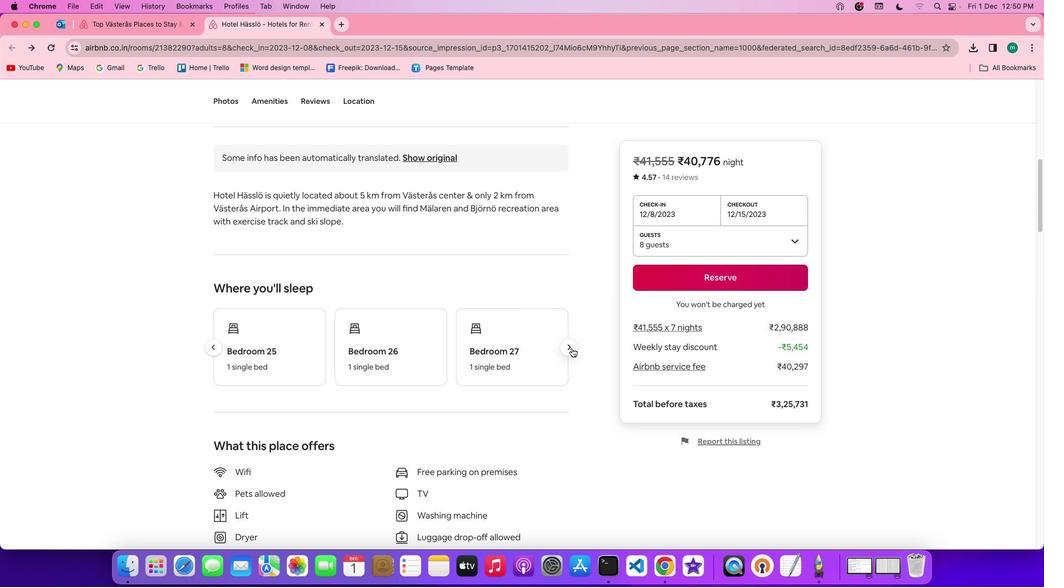
Action: Mouse pressed left at (571, 348)
Screenshot: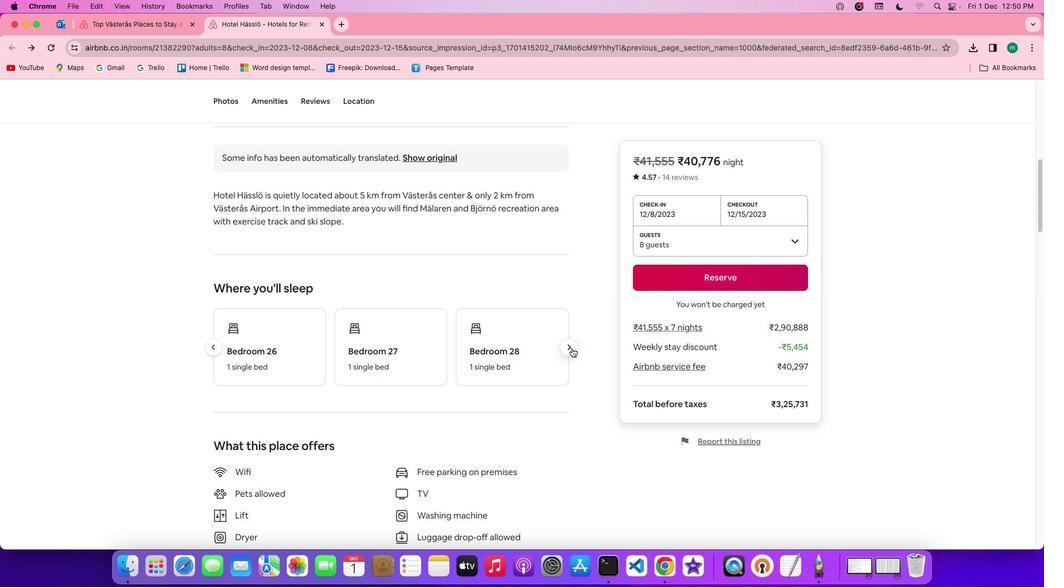 
Action: Mouse pressed left at (571, 348)
Screenshot: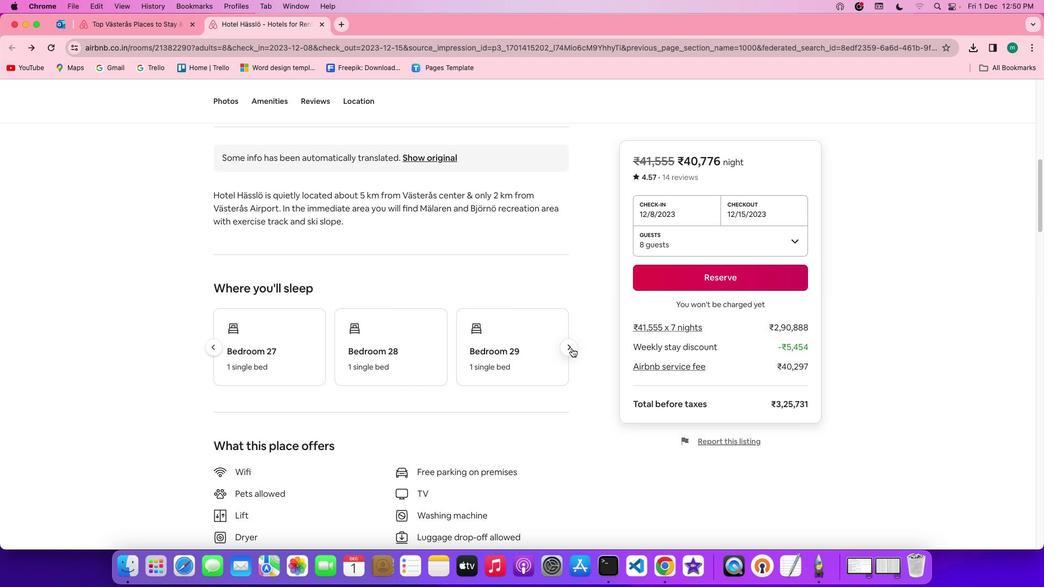 
Action: Mouse pressed left at (571, 348)
Screenshot: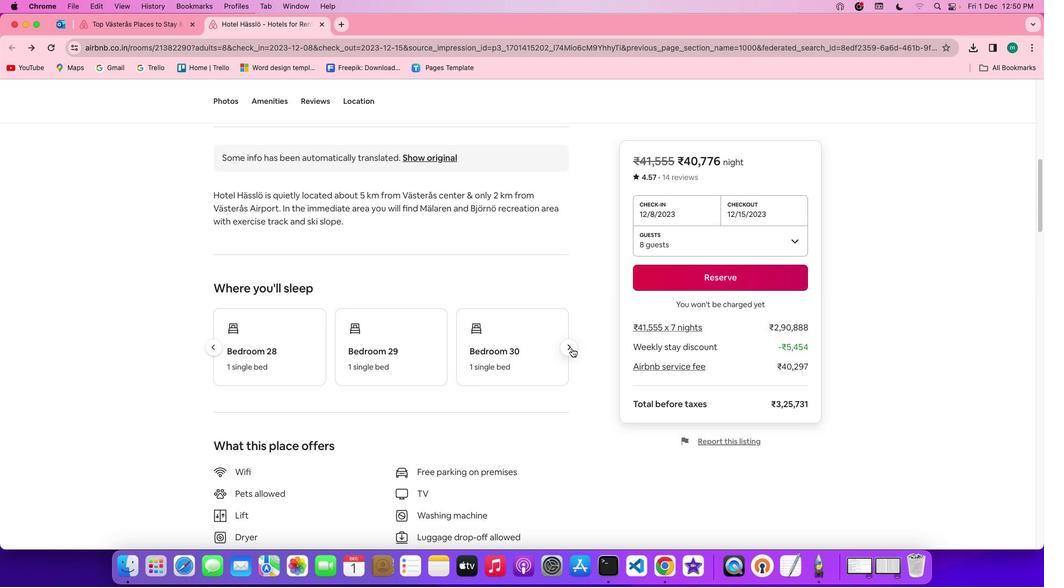 
Action: Mouse pressed left at (571, 348)
Screenshot: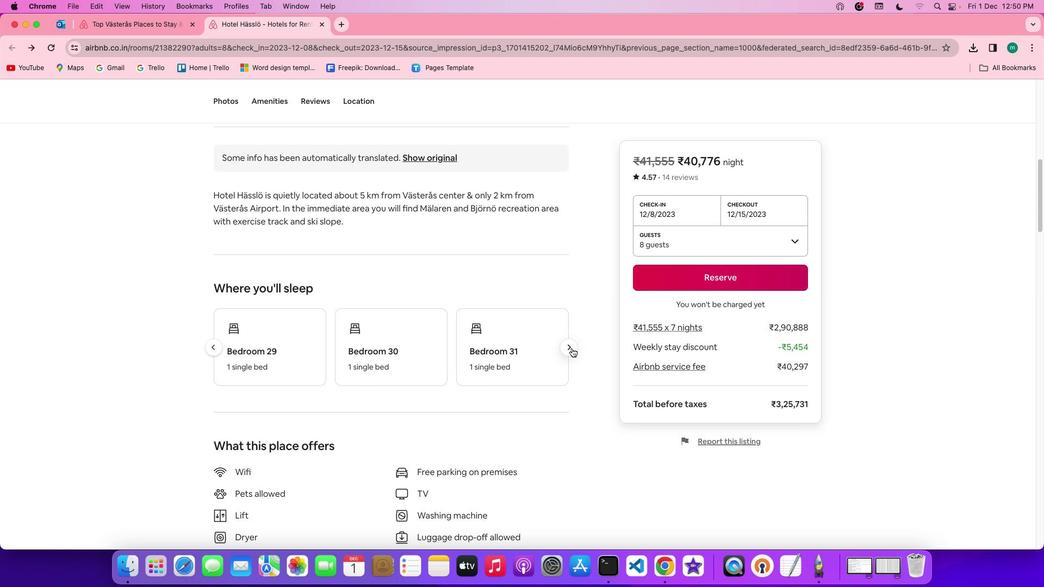 
Action: Mouse pressed left at (571, 348)
Screenshot: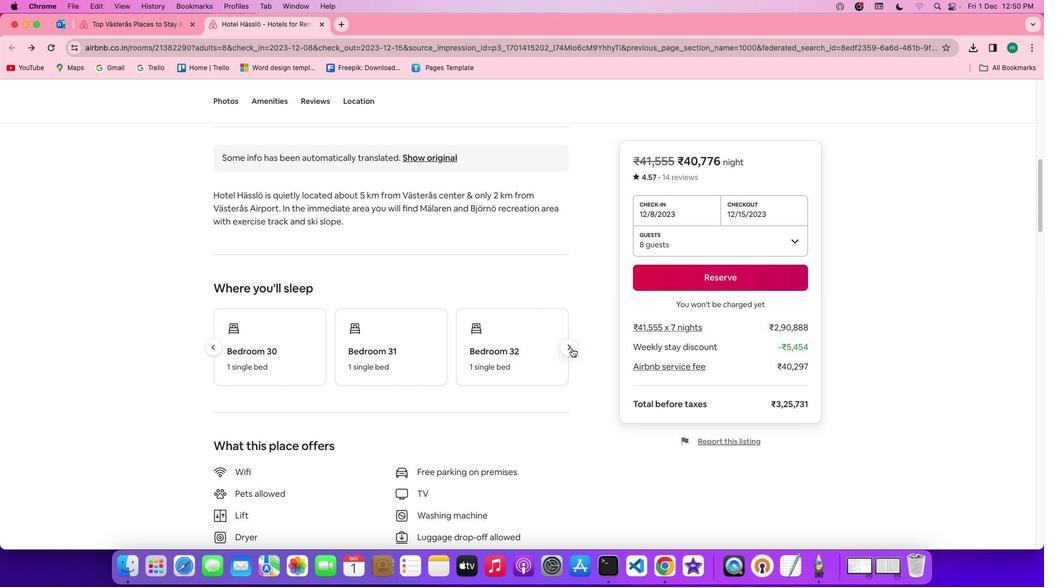 
Action: Mouse pressed left at (571, 348)
Screenshot: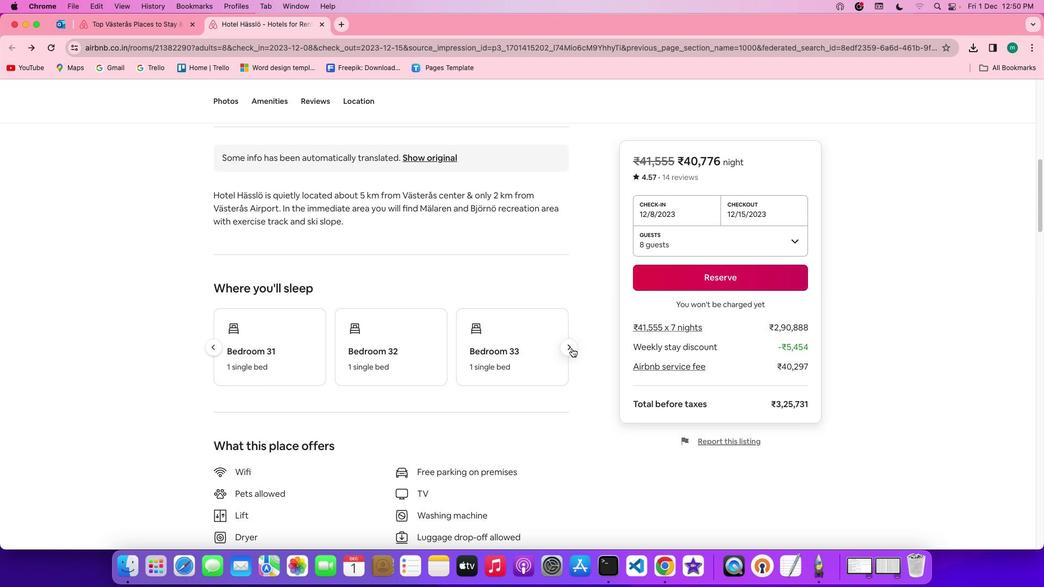 
Action: Mouse pressed left at (571, 348)
Screenshot: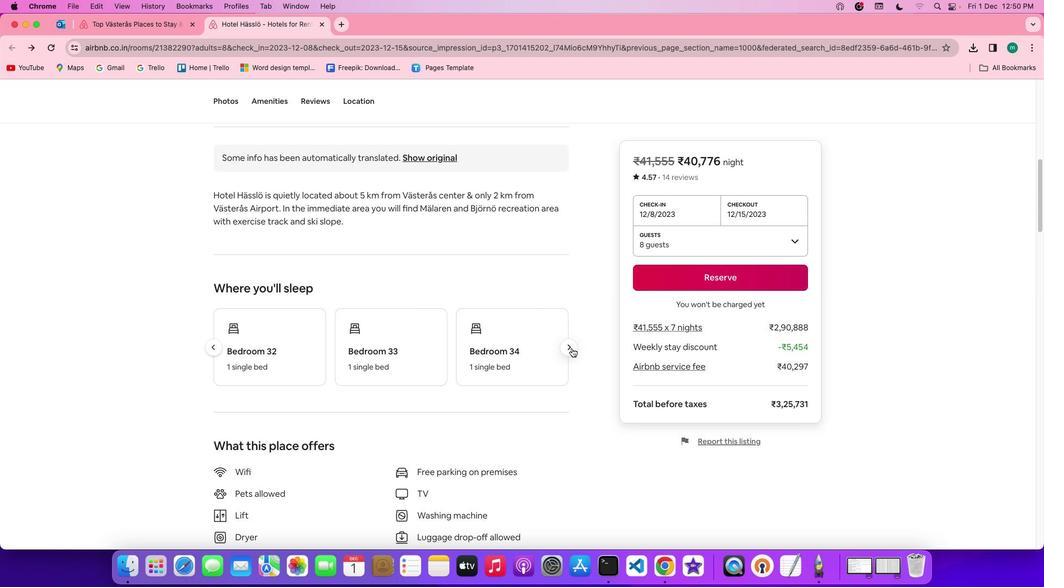 
Action: Mouse pressed left at (571, 348)
Screenshot: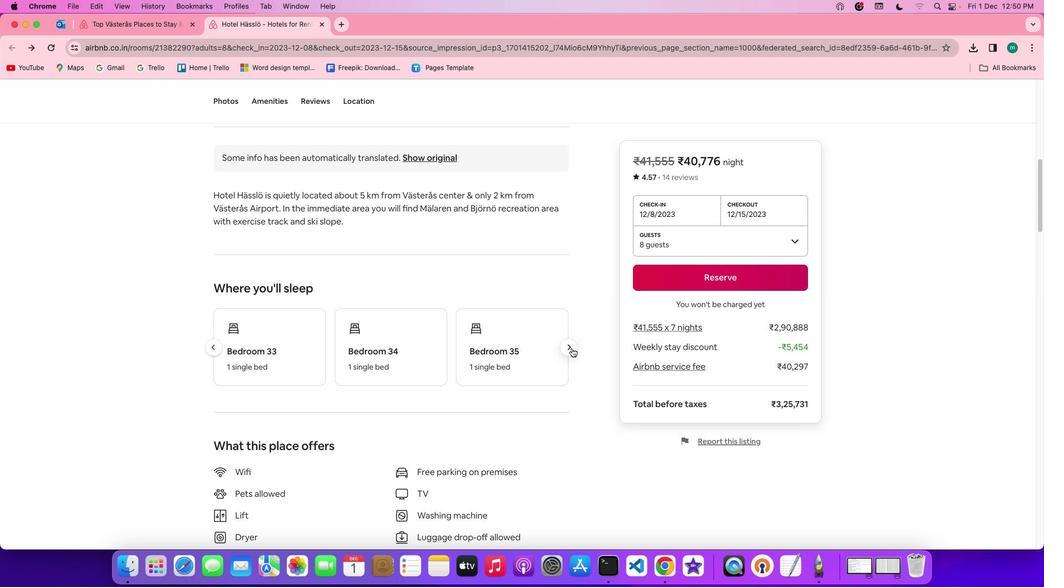 
Action: Mouse pressed left at (571, 348)
Screenshot: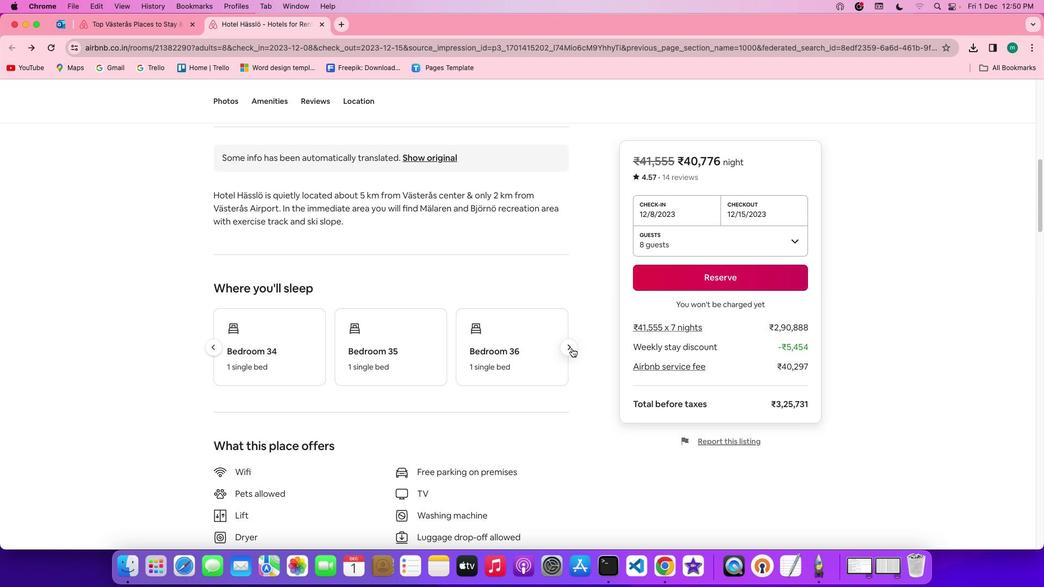 
Action: Mouse pressed left at (571, 348)
Screenshot: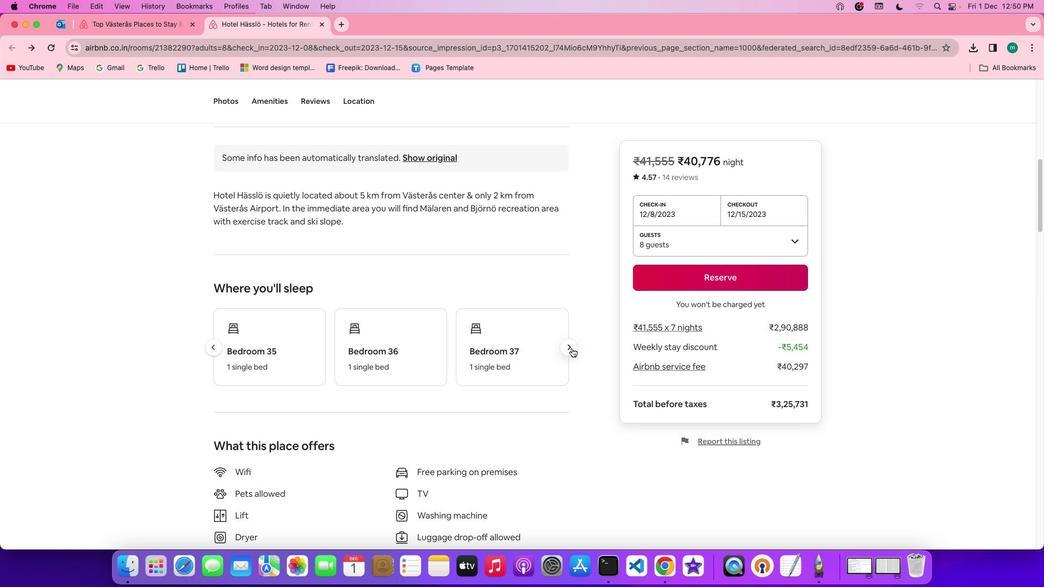 
Action: Mouse pressed left at (571, 348)
Screenshot: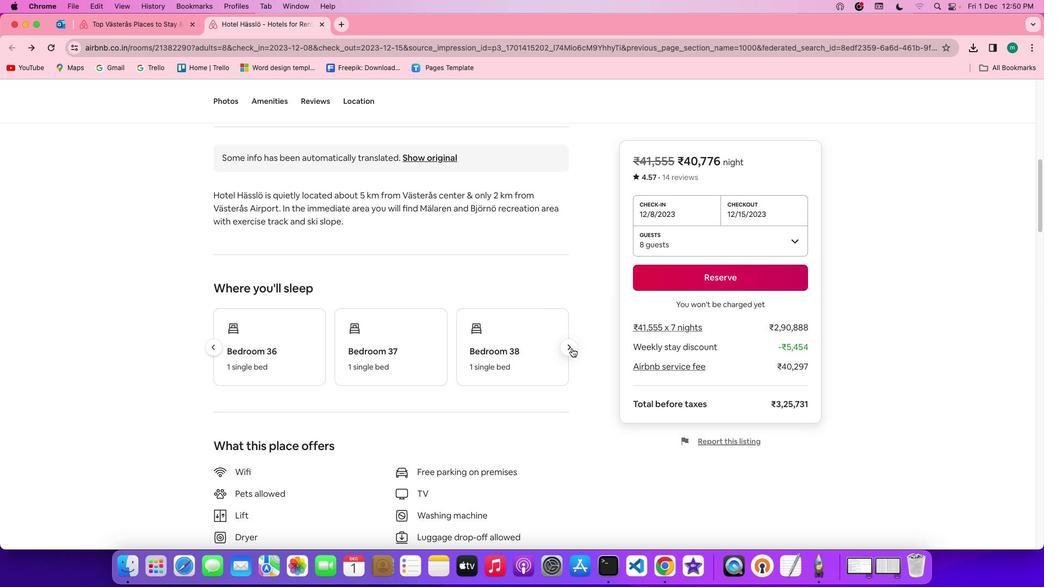 
Action: Mouse pressed left at (571, 348)
Screenshot: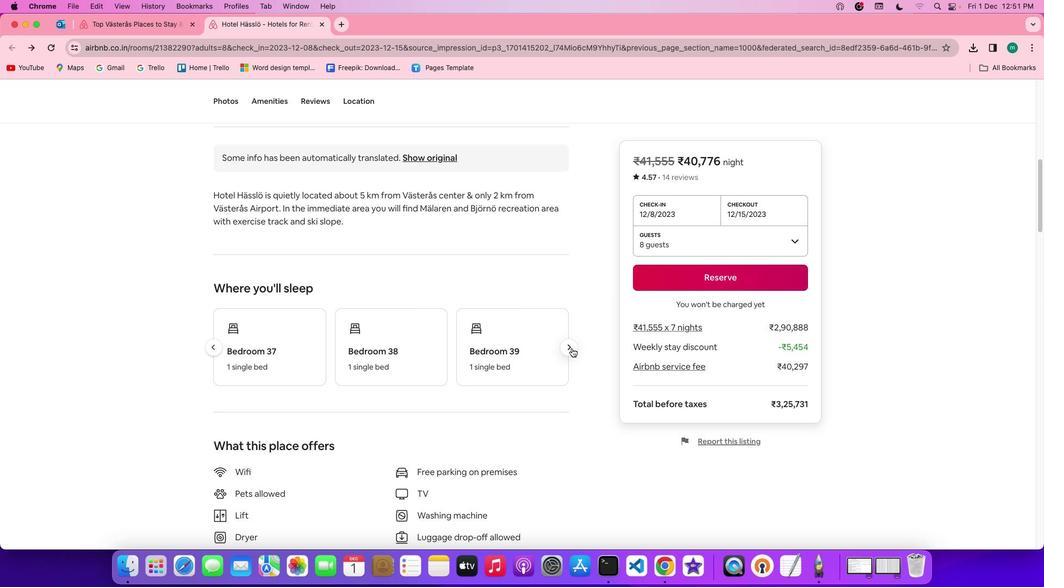 
Action: Mouse pressed left at (571, 348)
Screenshot: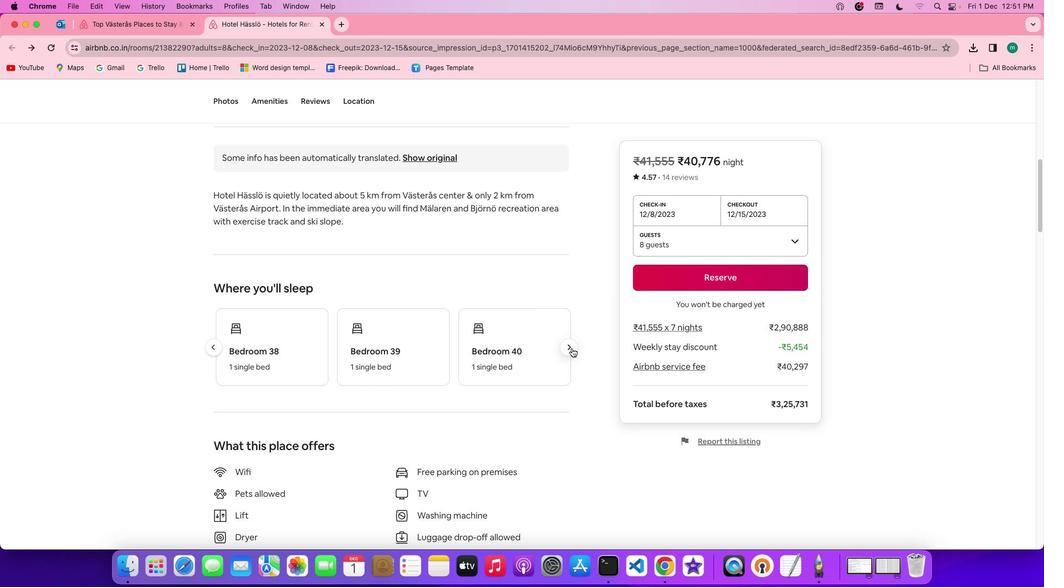 
Action: Mouse pressed left at (571, 348)
Screenshot: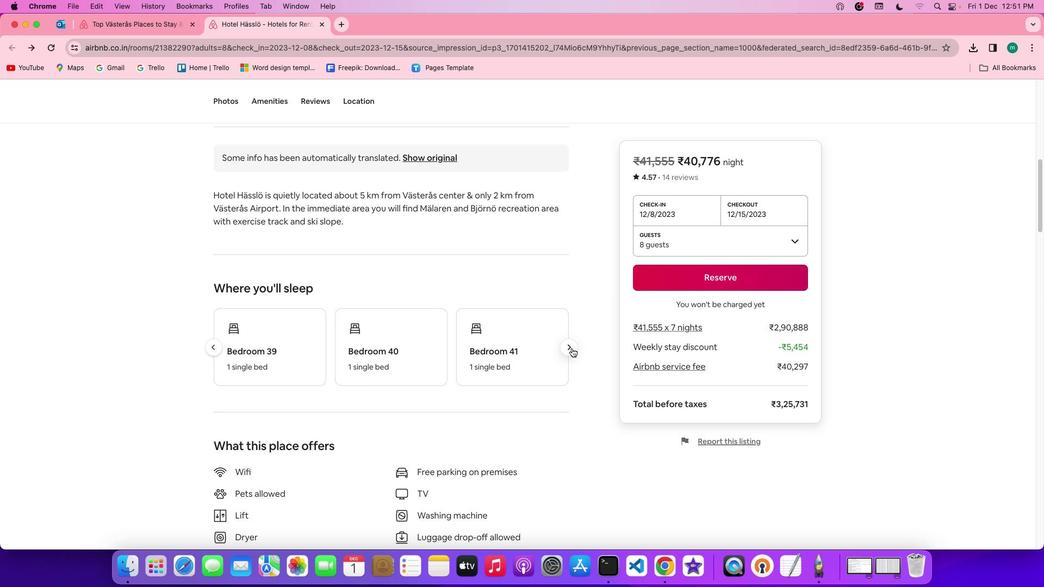 
Action: Mouse pressed left at (571, 348)
Screenshot: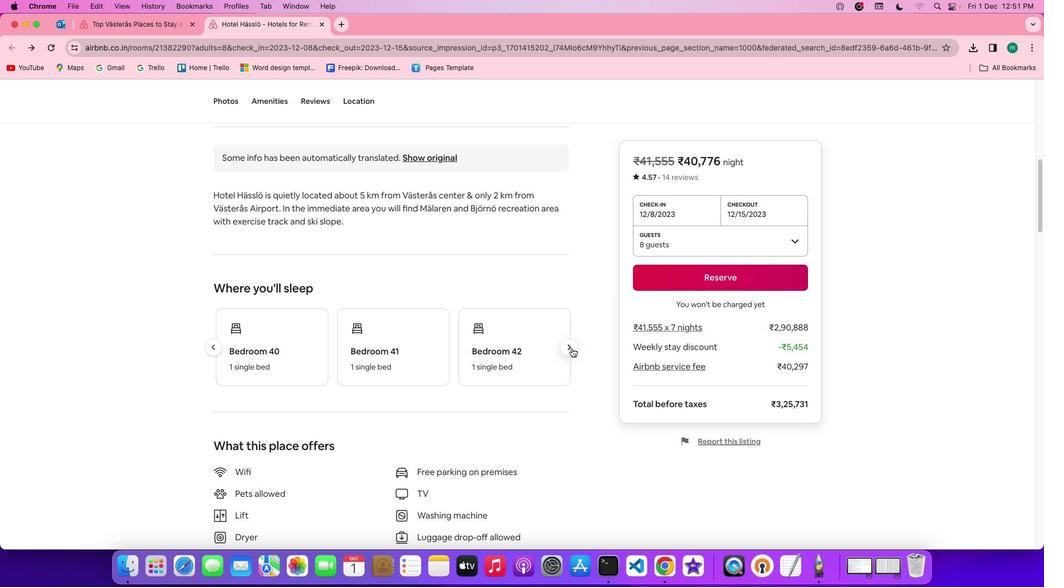 
Action: Mouse pressed left at (571, 348)
Screenshot: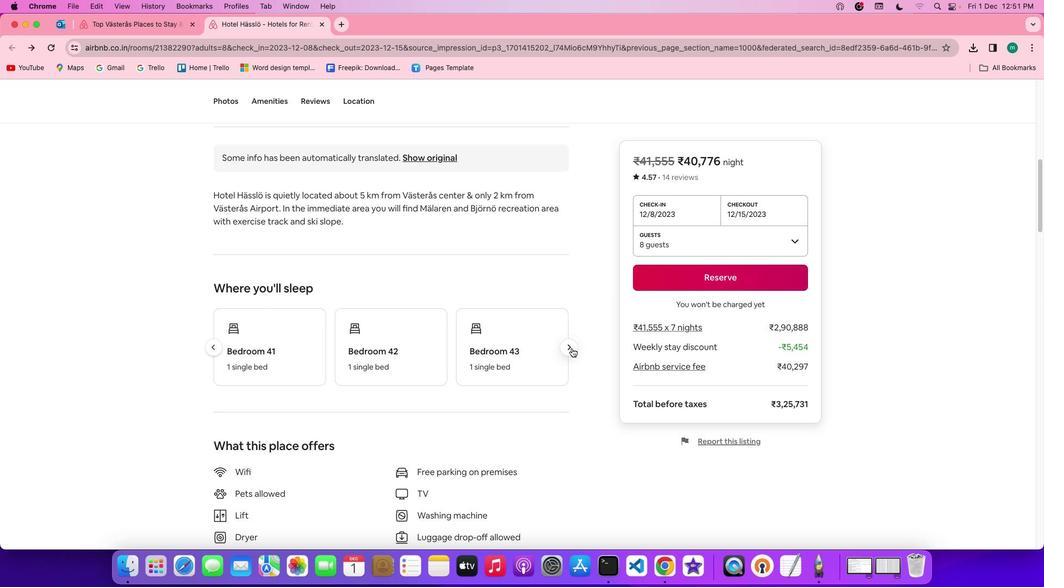 
Action: Mouse pressed left at (571, 348)
Screenshot: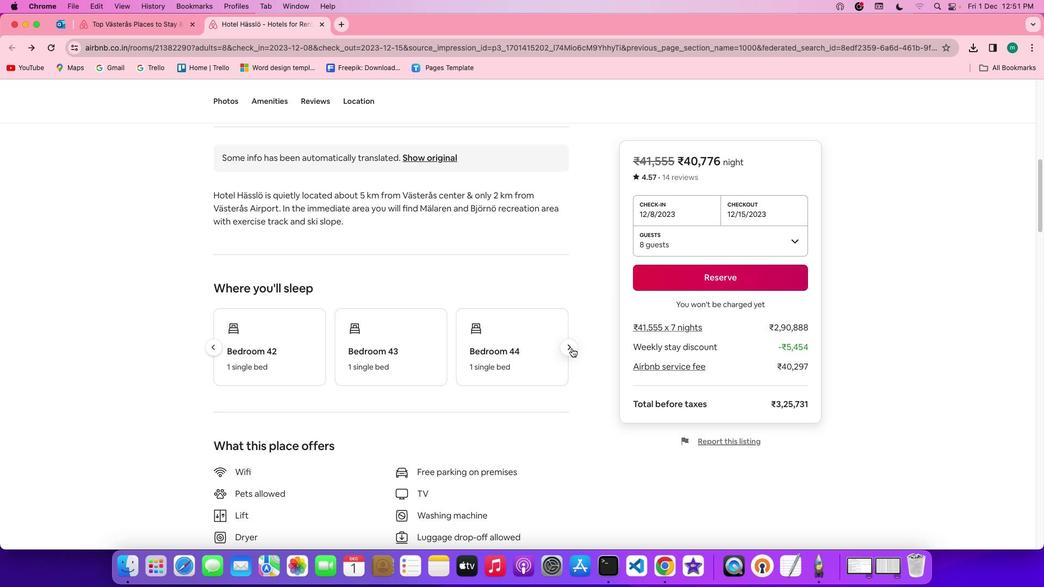 
Action: Mouse pressed left at (571, 348)
Screenshot: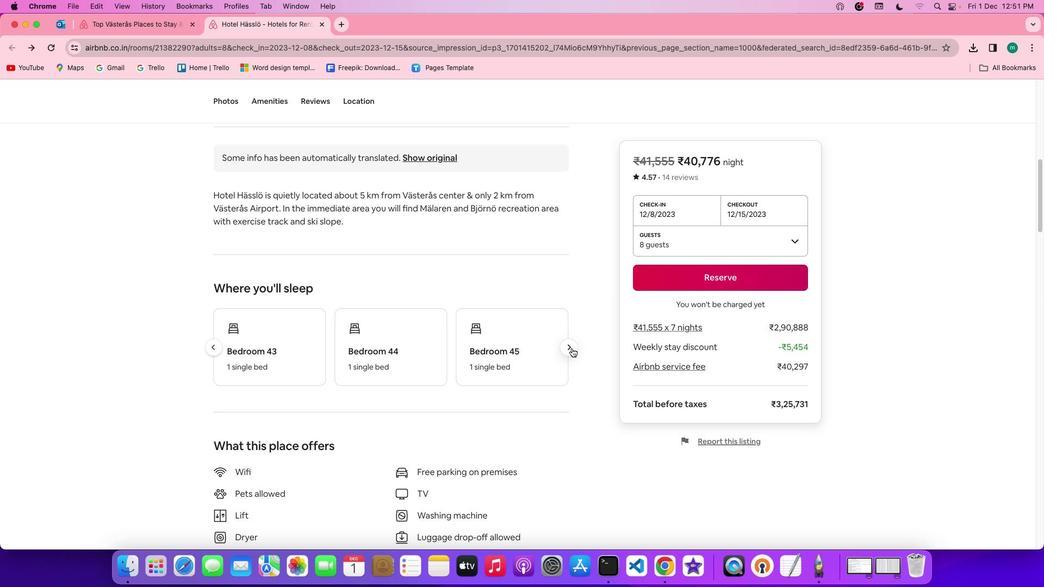 
Action: Mouse pressed left at (571, 348)
Screenshot: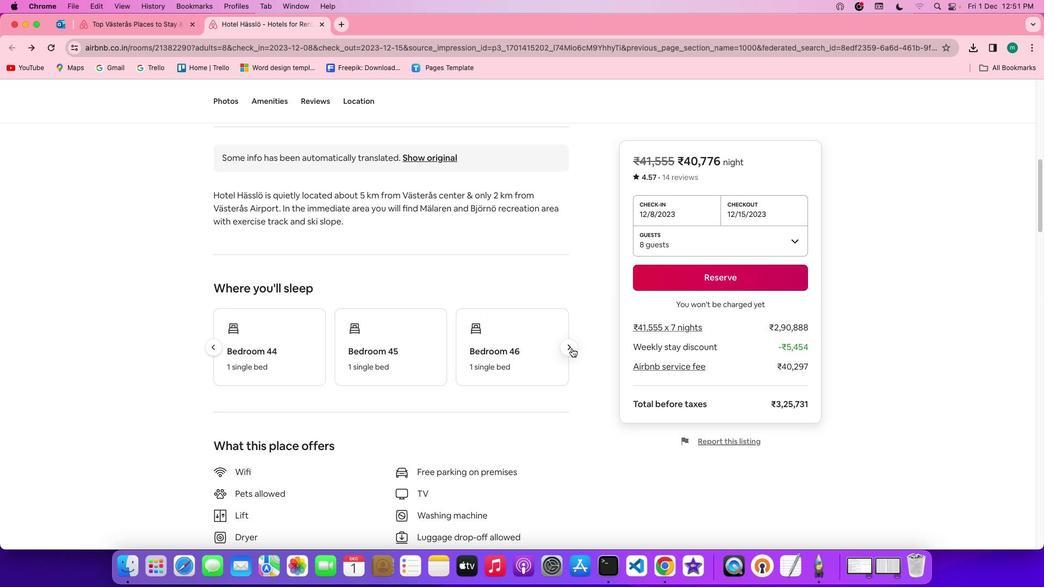 
Action: Mouse pressed left at (571, 348)
Screenshot: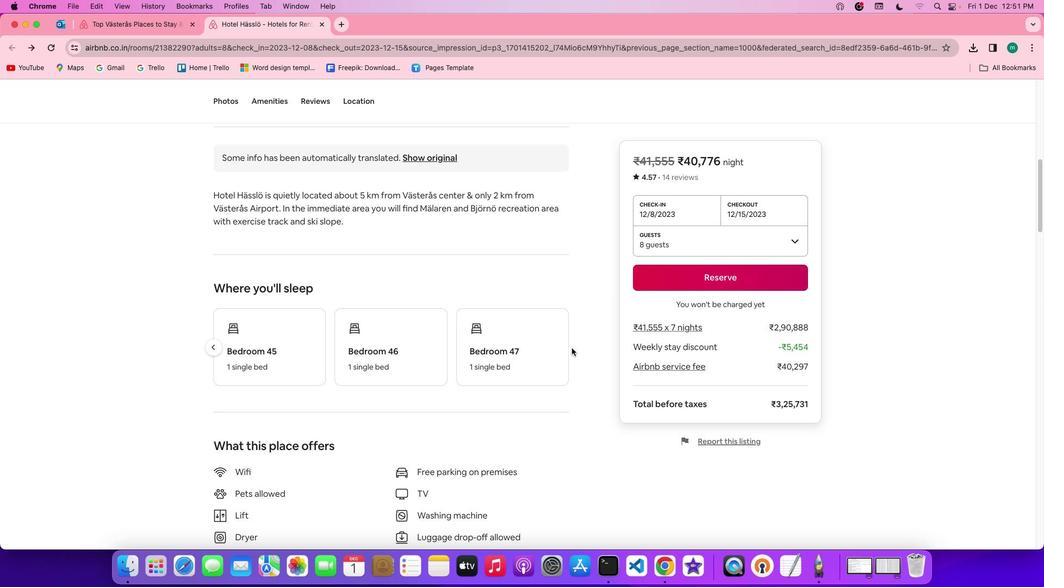 
Action: Mouse moved to (465, 407)
Screenshot: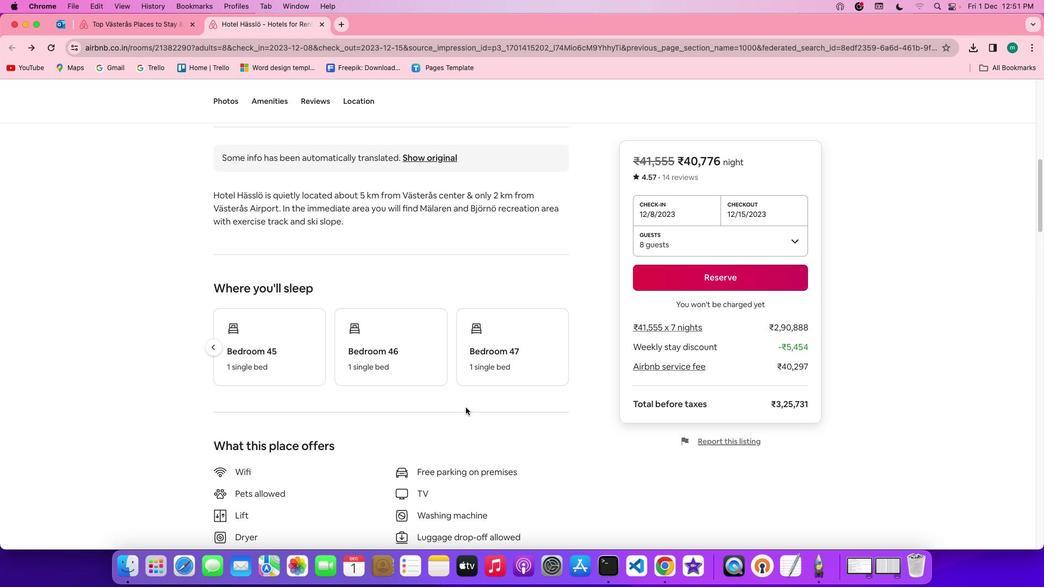 
Action: Mouse scrolled (465, 407) with delta (0, 0)
Screenshot: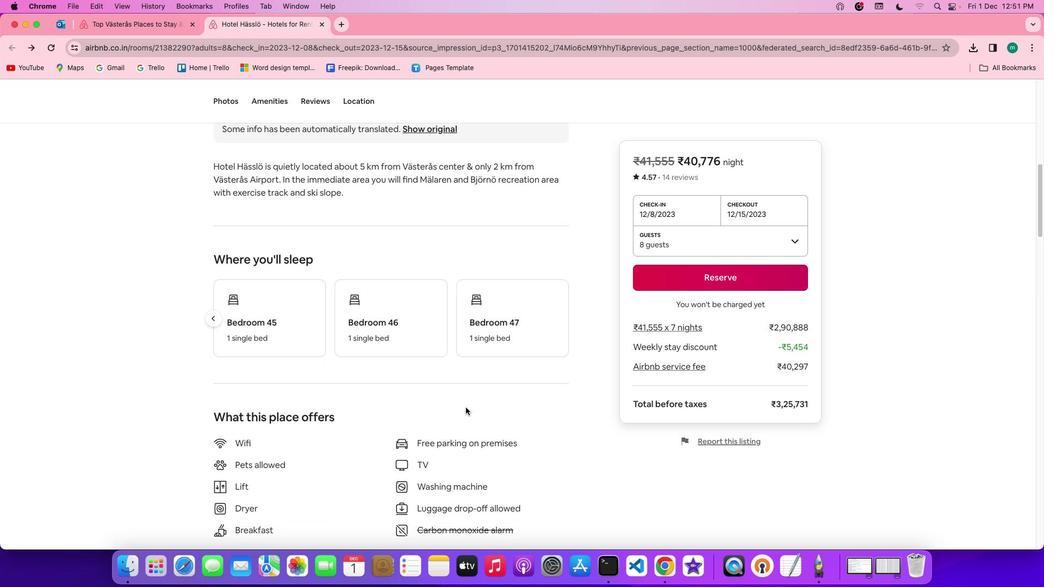 
Action: Mouse moved to (465, 407)
Screenshot: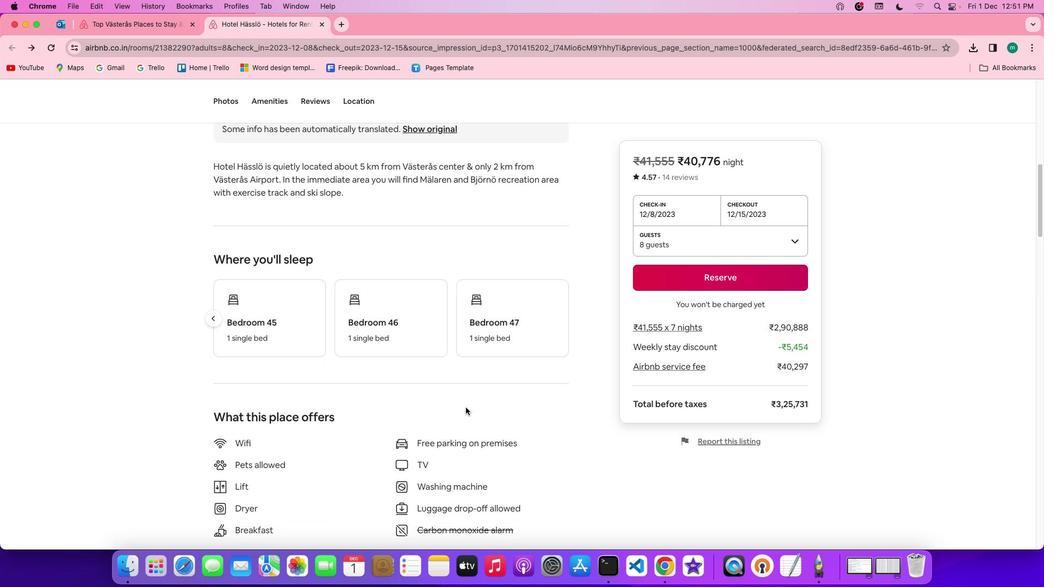 
Action: Mouse scrolled (465, 407) with delta (0, 0)
Screenshot: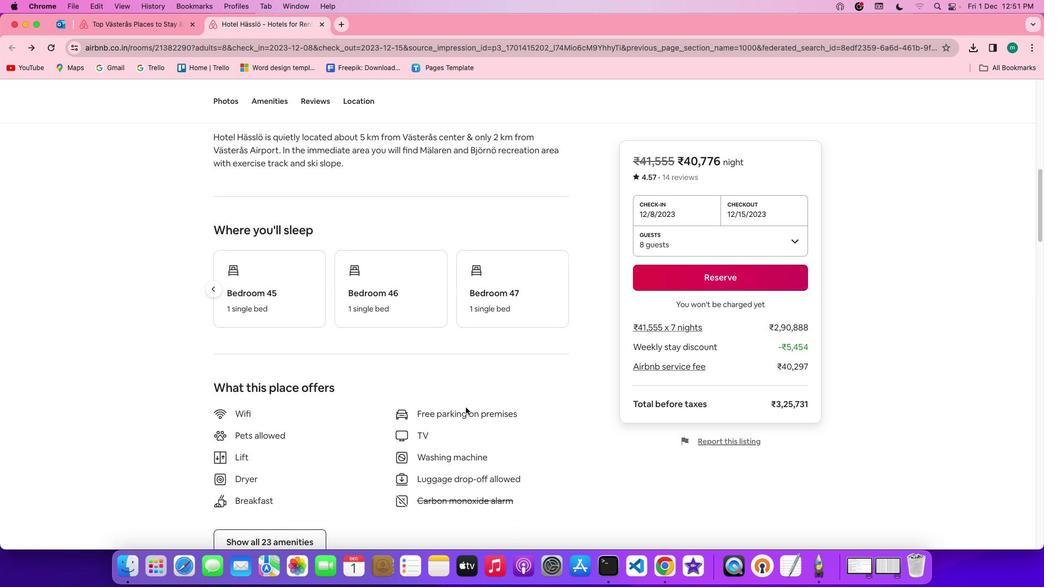 
Action: Mouse scrolled (465, 407) with delta (0, -1)
Screenshot: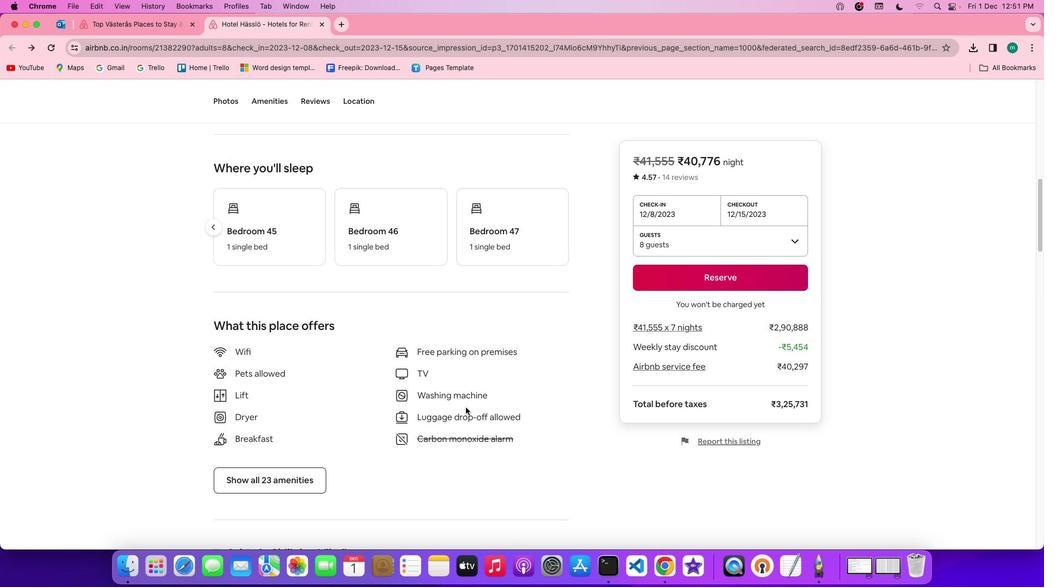 
Action: Mouse scrolled (465, 407) with delta (0, -1)
Screenshot: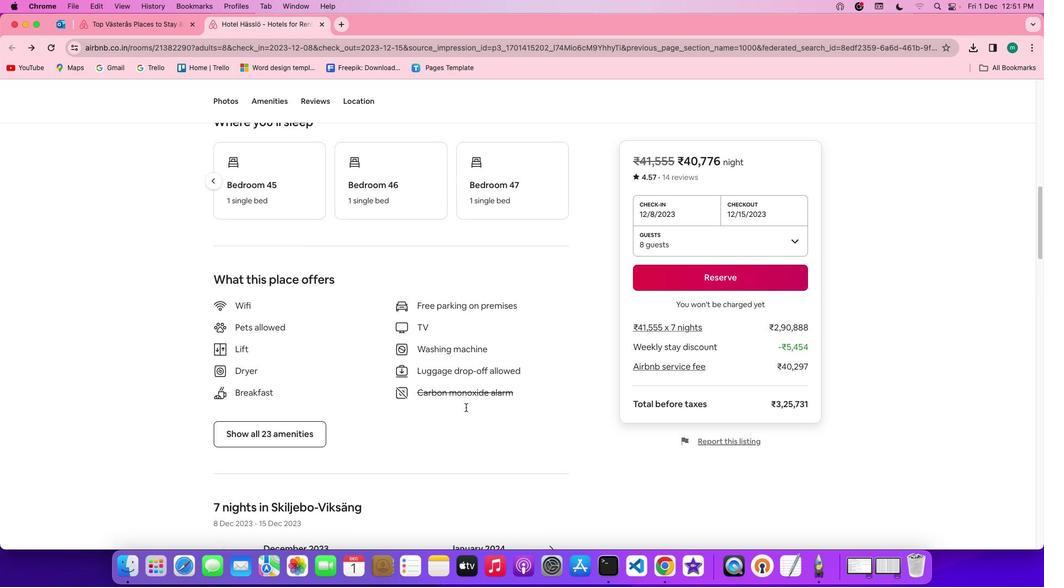 
Action: Mouse moved to (439, 402)
Screenshot: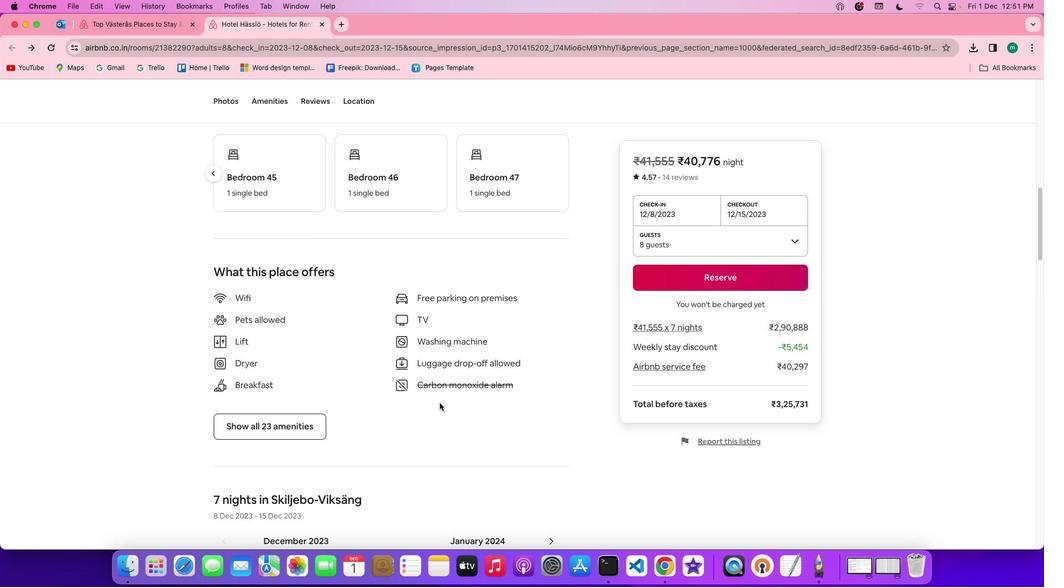 
Action: Mouse scrolled (439, 402) with delta (0, 0)
